 Task: Buy 5 Transmission Filters from Filters section under best seller category for shipping address: Guadalupe Nelson, 3111 Abia Martin Drive, Panther Burn, Mississippi 38765, Cell Number 6314971043. Pay from credit card ending with 2005, CVV 3321
Action: Mouse moved to (38, 99)
Screenshot: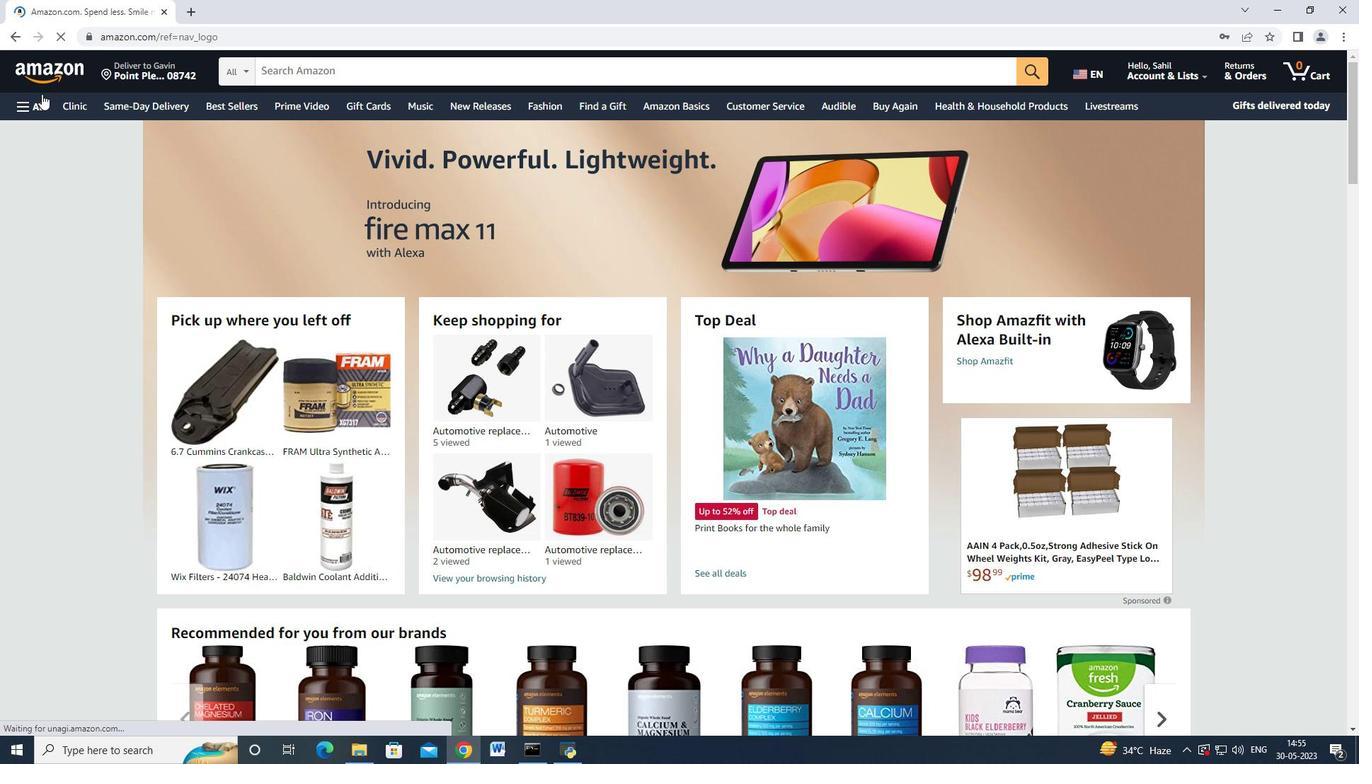 
Action: Mouse pressed left at (38, 99)
Screenshot: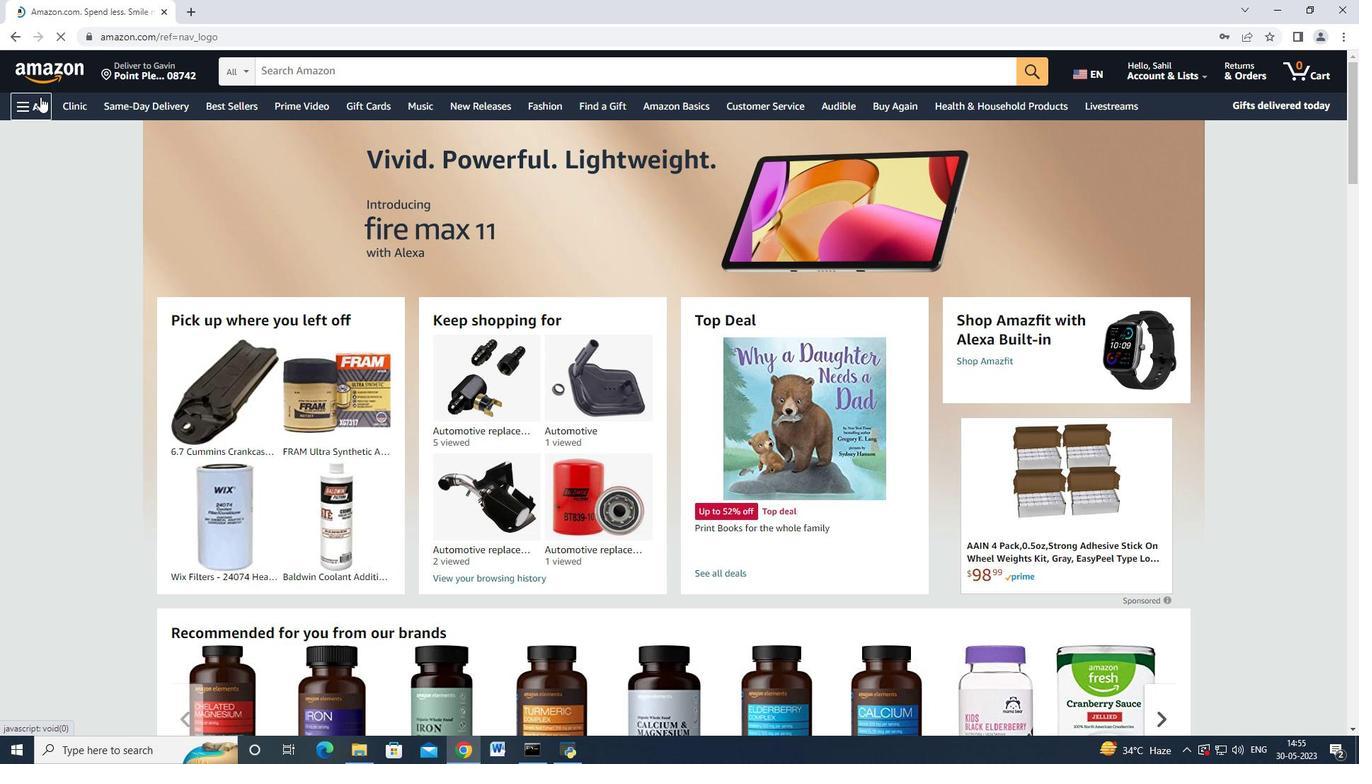 
Action: Mouse moved to (114, 423)
Screenshot: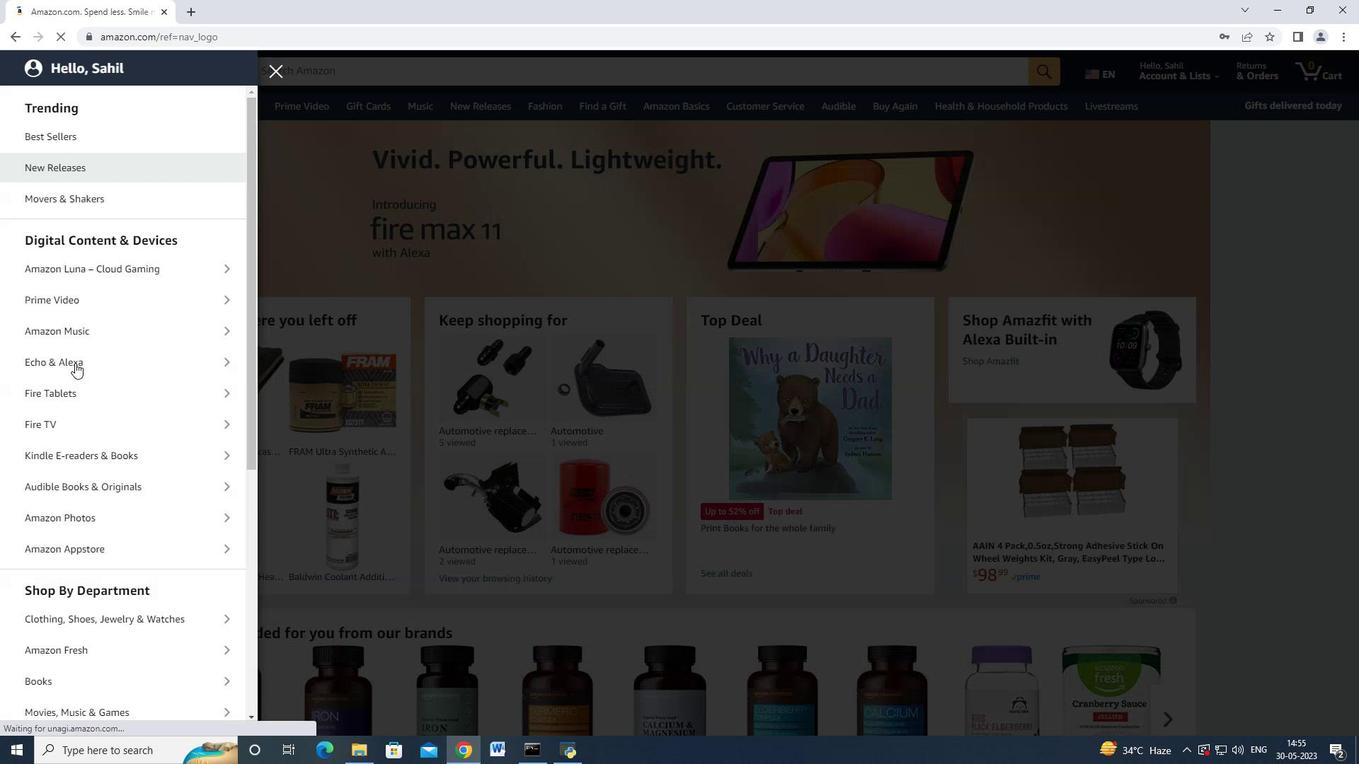 
Action: Mouse scrolled (114, 422) with delta (0, 0)
Screenshot: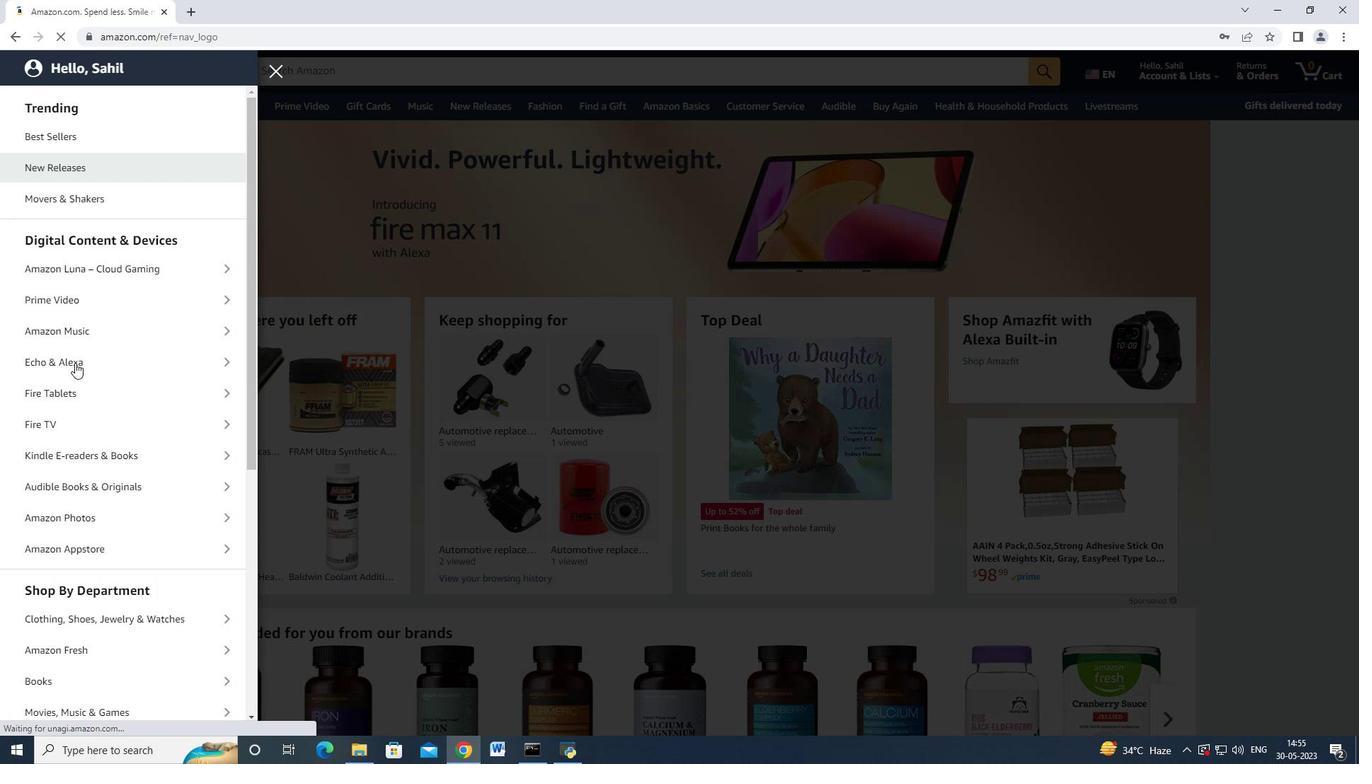 
Action: Mouse moved to (115, 423)
Screenshot: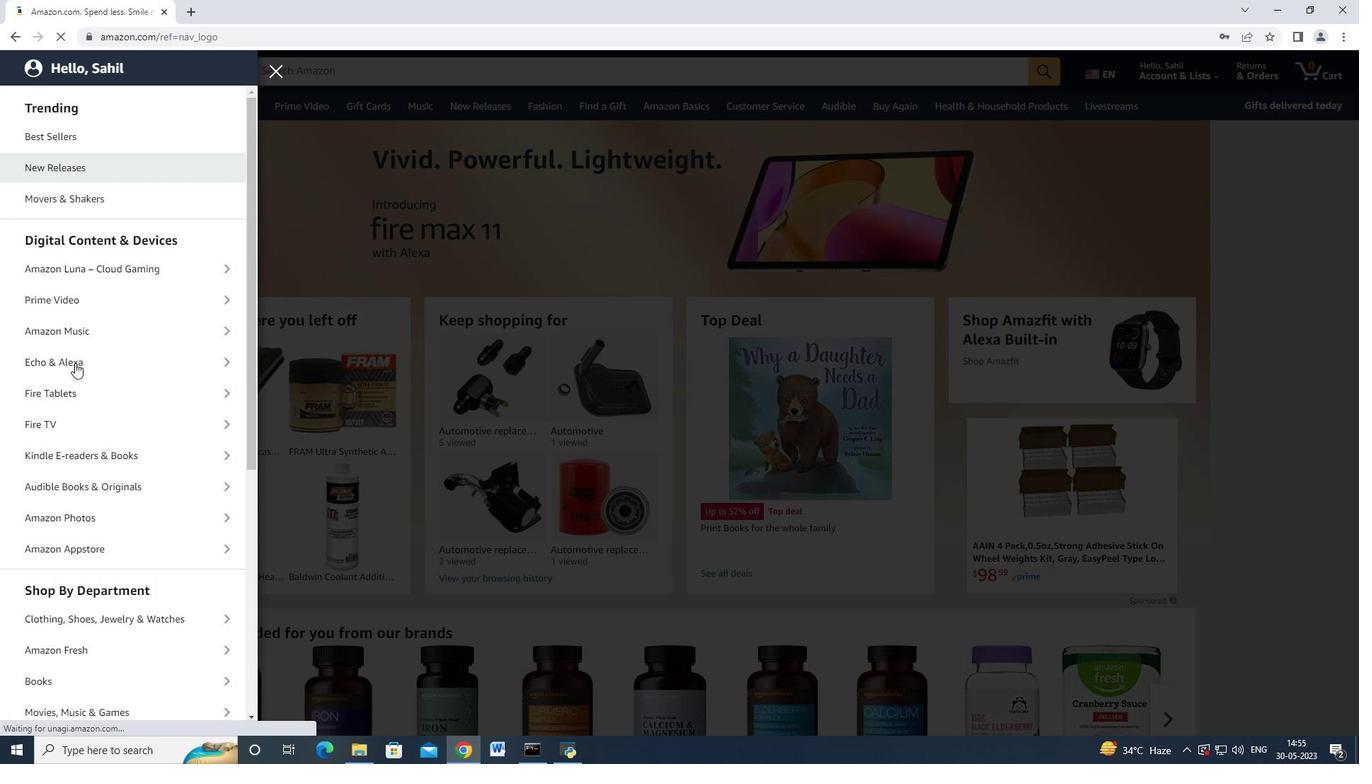 
Action: Mouse scrolled (115, 423) with delta (0, 0)
Screenshot: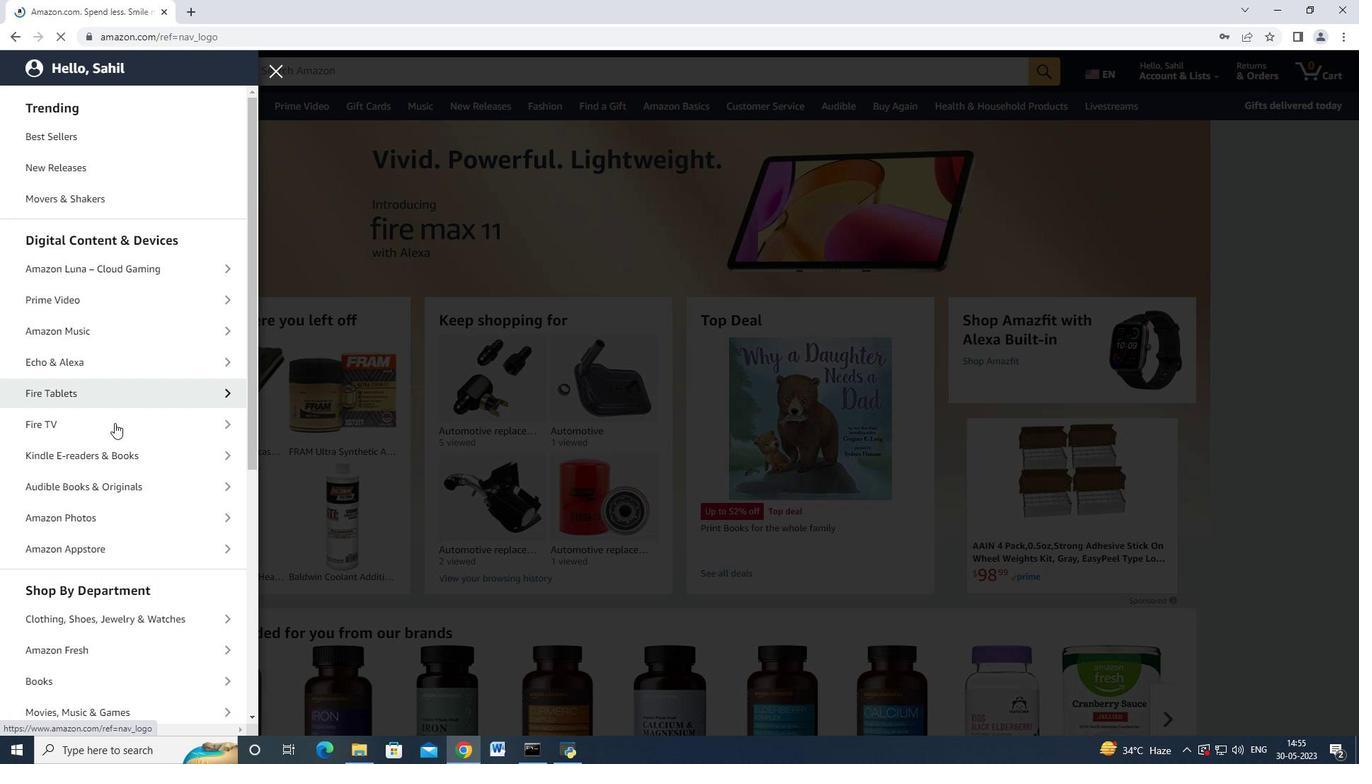 
Action: Mouse moved to (117, 440)
Screenshot: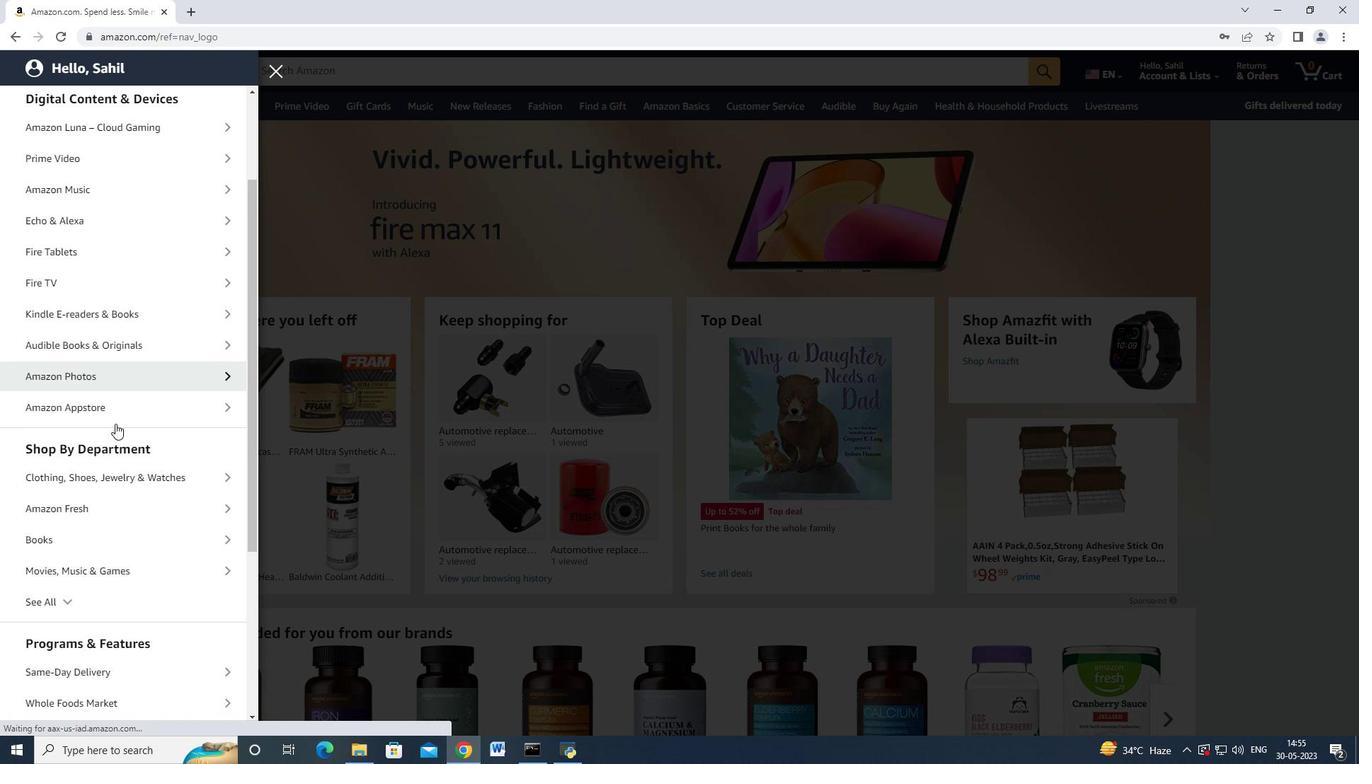 
Action: Mouse scrolled (117, 439) with delta (0, 0)
Screenshot: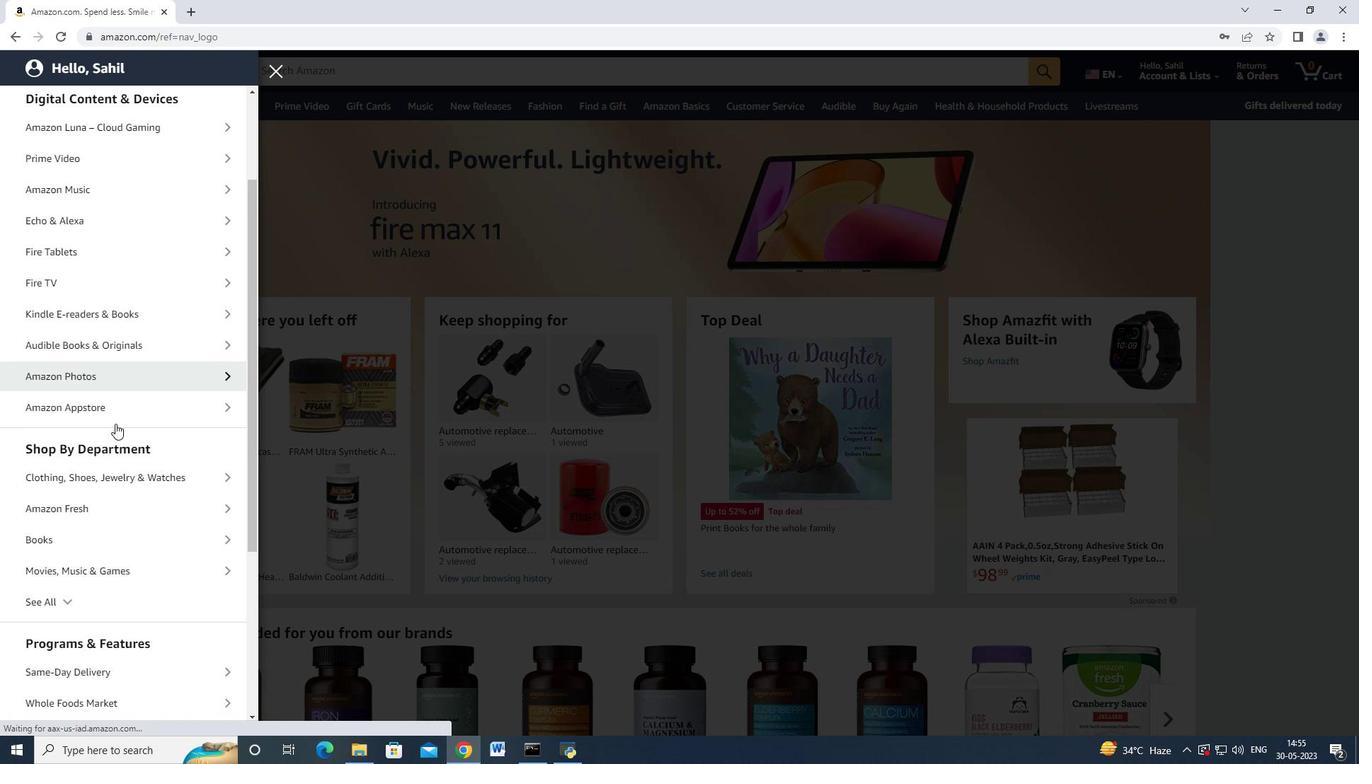 
Action: Mouse moved to (117, 440)
Screenshot: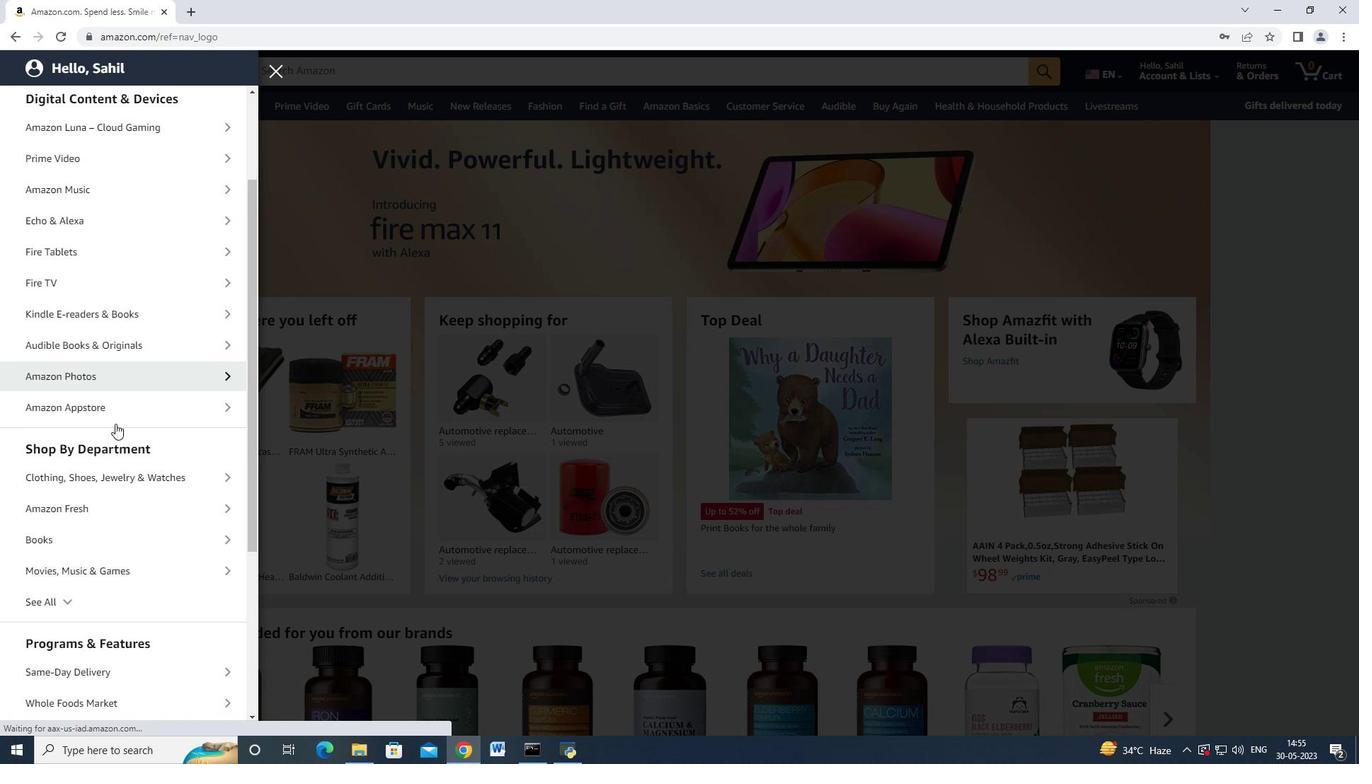 
Action: Mouse scrolled (117, 440) with delta (0, 0)
Screenshot: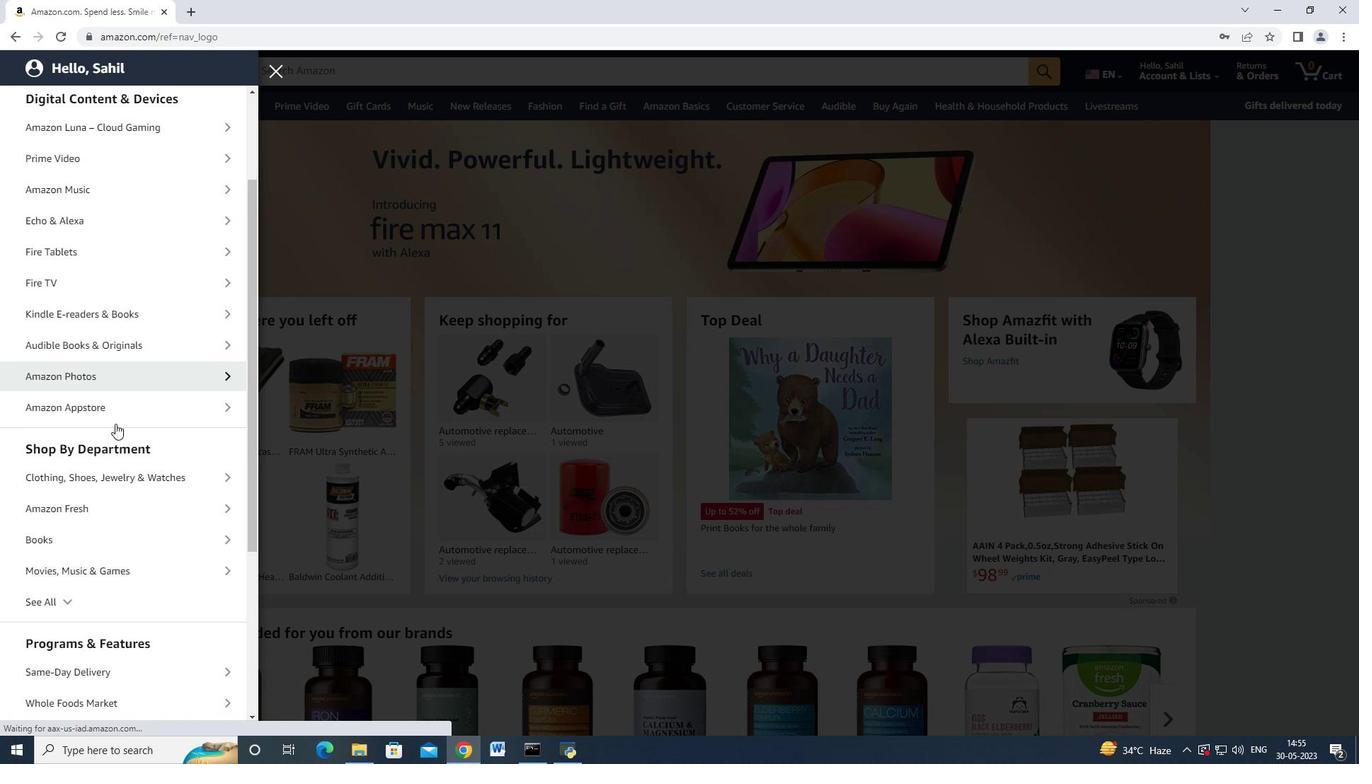 
Action: Mouse moved to (84, 464)
Screenshot: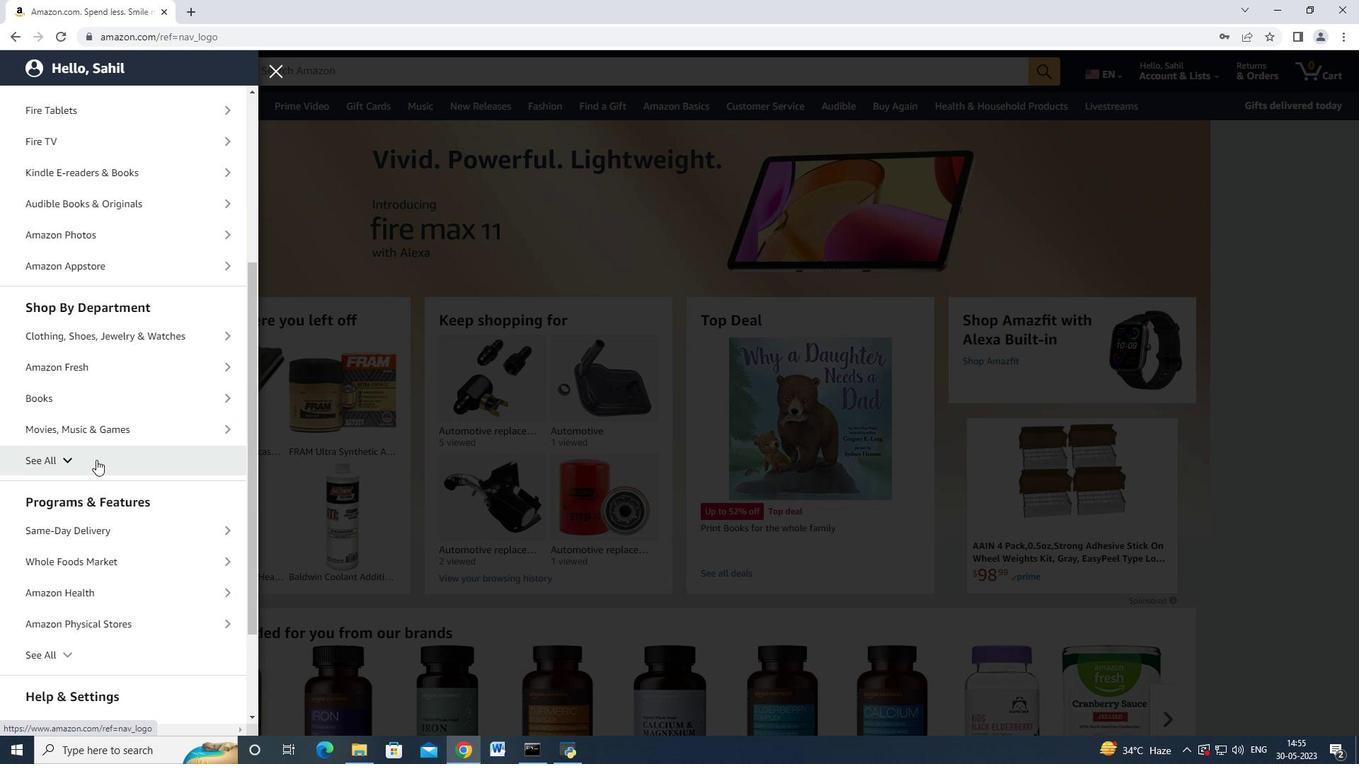 
Action: Mouse pressed left at (84, 464)
Screenshot: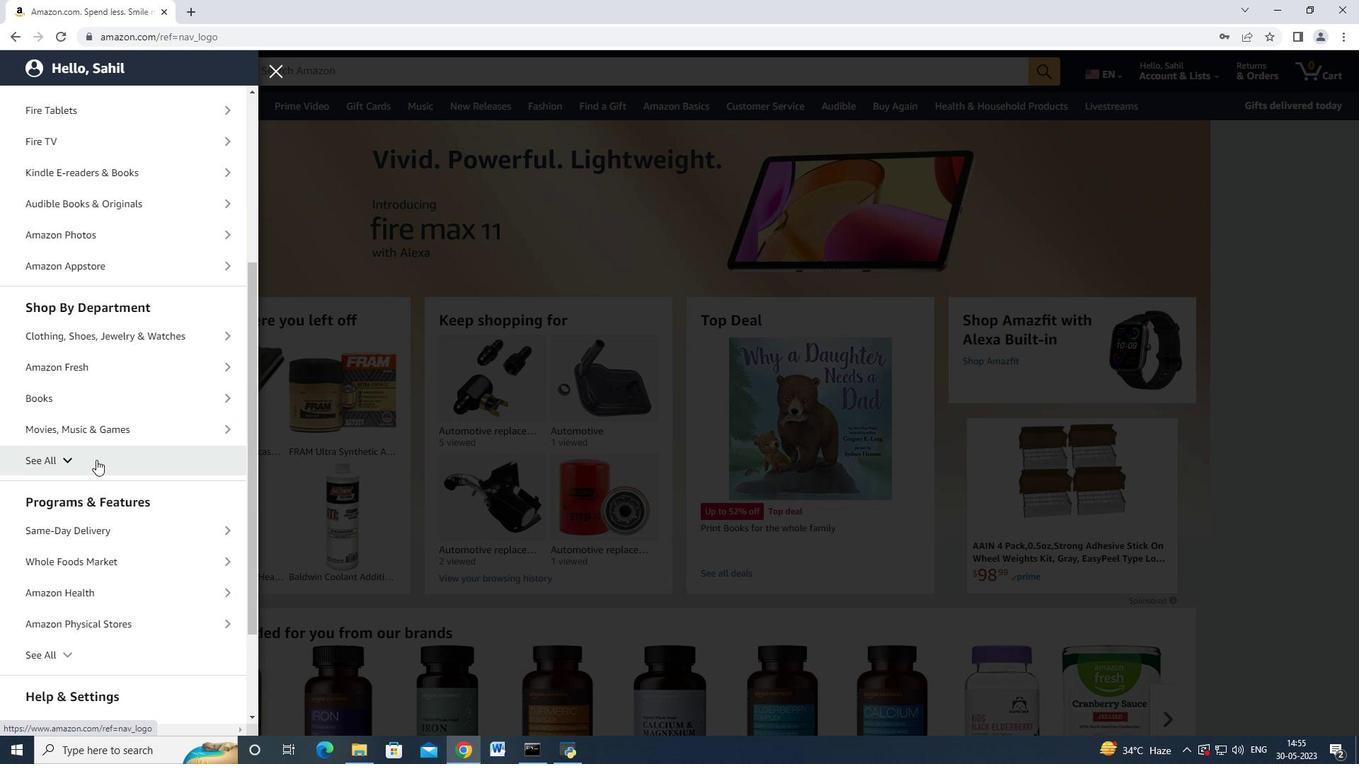 
Action: Mouse moved to (89, 463)
Screenshot: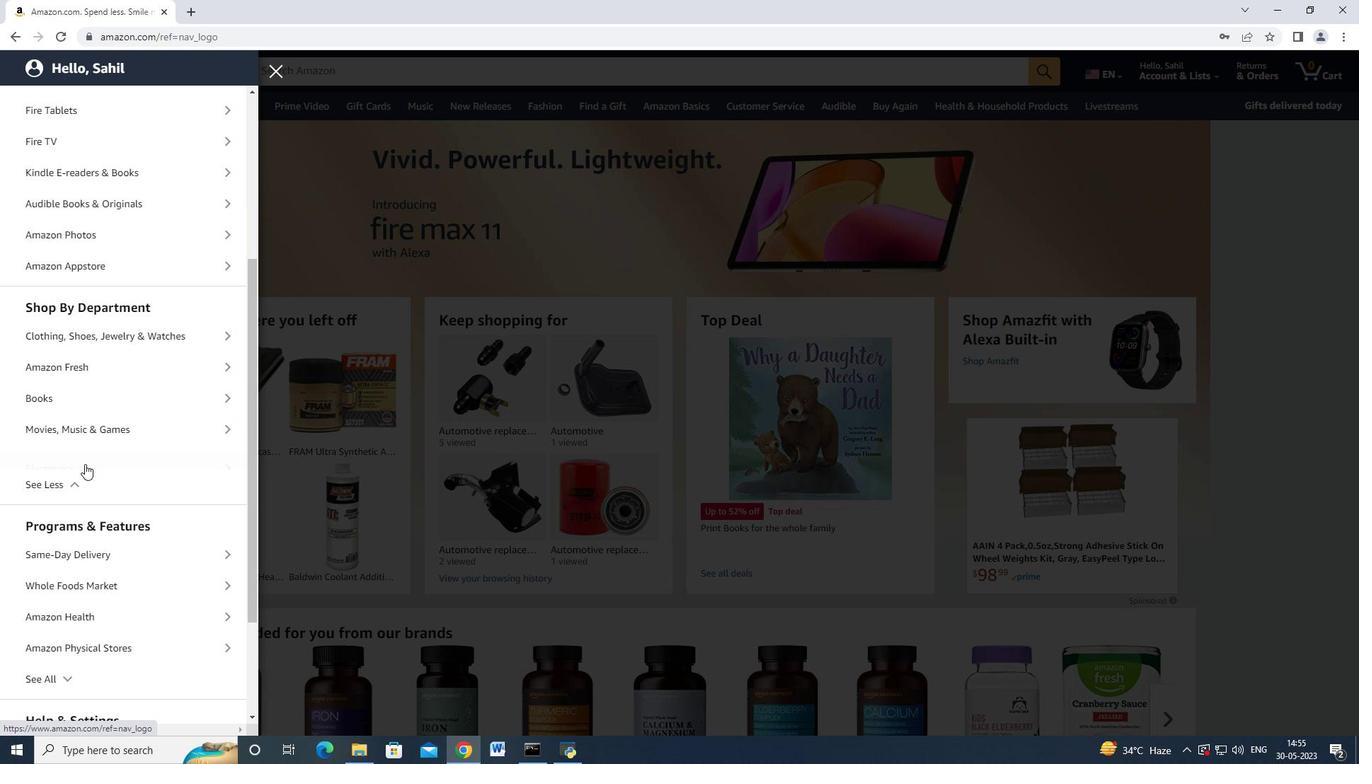 
Action: Mouse scrolled (89, 462) with delta (0, 0)
Screenshot: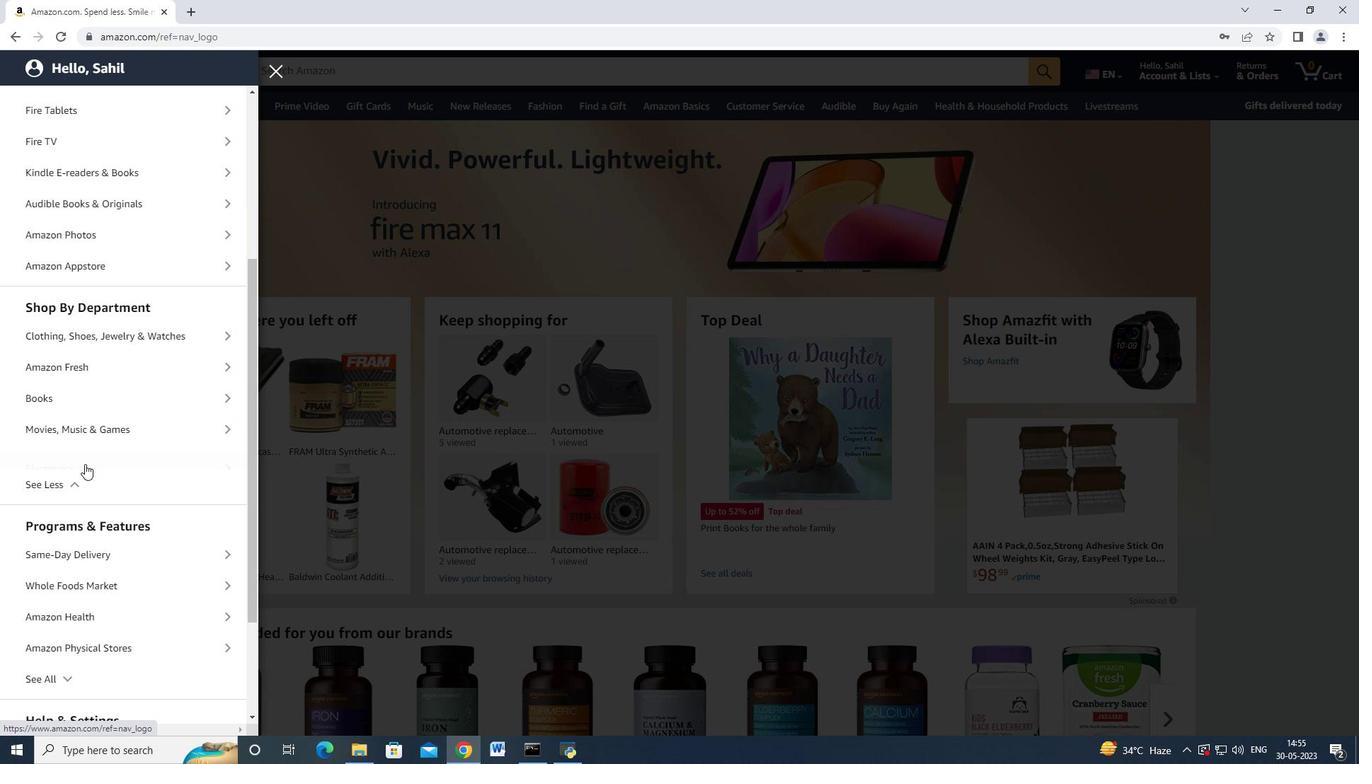 
Action: Mouse moved to (89, 463)
Screenshot: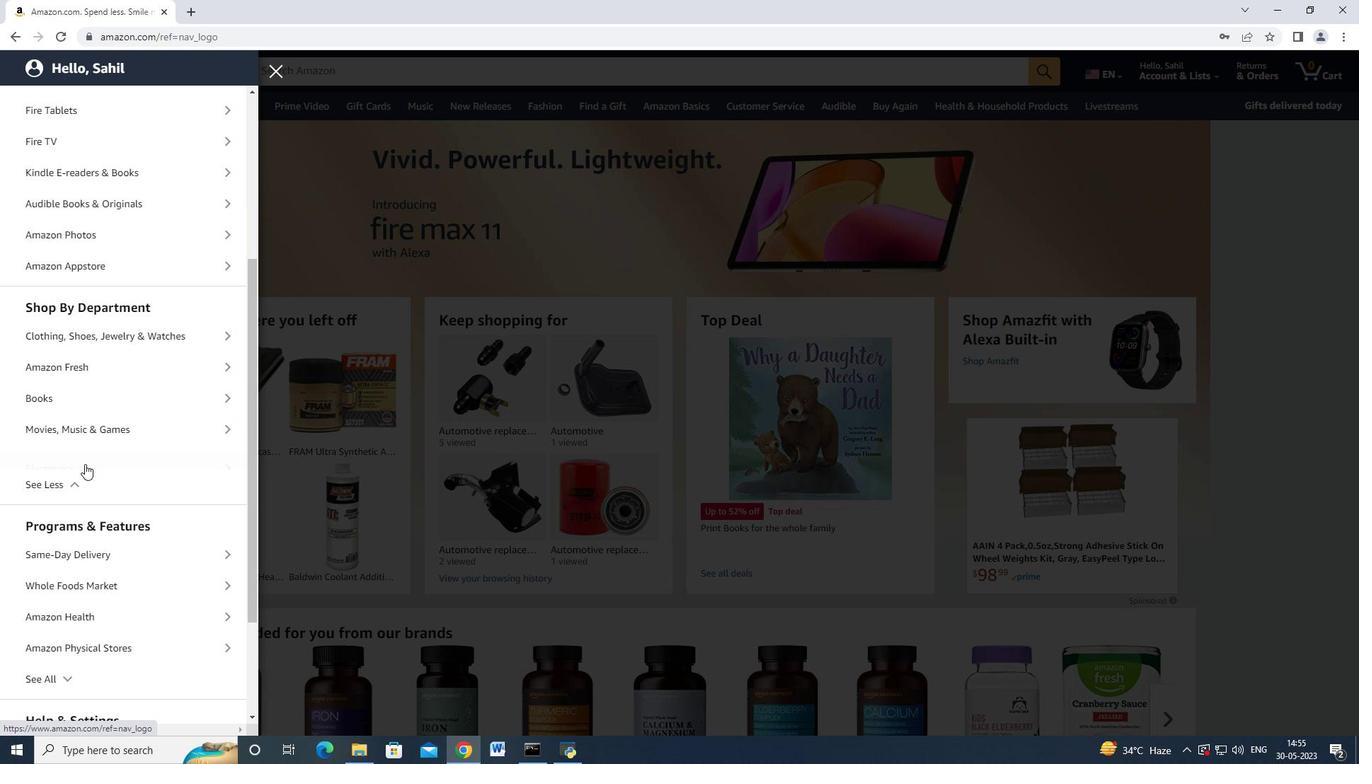 
Action: Mouse scrolled (89, 462) with delta (0, 0)
Screenshot: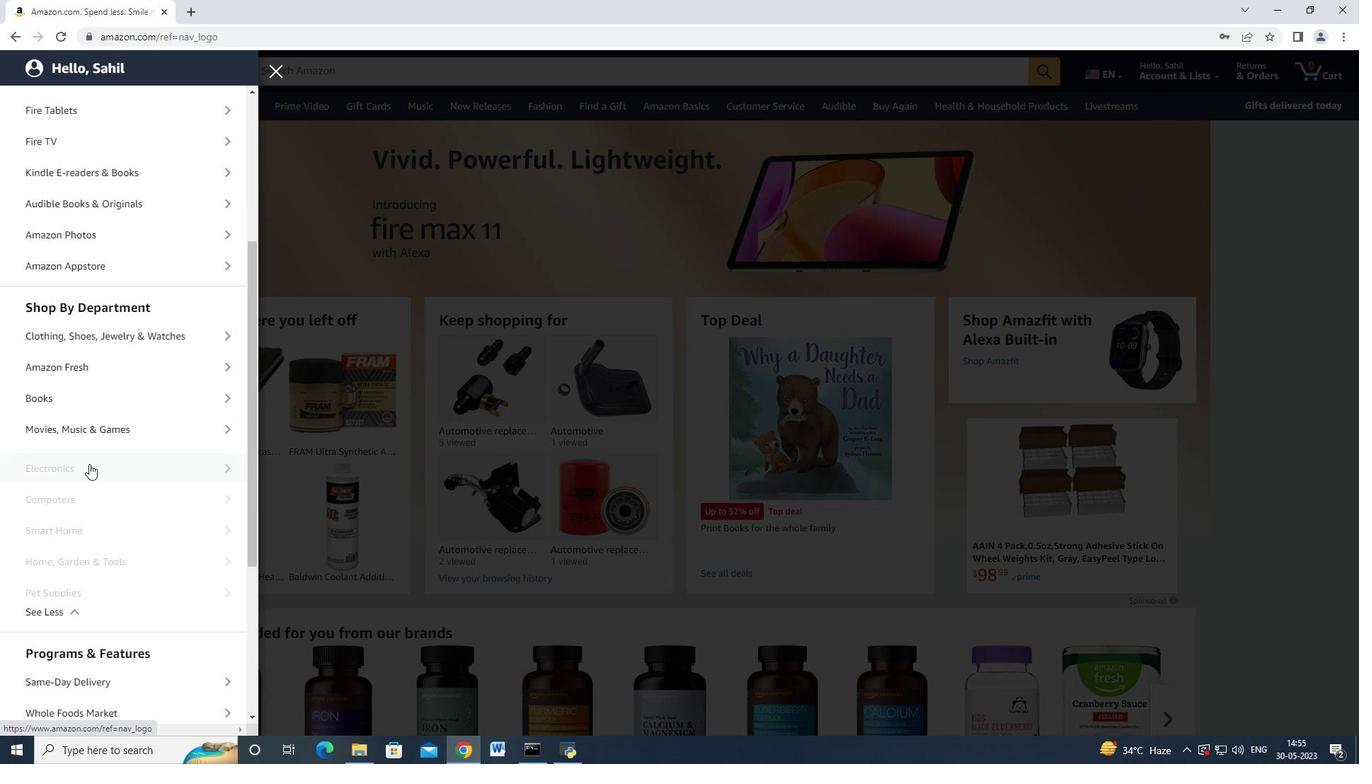 
Action: Mouse moved to (90, 463)
Screenshot: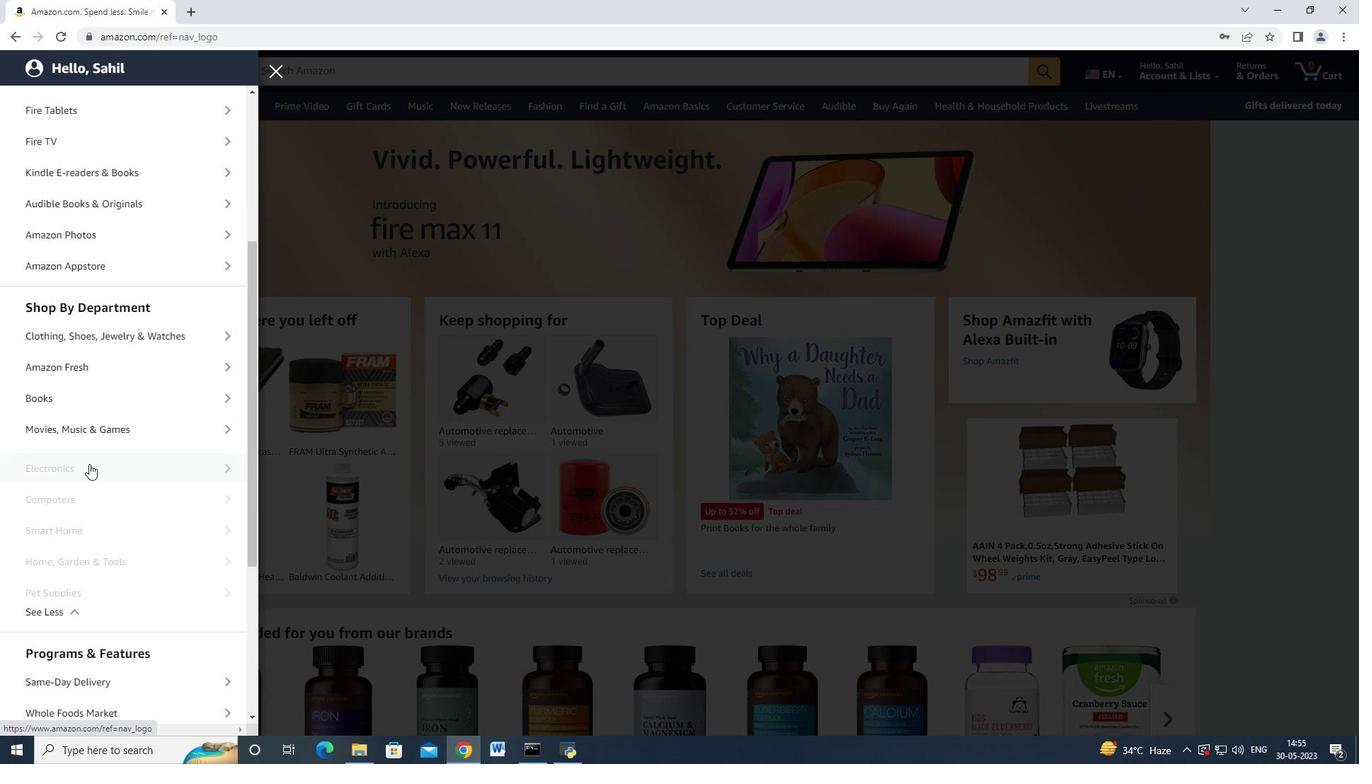 
Action: Mouse scrolled (90, 462) with delta (0, 0)
Screenshot: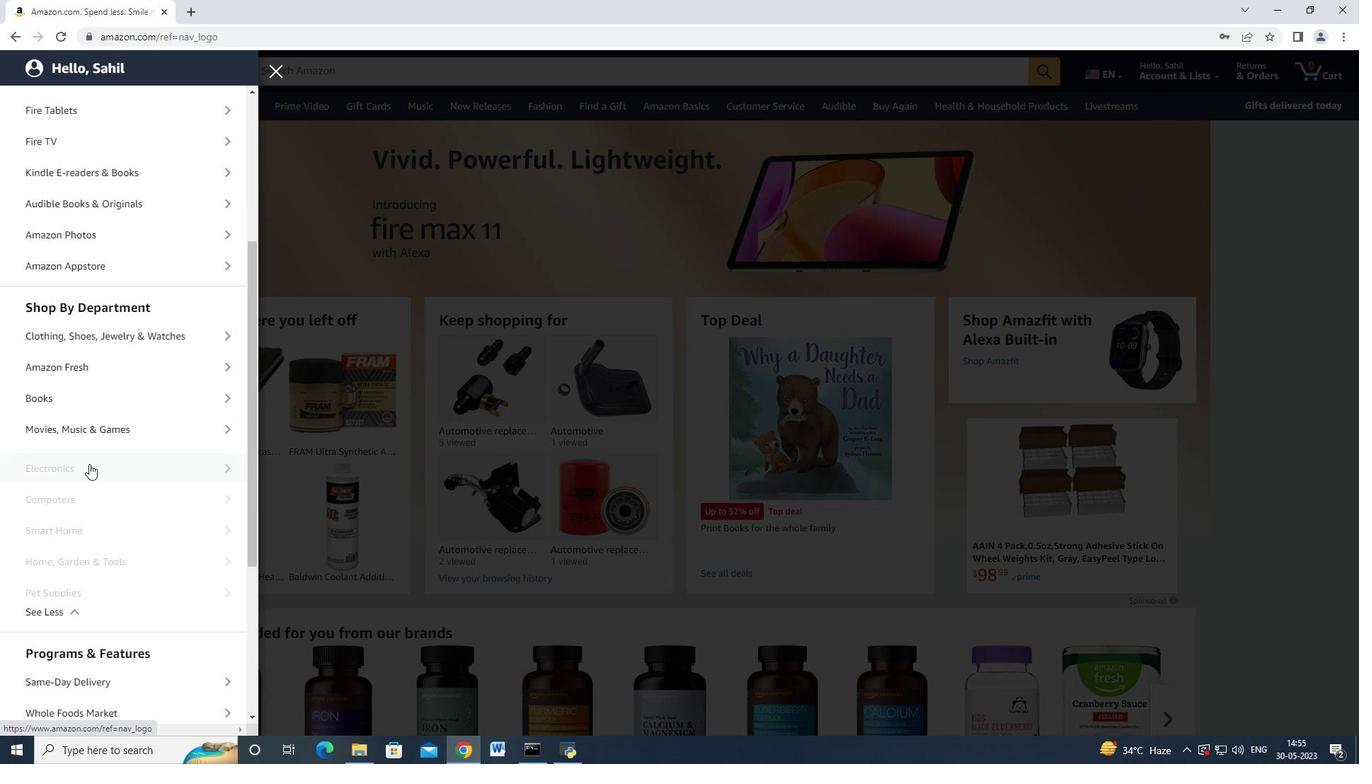 
Action: Mouse moved to (91, 463)
Screenshot: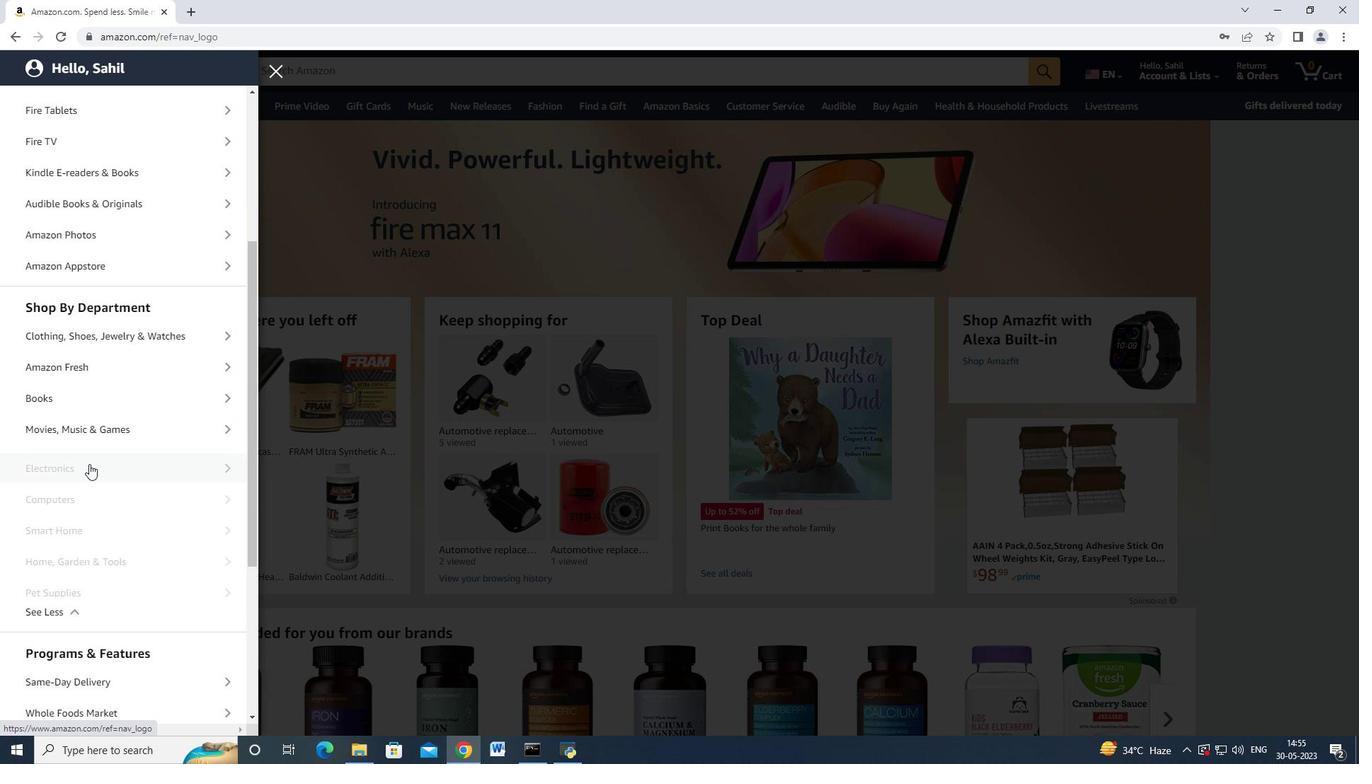 
Action: Mouse scrolled (91, 462) with delta (0, 0)
Screenshot: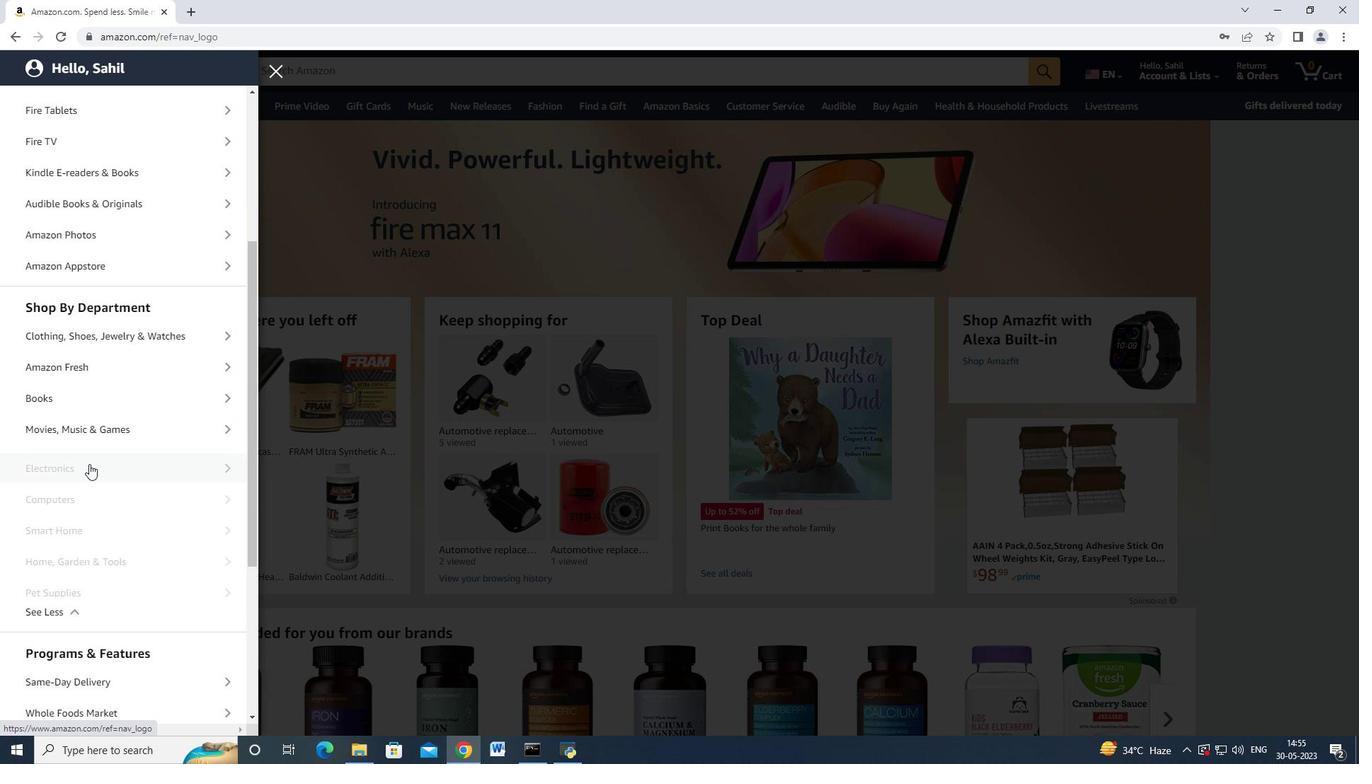 
Action: Mouse scrolled (91, 462) with delta (0, 0)
Screenshot: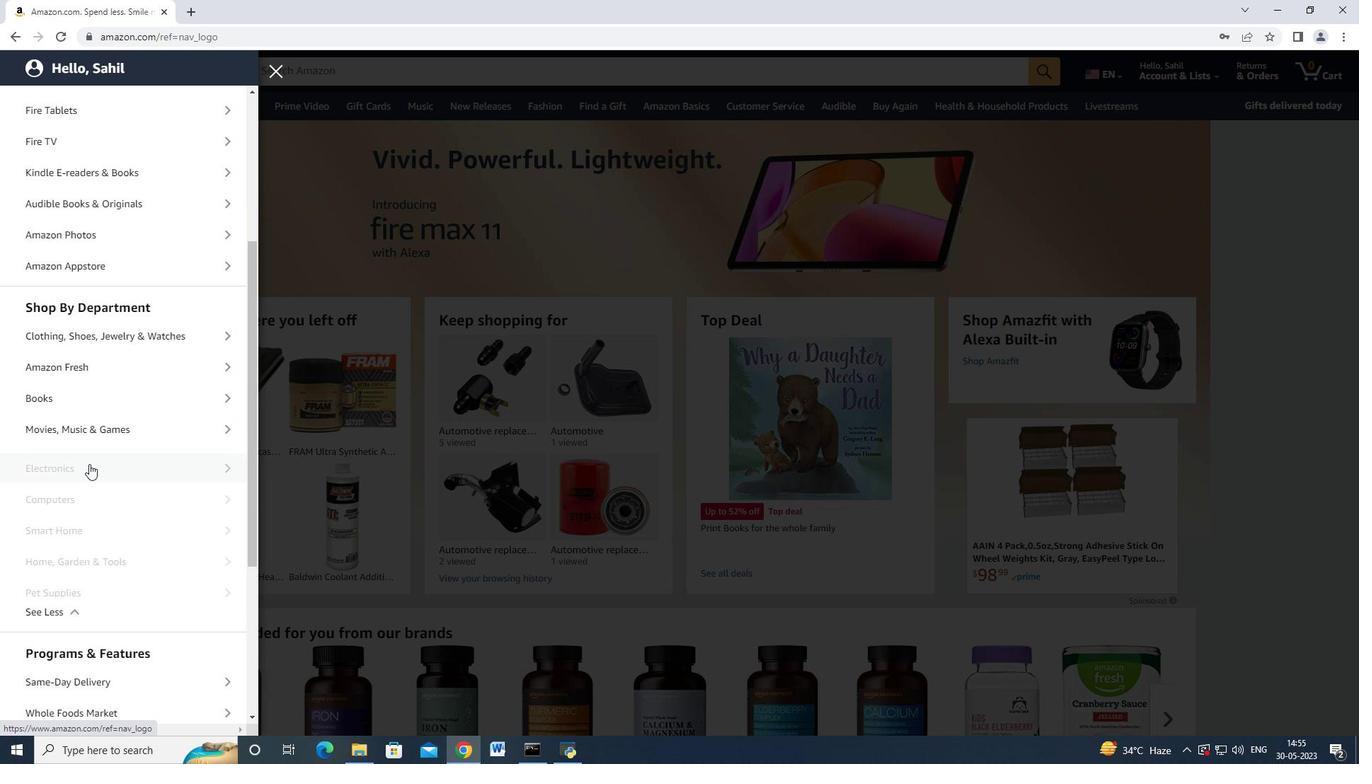 
Action: Mouse scrolled (91, 462) with delta (0, 0)
Screenshot: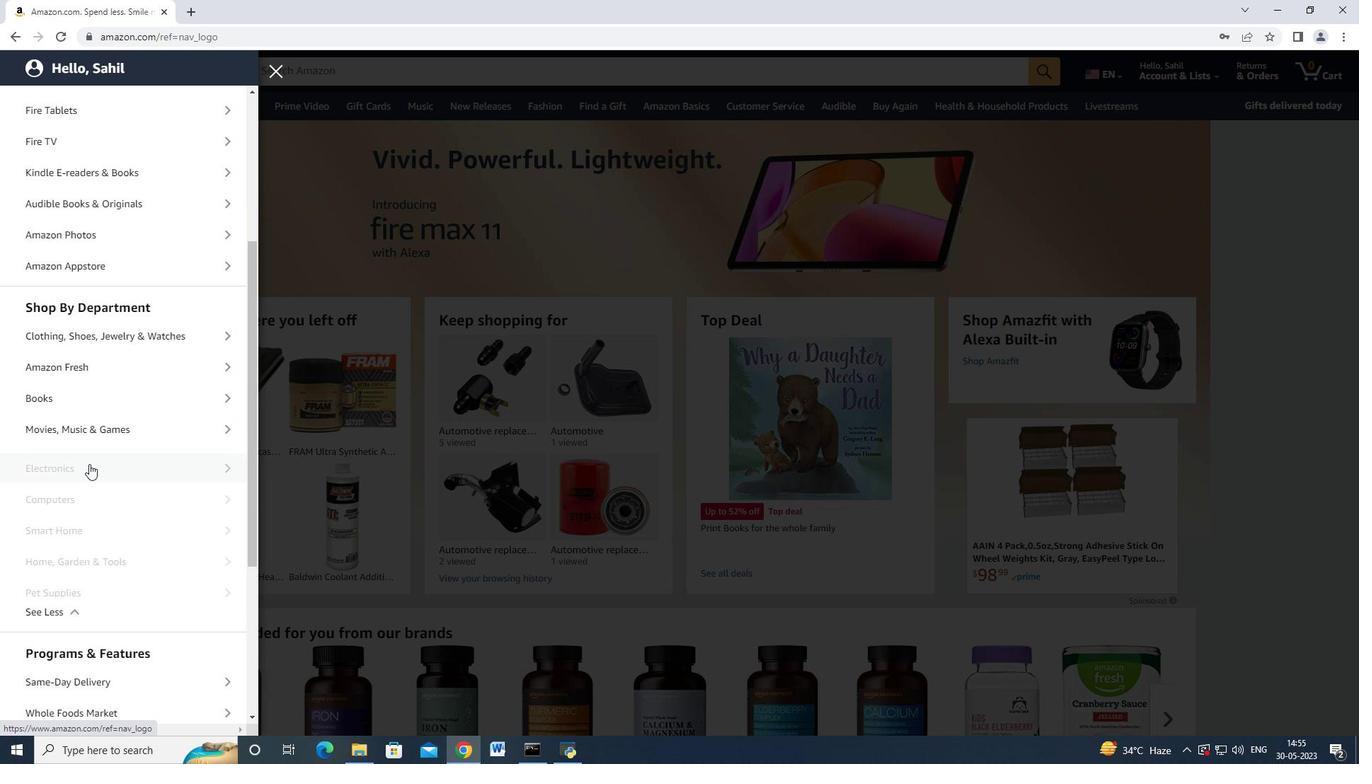 
Action: Mouse moved to (131, 377)
Screenshot: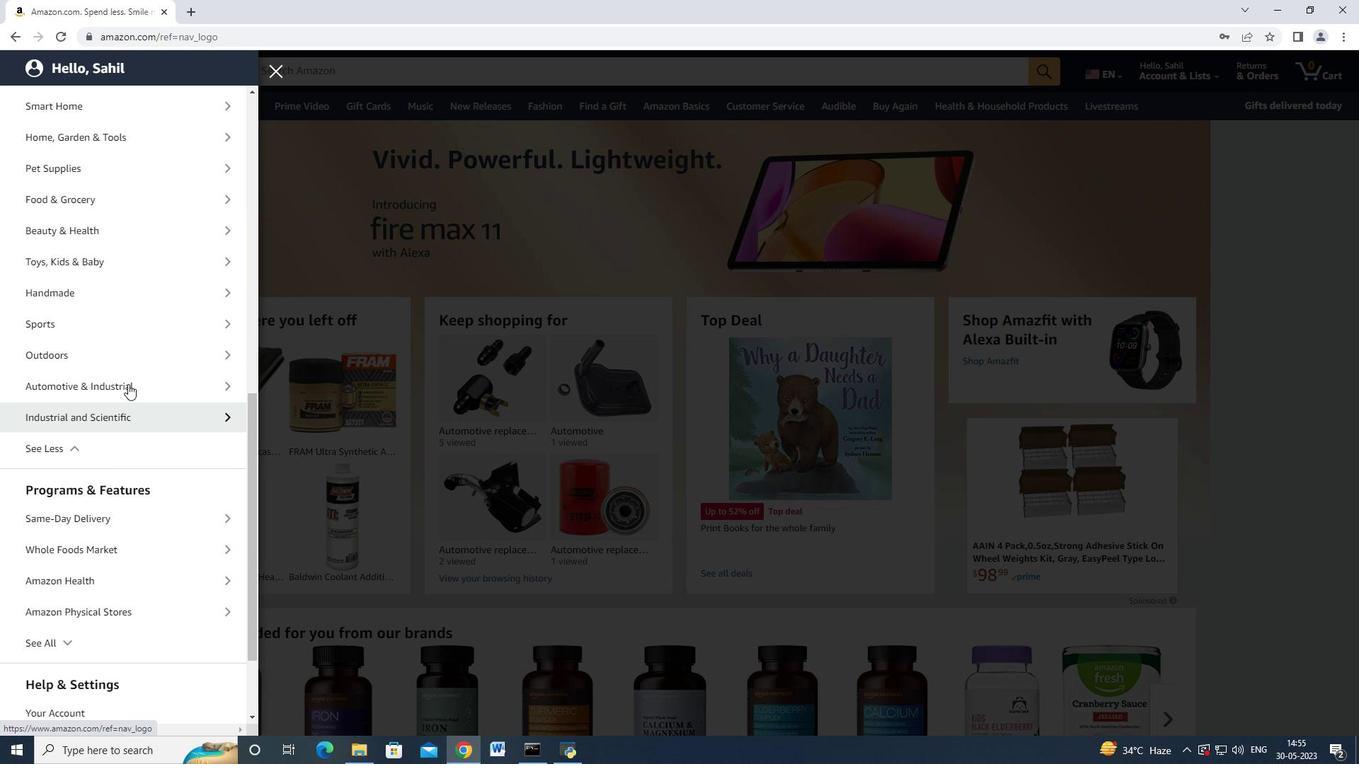 
Action: Mouse pressed left at (131, 377)
Screenshot: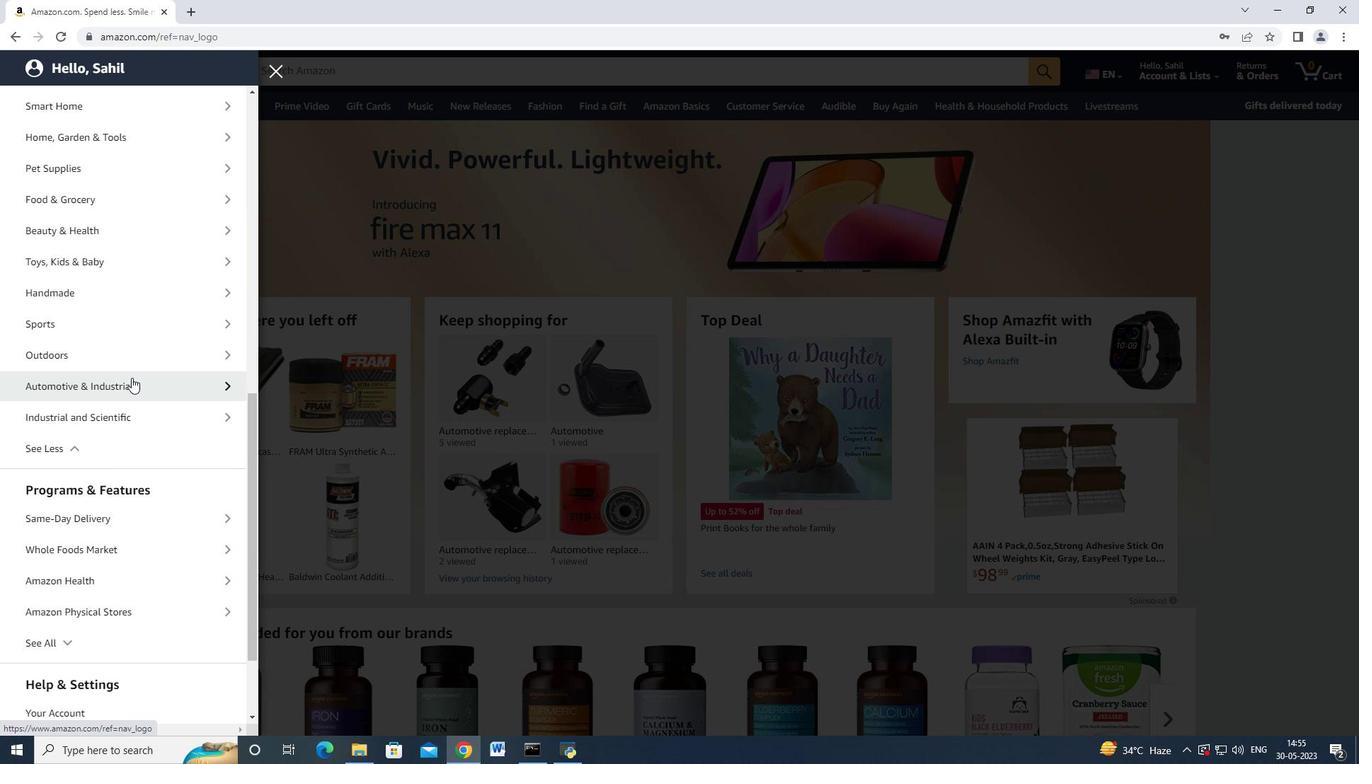 
Action: Mouse moved to (140, 179)
Screenshot: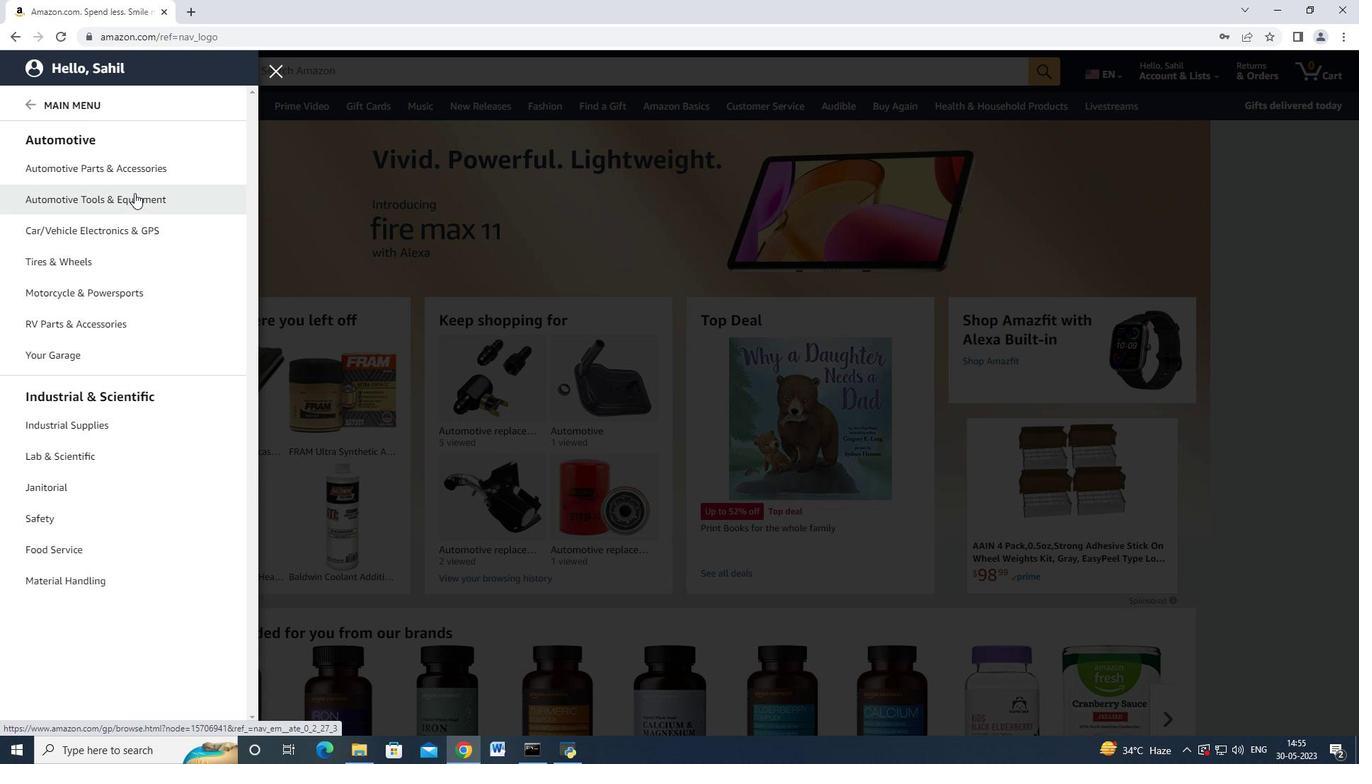 
Action: Mouse pressed left at (140, 179)
Screenshot: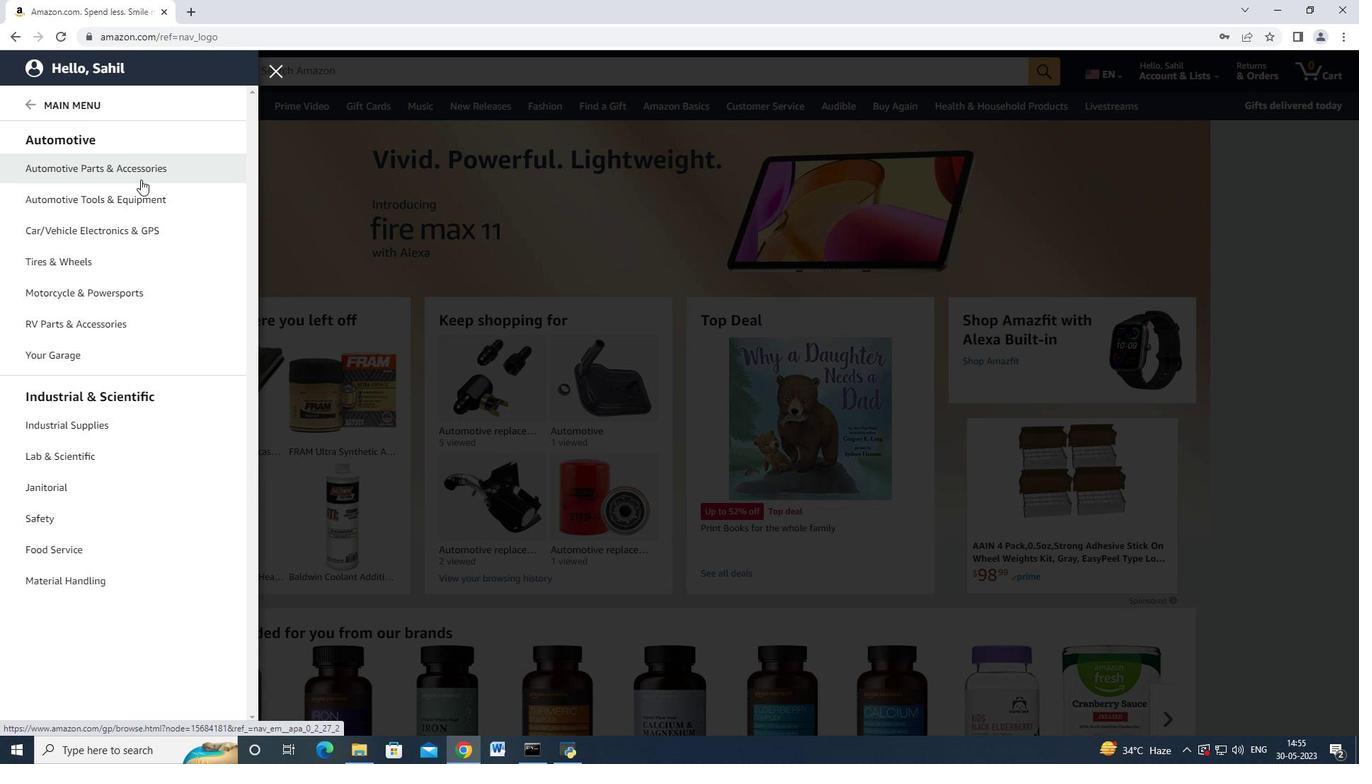 
Action: Mouse moved to (242, 130)
Screenshot: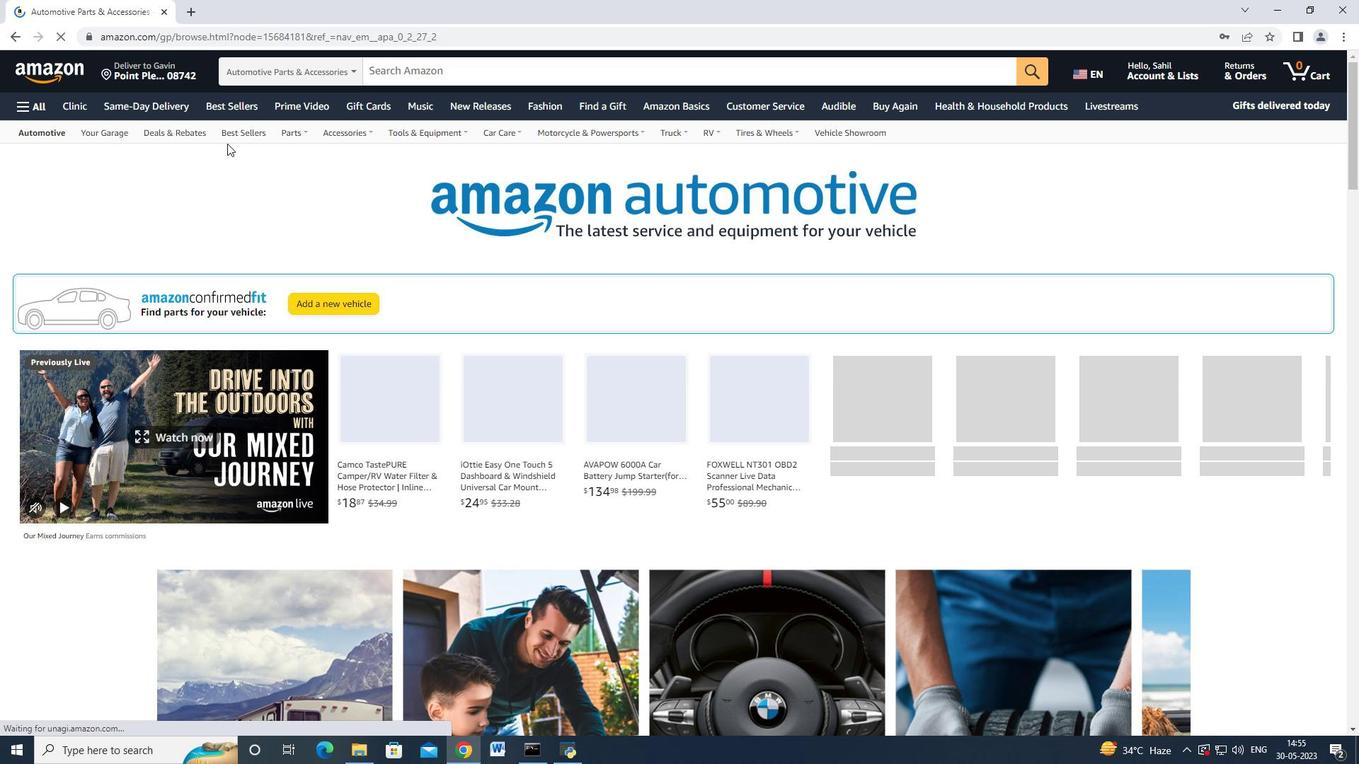 
Action: Mouse pressed left at (242, 130)
Screenshot: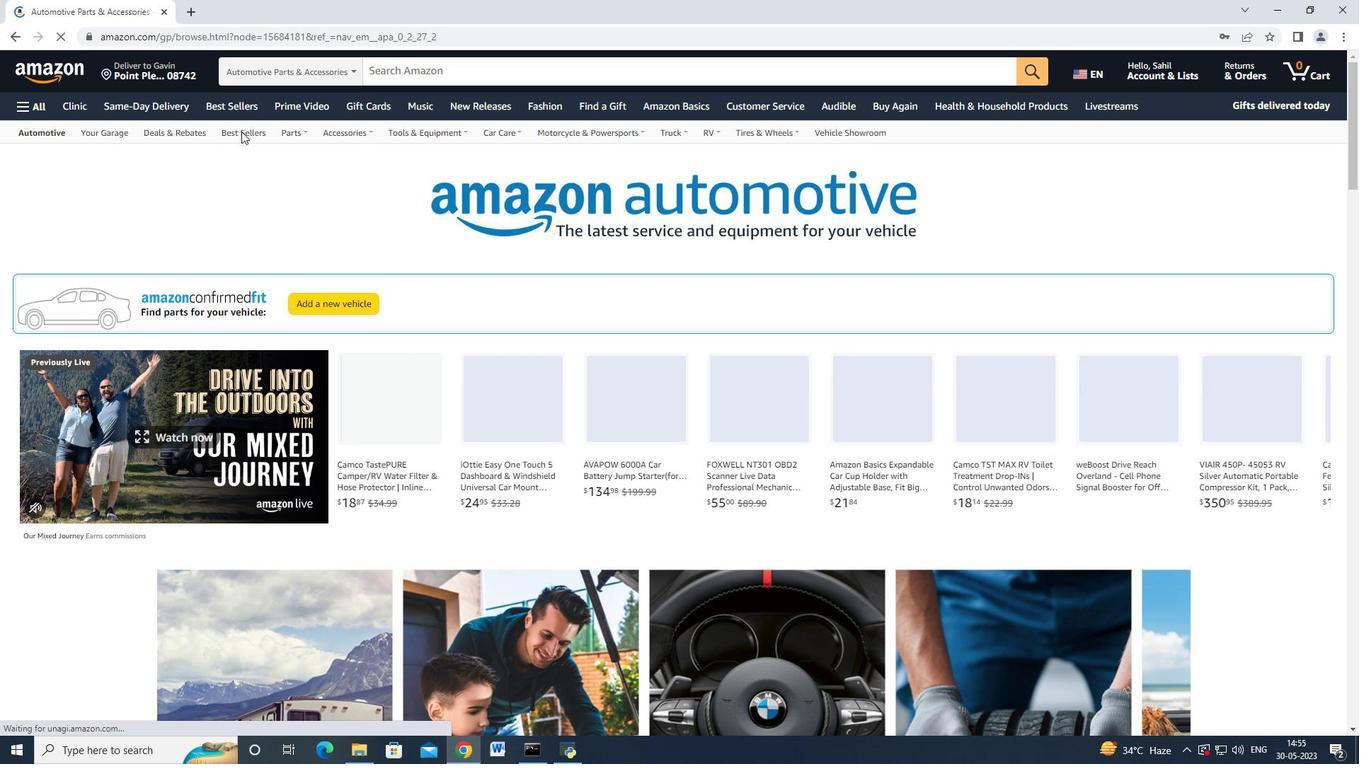 
Action: Mouse moved to (107, 310)
Screenshot: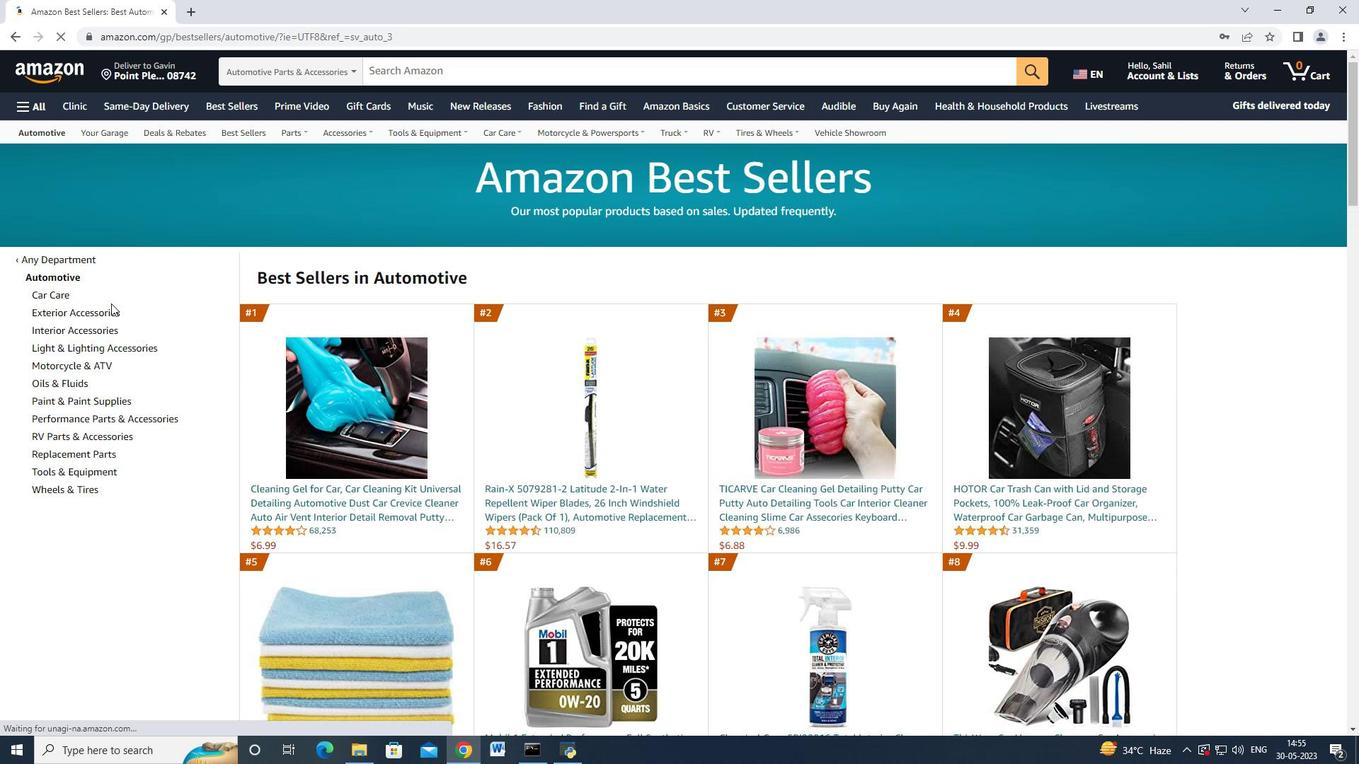 
Action: Mouse scrolled (107, 310) with delta (0, 0)
Screenshot: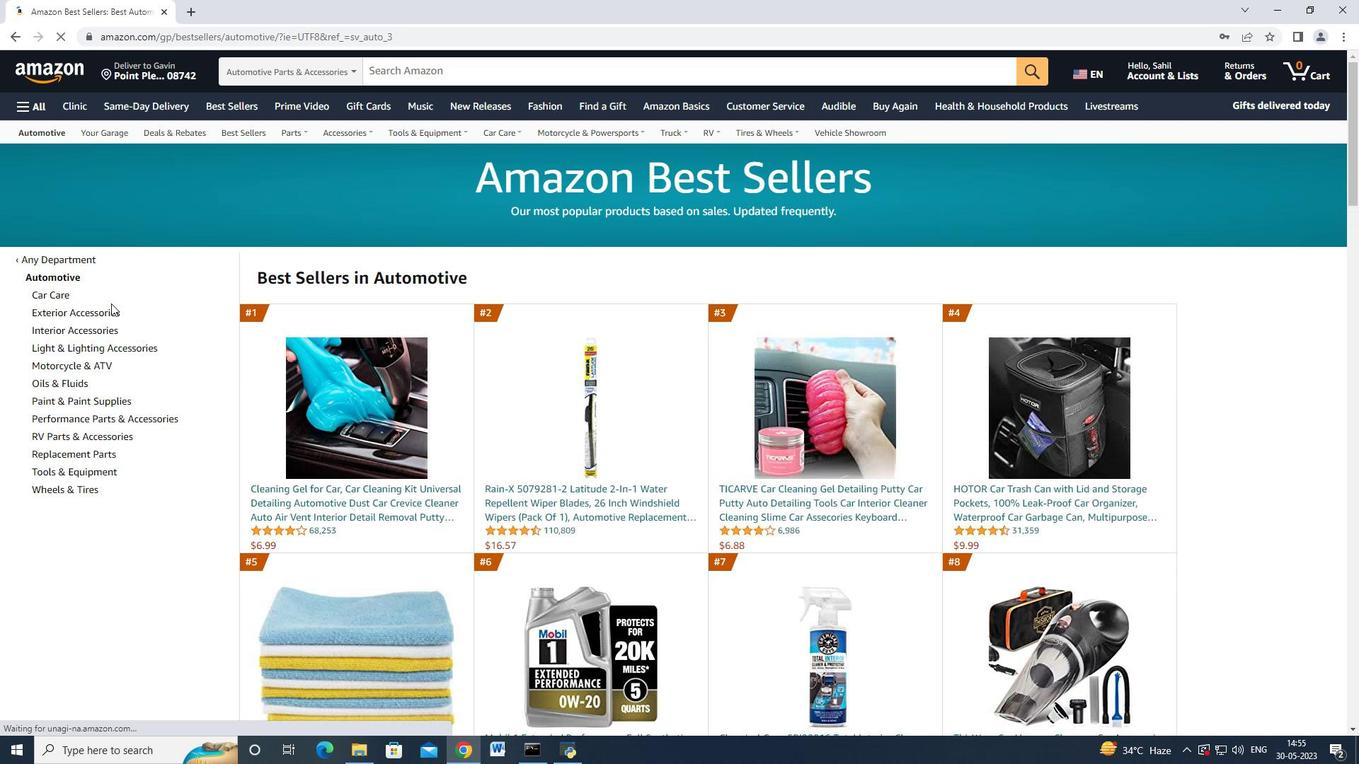 
Action: Mouse moved to (84, 386)
Screenshot: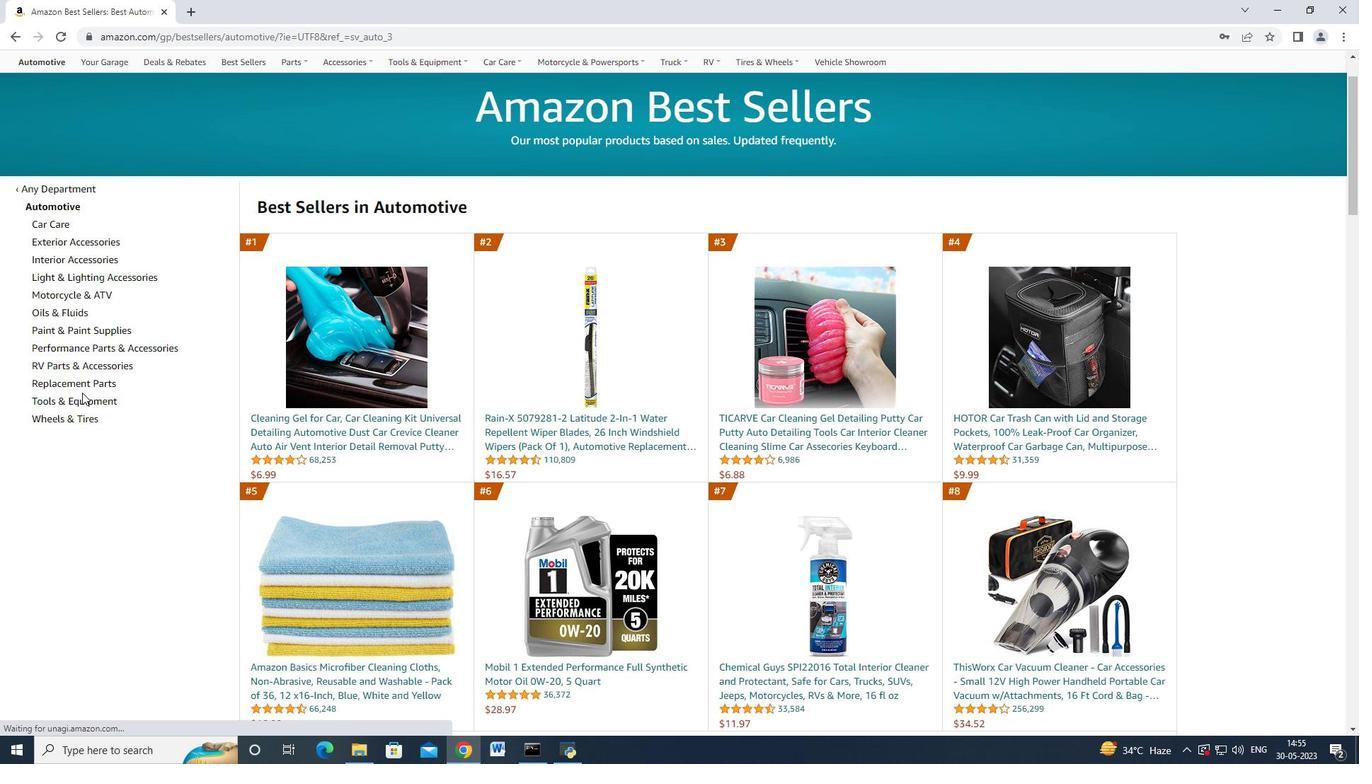 
Action: Mouse pressed left at (84, 386)
Screenshot: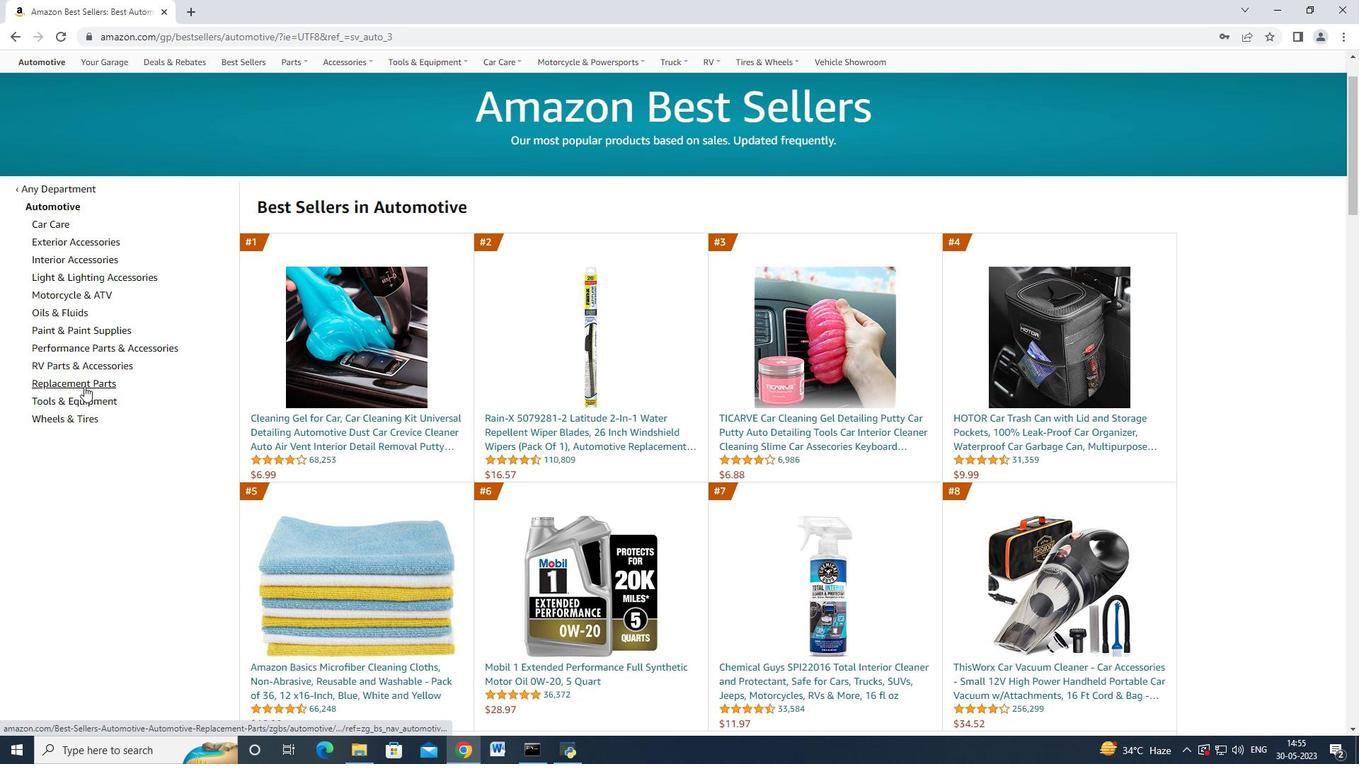 
Action: Mouse moved to (107, 418)
Screenshot: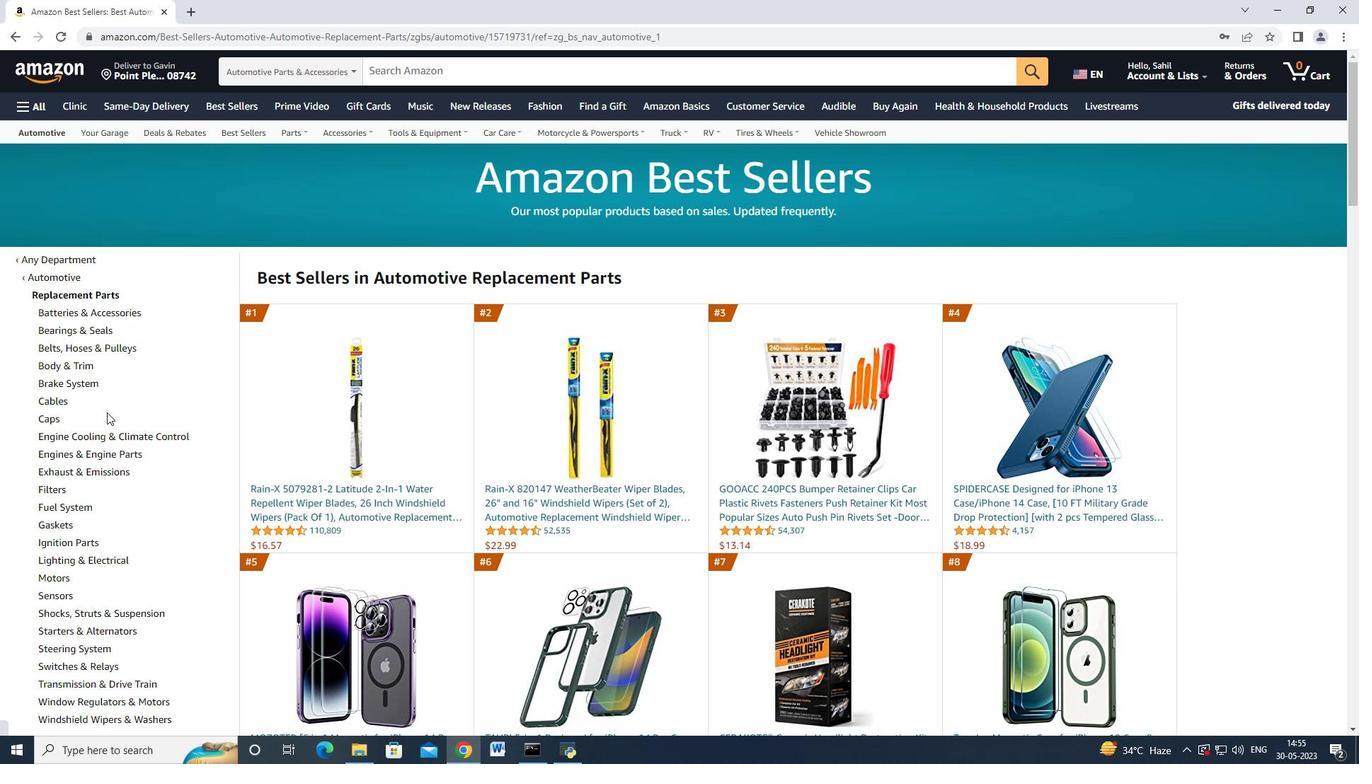 
Action: Mouse scrolled (107, 417) with delta (0, 0)
Screenshot: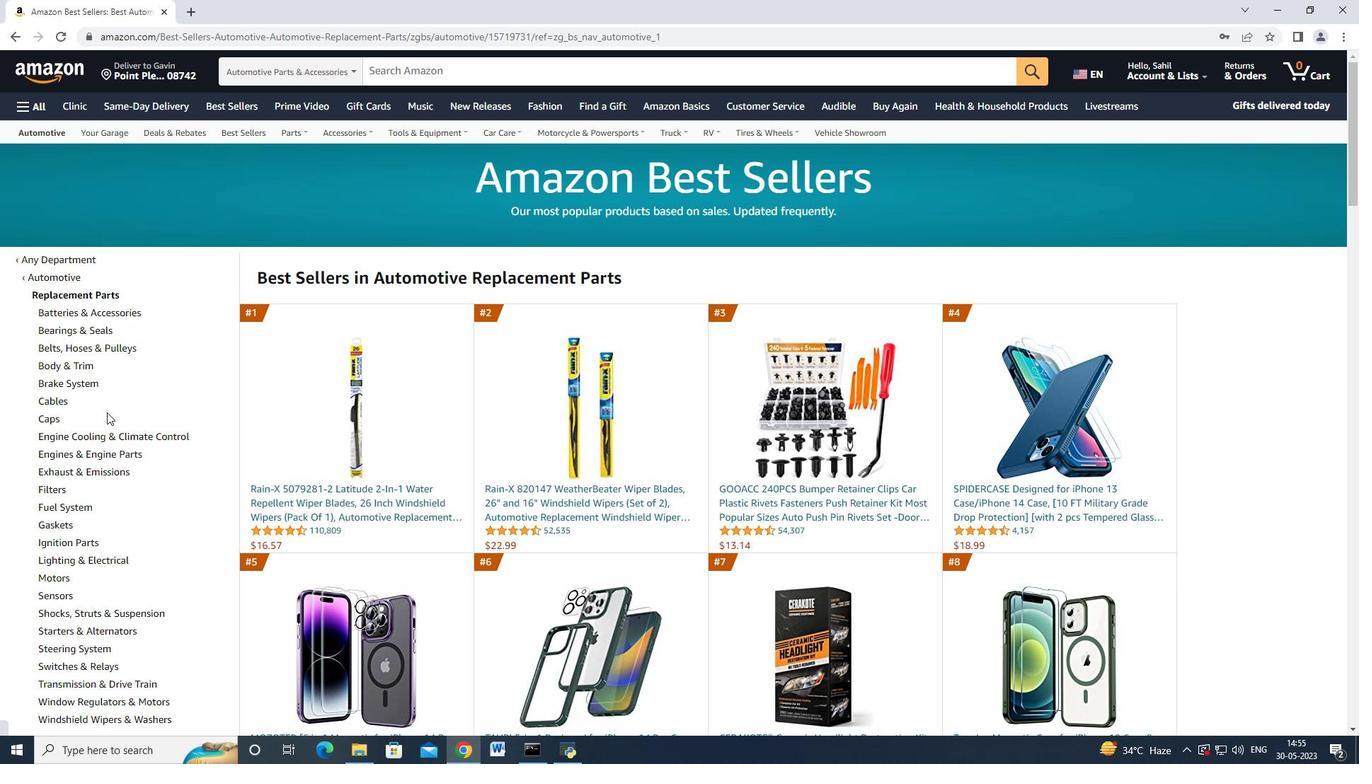 
Action: Mouse scrolled (107, 417) with delta (0, 0)
Screenshot: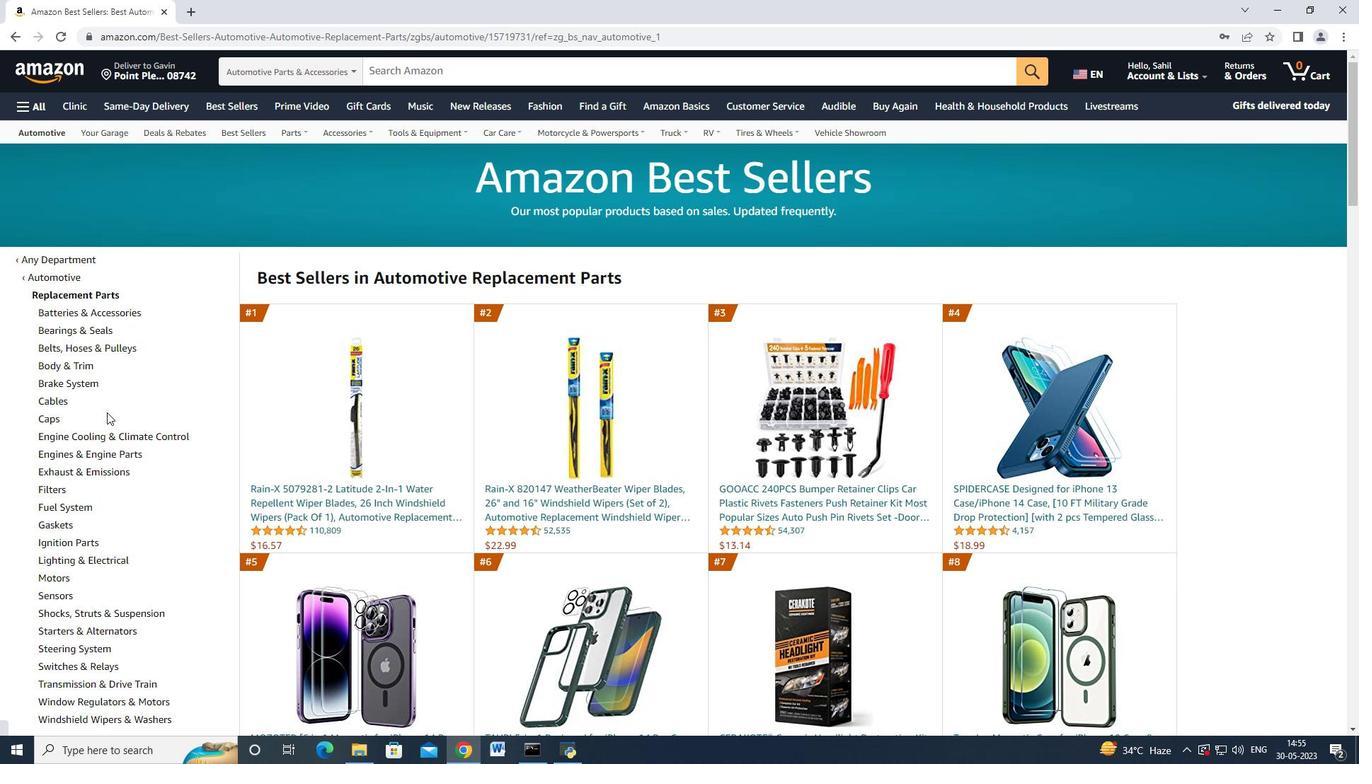 
Action: Mouse moved to (107, 418)
Screenshot: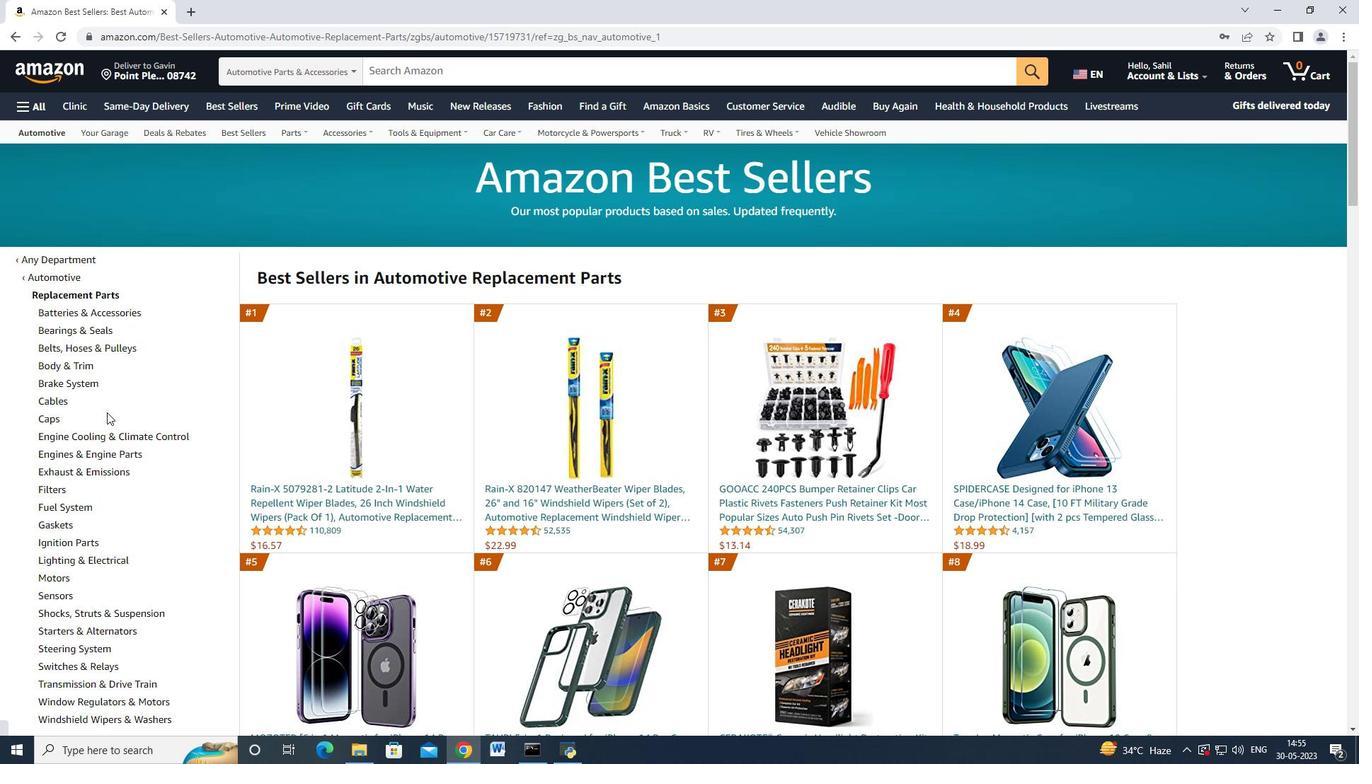 
Action: Mouse scrolled (107, 417) with delta (0, 0)
Screenshot: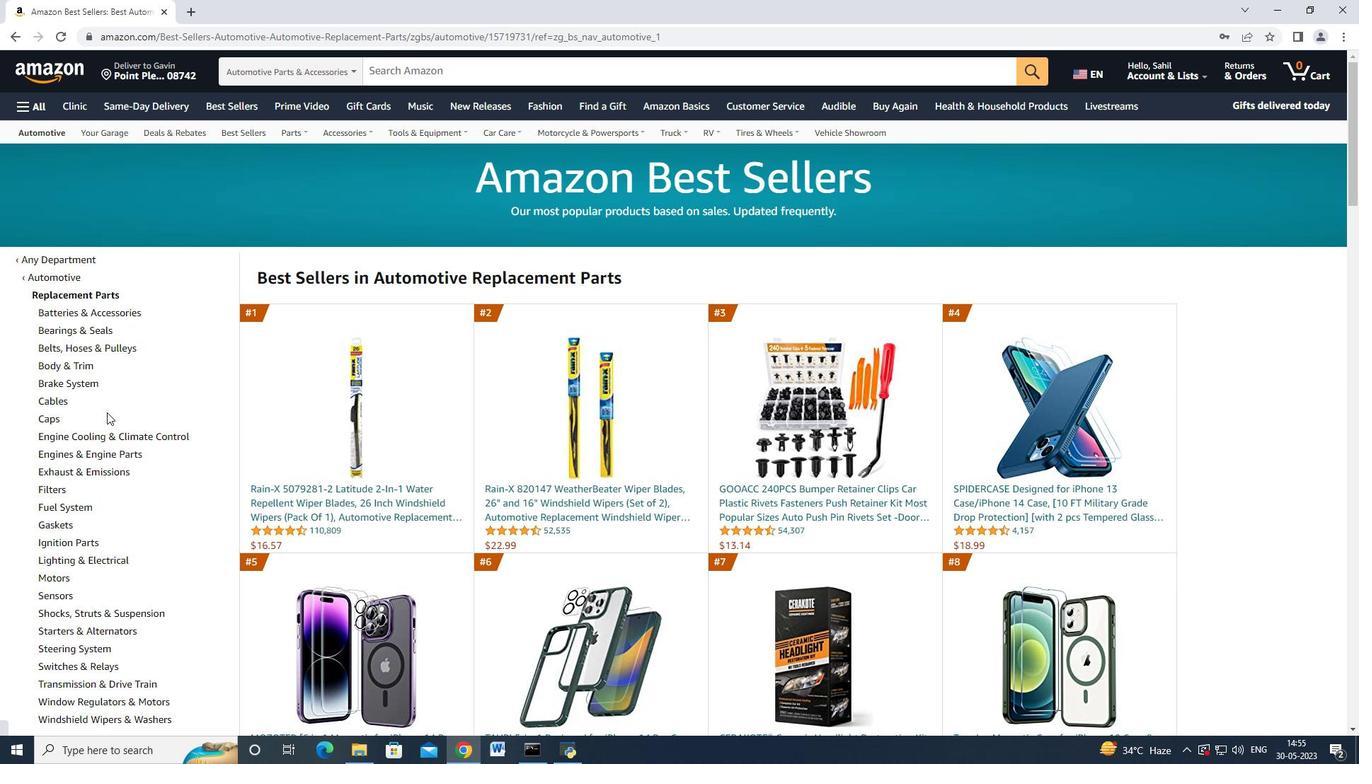 
Action: Mouse scrolled (107, 417) with delta (0, 0)
Screenshot: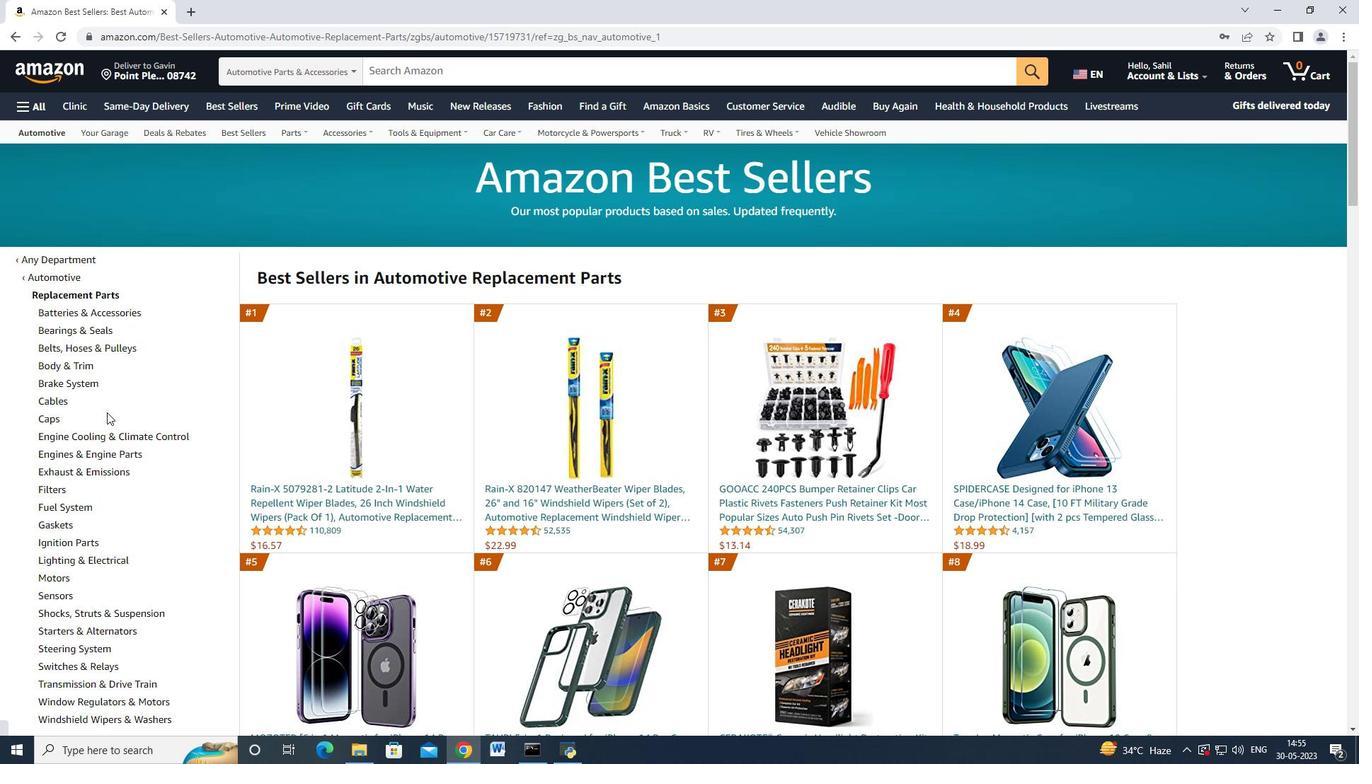 
Action: Mouse moved to (62, 210)
Screenshot: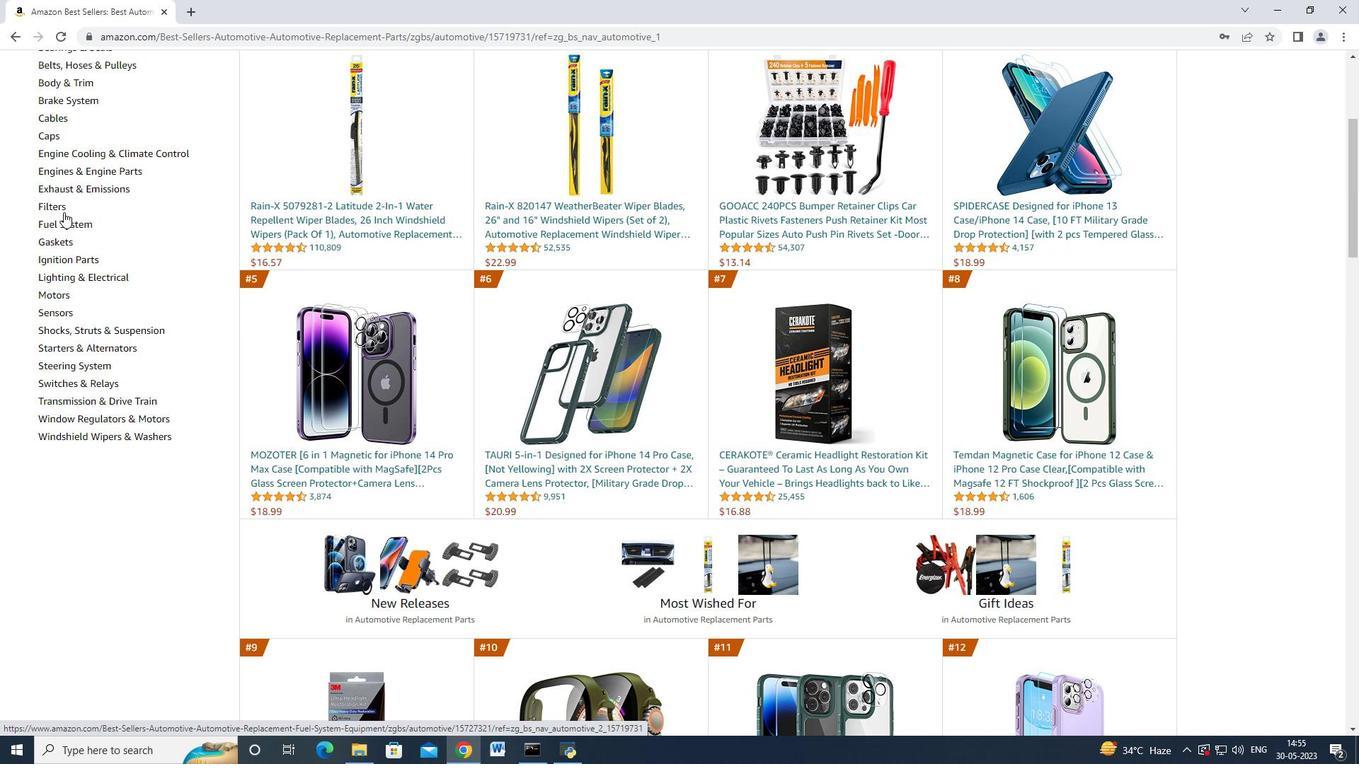 
Action: Mouse pressed left at (62, 210)
Screenshot: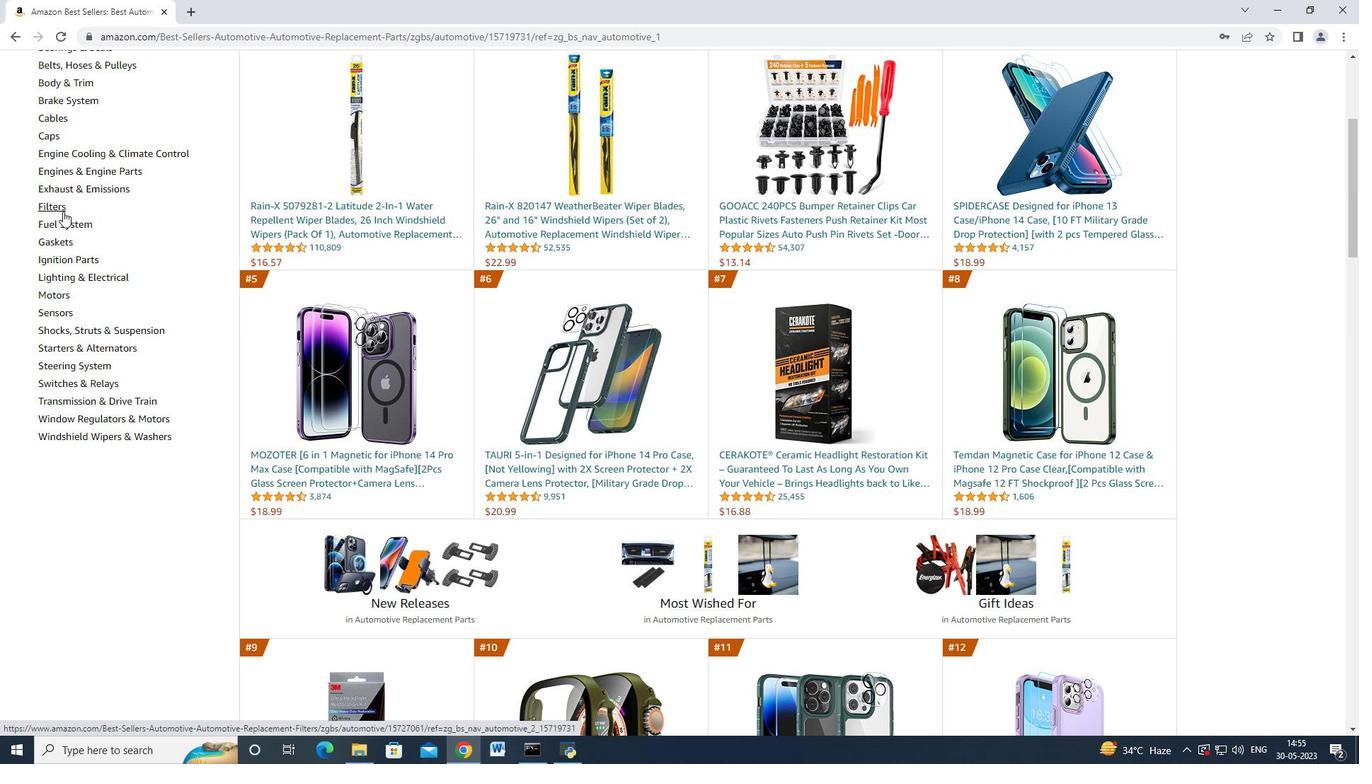 
Action: Mouse moved to (104, 342)
Screenshot: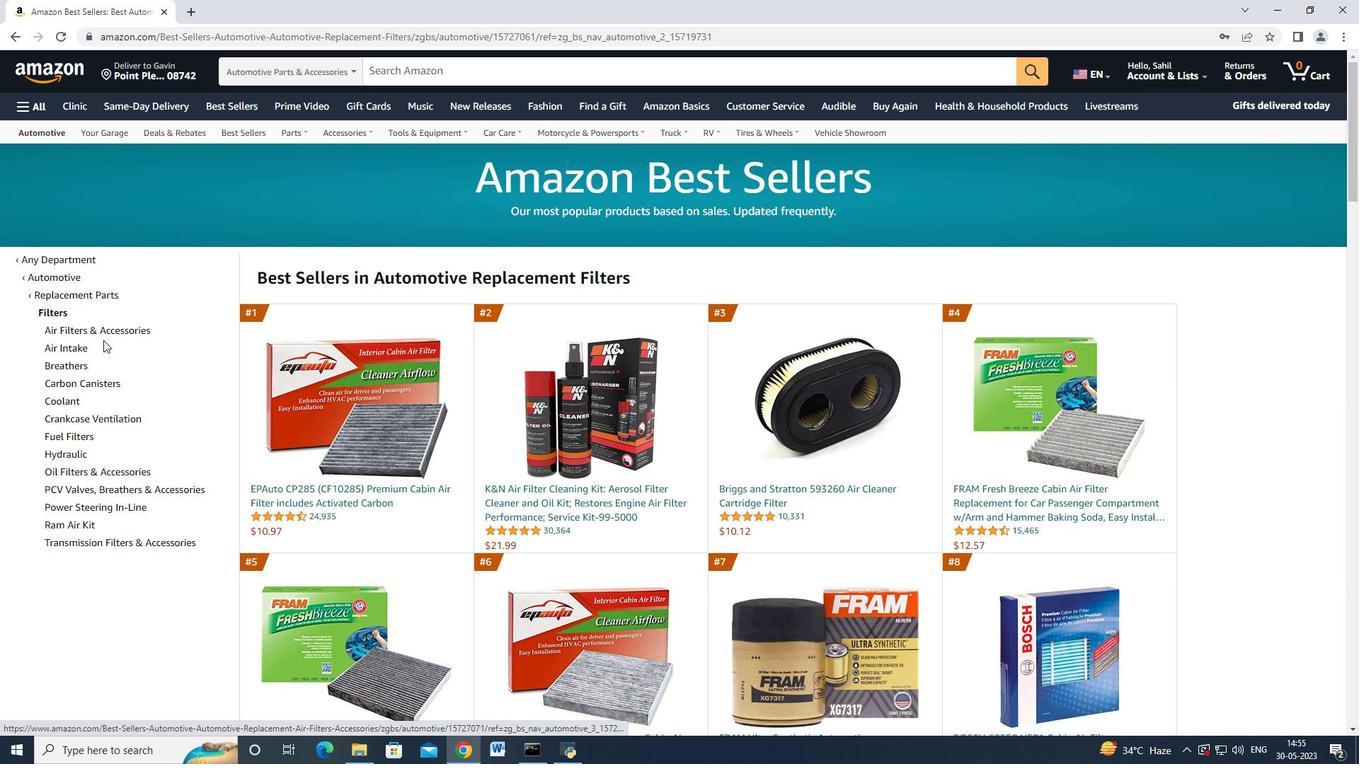 
Action: Mouse scrolled (104, 341) with delta (0, 0)
Screenshot: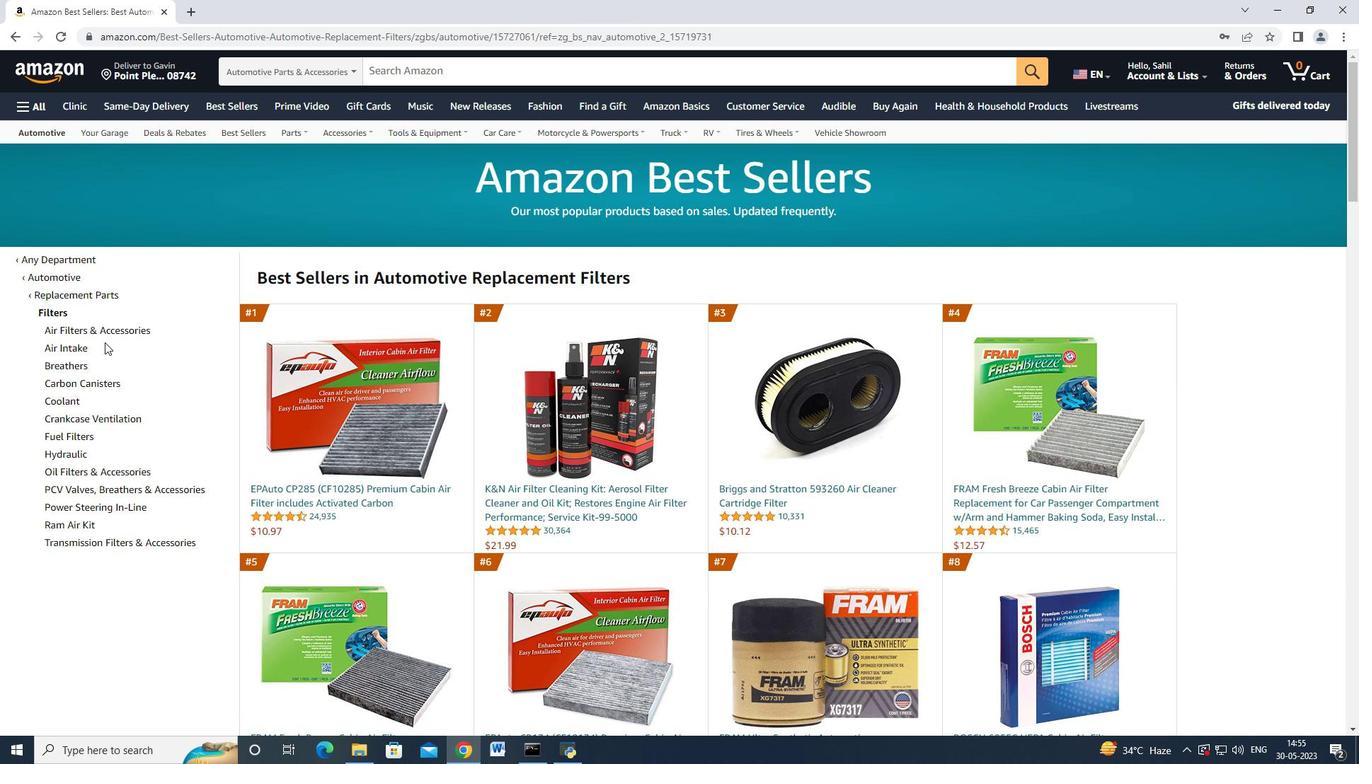 
Action: Mouse moved to (106, 472)
Screenshot: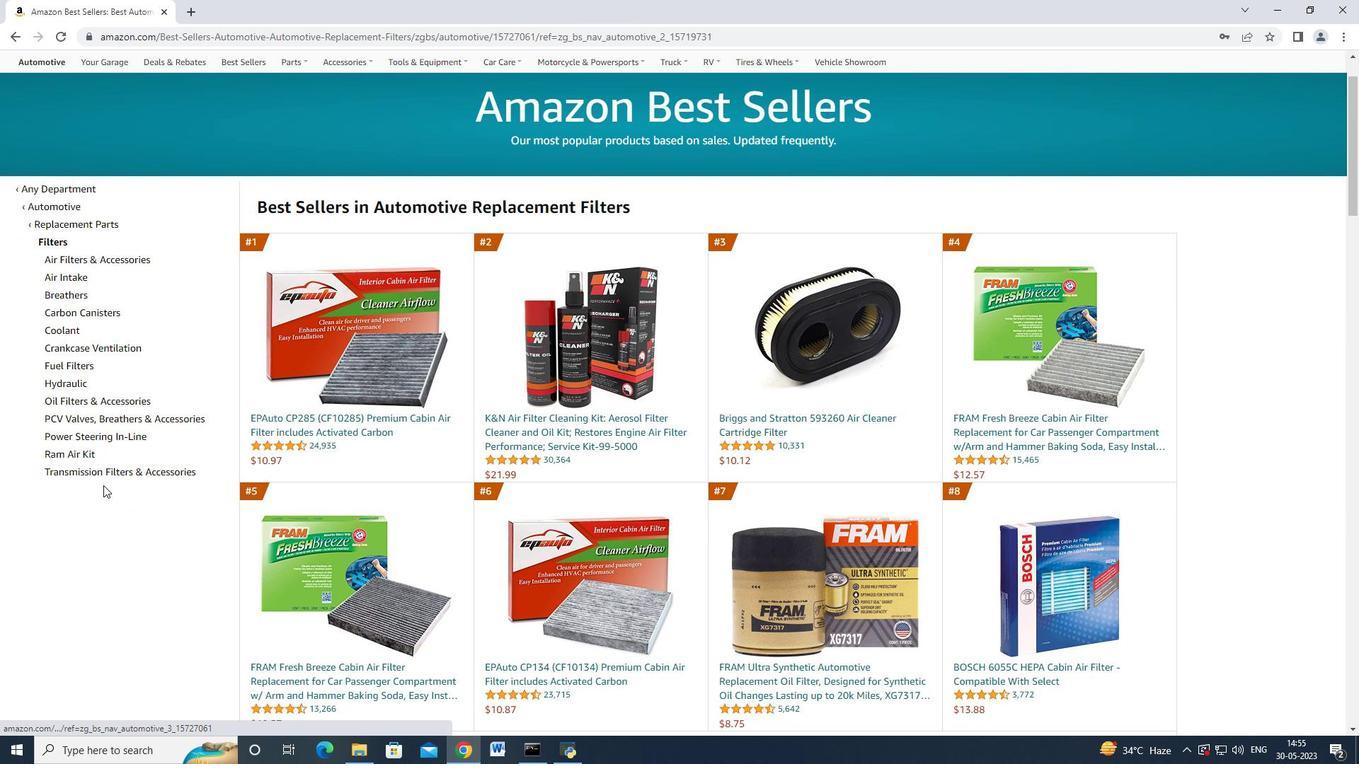 
Action: Mouse pressed left at (106, 472)
Screenshot: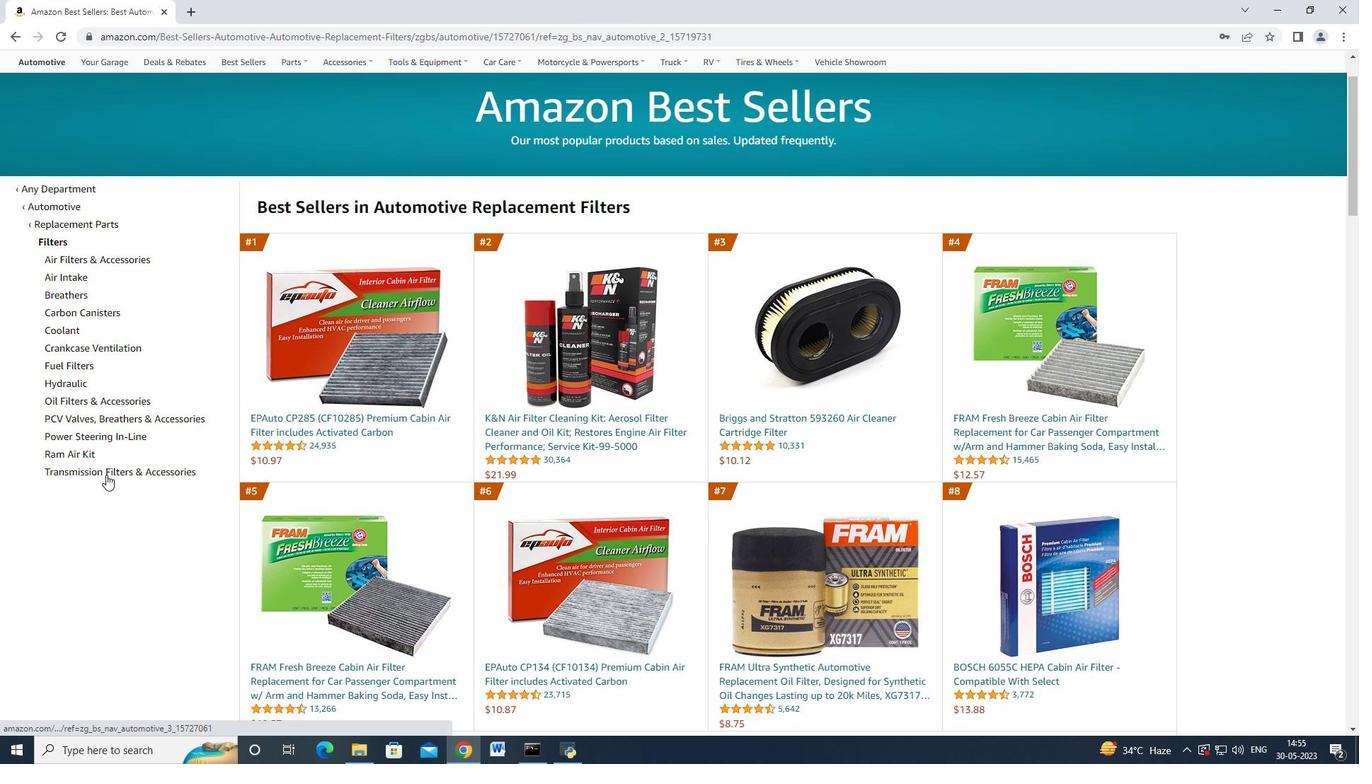 
Action: Mouse moved to (92, 380)
Screenshot: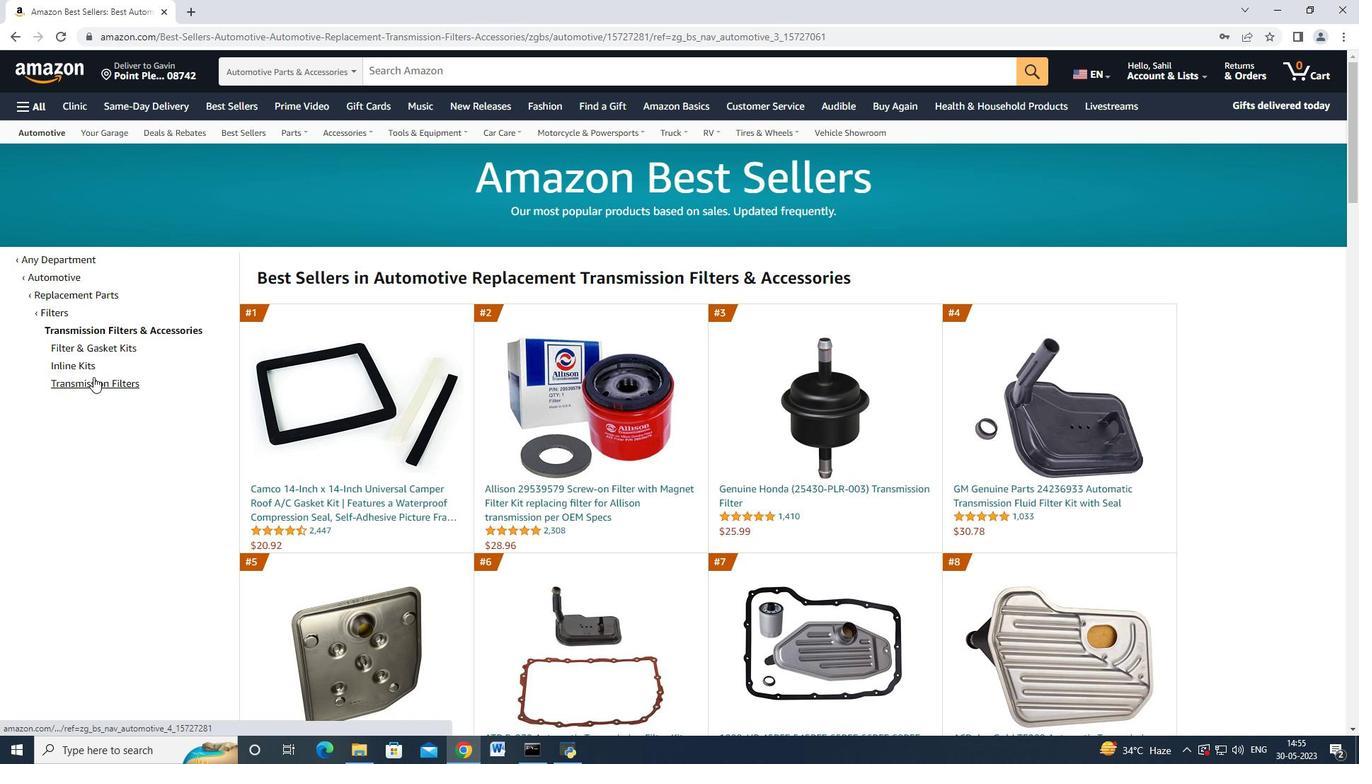 
Action: Mouse pressed left at (92, 380)
Screenshot: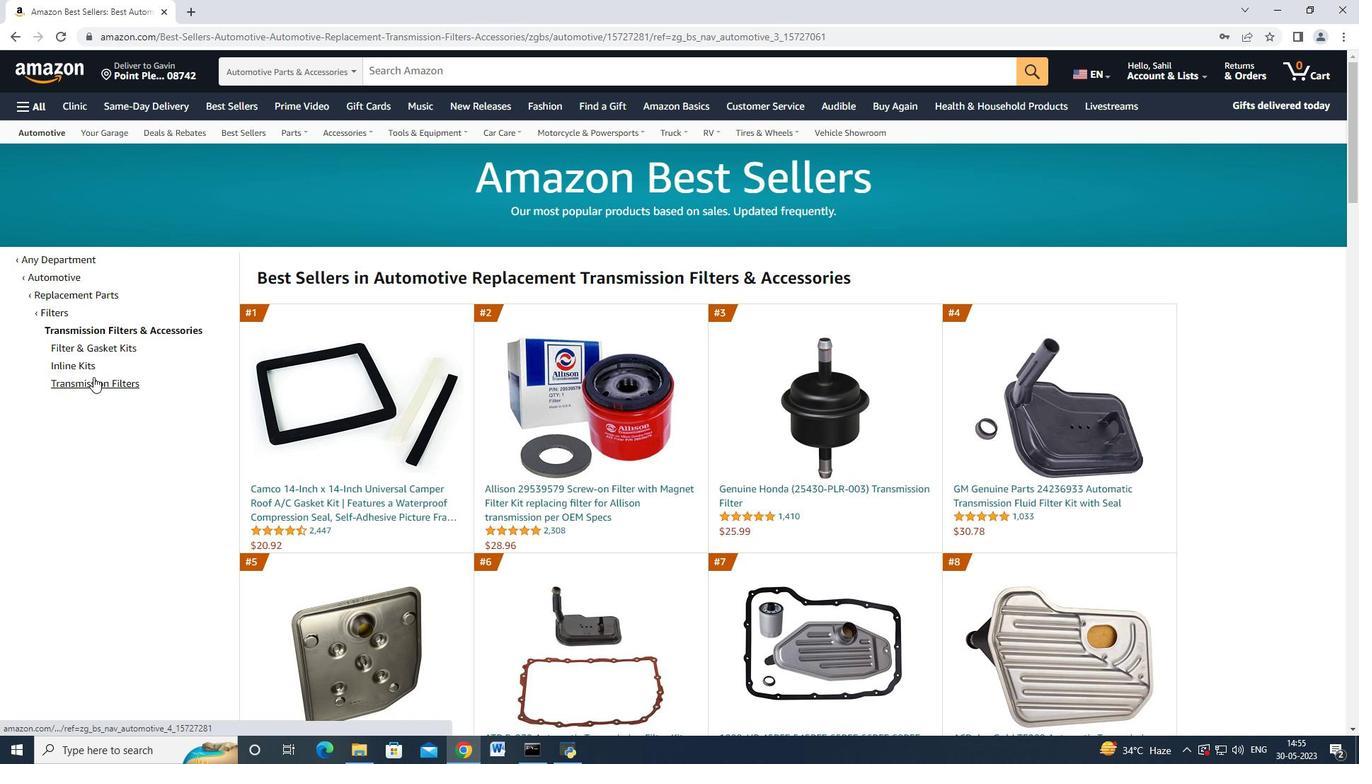 
Action: Mouse moved to (456, 491)
Screenshot: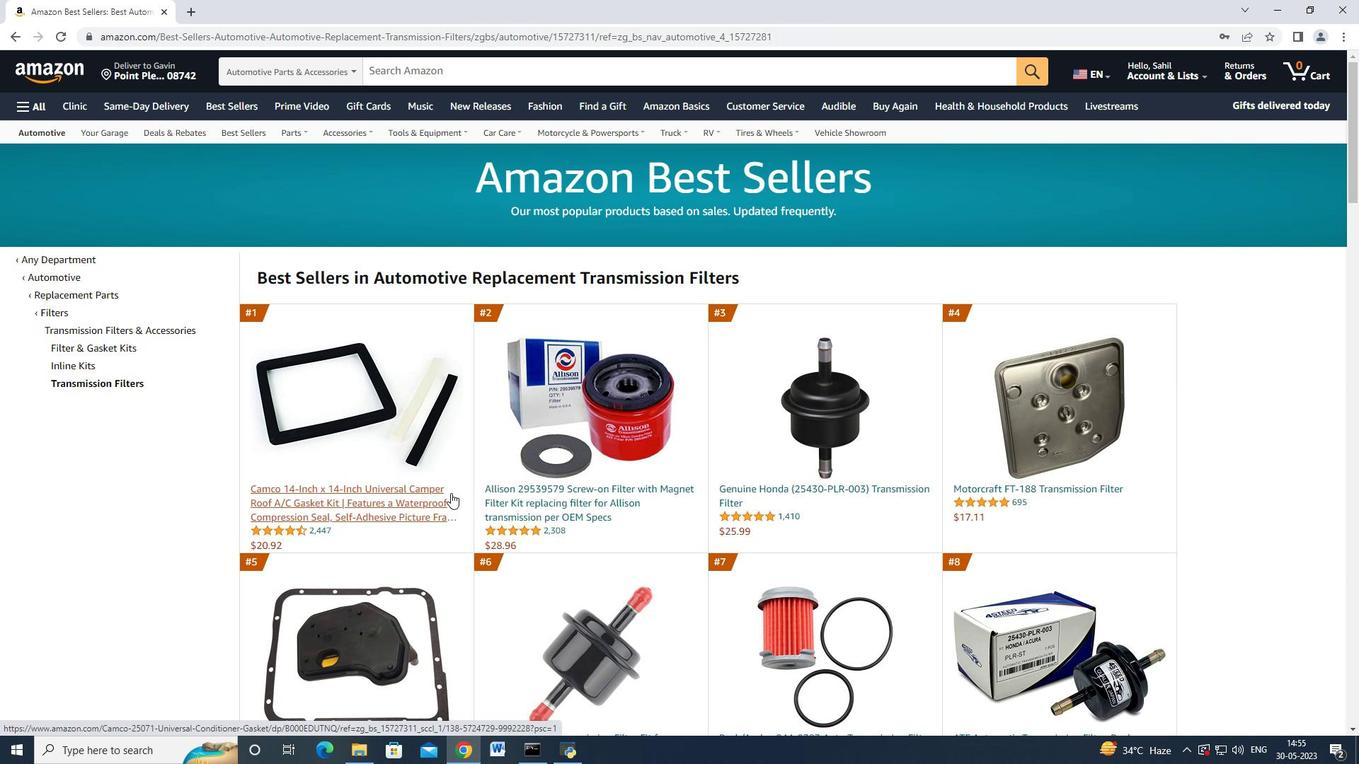 
Action: Mouse scrolled (456, 490) with delta (0, 0)
Screenshot: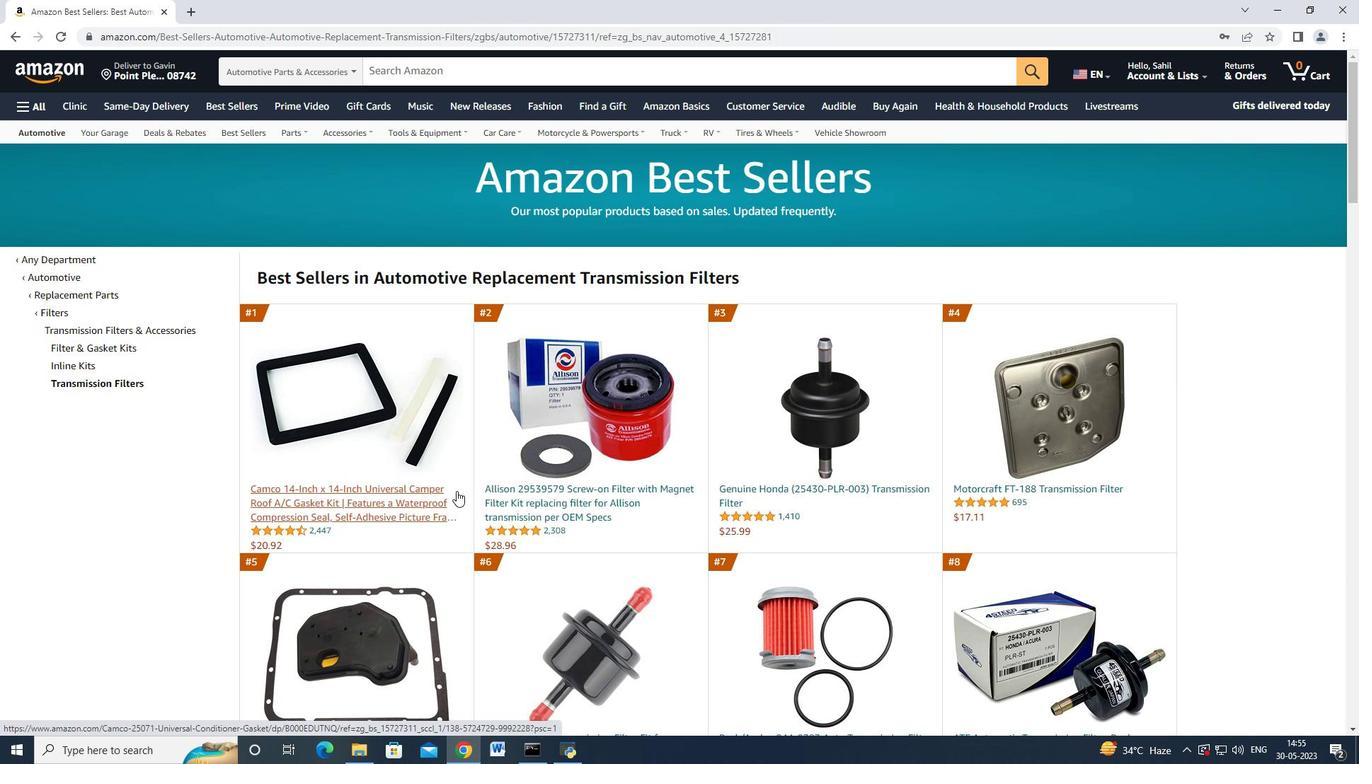 
Action: Mouse moved to (979, 412)
Screenshot: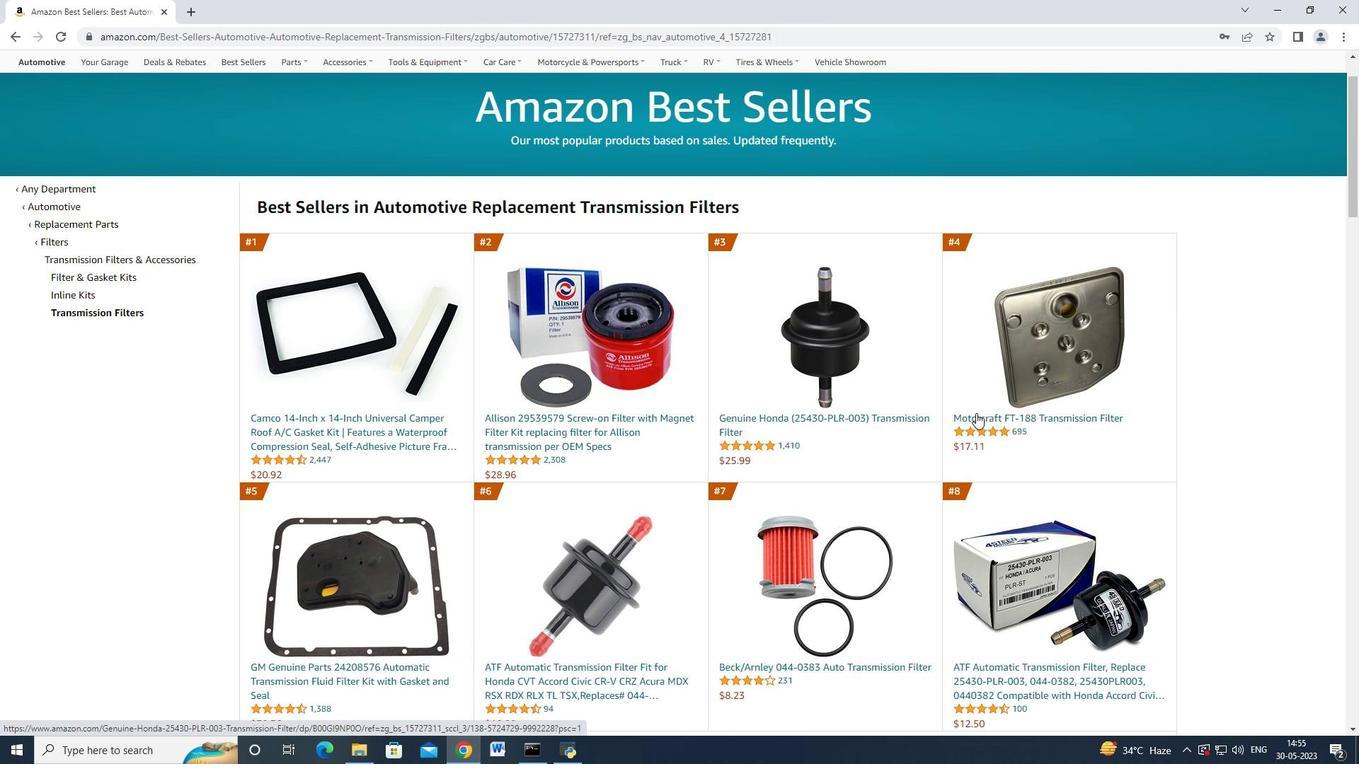 
Action: Mouse pressed left at (979, 412)
Screenshot: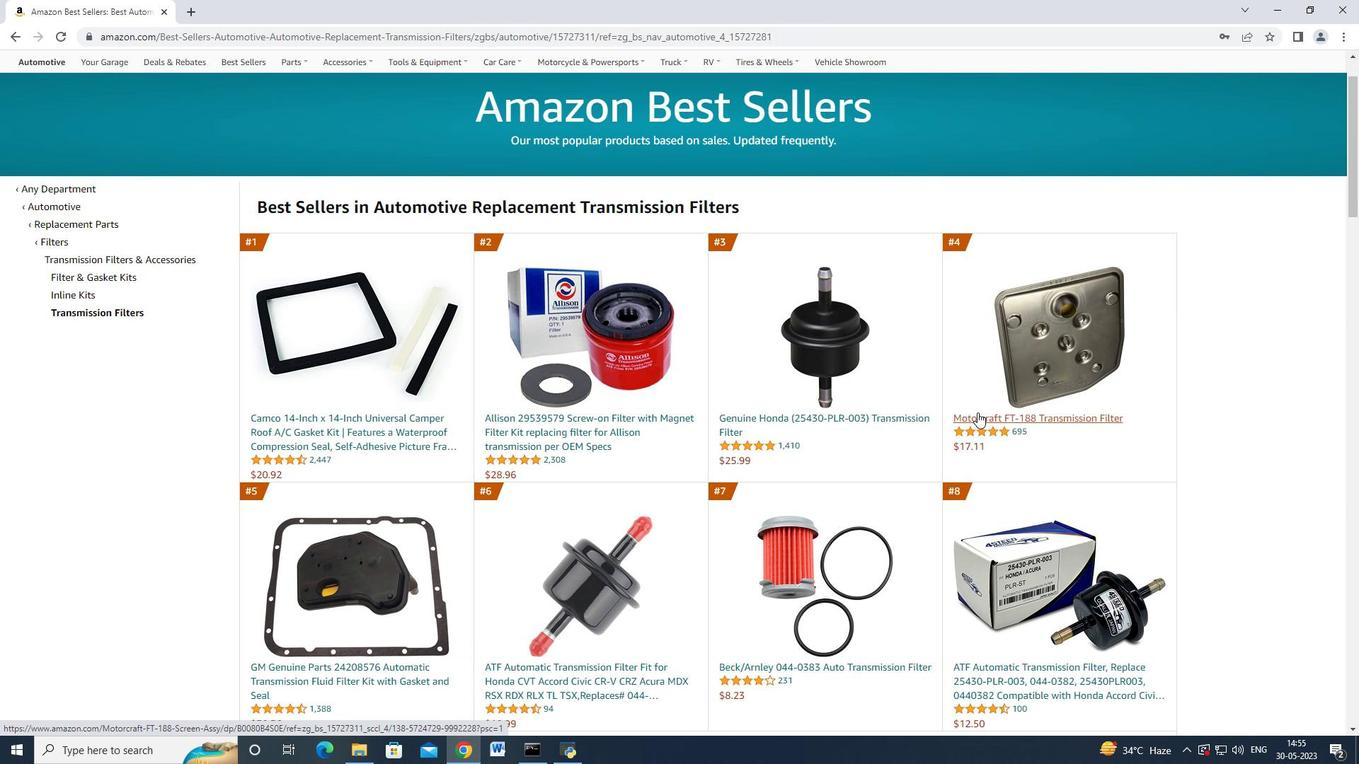 
Action: Mouse moved to (1064, 588)
Screenshot: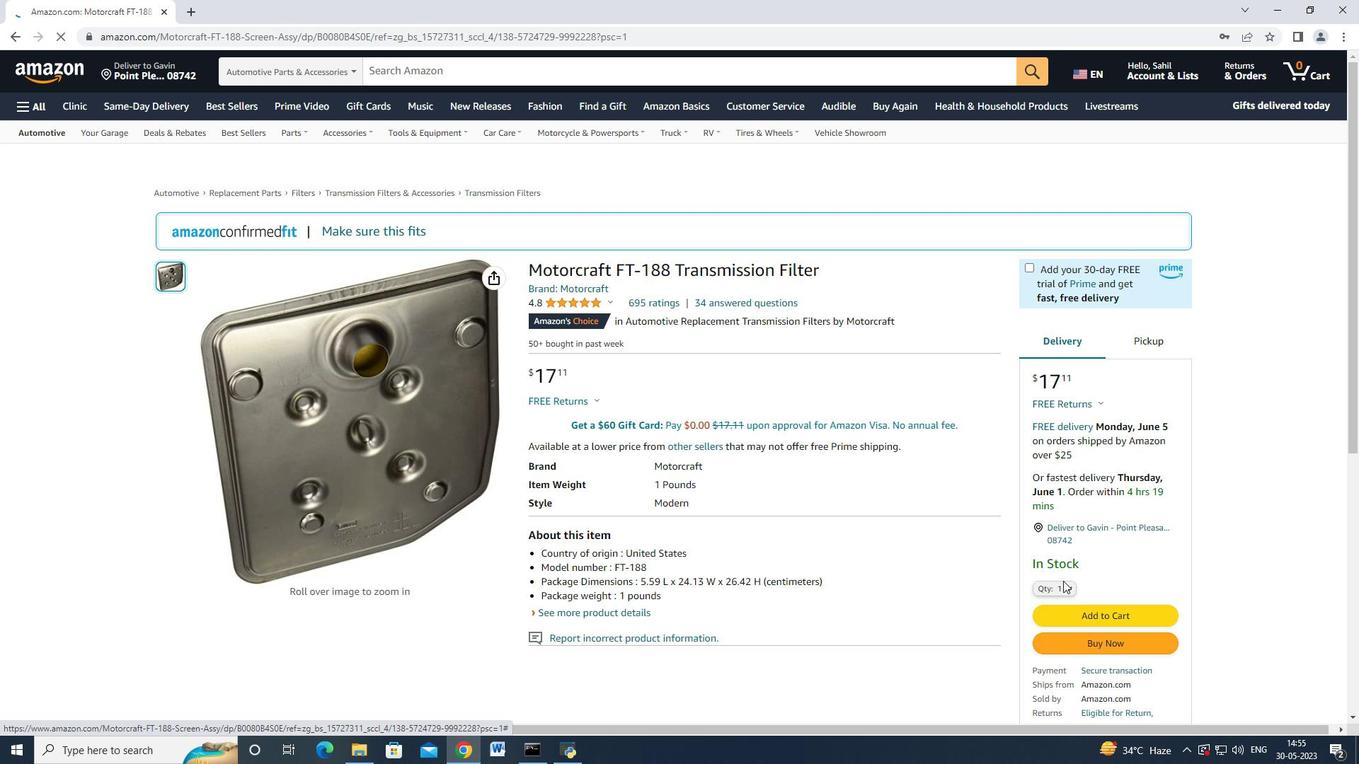 
Action: Mouse pressed left at (1064, 588)
Screenshot: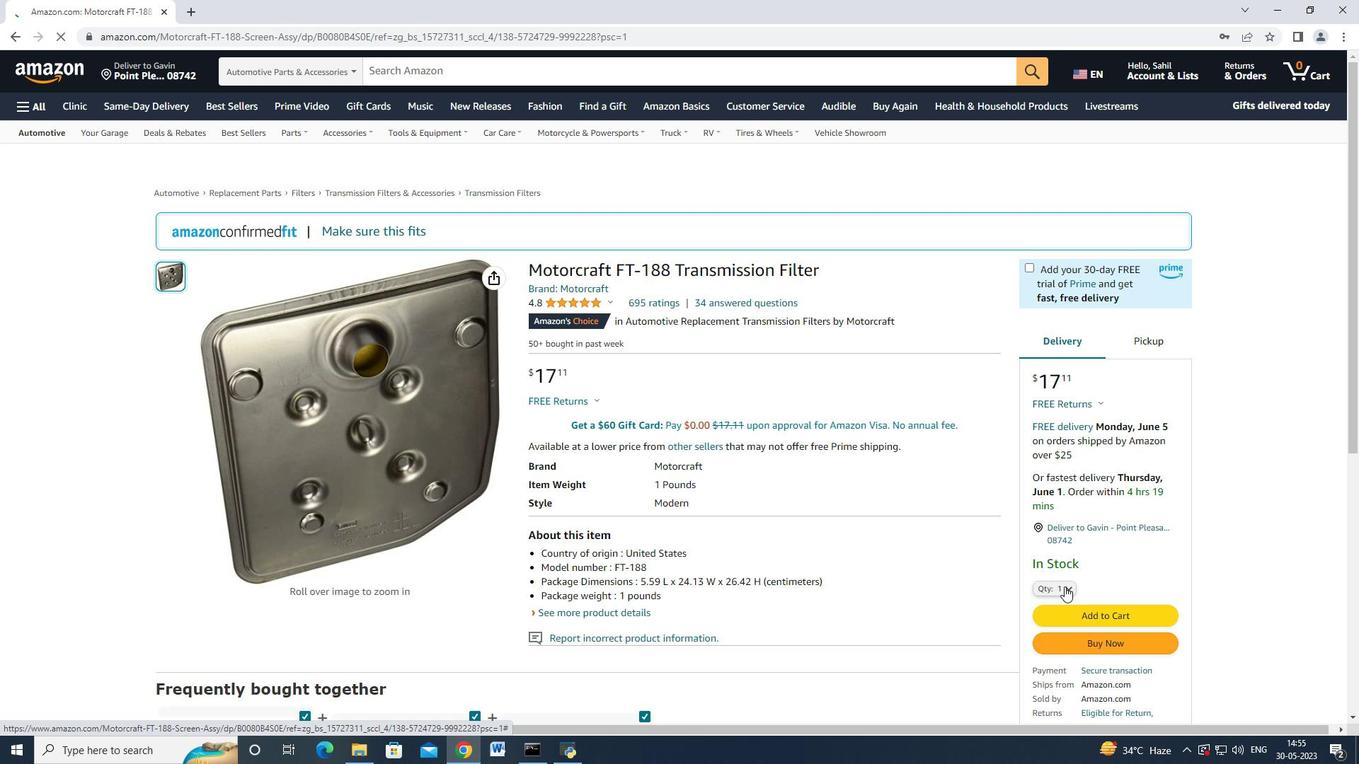 
Action: Mouse moved to (1044, 658)
Screenshot: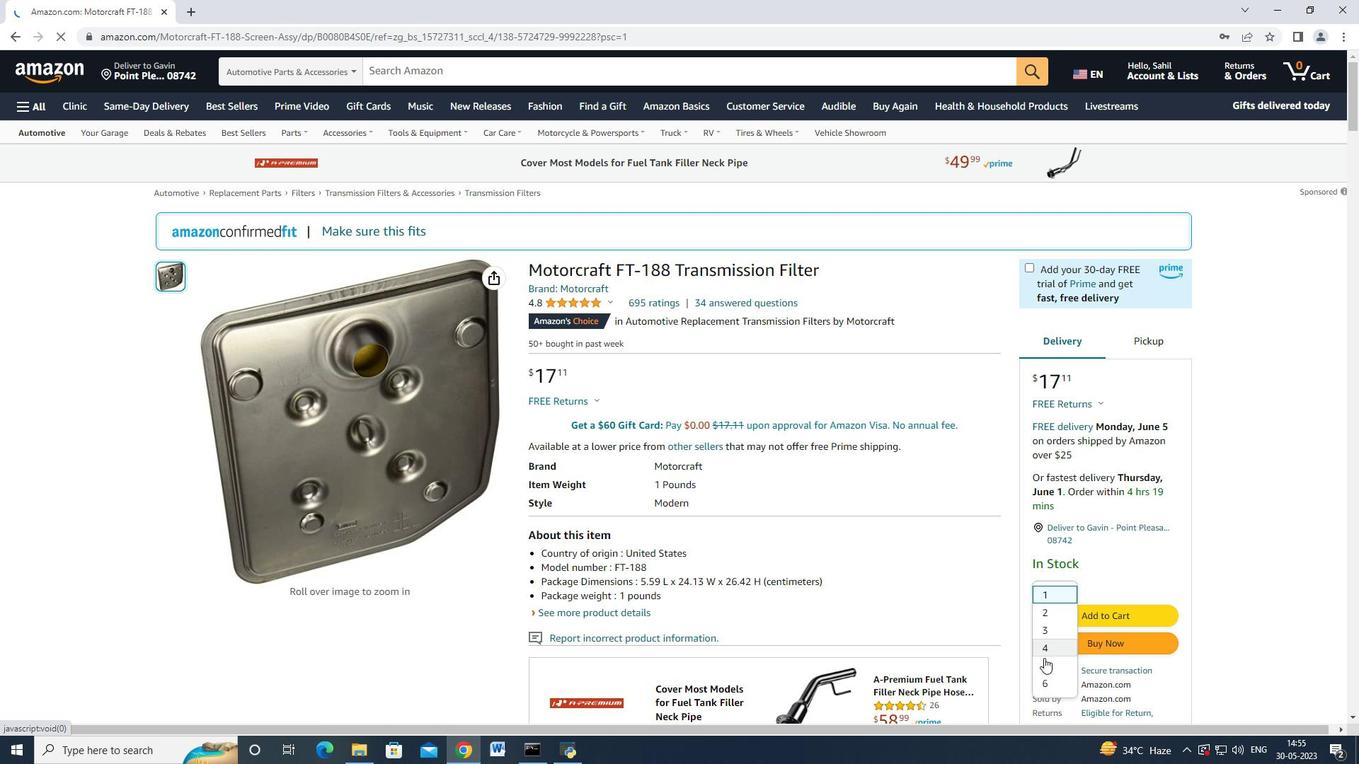 
Action: Mouse pressed left at (1044, 658)
Screenshot: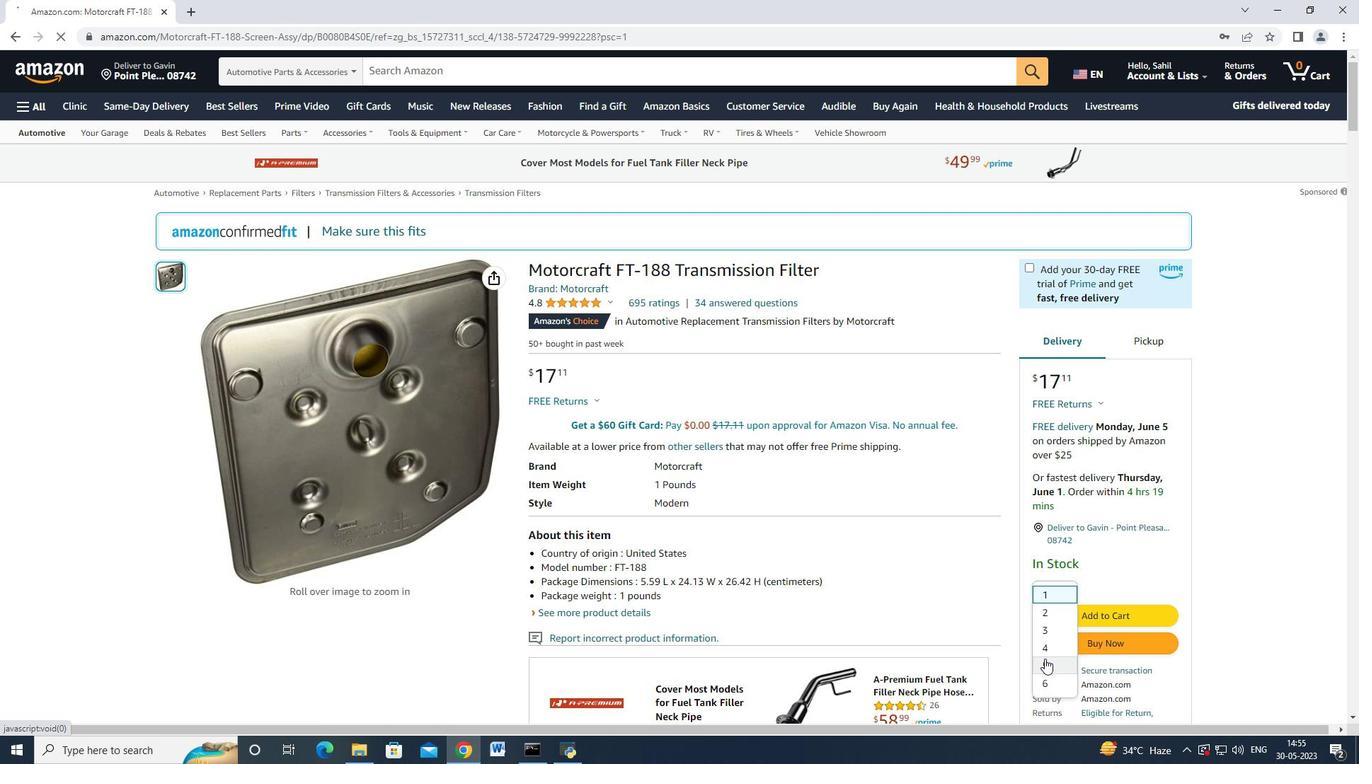 
Action: Mouse moved to (1086, 639)
Screenshot: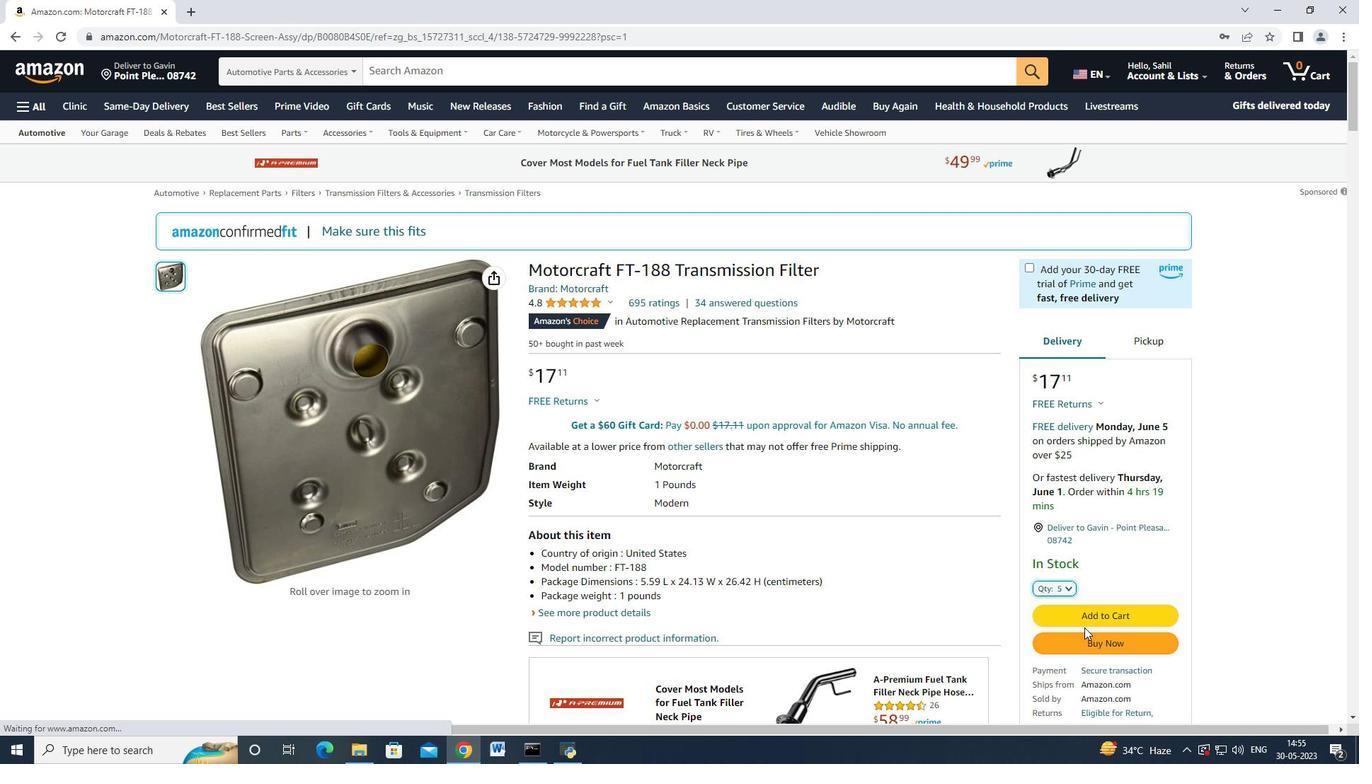
Action: Mouse pressed left at (1086, 639)
Screenshot: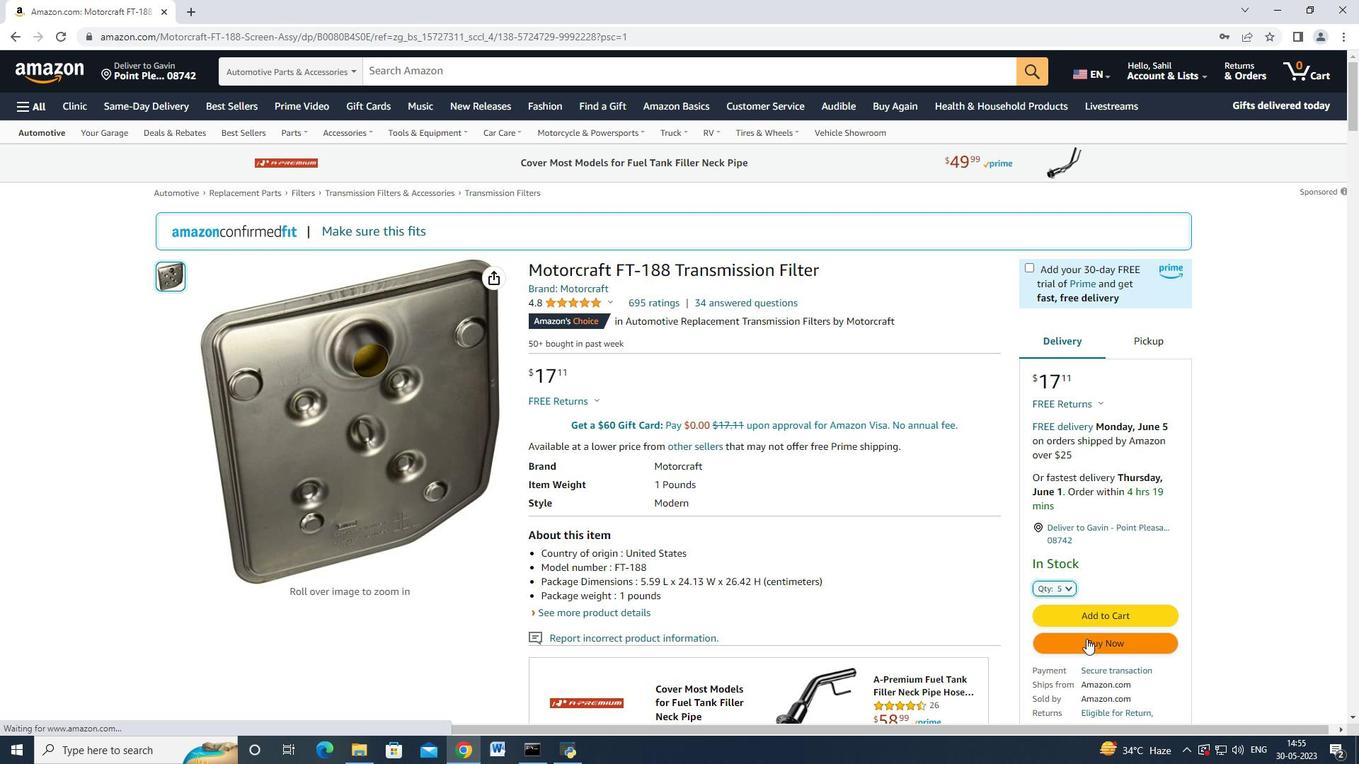 
Action: Mouse moved to (1096, 621)
Screenshot: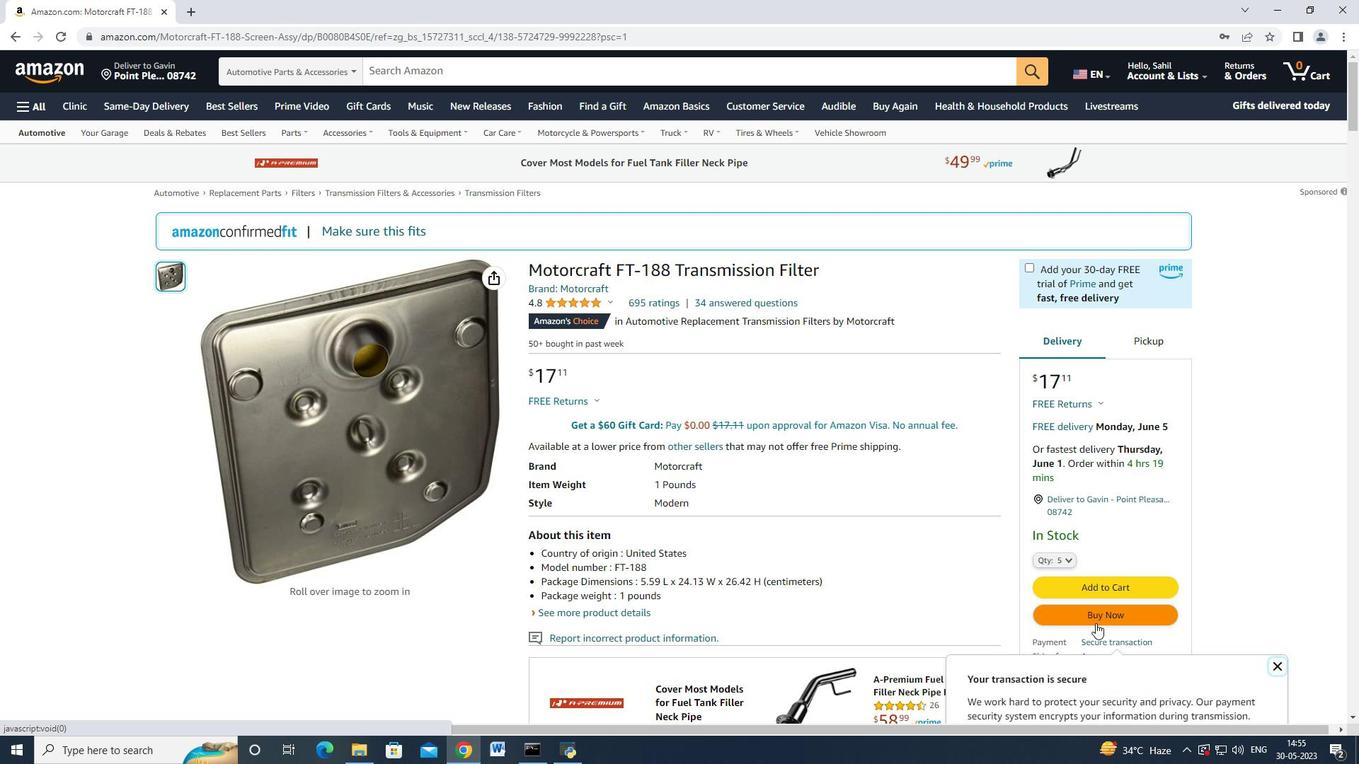 
Action: Mouse pressed left at (1096, 621)
Screenshot: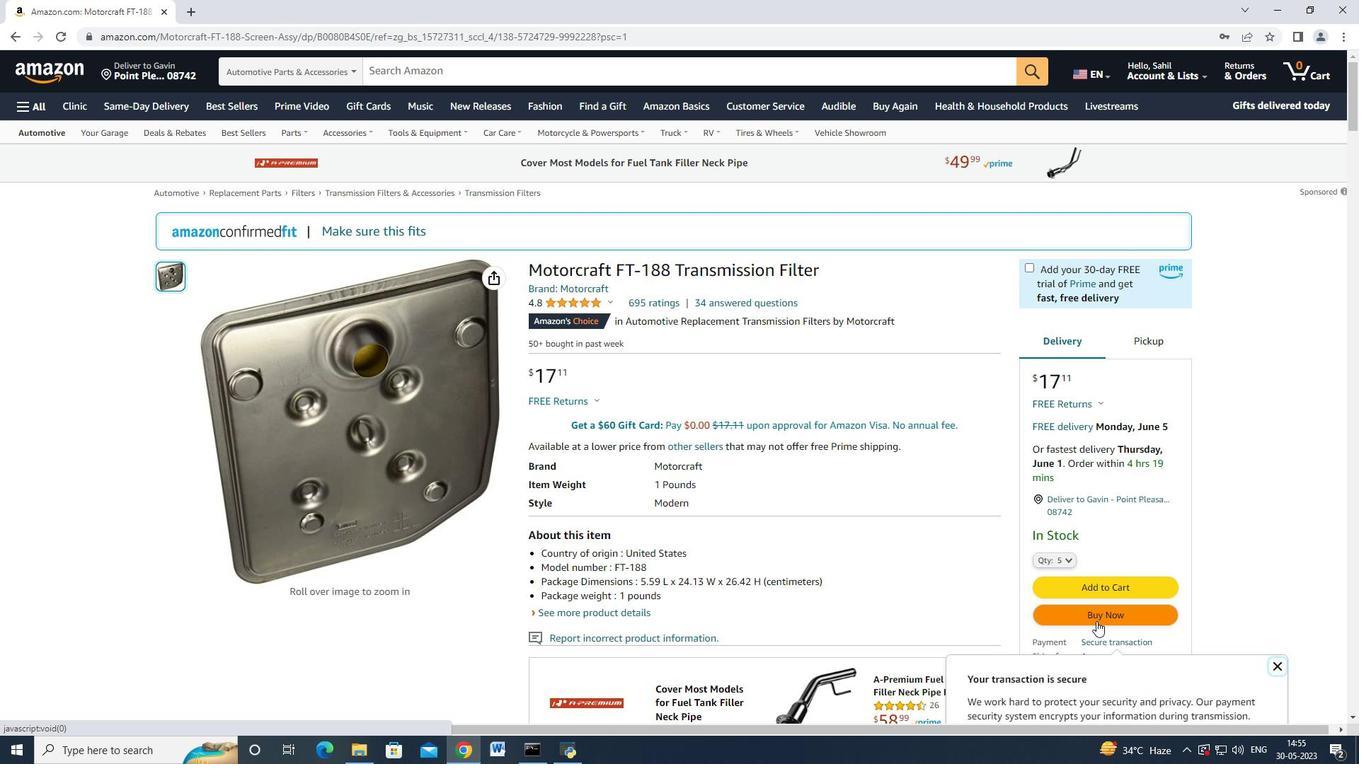 
Action: Mouse moved to (826, 117)
Screenshot: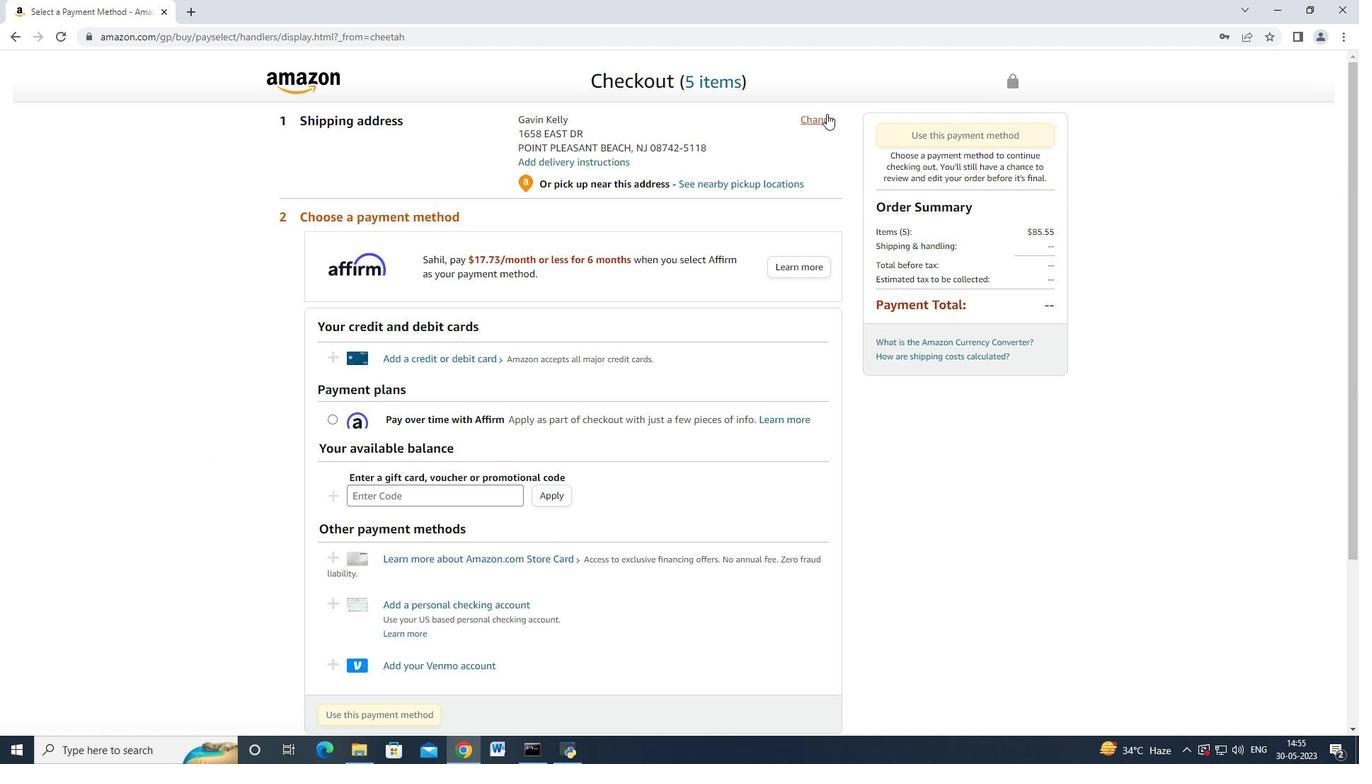 
Action: Mouse pressed left at (826, 117)
Screenshot: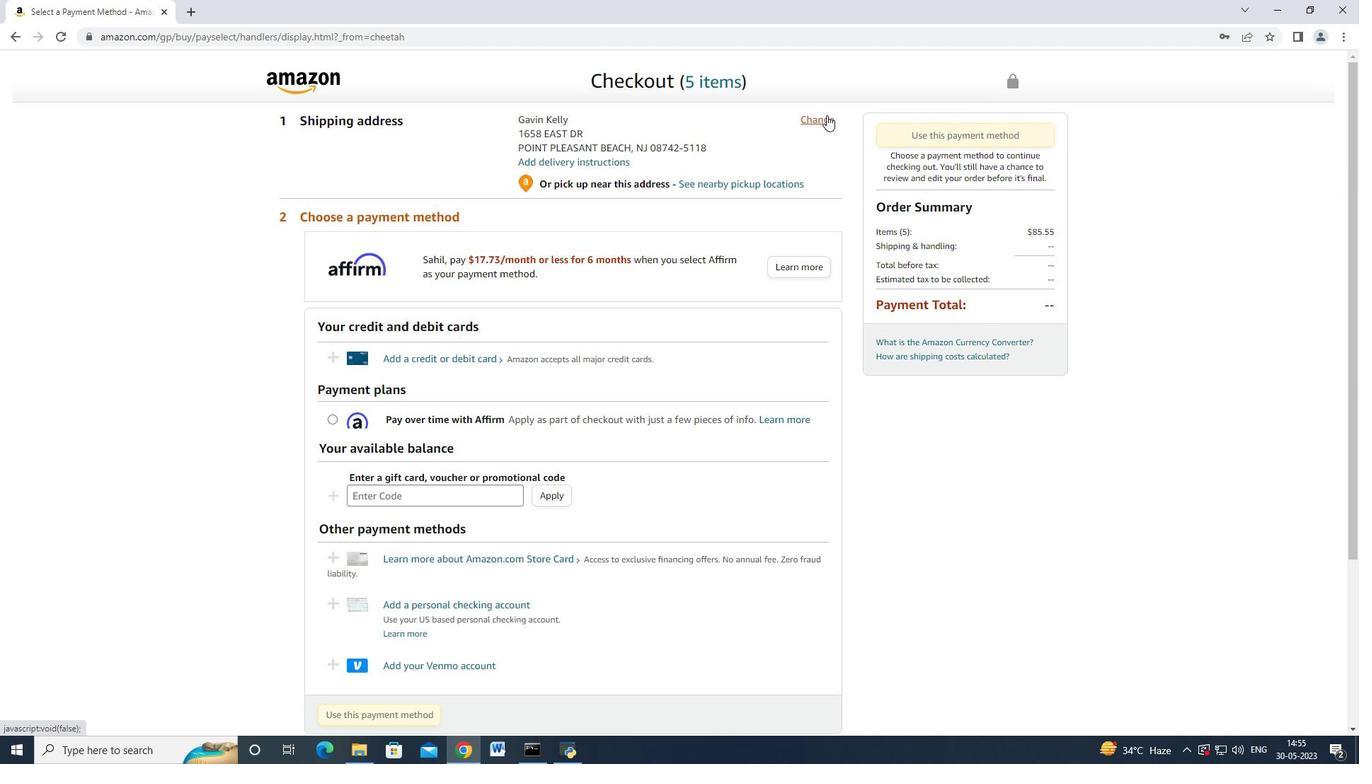 
Action: Mouse moved to (581, 286)
Screenshot: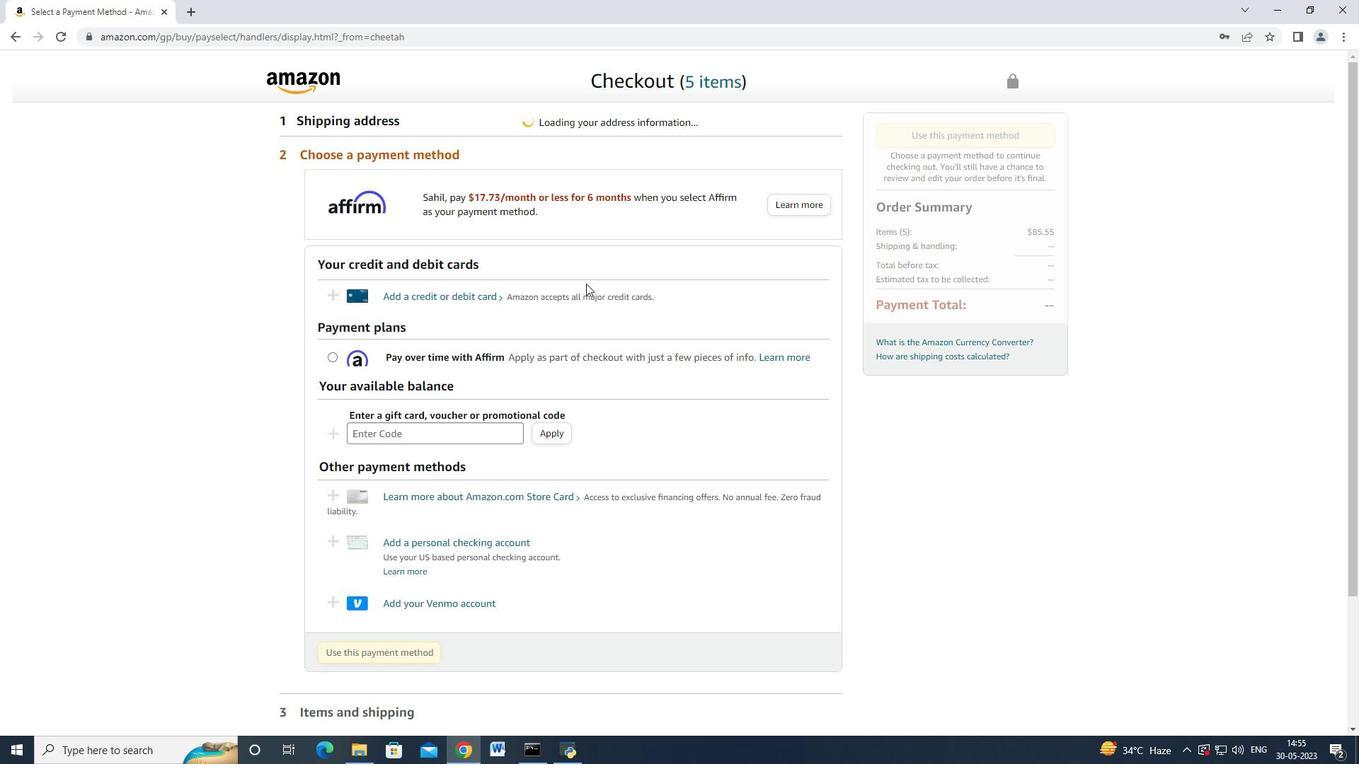 
Action: Mouse scrolled (581, 285) with delta (0, 0)
Screenshot: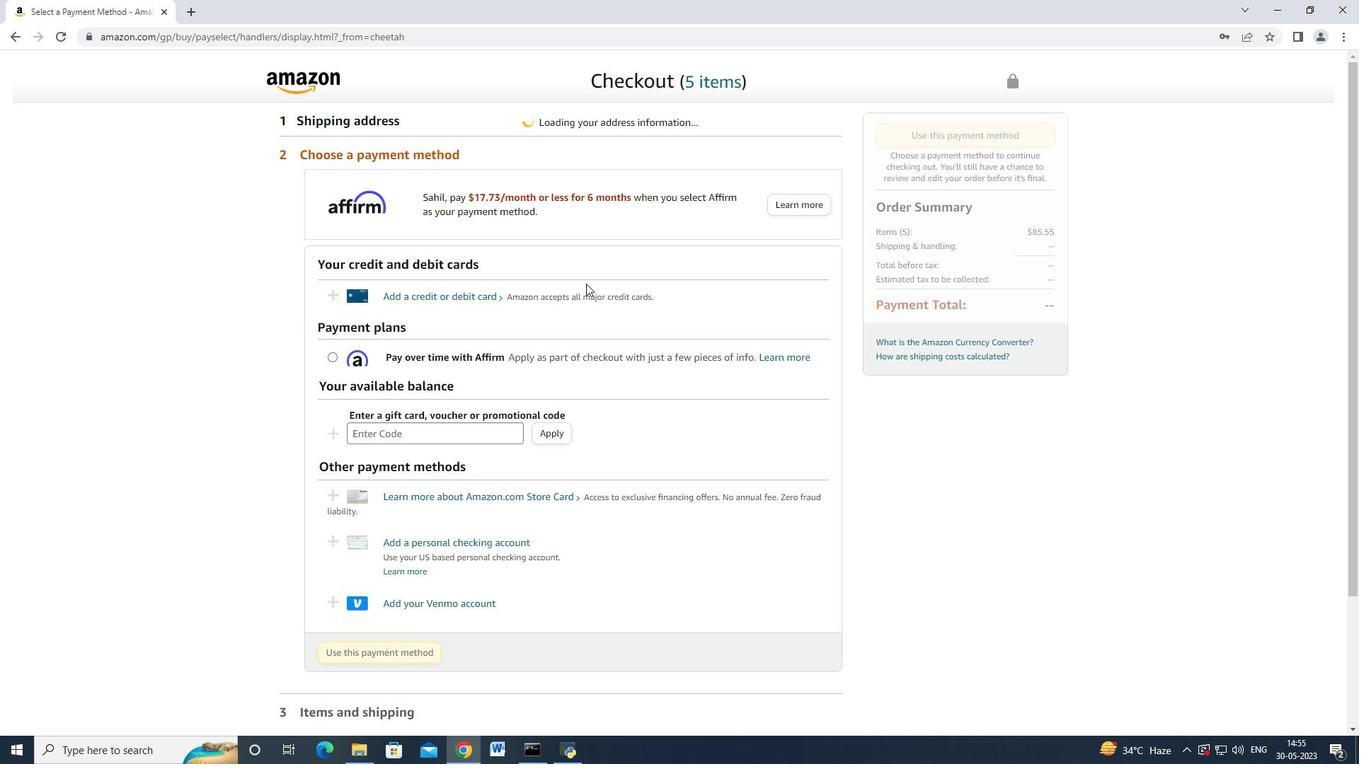 
Action: Mouse scrolled (581, 285) with delta (0, 0)
Screenshot: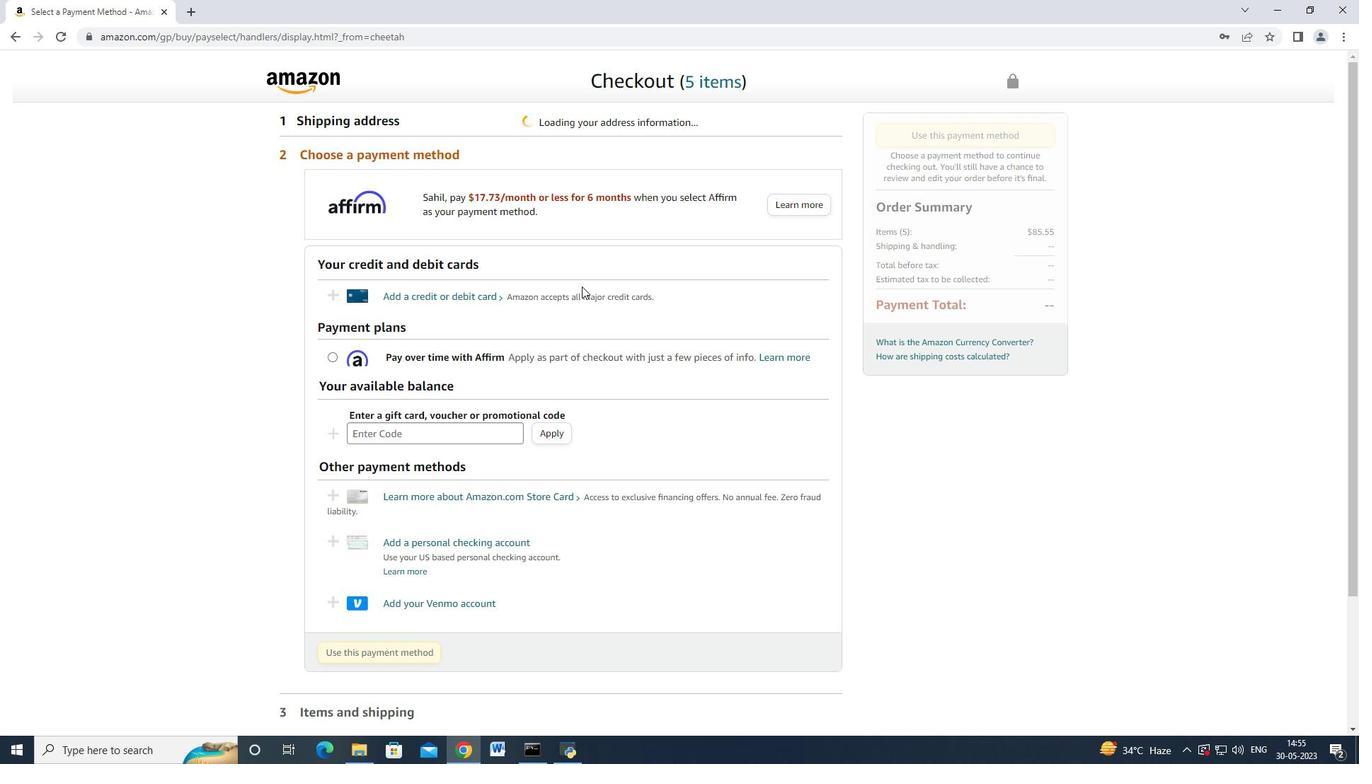 
Action: Mouse moved to (580, 288)
Screenshot: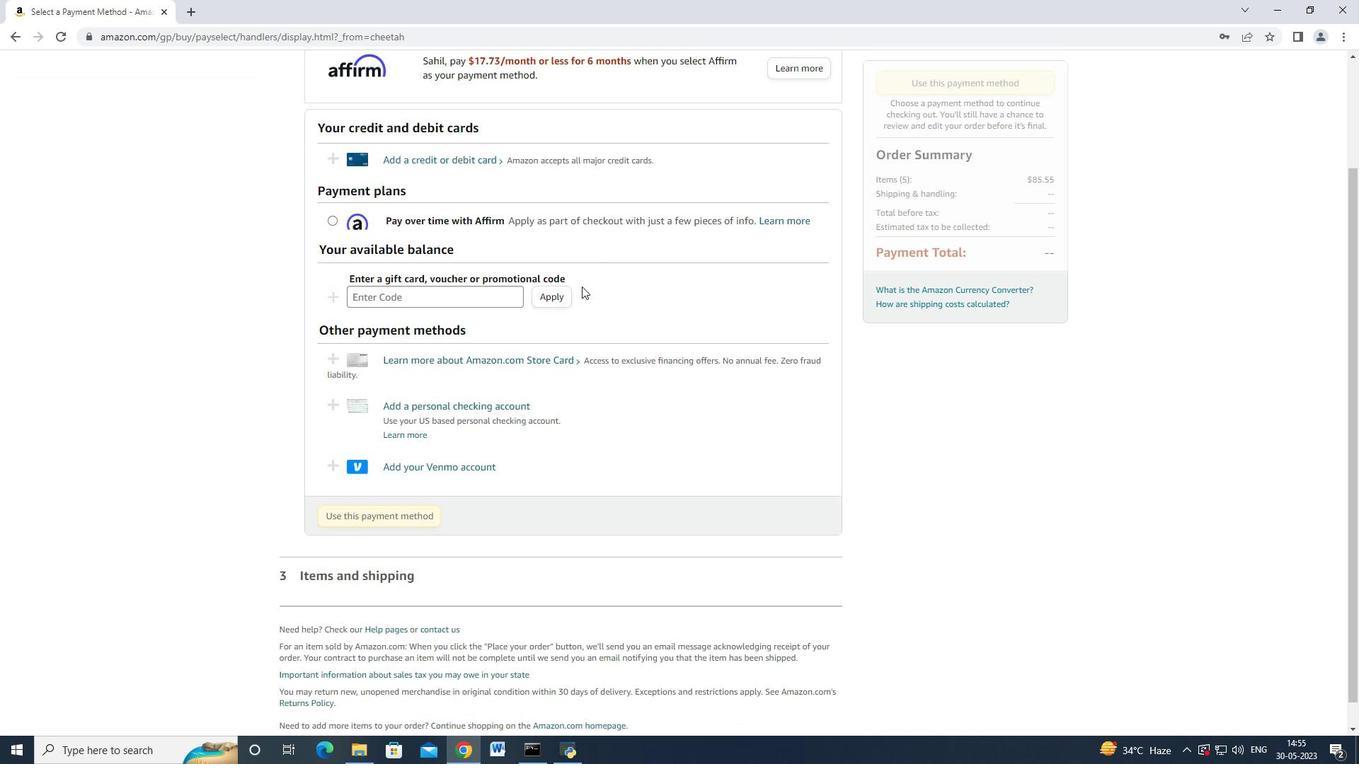 
Action: Mouse scrolled (580, 288) with delta (0, 0)
Screenshot: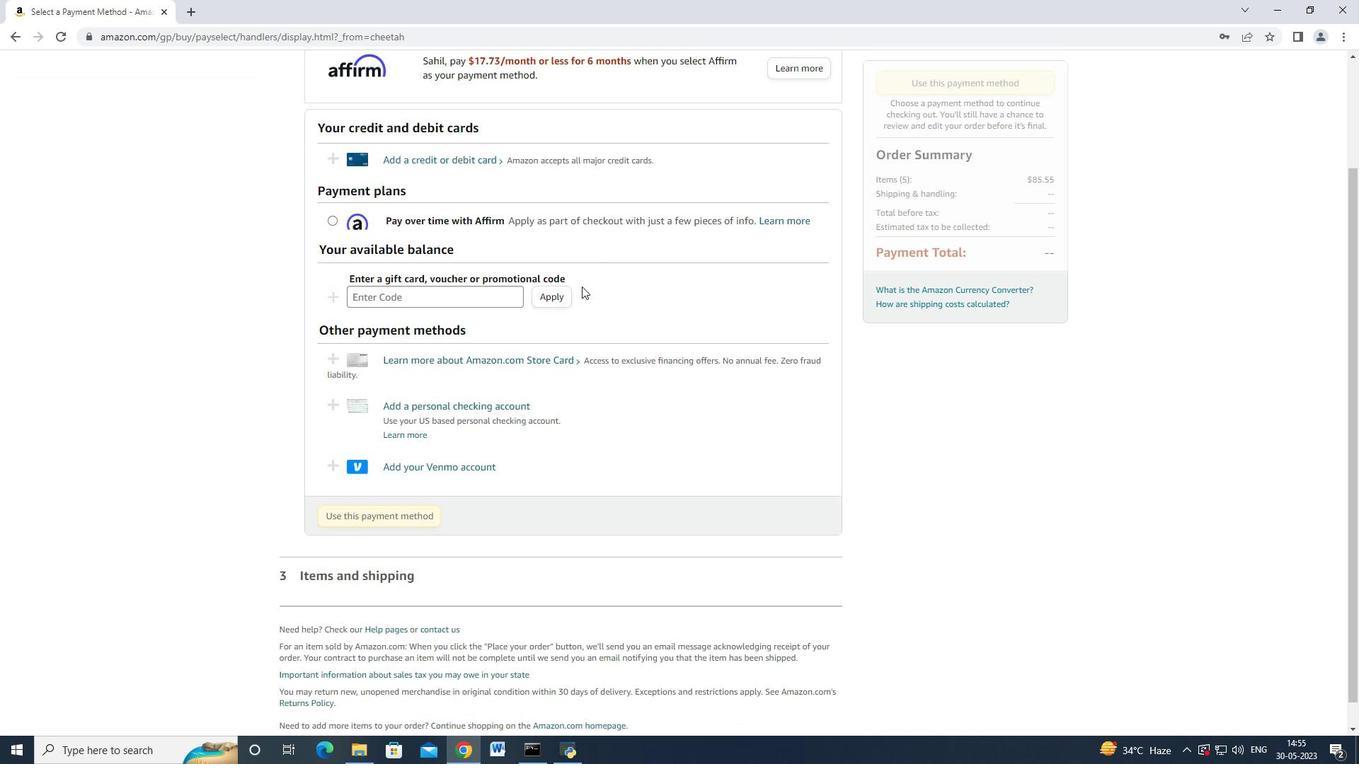 
Action: Mouse moved to (579, 288)
Screenshot: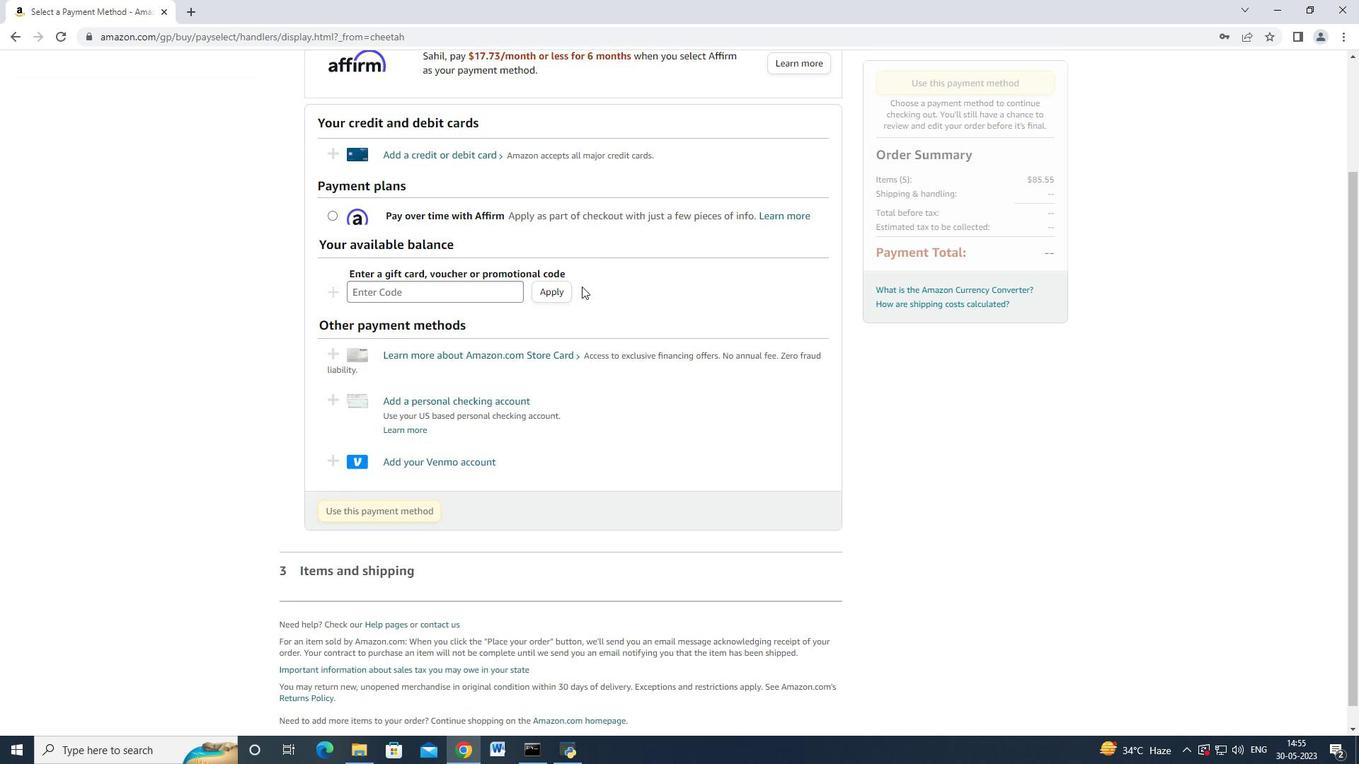 
Action: Mouse scrolled (579, 288) with delta (0, 0)
Screenshot: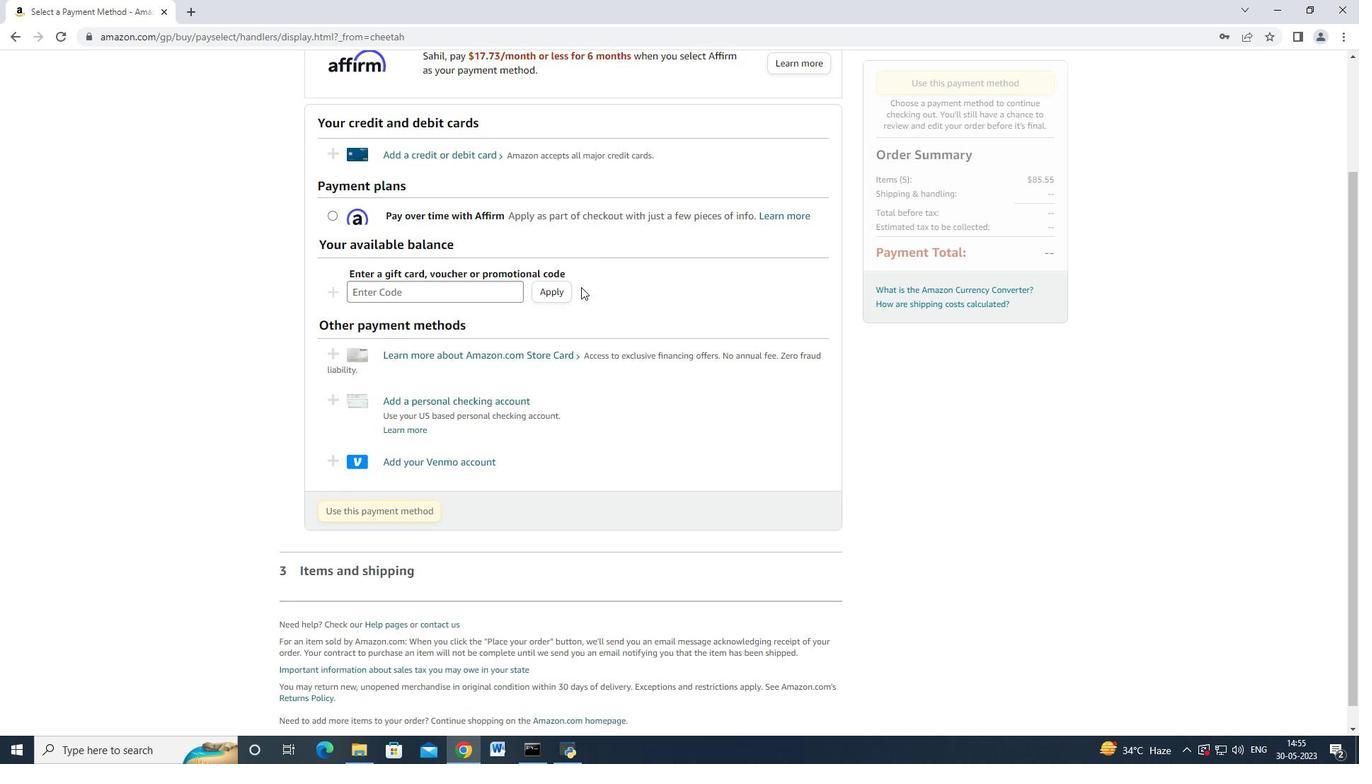 
Action: Mouse moved to (579, 288)
Screenshot: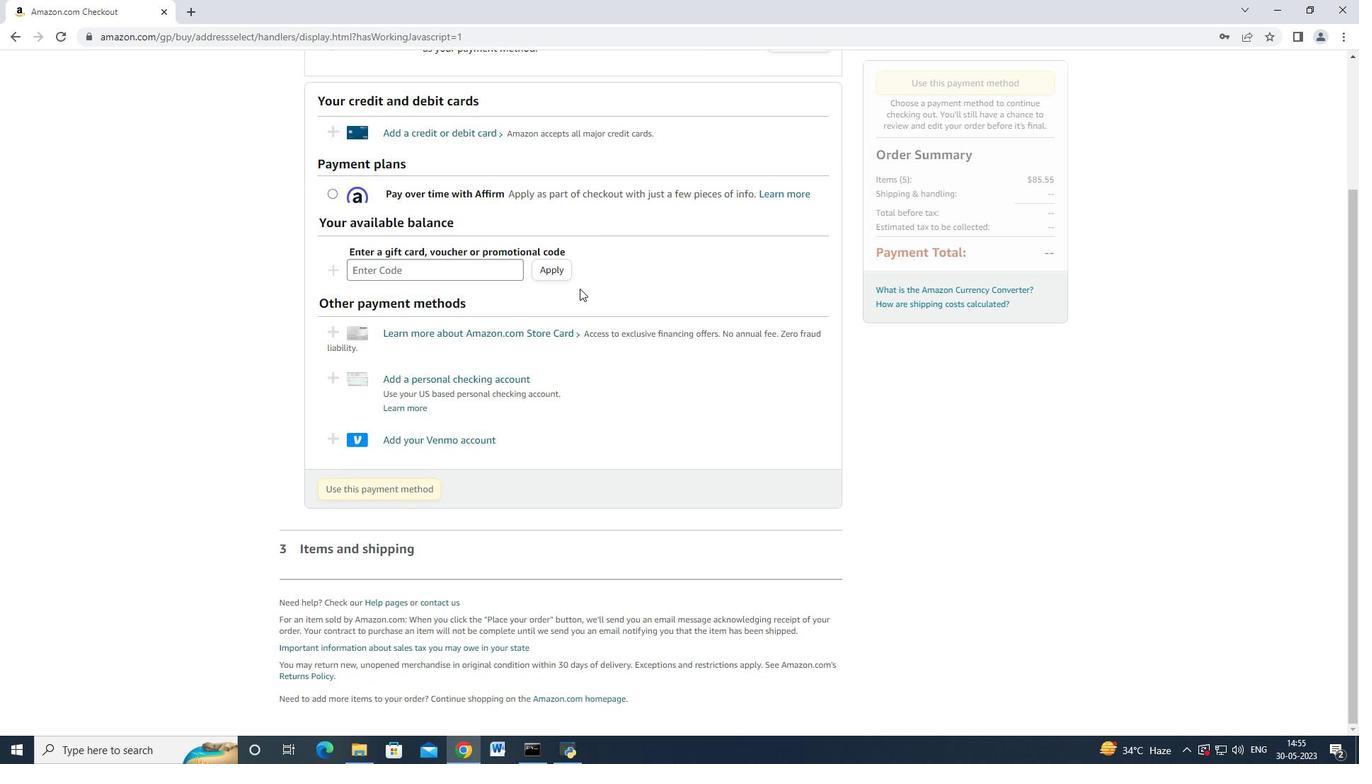 
Action: Mouse scrolled (579, 289) with delta (0, 0)
Screenshot: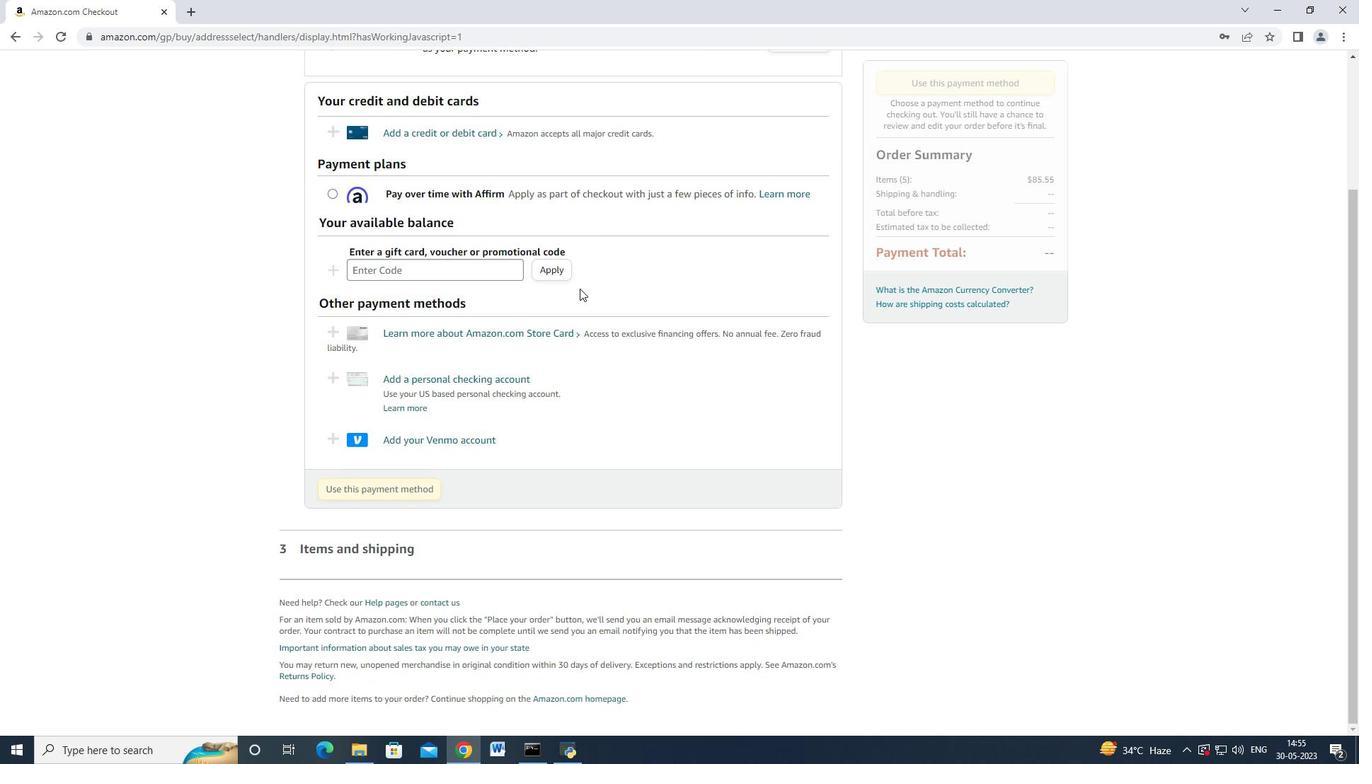 
Action: Mouse scrolled (579, 289) with delta (0, 0)
Screenshot: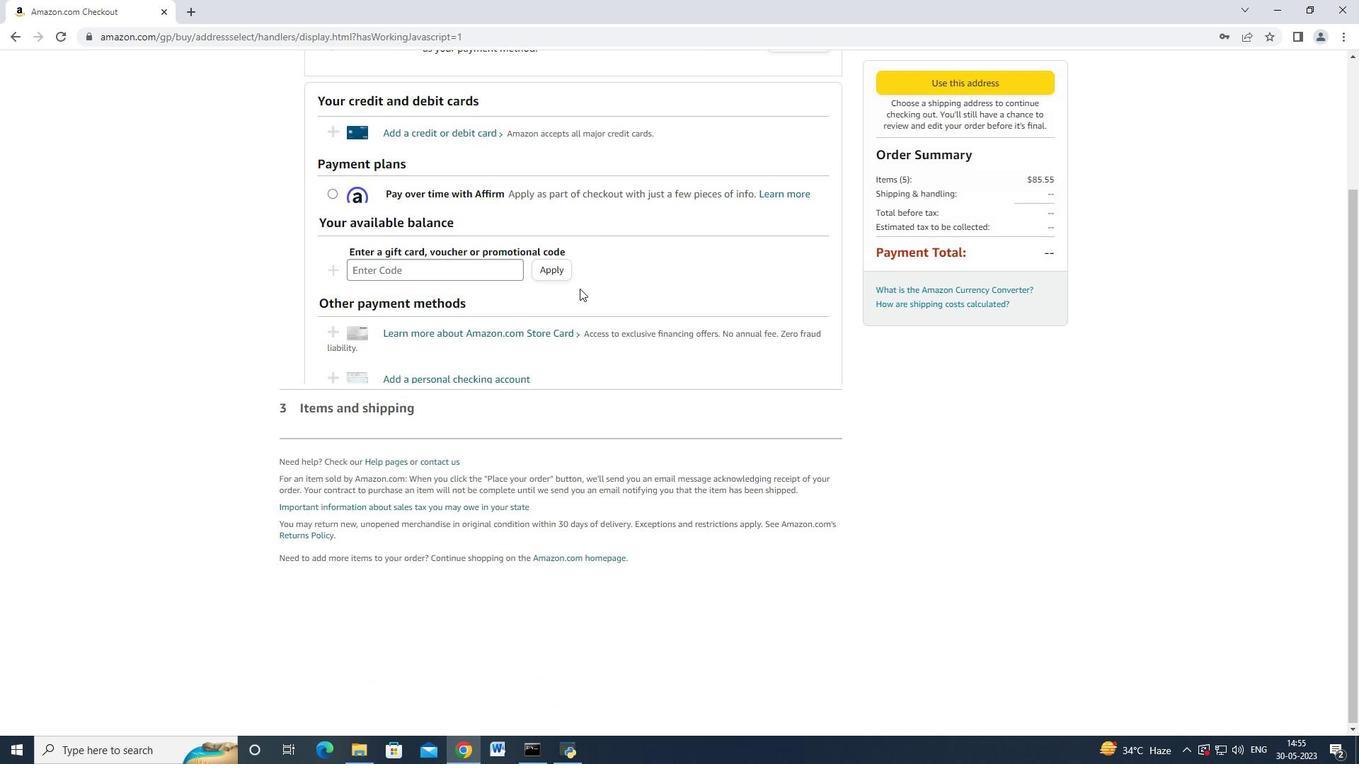 
Action: Mouse moved to (581, 293)
Screenshot: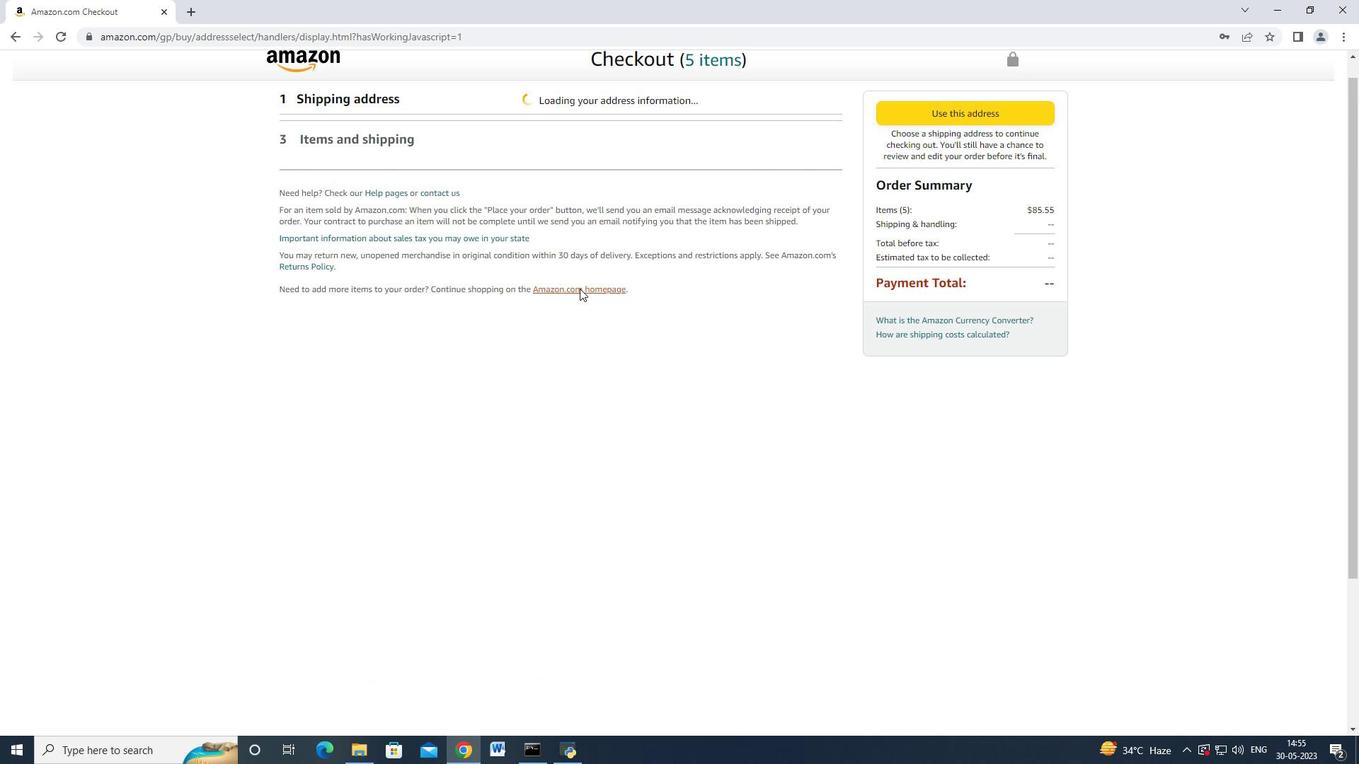 
Action: Mouse scrolled (580, 290) with delta (0, 0)
Screenshot: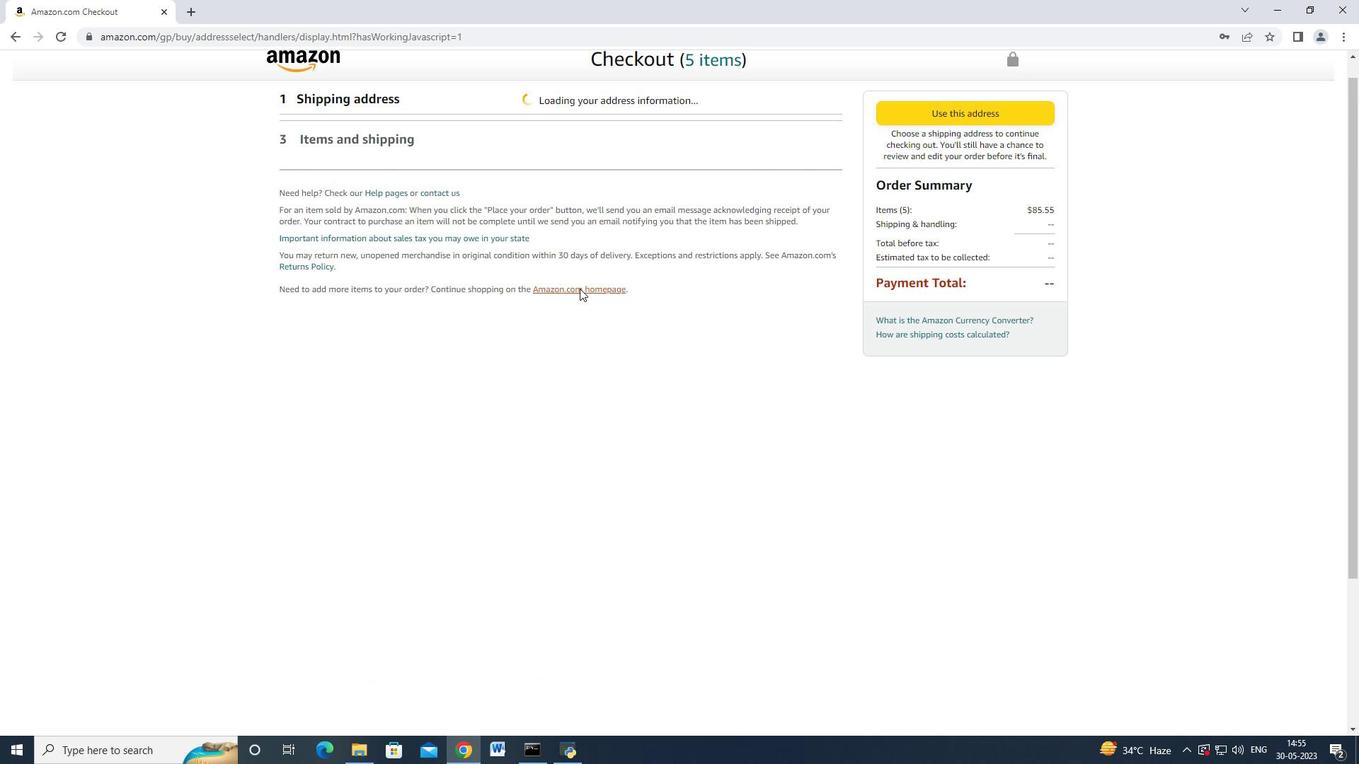 
Action: Mouse scrolled (581, 292) with delta (0, 0)
Screenshot: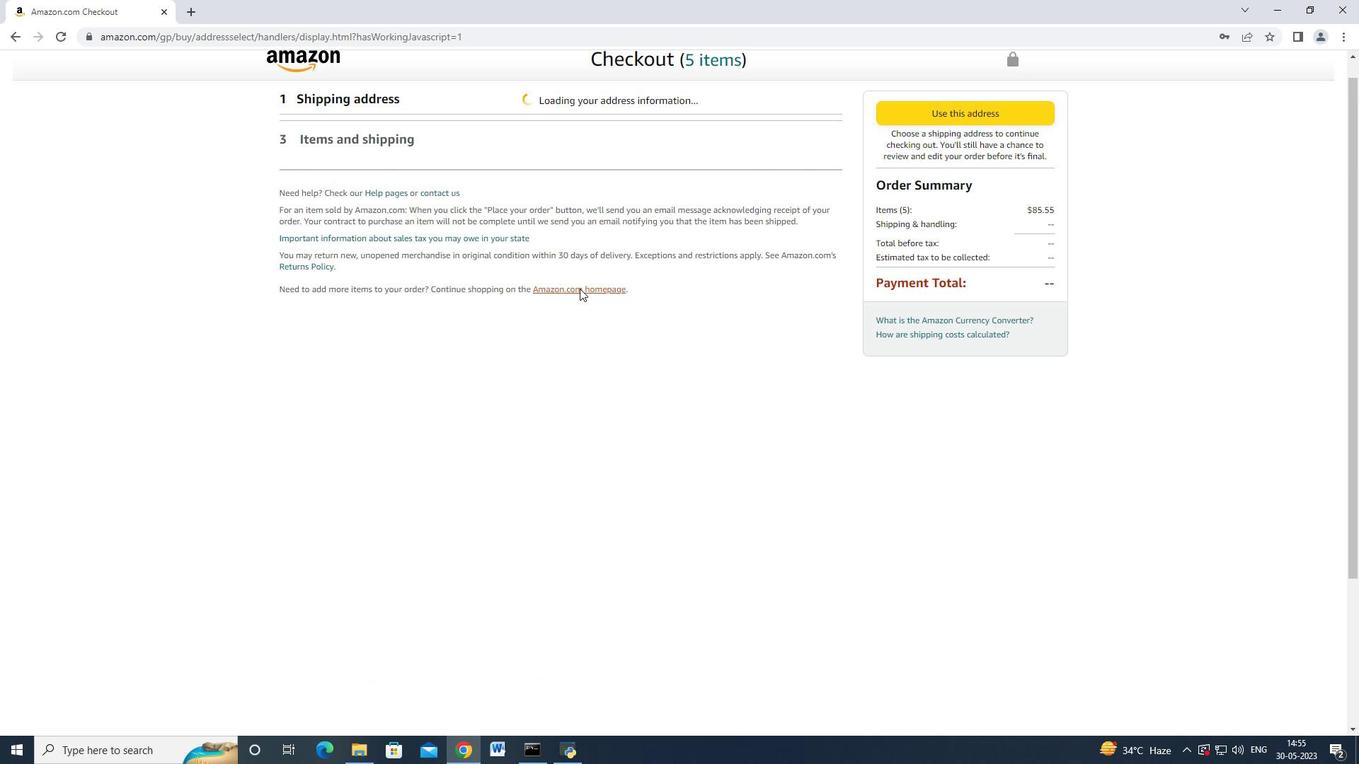 
Action: Mouse scrolled (581, 293) with delta (0, 0)
Screenshot: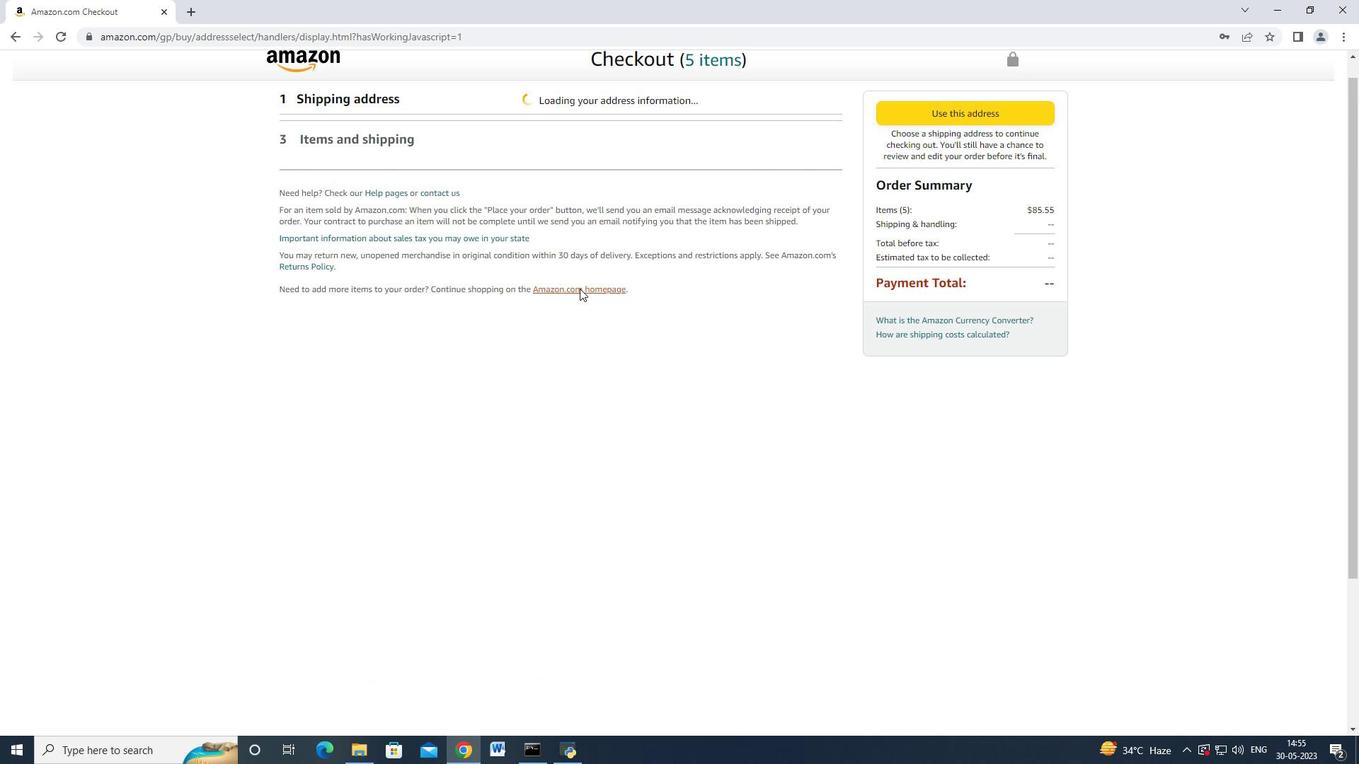 
Action: Mouse moved to (581, 293)
Screenshot: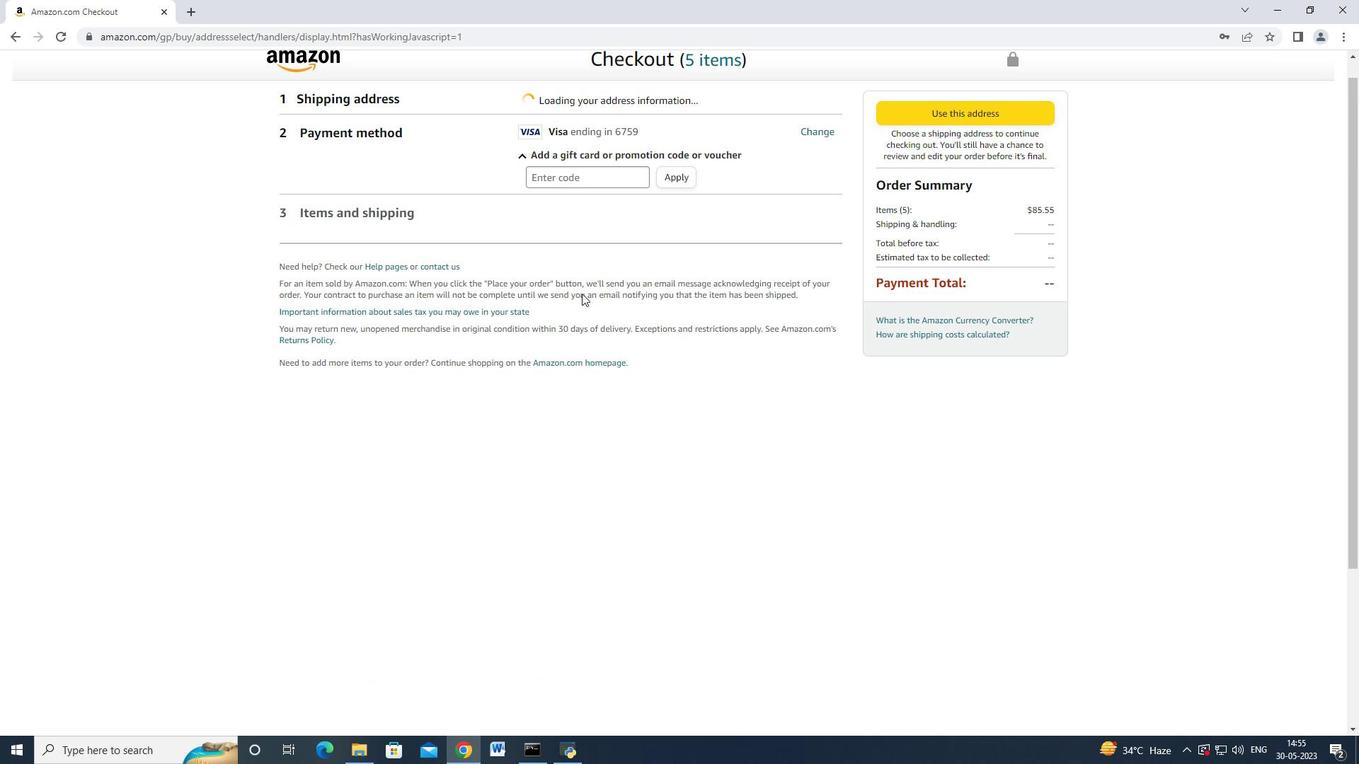 
Action: Mouse scrolled (581, 294) with delta (0, 0)
Screenshot: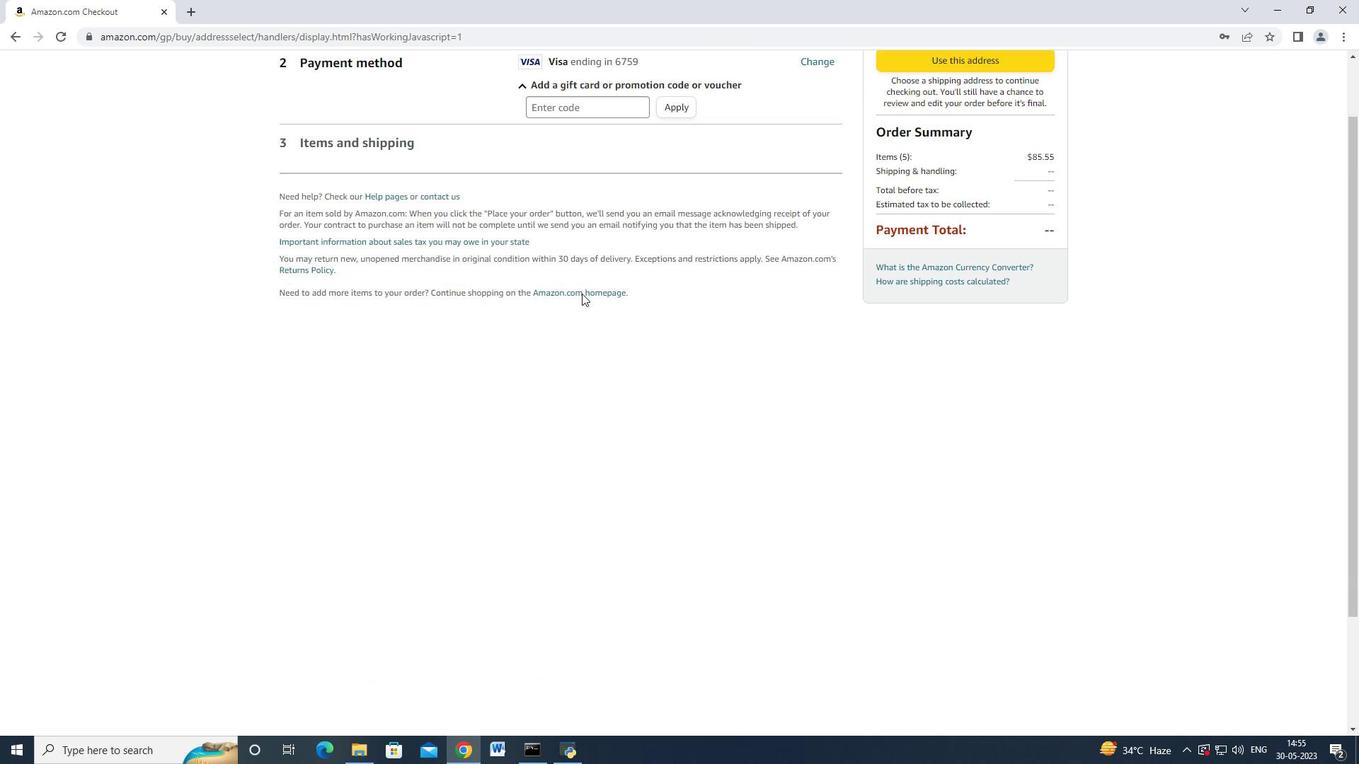 
Action: Mouse moved to (581, 293)
Screenshot: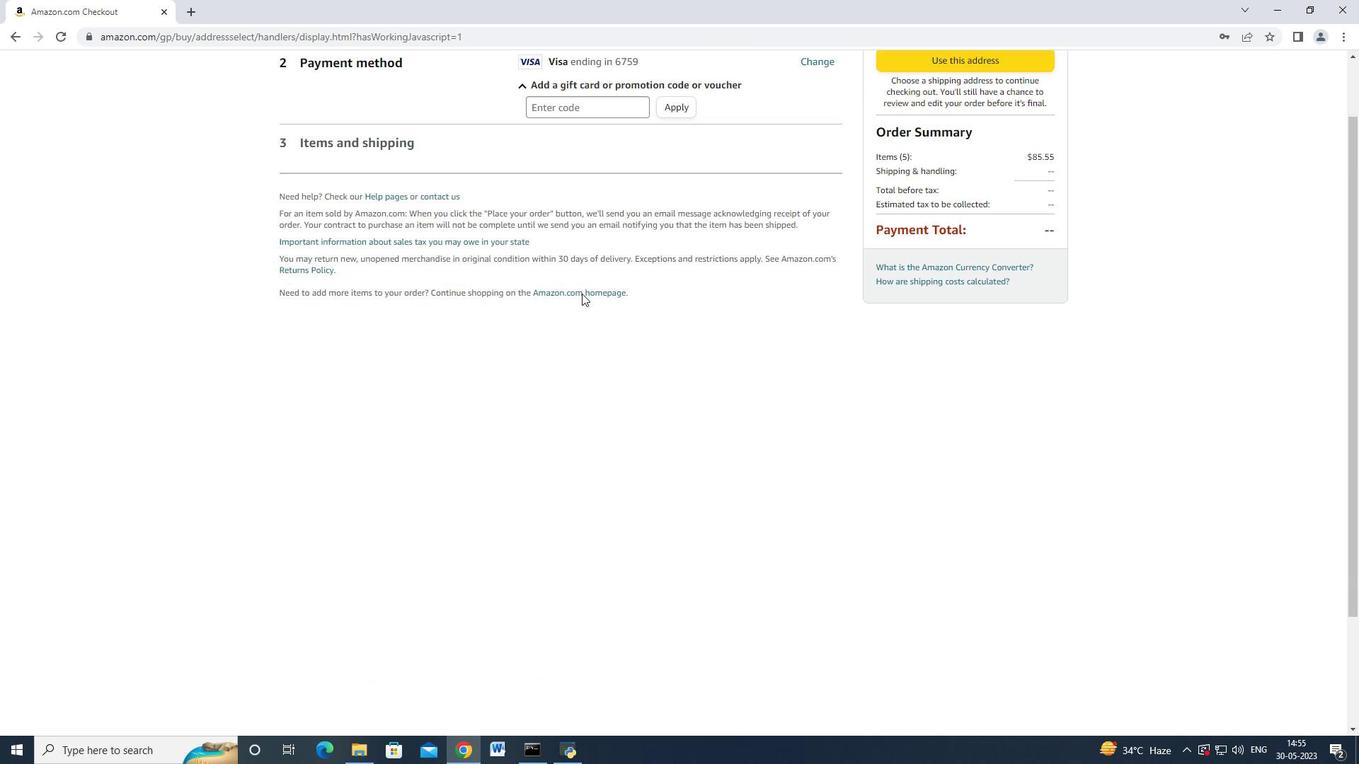 
Action: Mouse scrolled (581, 294) with delta (0, 0)
Screenshot: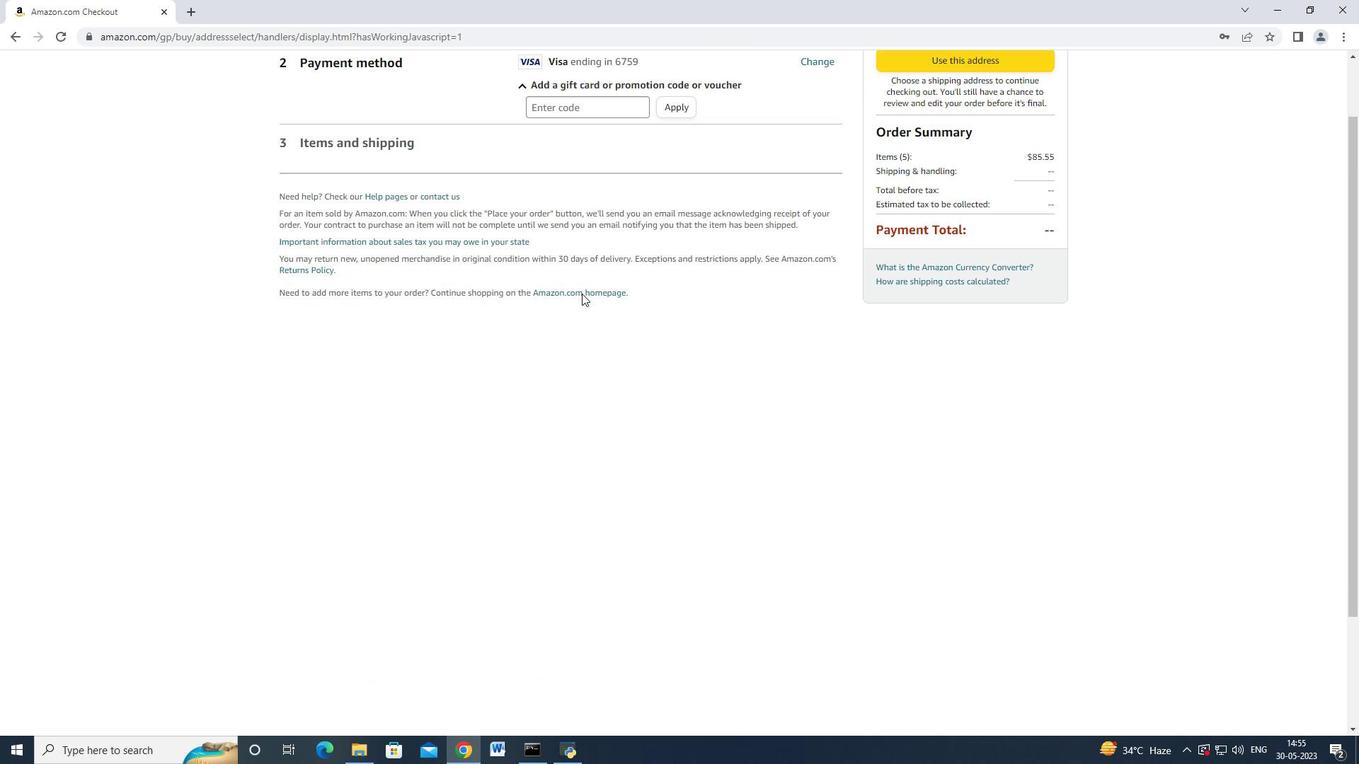 
Action: Mouse moved to (581, 292)
Screenshot: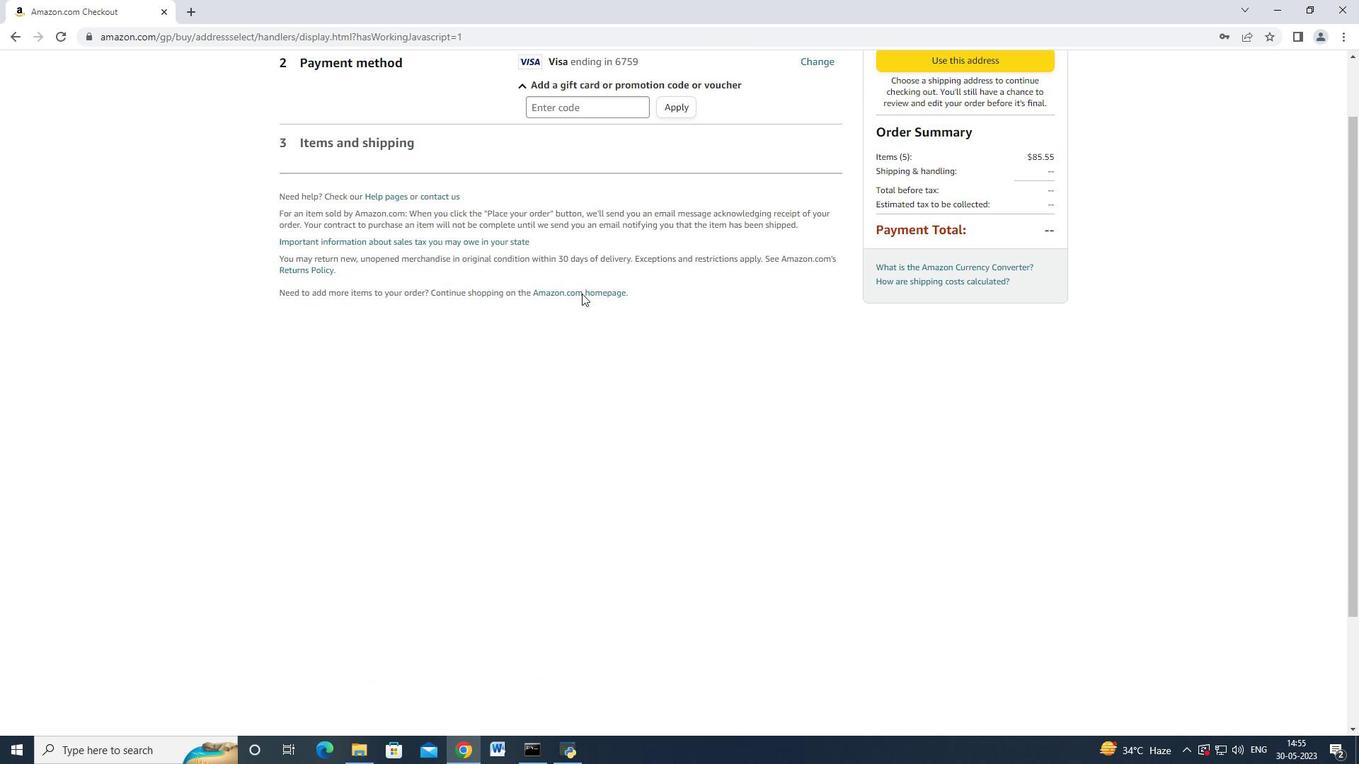 
Action: Mouse scrolled (581, 293) with delta (0, 0)
Screenshot: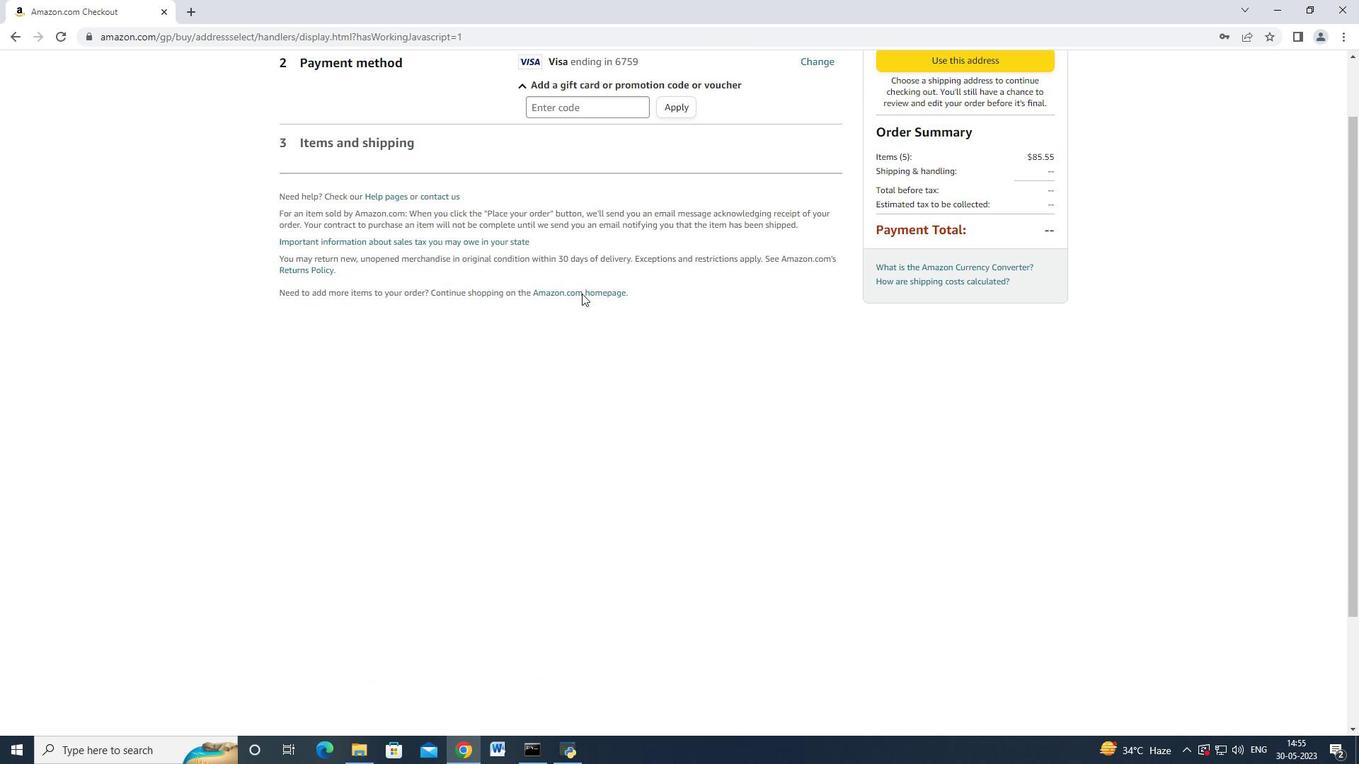 
Action: Mouse moved to (581, 288)
Screenshot: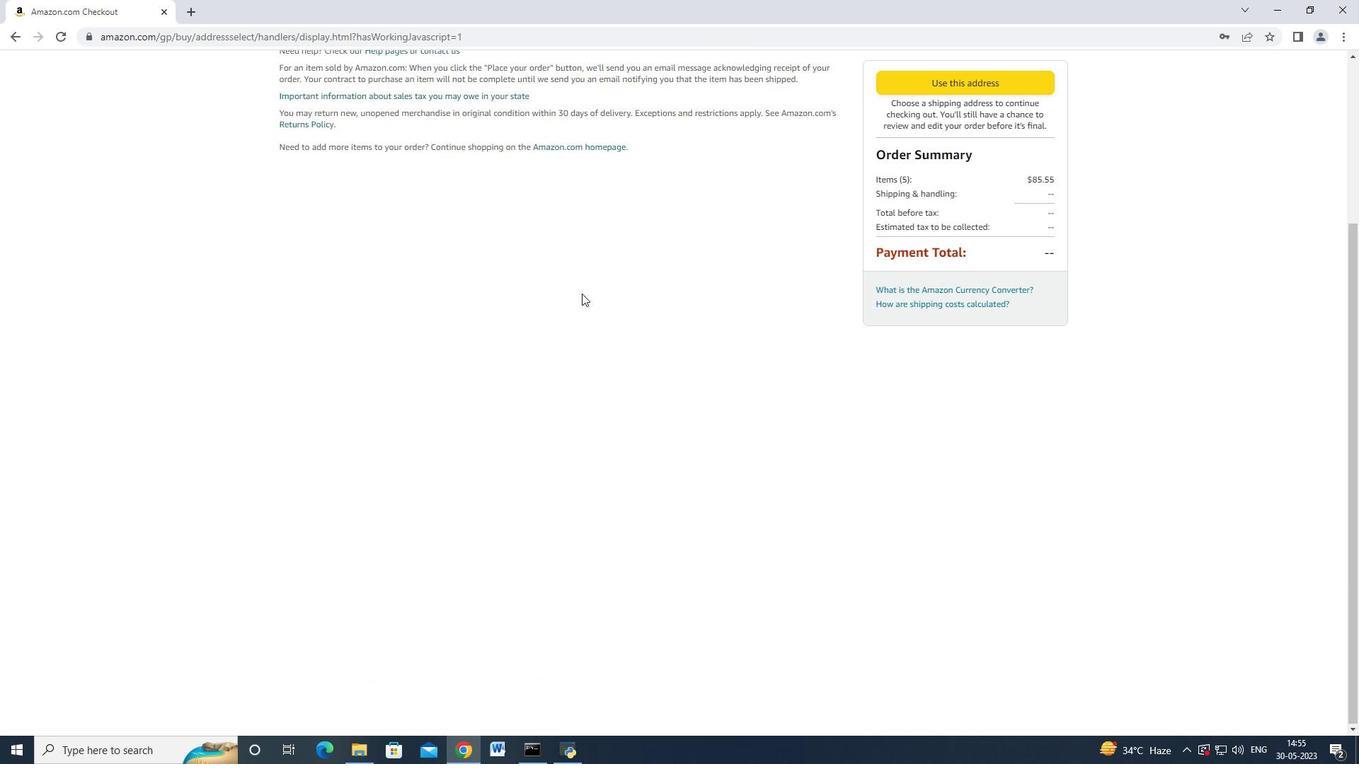 
Action: Mouse scrolled (581, 289) with delta (0, 0)
Screenshot: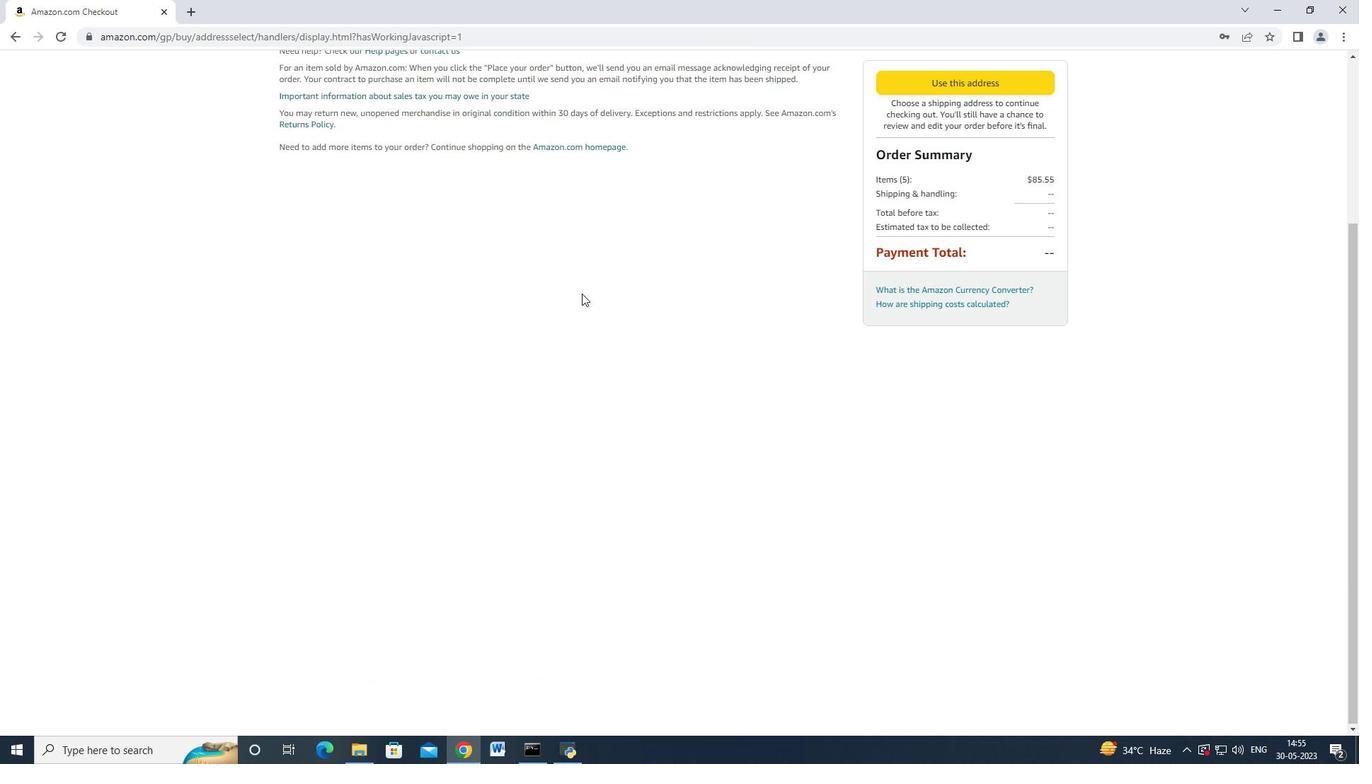 
Action: Mouse moved to (581, 288)
Screenshot: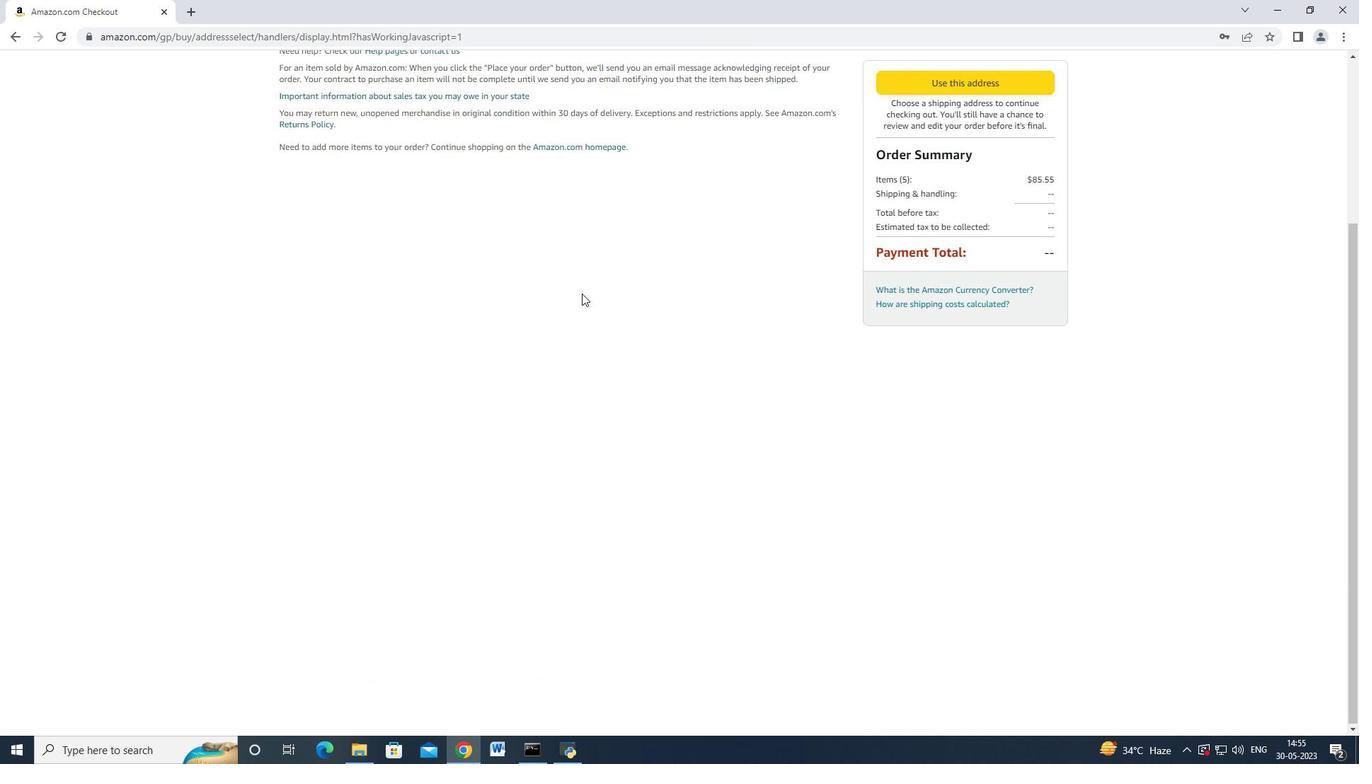 
Action: Mouse scrolled (581, 287) with delta (0, 0)
Screenshot: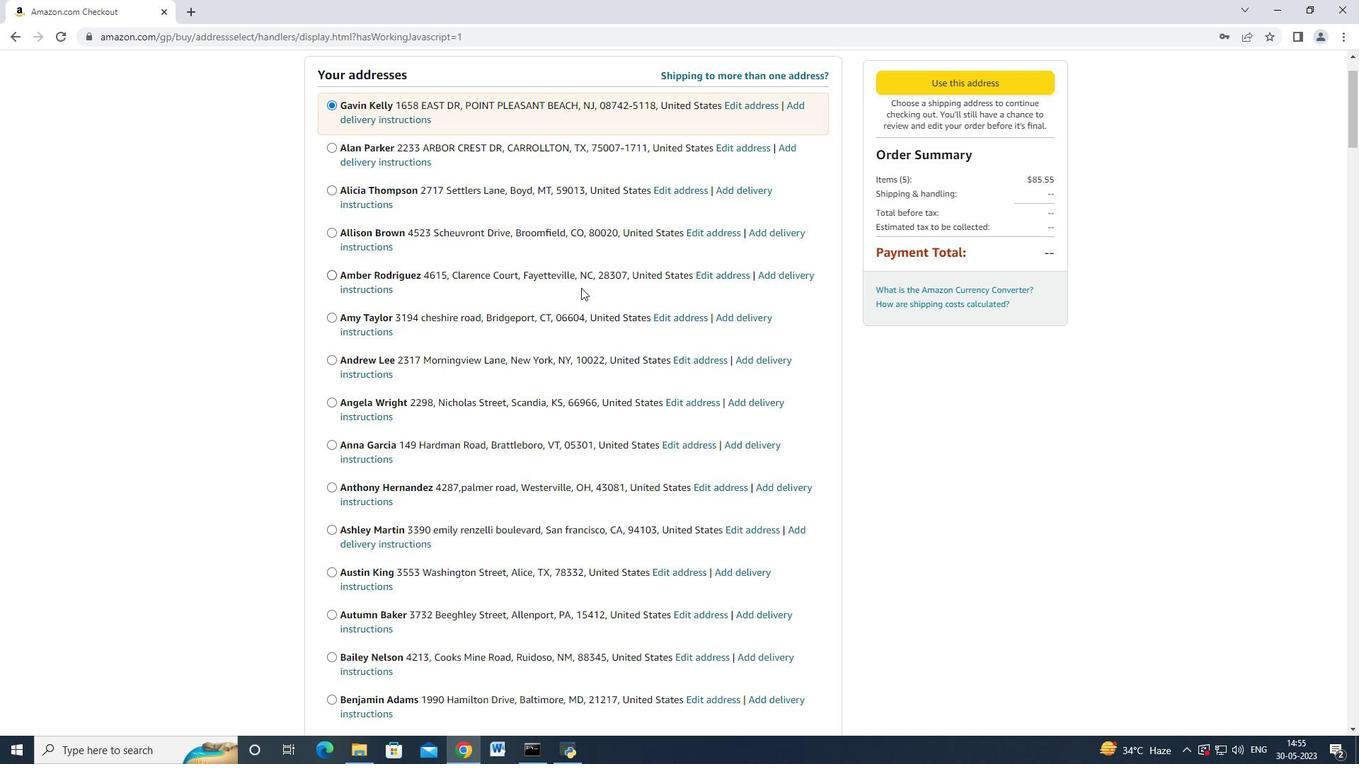 
Action: Mouse moved to (581, 288)
Screenshot: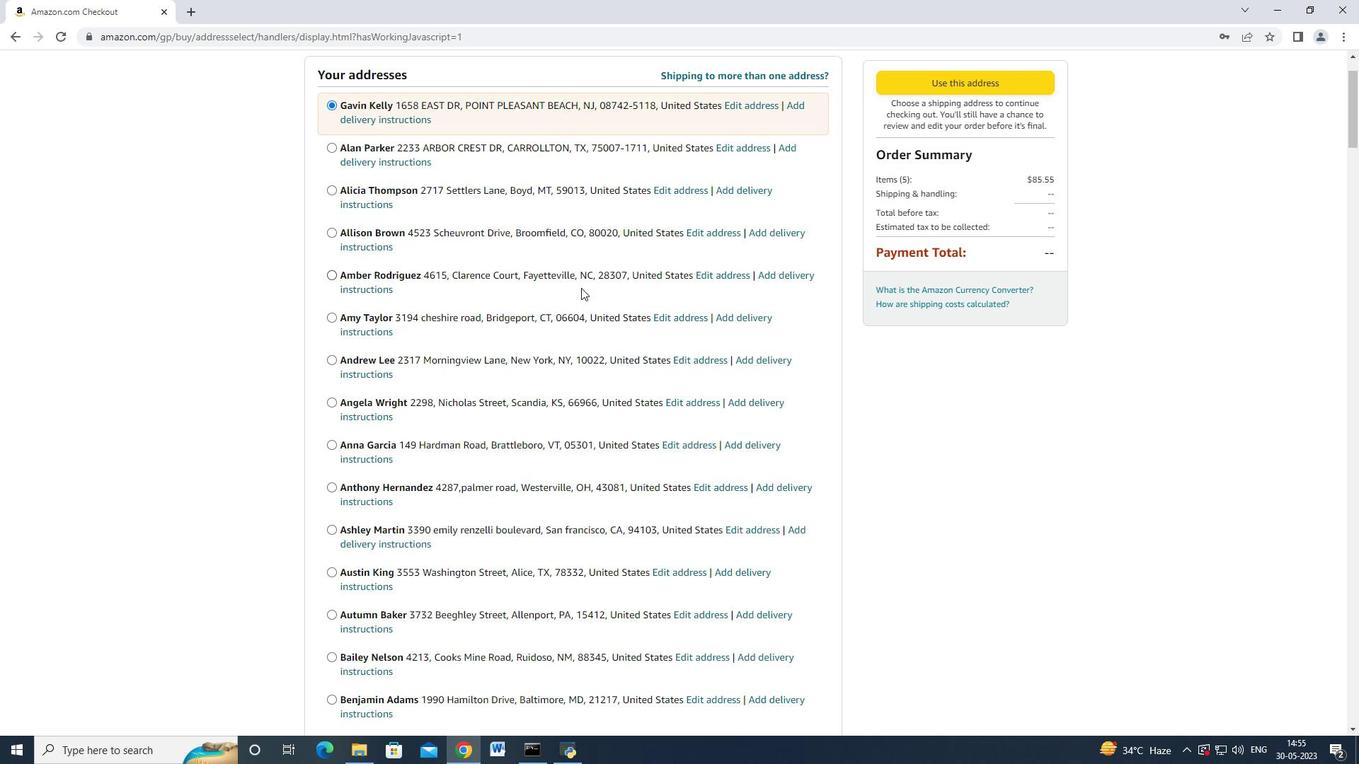
Action: Mouse scrolled (581, 287) with delta (0, 0)
Screenshot: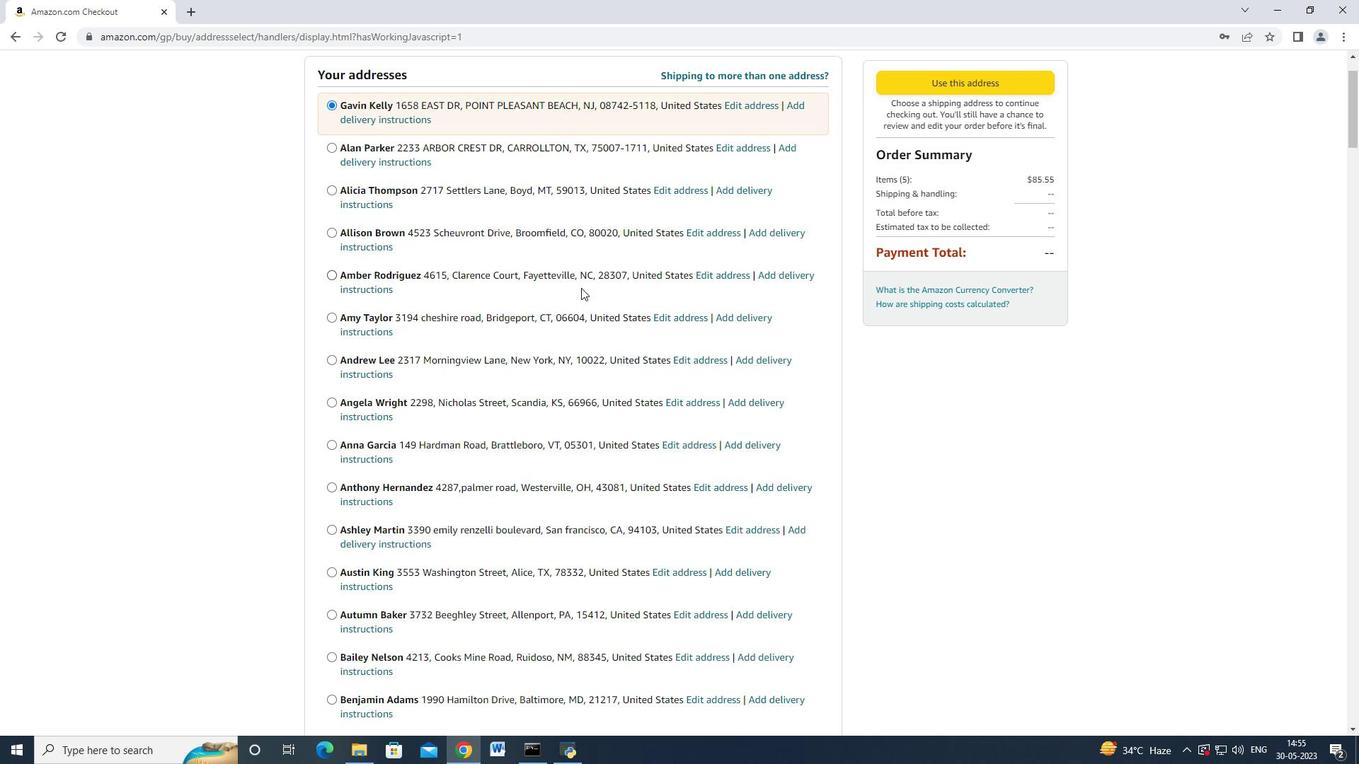 
Action: Mouse scrolled (581, 287) with delta (0, 0)
Screenshot: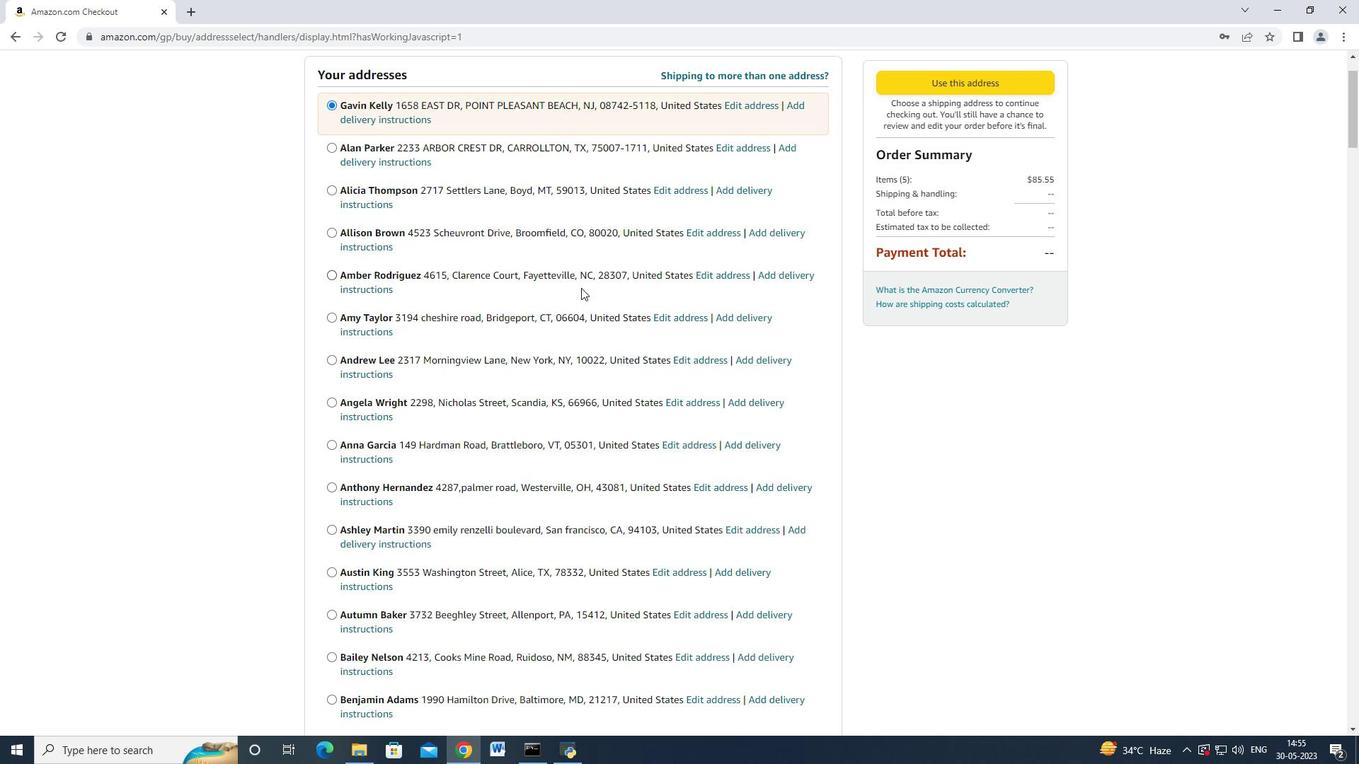 
Action: Mouse moved to (581, 288)
Screenshot: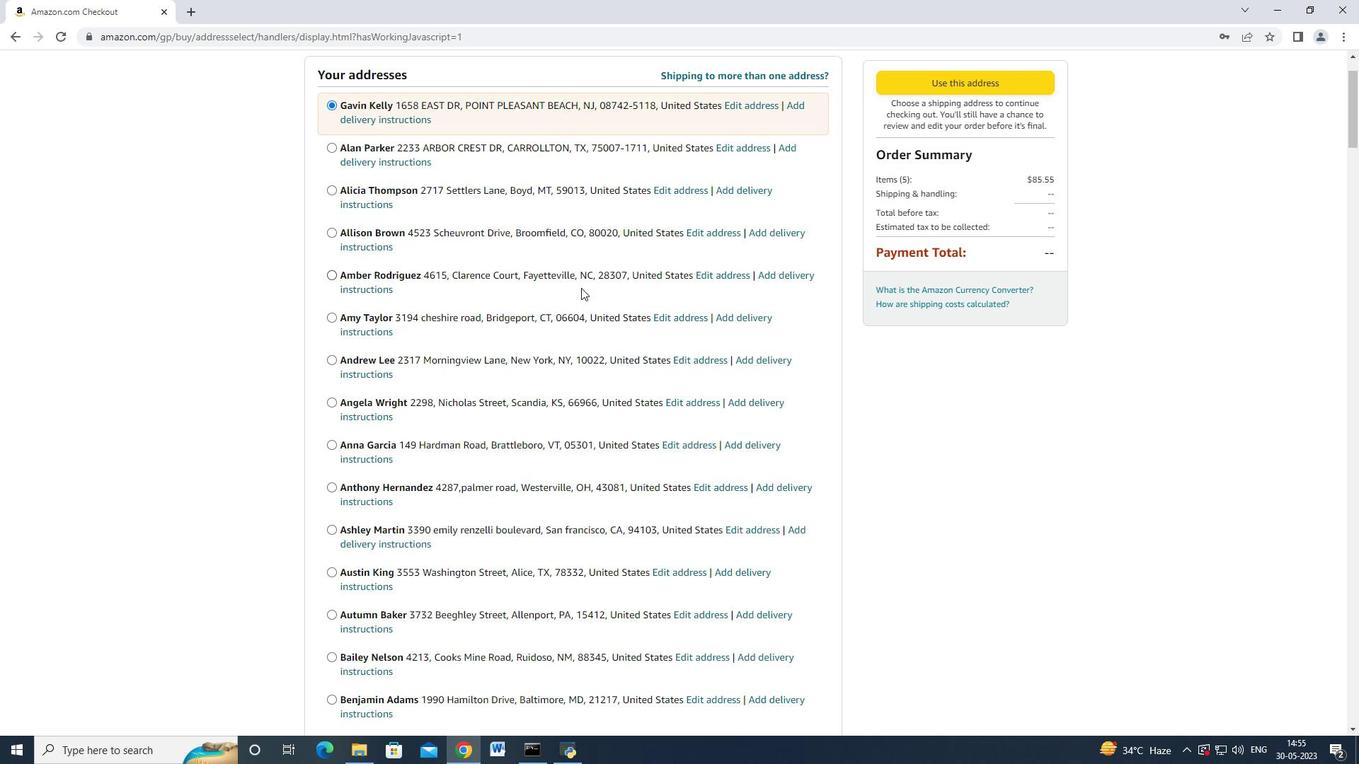 
Action: Mouse scrolled (581, 287) with delta (0, 0)
Screenshot: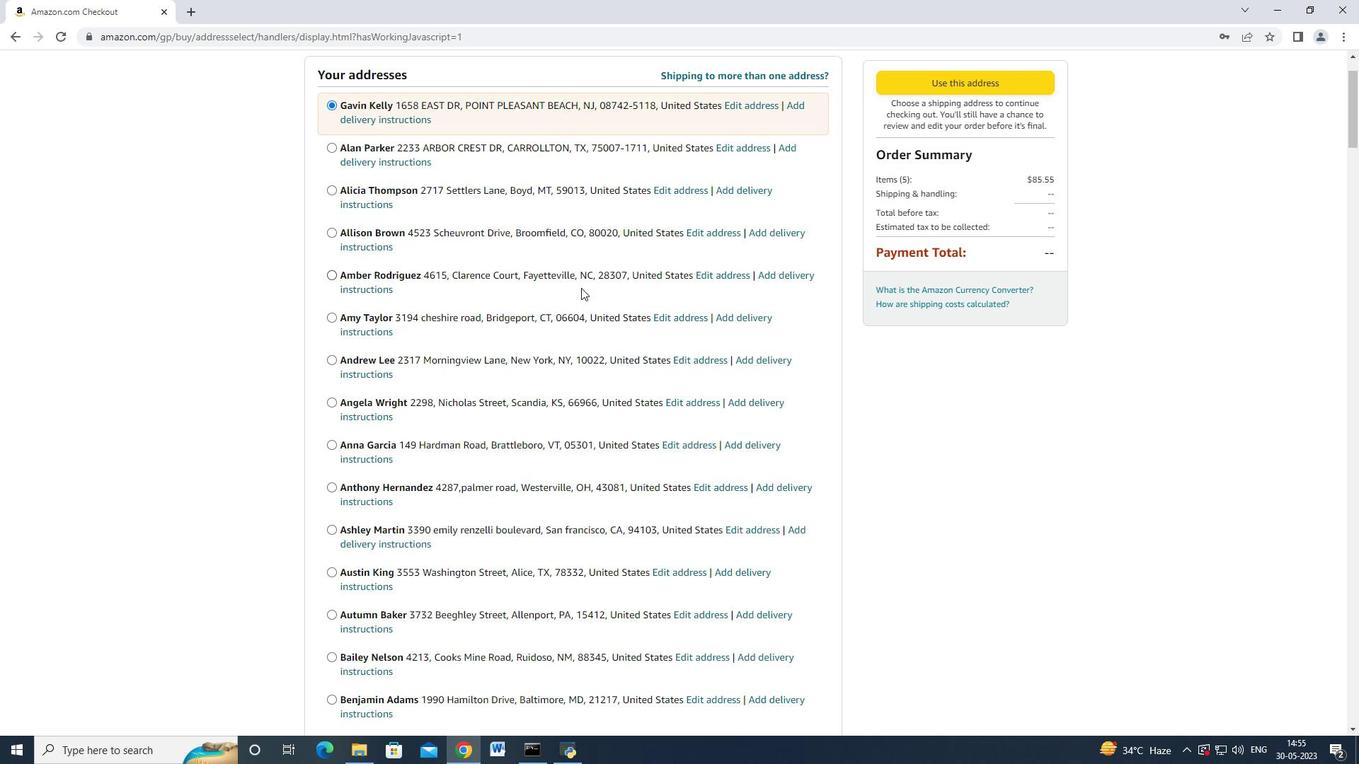 
Action: Mouse moved to (580, 288)
Screenshot: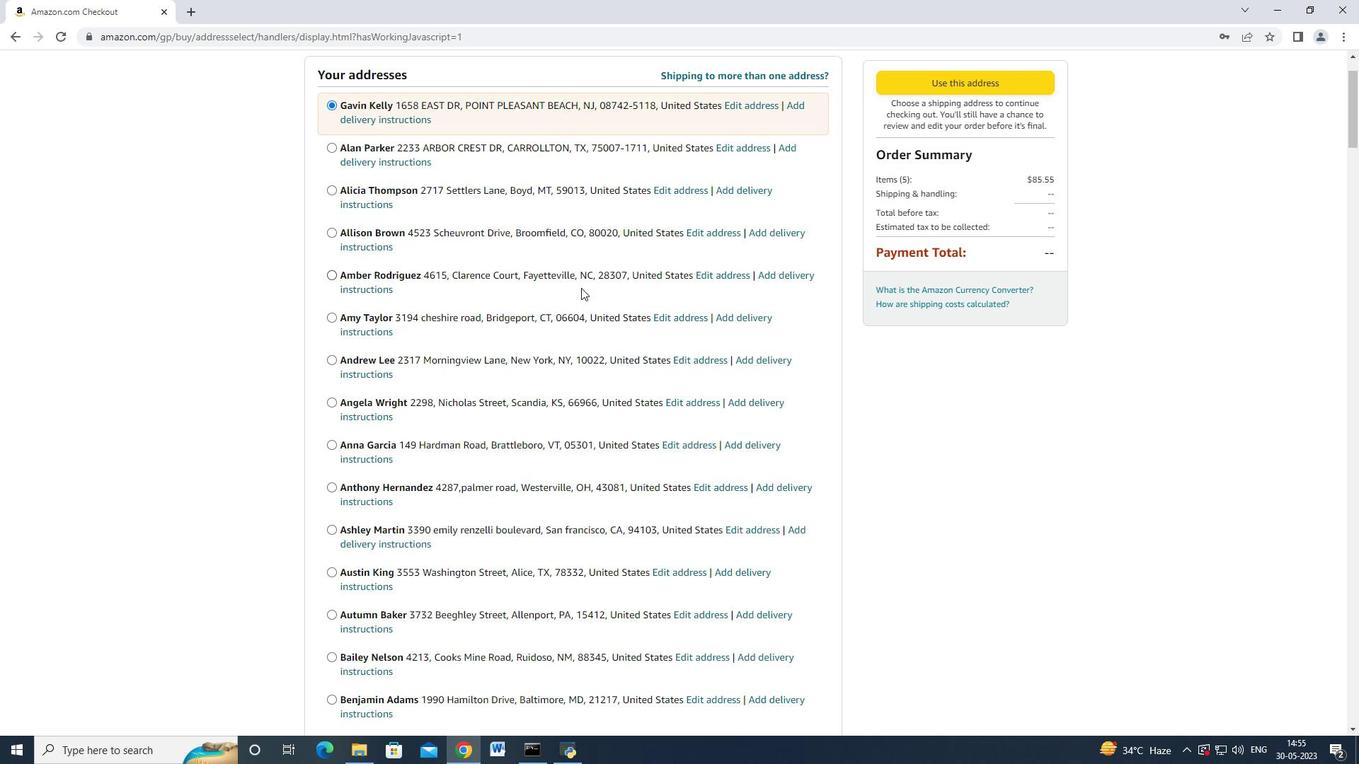 
Action: Mouse scrolled (580, 287) with delta (0, 0)
Screenshot: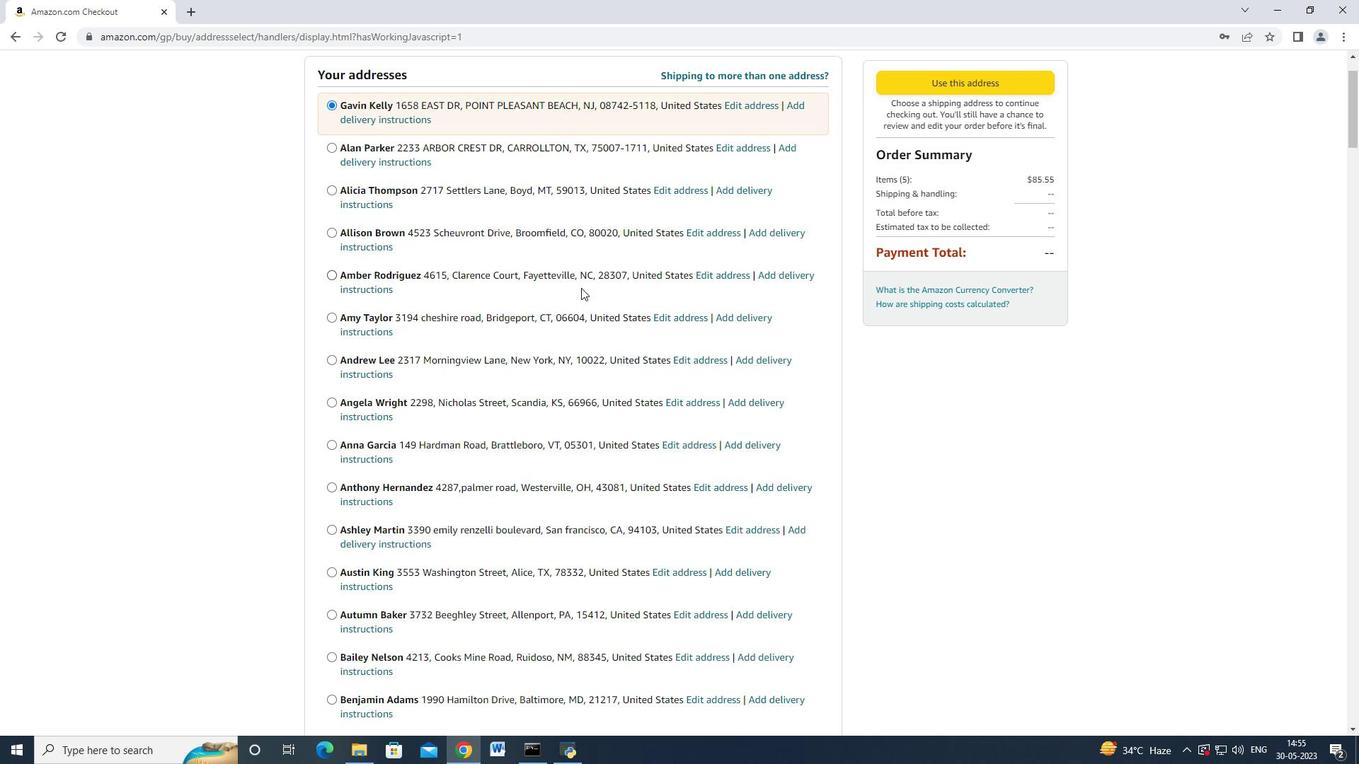 
Action: Mouse moved to (579, 288)
Screenshot: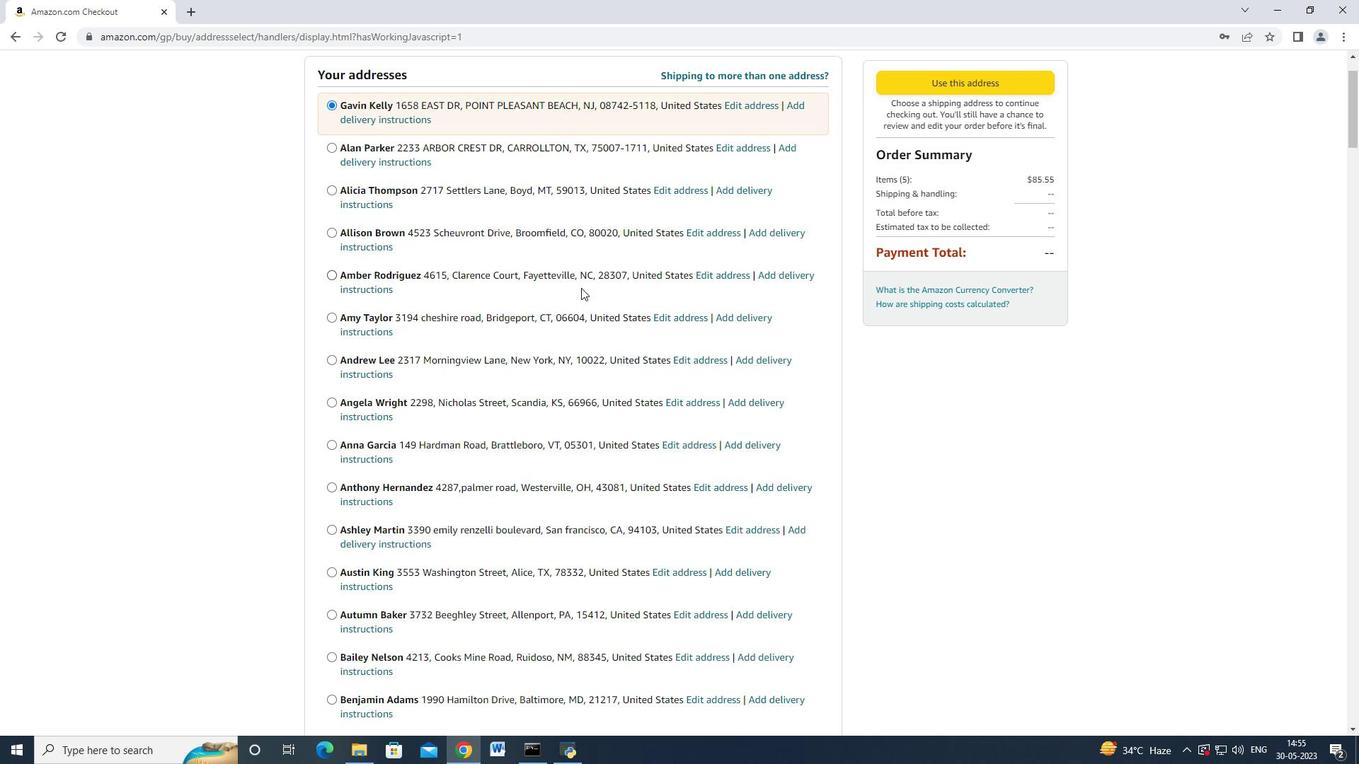 
Action: Mouse scrolled (579, 288) with delta (0, 0)
Screenshot: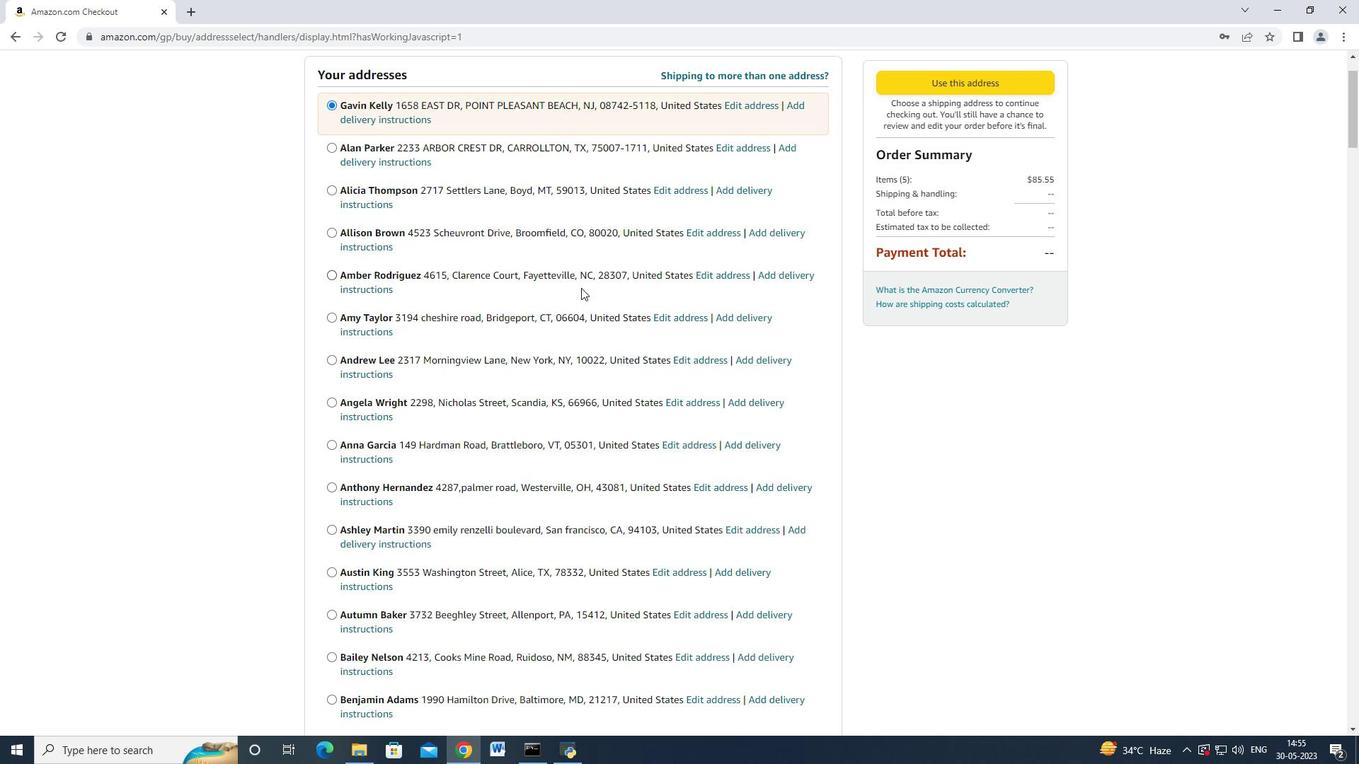
Action: Mouse moved to (578, 288)
Screenshot: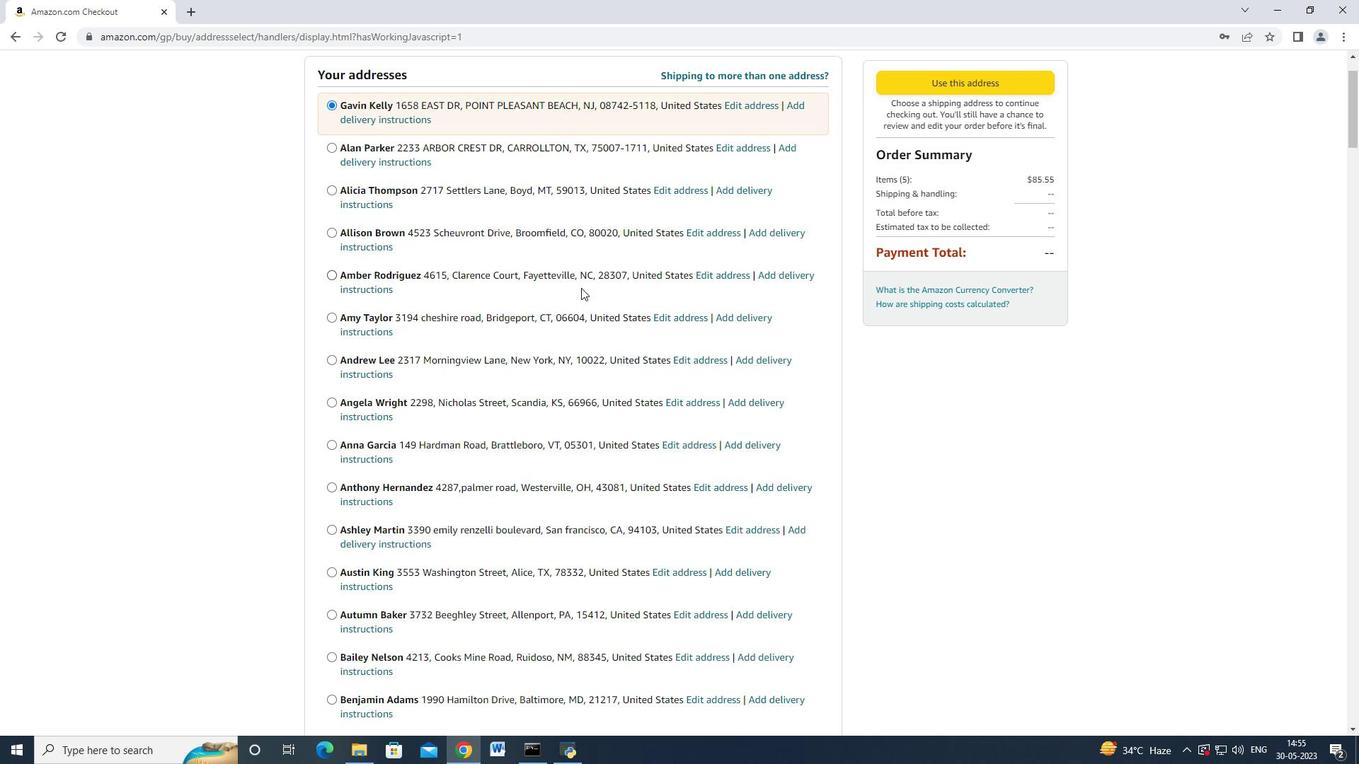 
Action: Mouse scrolled (579, 288) with delta (0, 0)
Screenshot: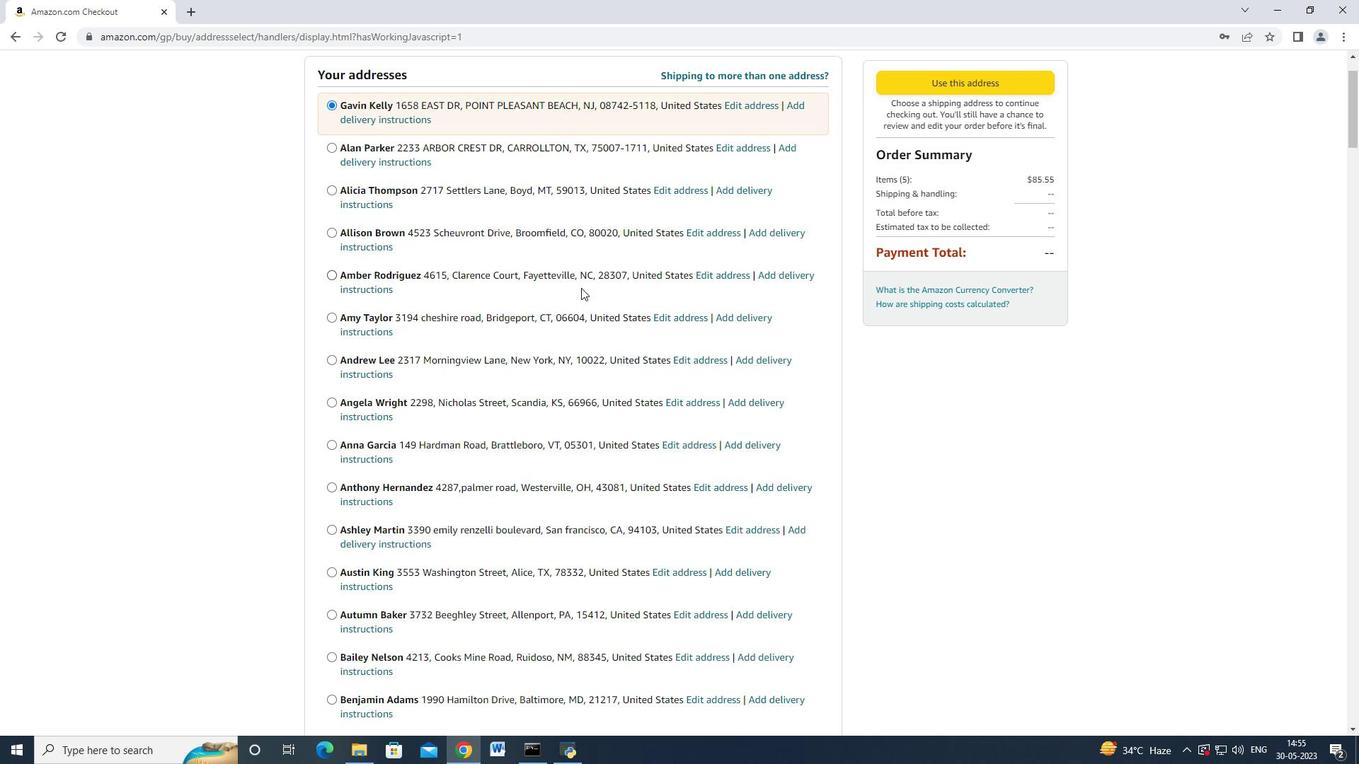 
Action: Mouse moved to (532, 297)
Screenshot: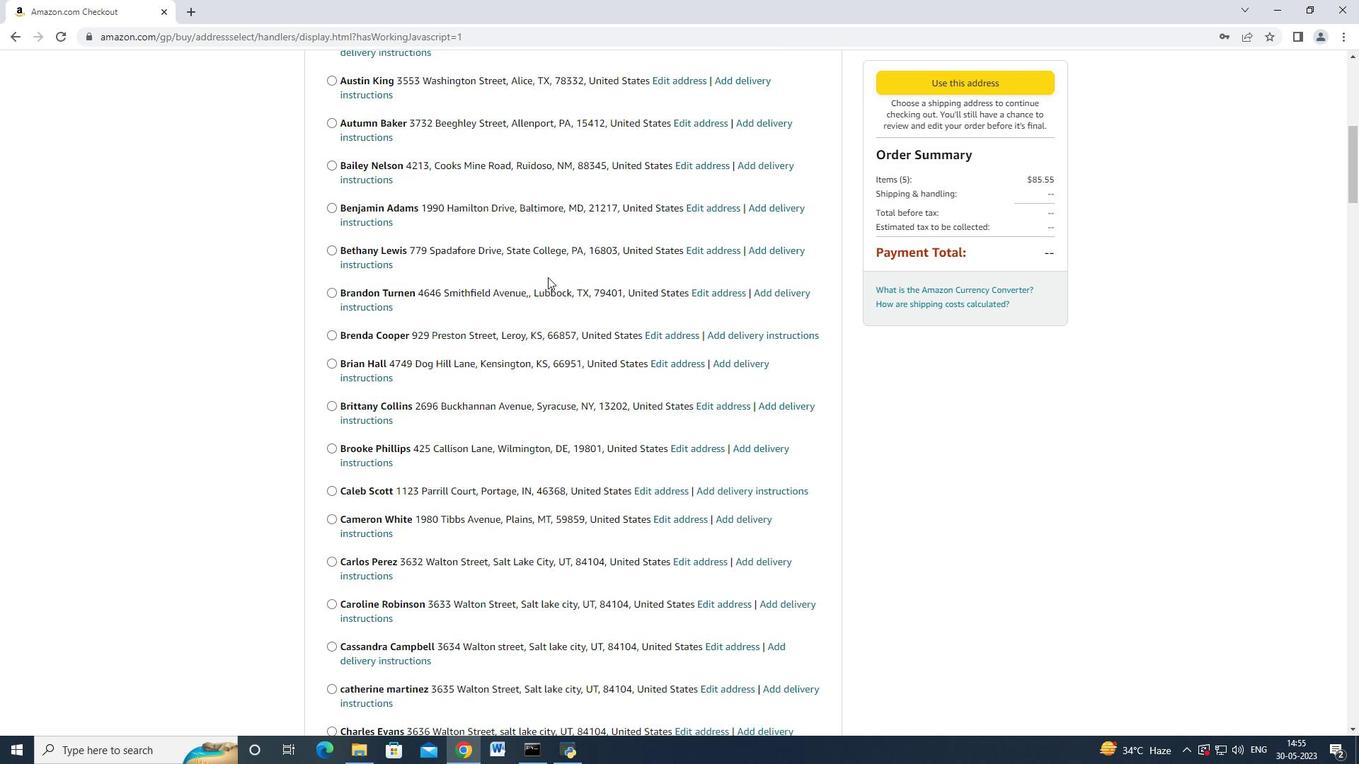 
Action: Mouse scrolled (538, 295) with delta (0, 0)
Screenshot: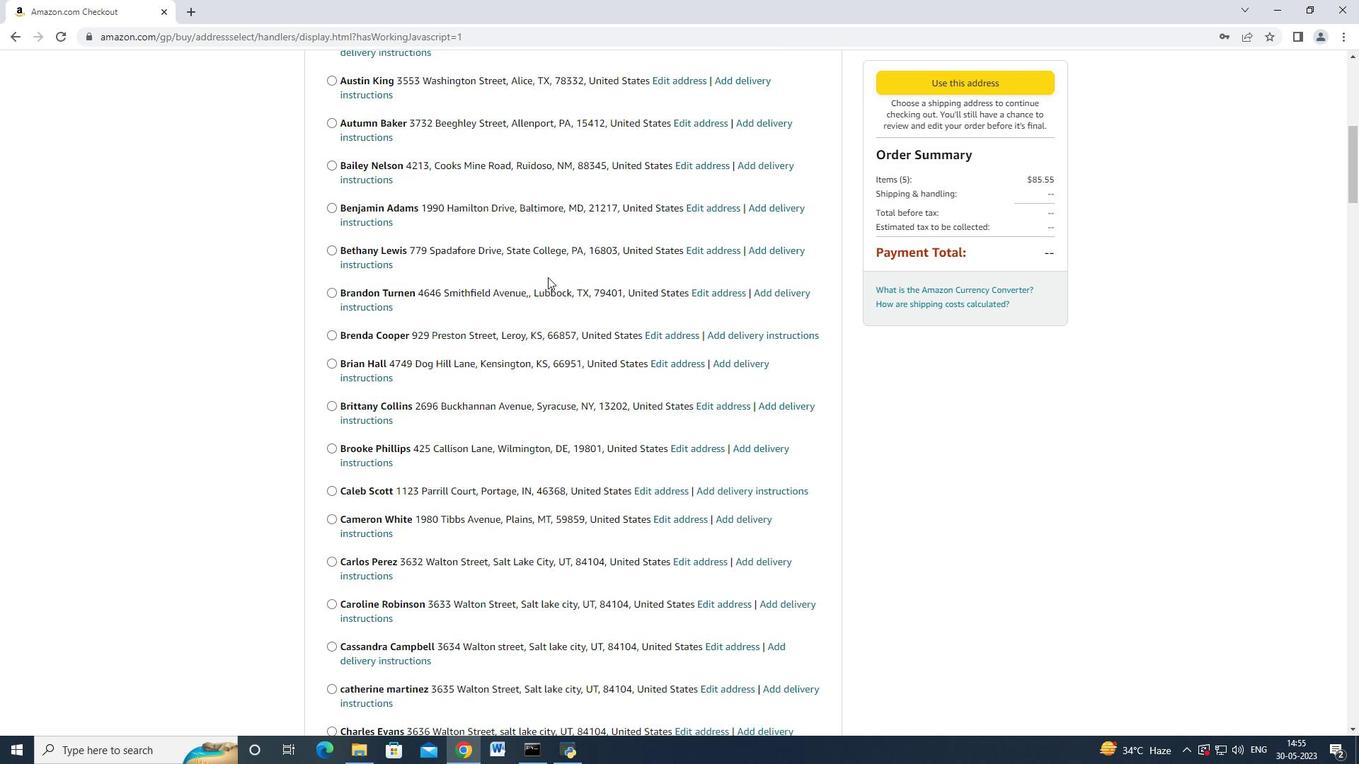 
Action: Mouse moved to (531, 297)
Screenshot: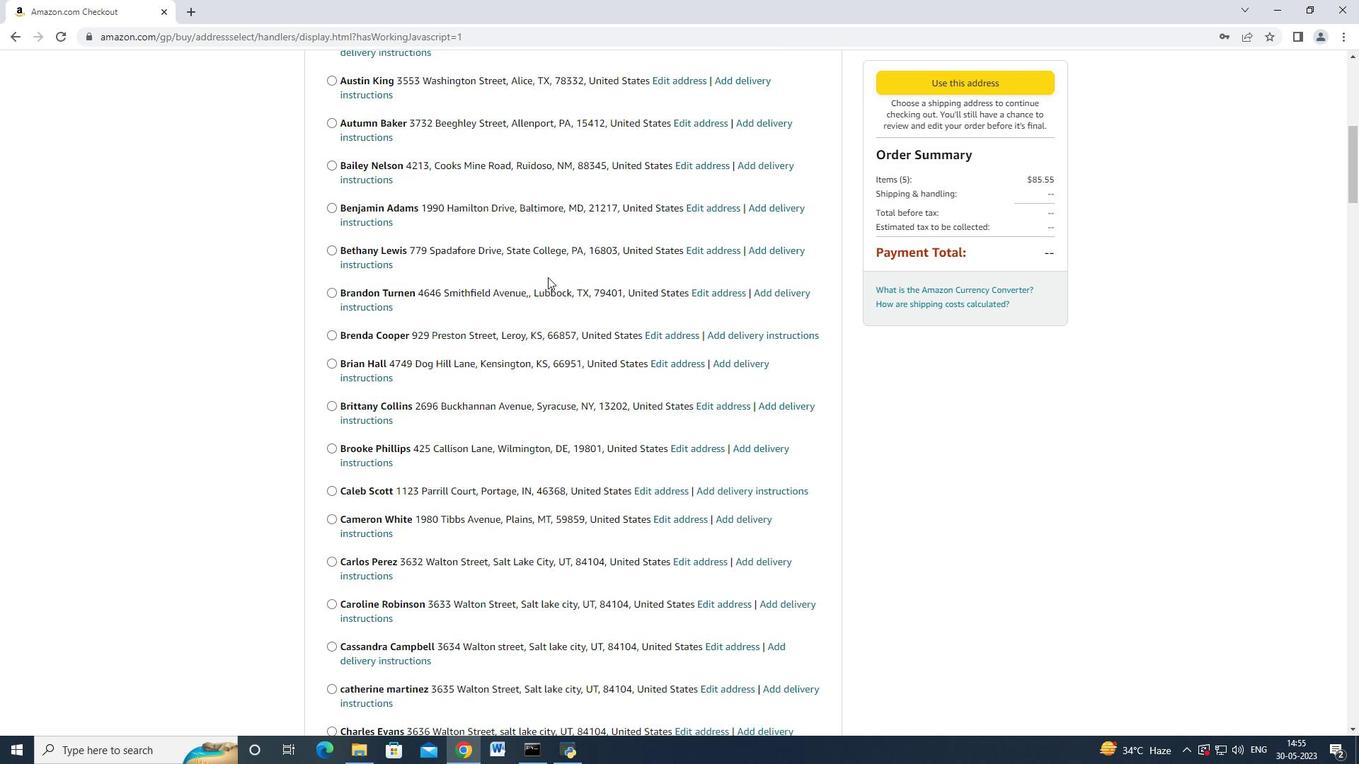 
Action: Mouse scrolled (537, 296) with delta (0, 0)
Screenshot: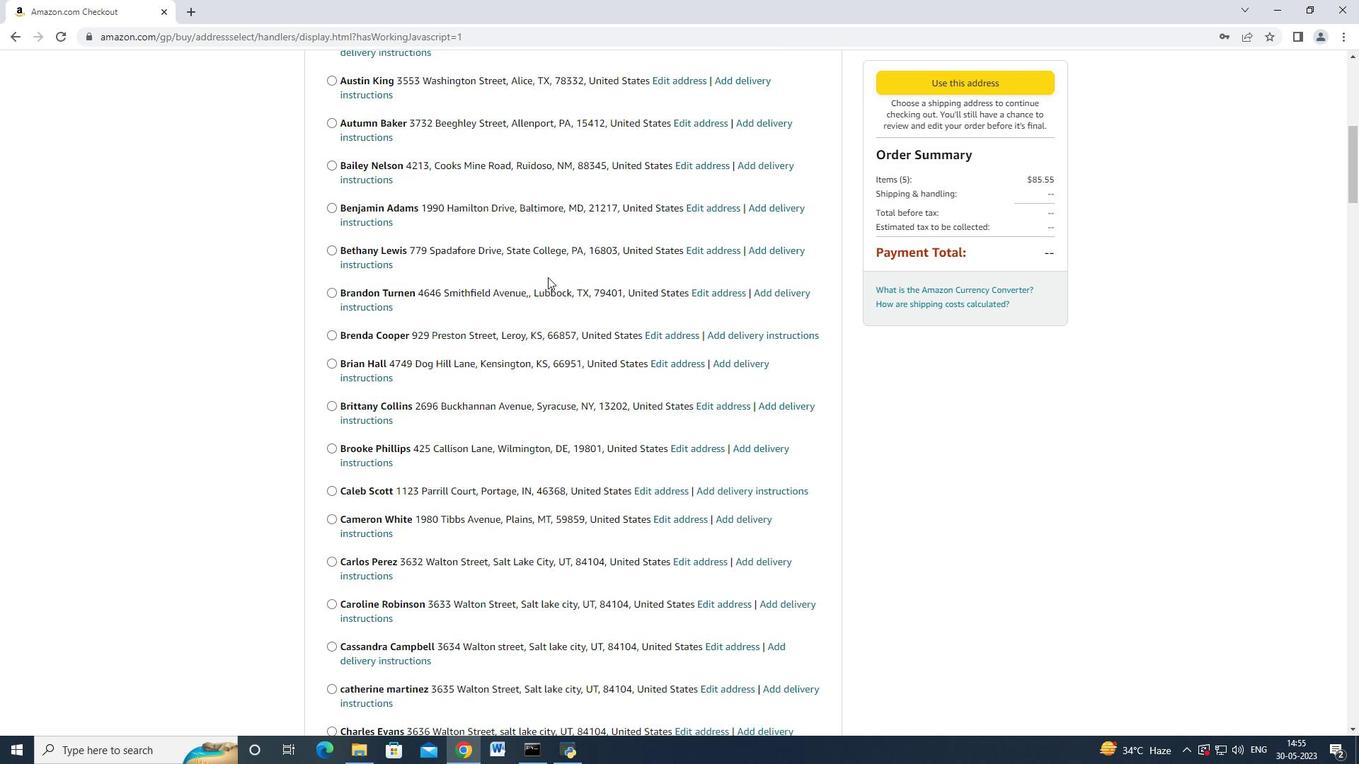 
Action: Mouse moved to (528, 297)
Screenshot: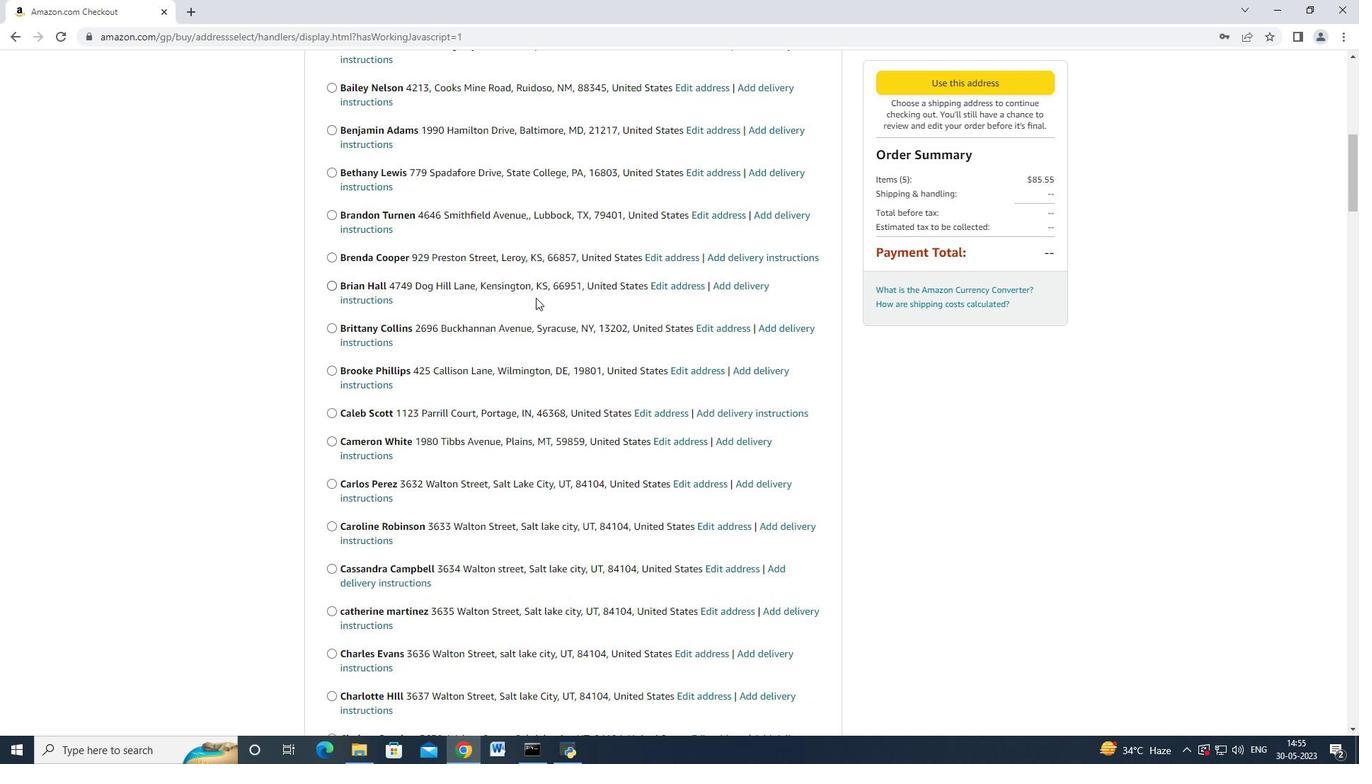 
Action: Mouse scrolled (535, 297) with delta (0, 0)
Screenshot: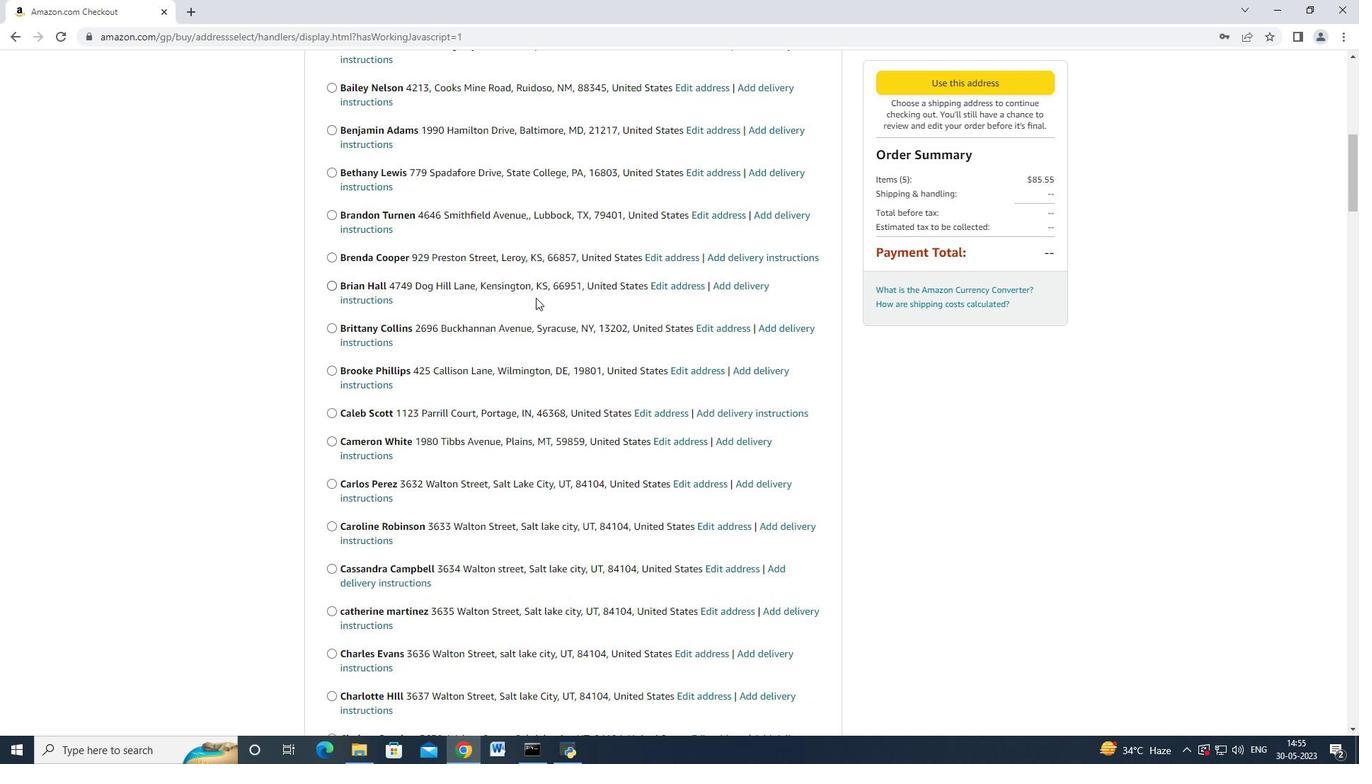 
Action: Mouse moved to (525, 297)
Screenshot: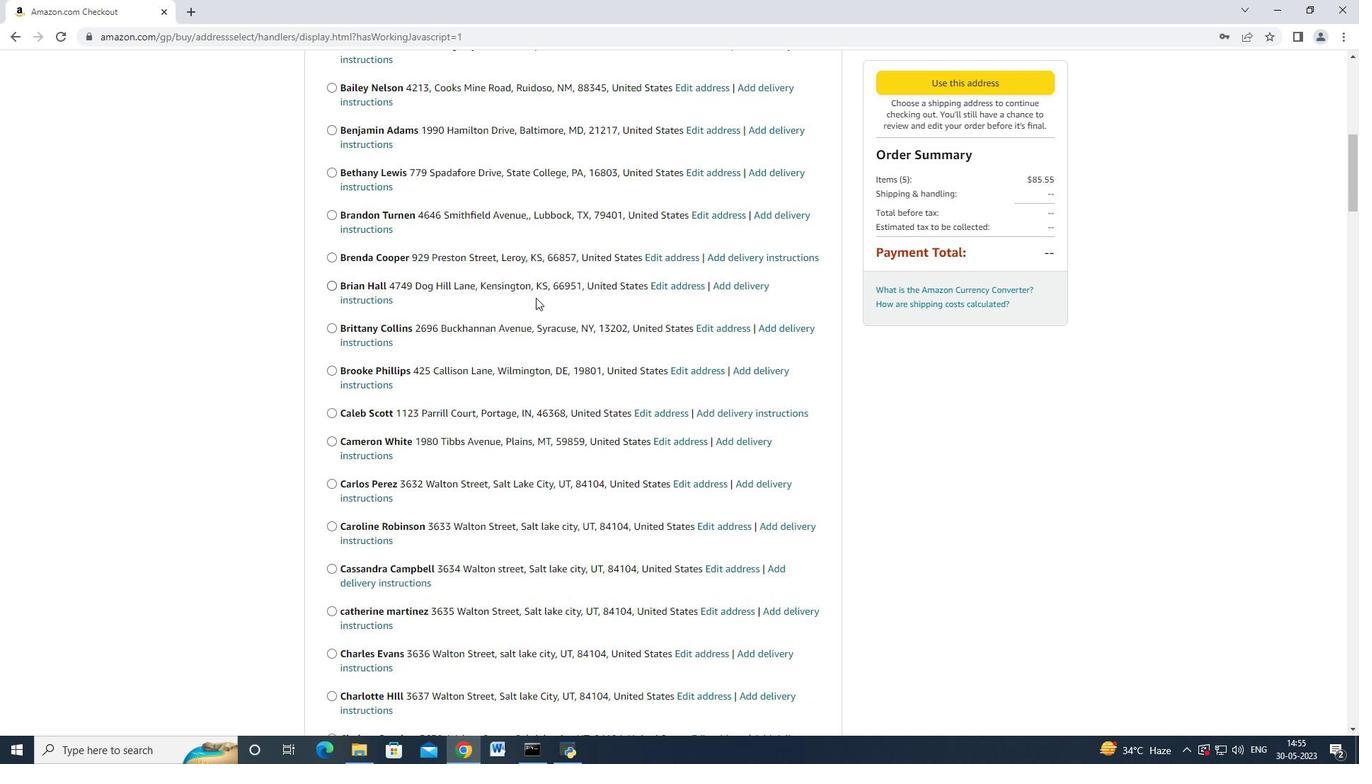 
Action: Mouse scrolled (532, 297) with delta (0, 0)
Screenshot: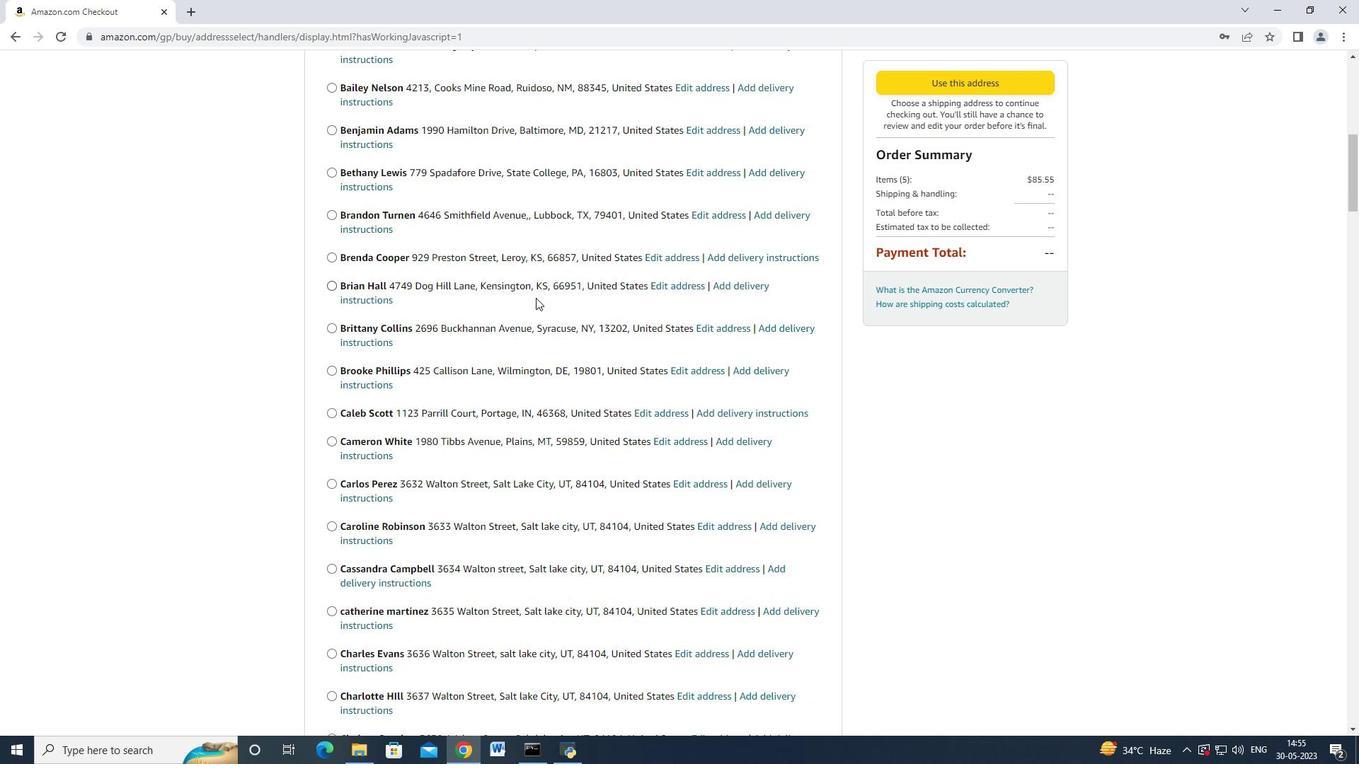 
Action: Mouse moved to (523, 294)
Screenshot: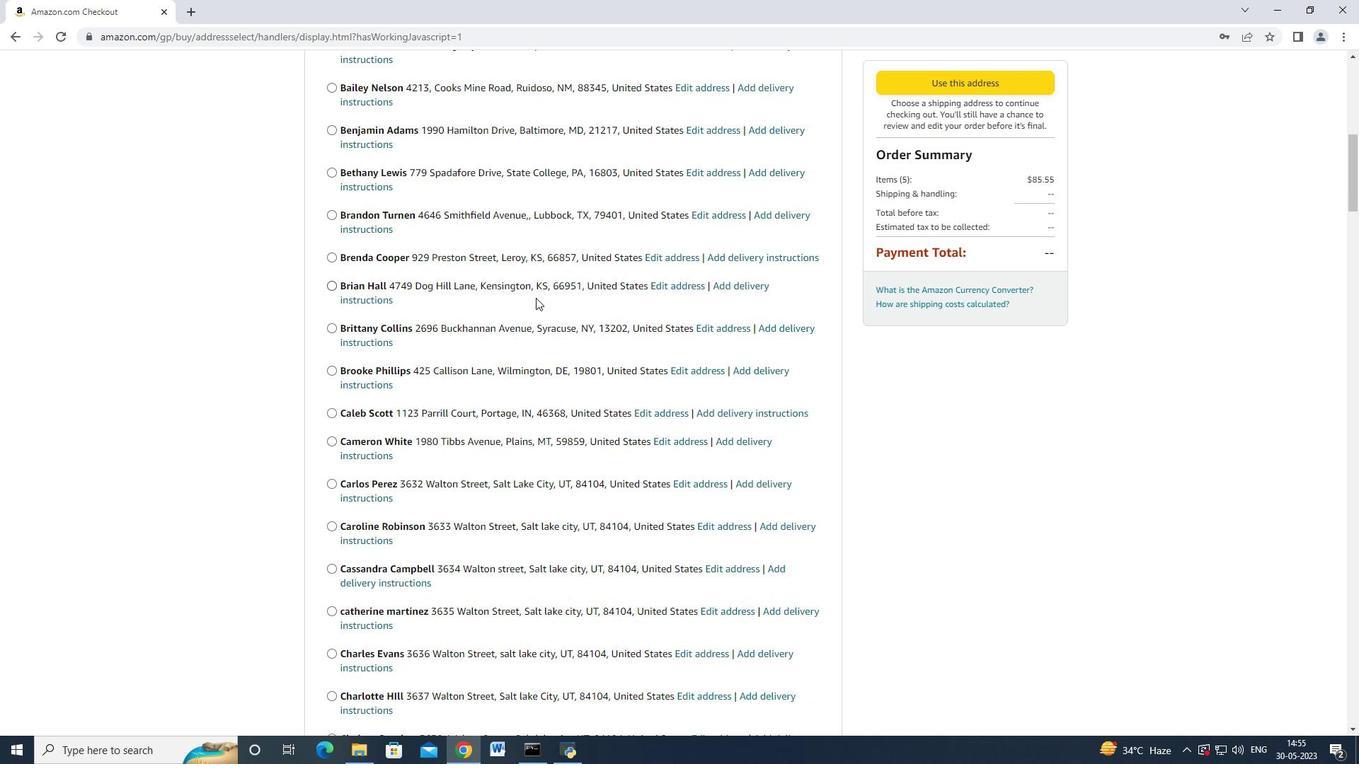 
Action: Mouse scrolled (532, 297) with delta (0, 0)
Screenshot: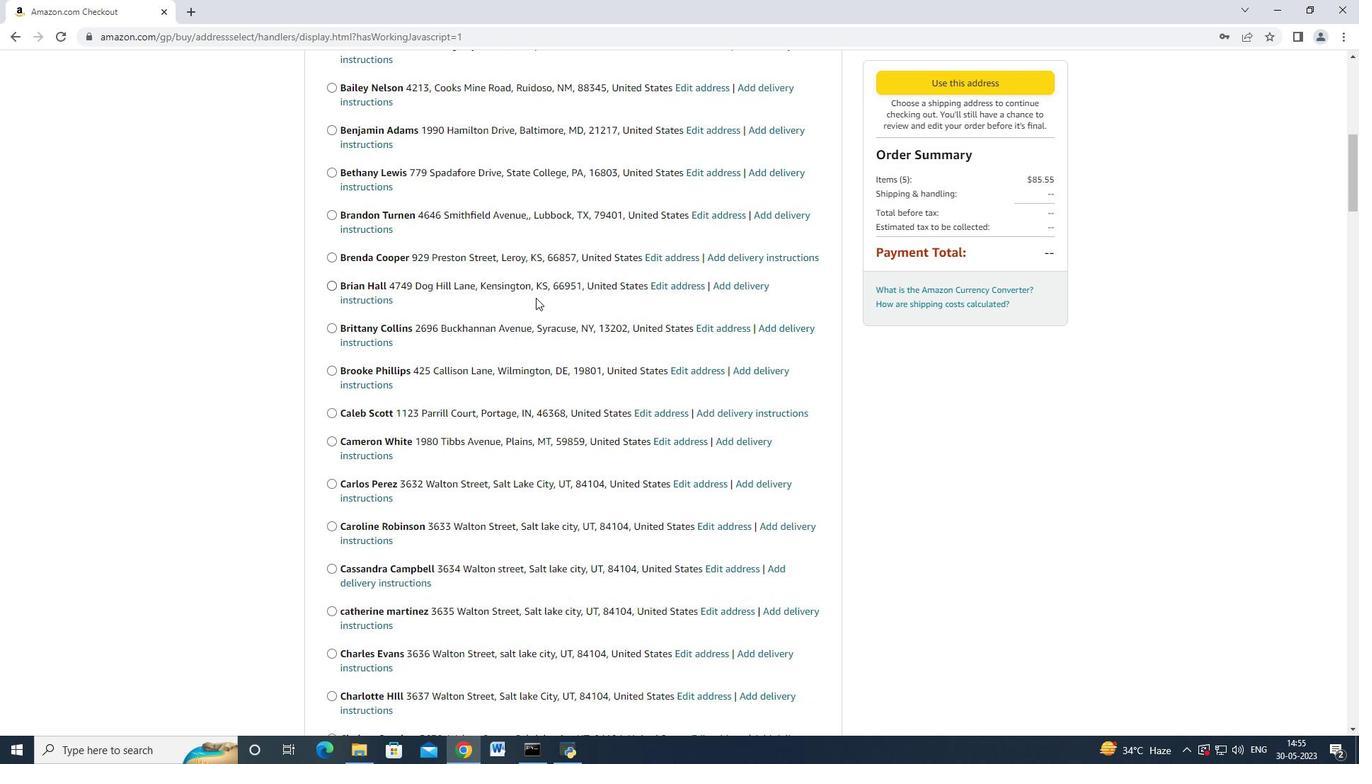 
Action: Mouse moved to (533, 287)
Screenshot: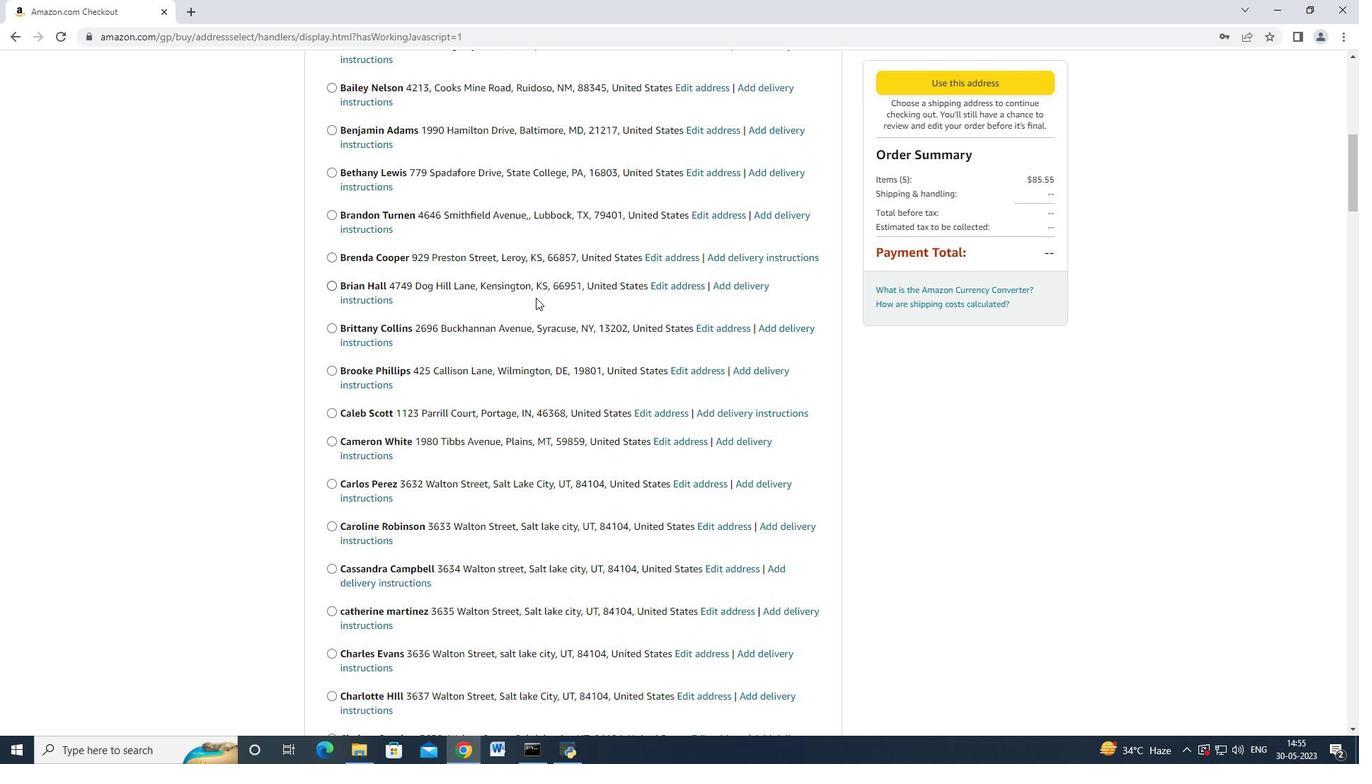 
Action: Mouse scrolled (531, 296) with delta (0, -1)
Screenshot: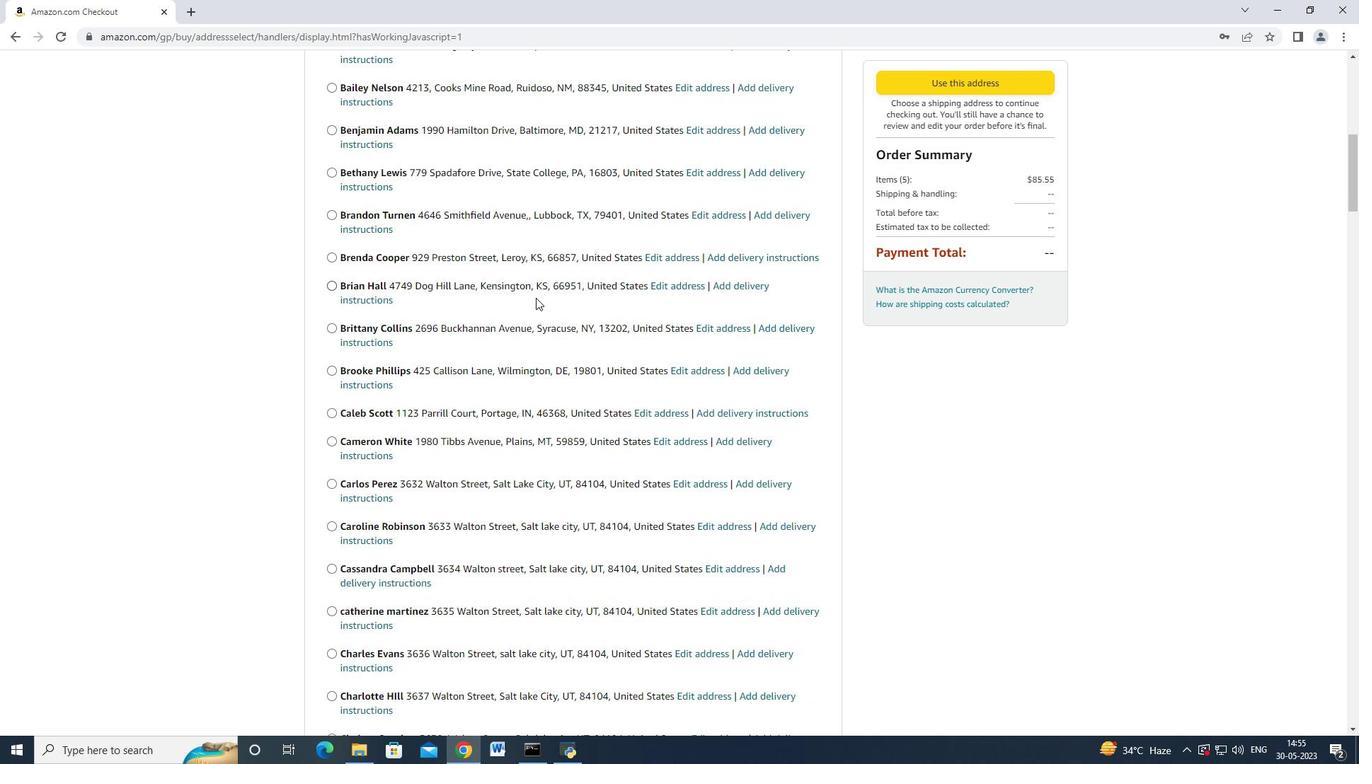 
Action: Mouse moved to (532, 289)
Screenshot: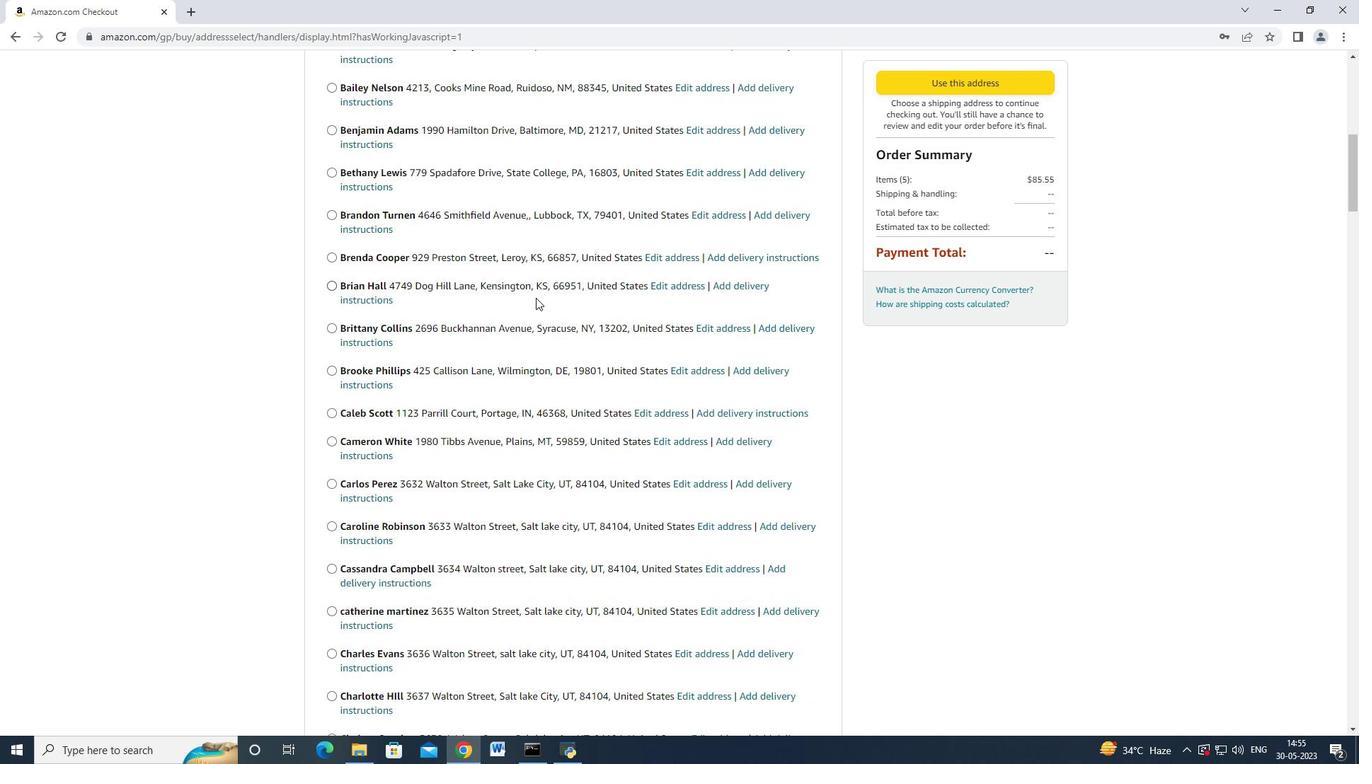 
Action: Mouse scrolled (528, 297) with delta (0, 0)
Screenshot: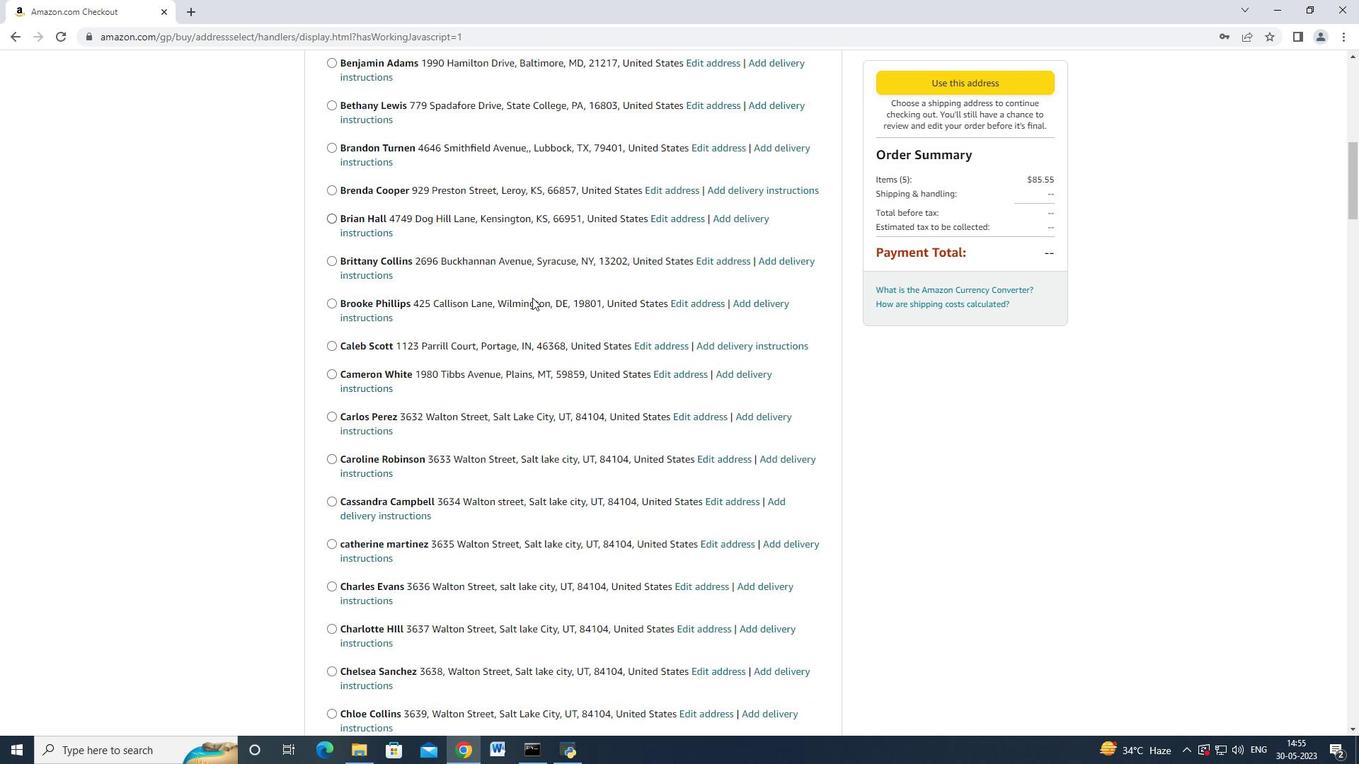 
Action: Mouse moved to (532, 290)
Screenshot: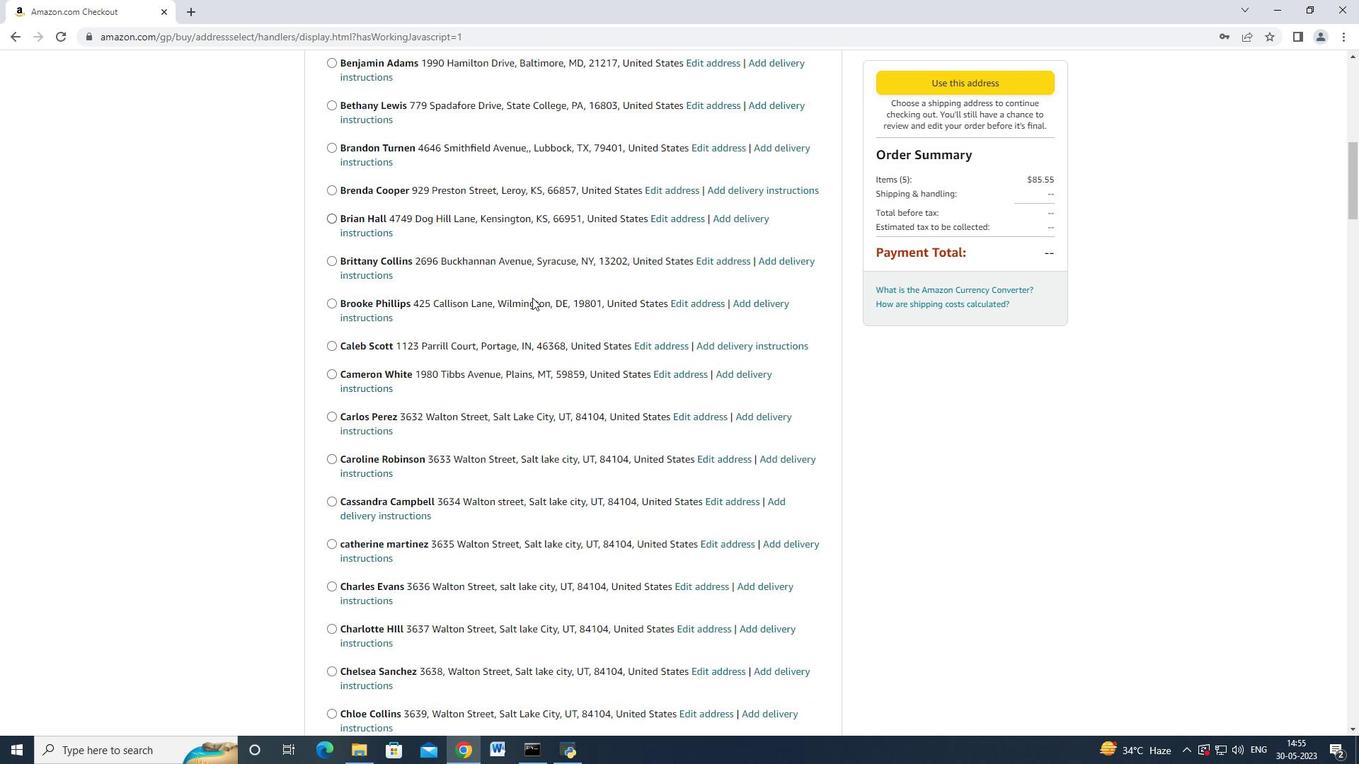
Action: Mouse scrolled (525, 297) with delta (0, 0)
Screenshot: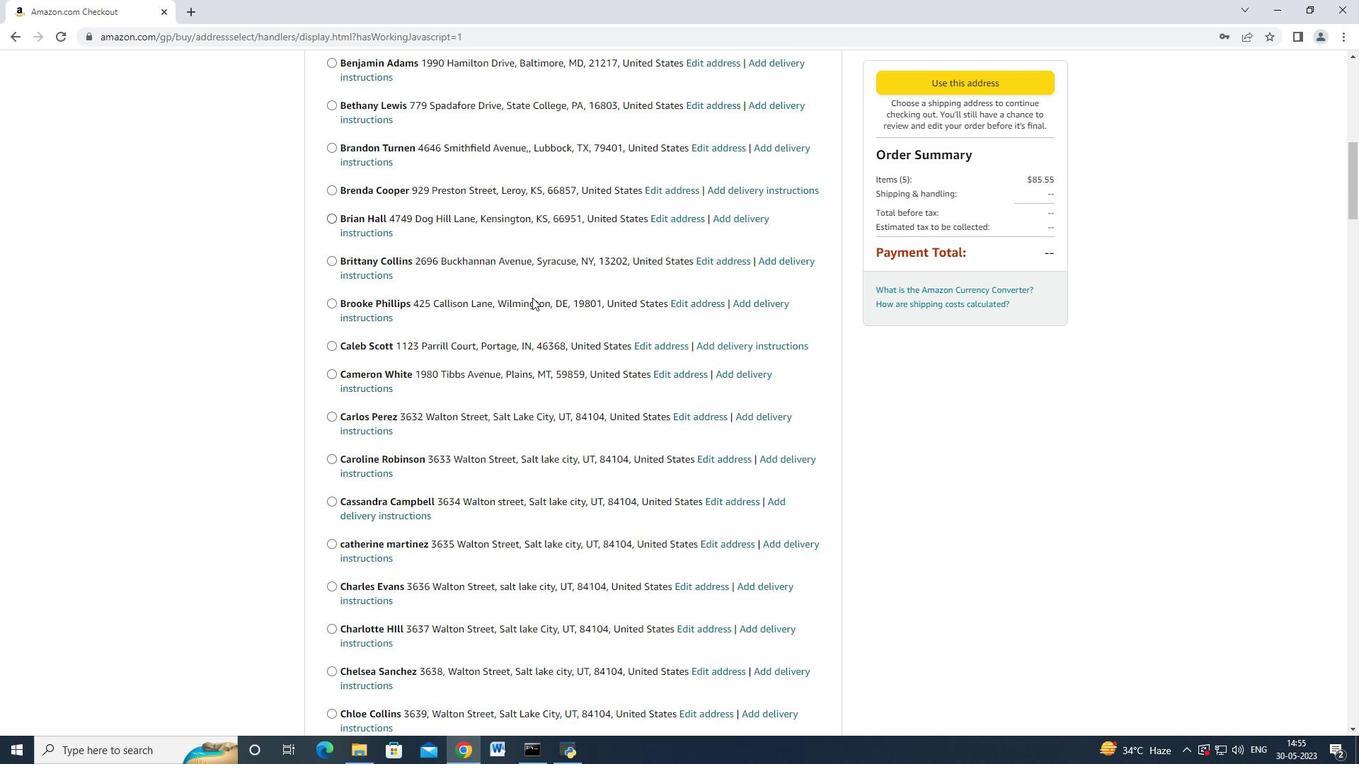 
Action: Mouse moved to (532, 290)
Screenshot: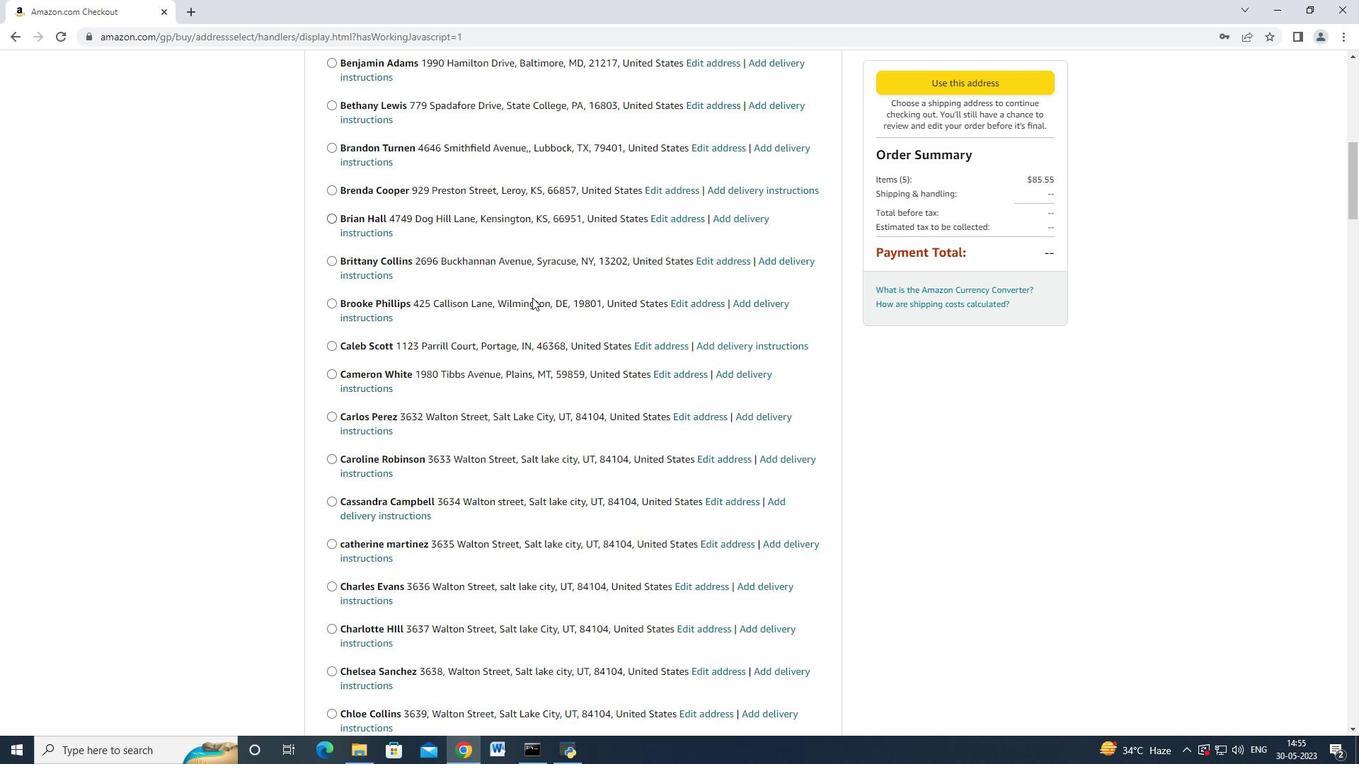 
Action: Mouse scrolled (532, 288) with delta (0, 0)
Screenshot: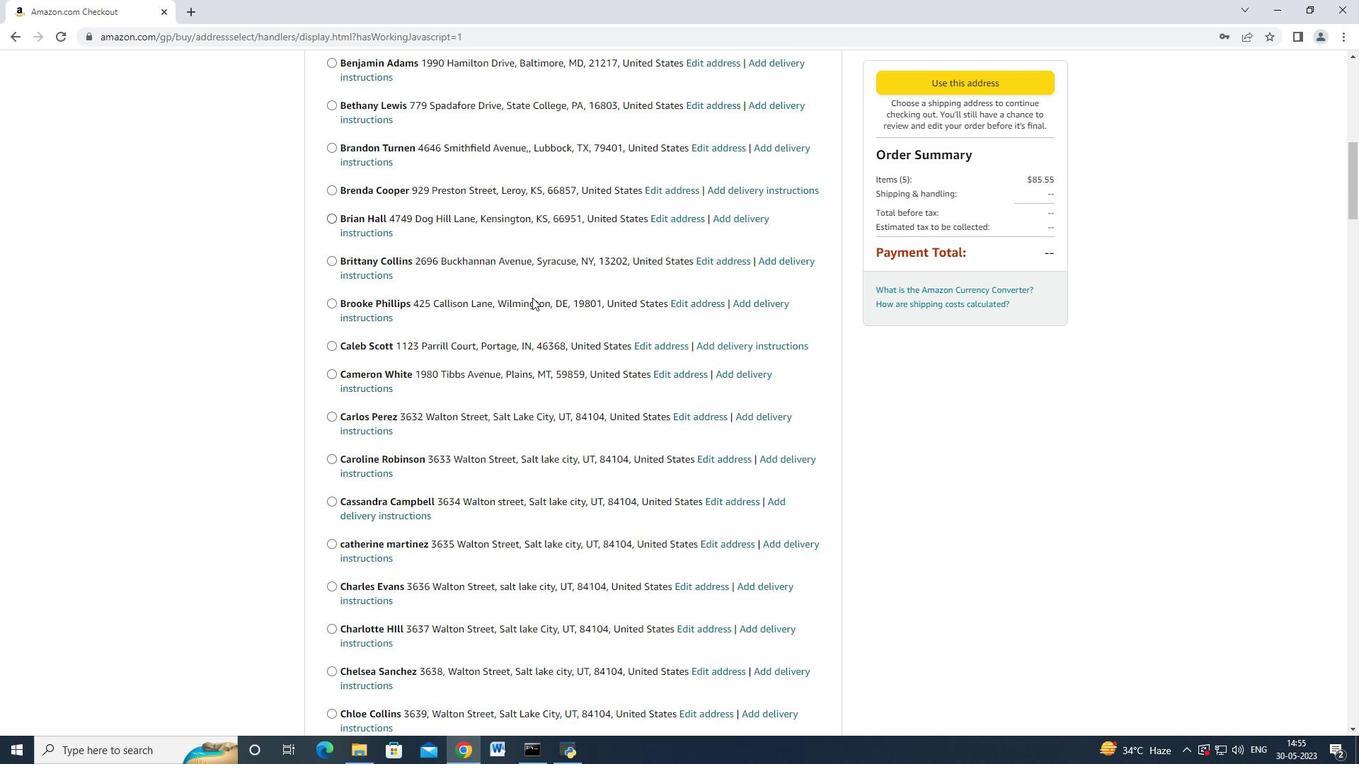 
Action: Mouse moved to (532, 291)
Screenshot: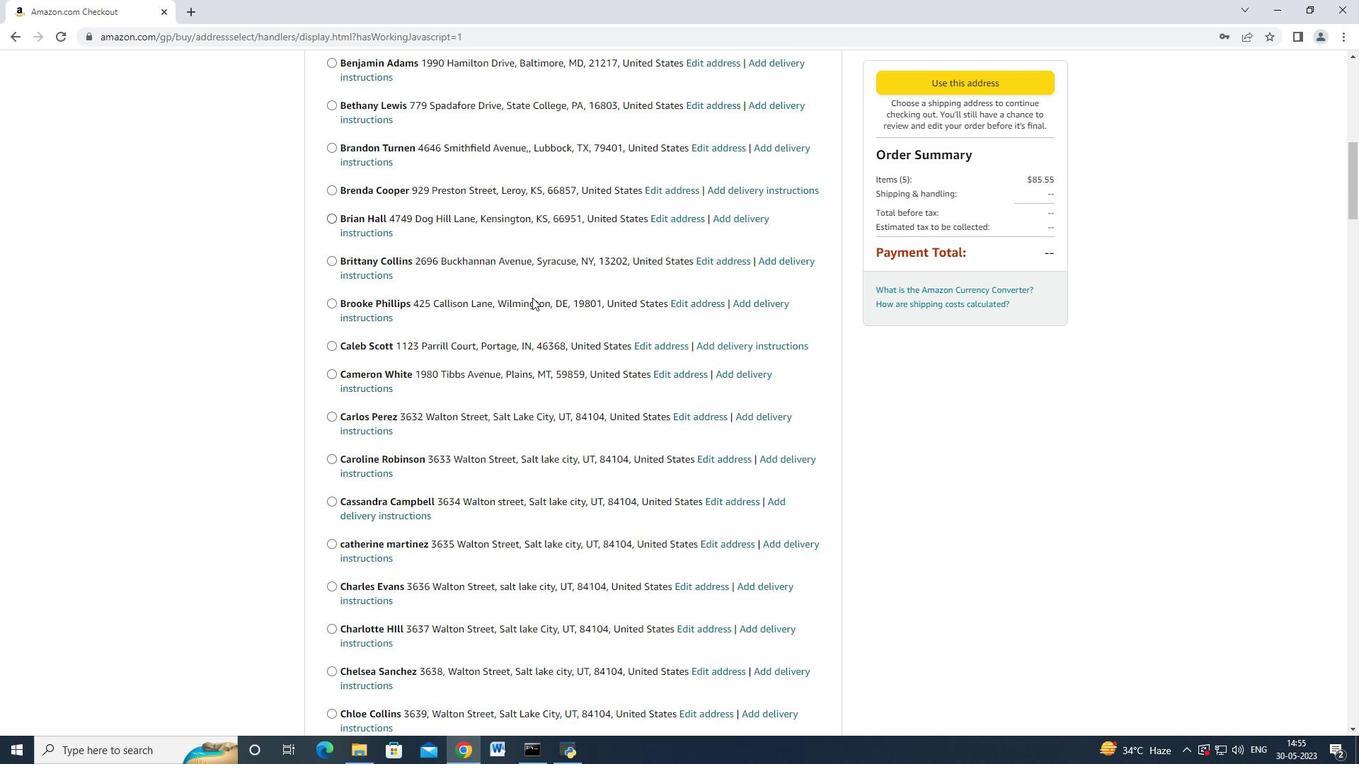 
Action: Mouse scrolled (532, 289) with delta (0, 0)
Screenshot: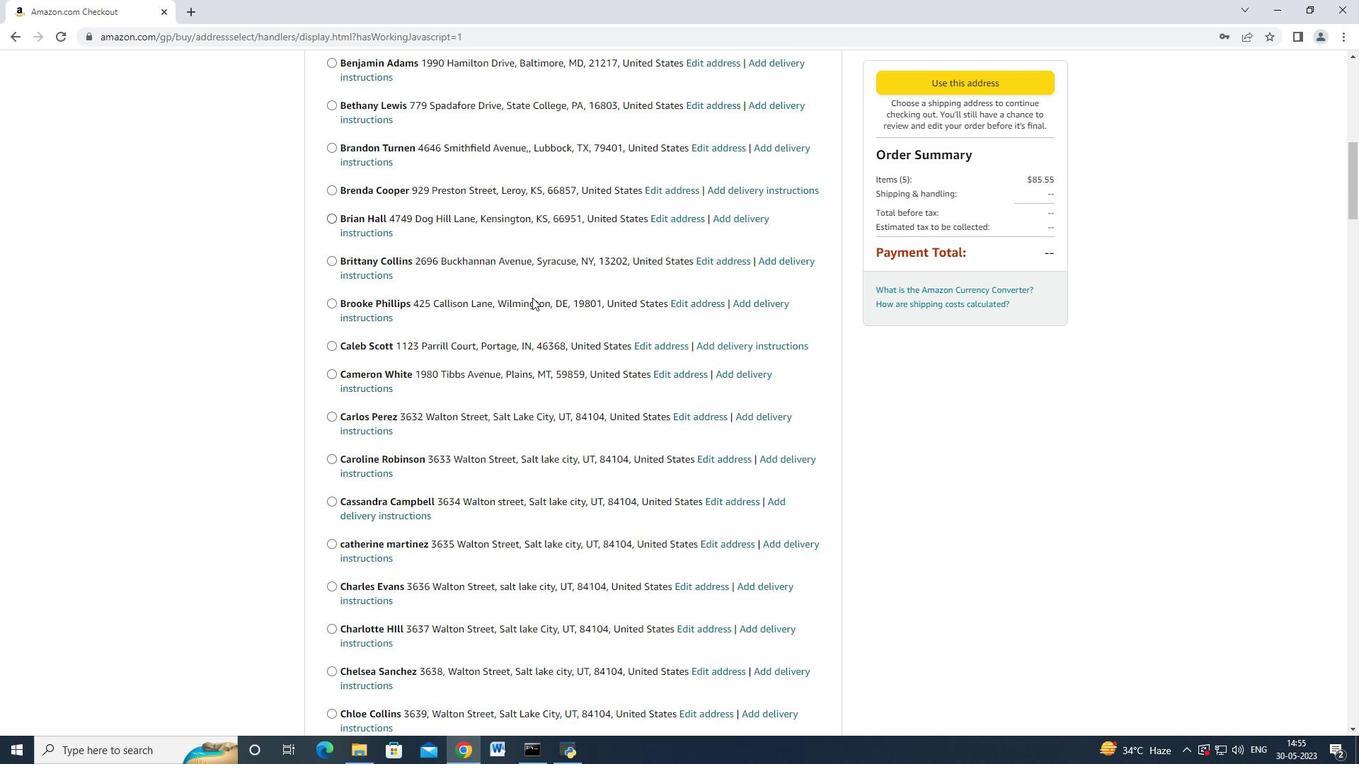 
Action: Mouse moved to (532, 292)
Screenshot: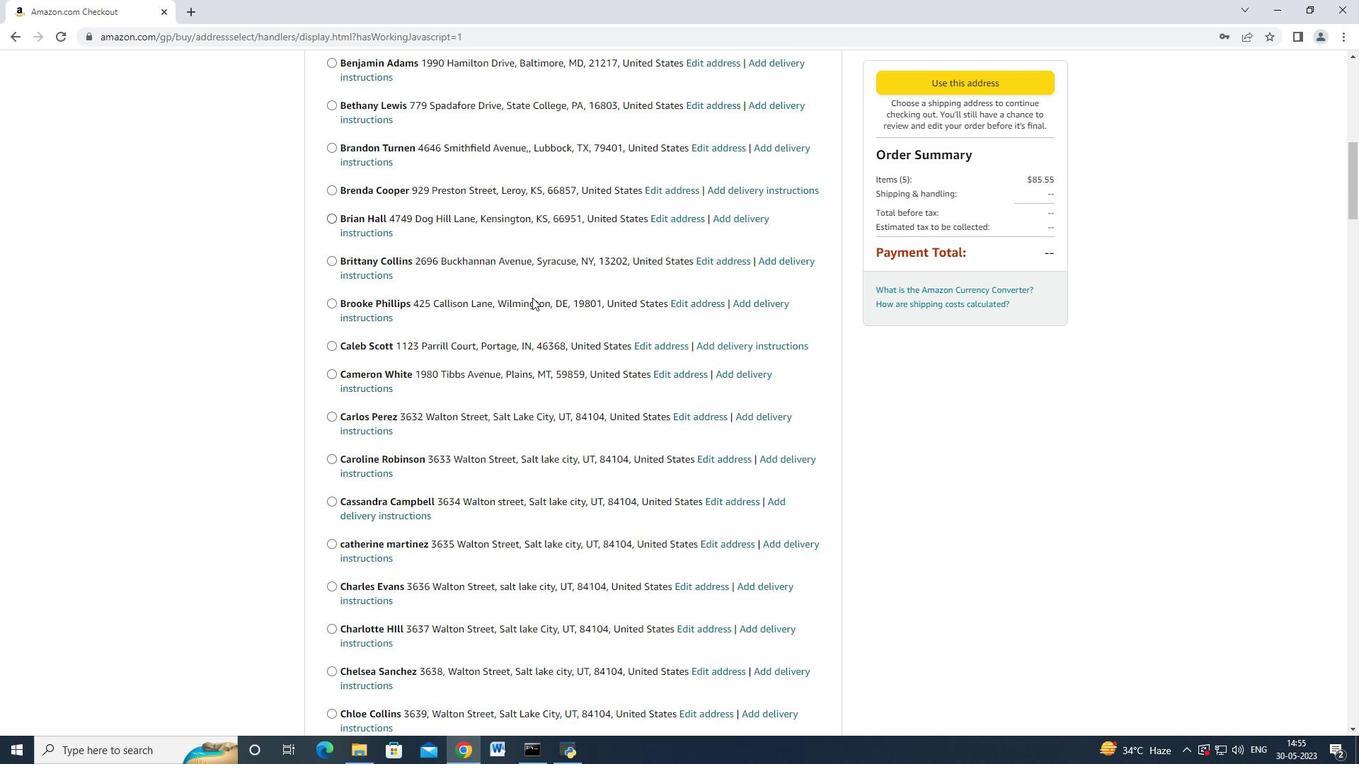 
Action: Mouse scrolled (532, 290) with delta (0, 0)
Screenshot: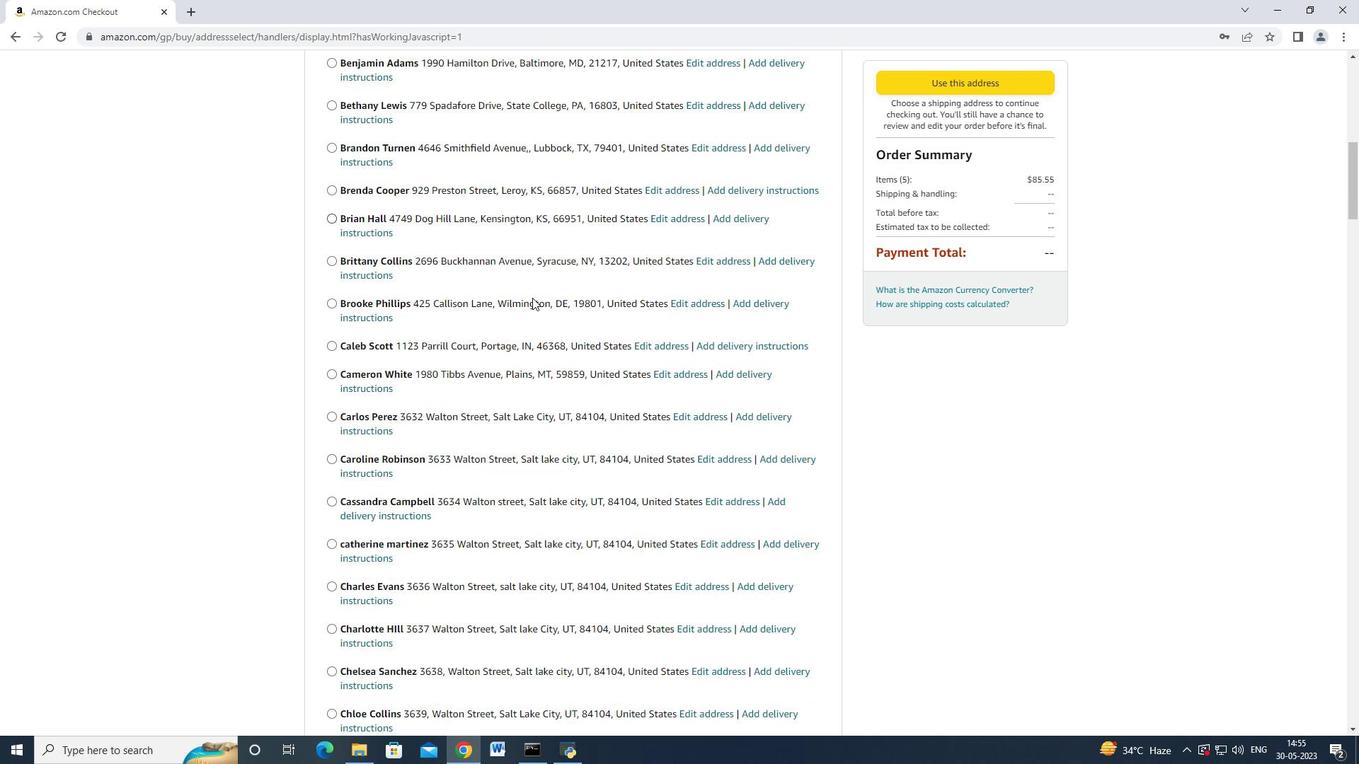 
Action: Mouse moved to (532, 292)
Screenshot: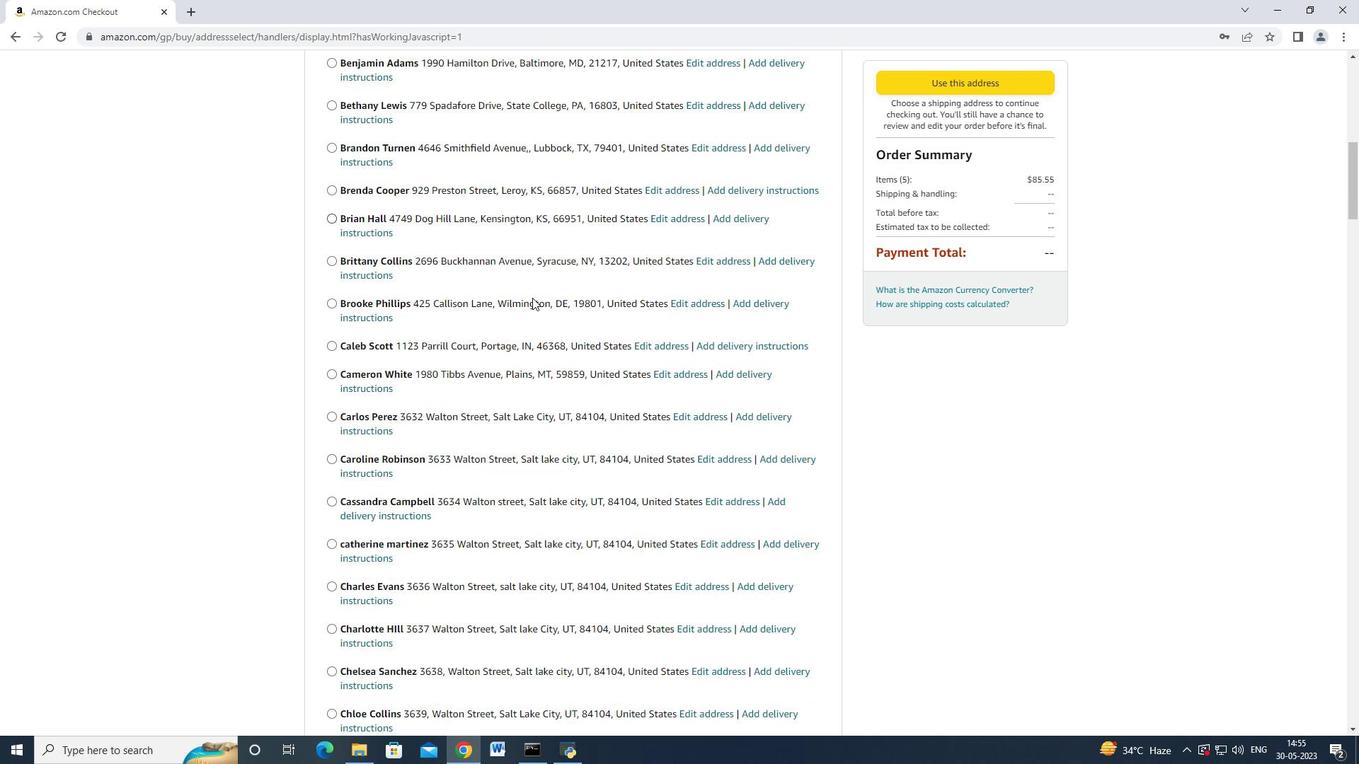 
Action: Mouse scrolled (532, 290) with delta (0, 0)
Screenshot: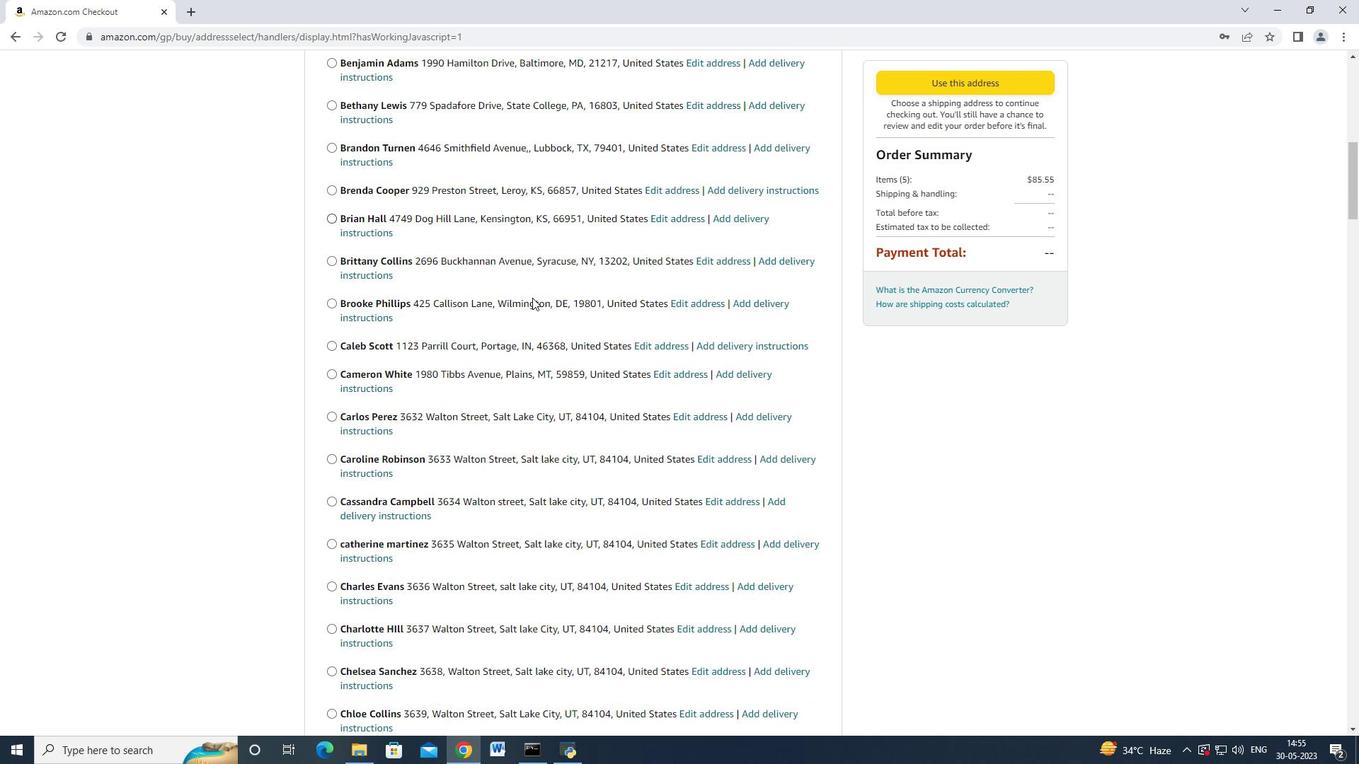 
Action: Mouse moved to (532, 293)
Screenshot: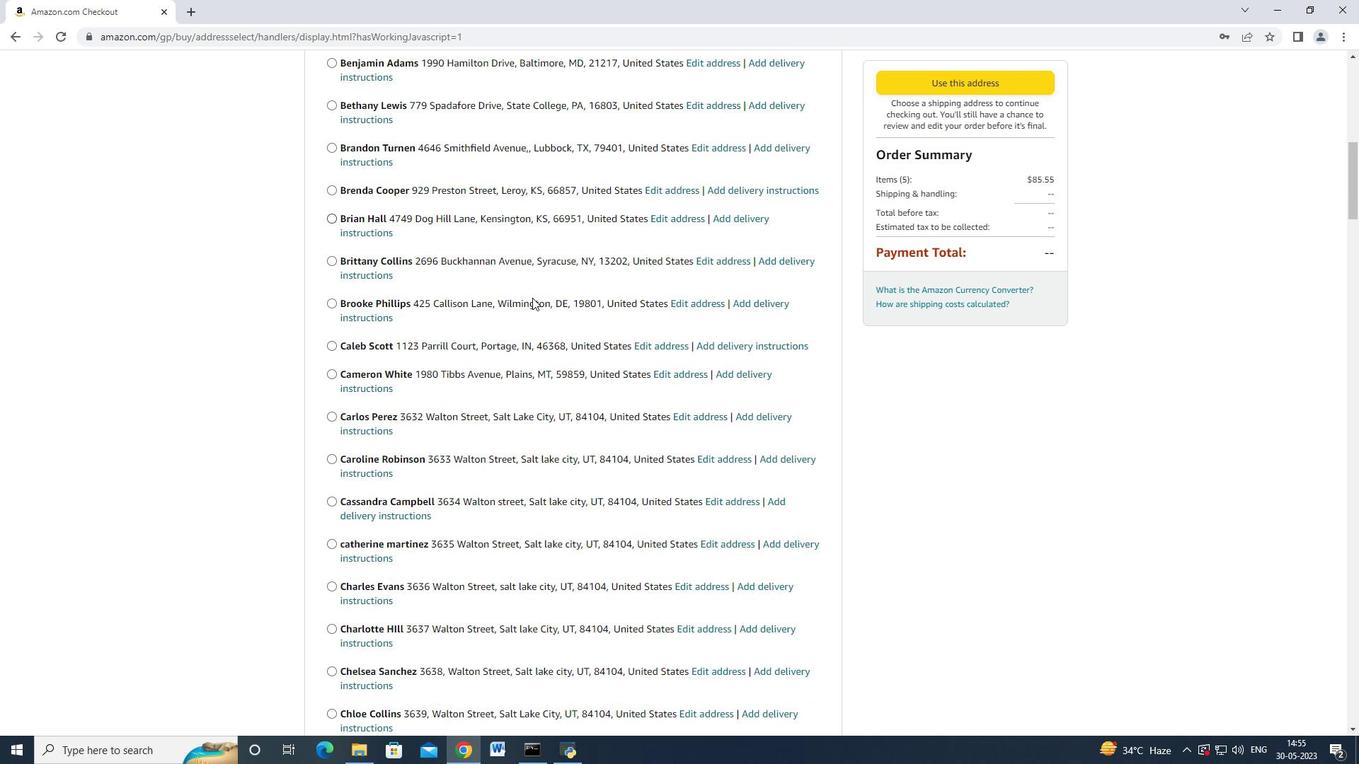 
Action: Mouse scrolled (532, 291) with delta (0, 0)
Screenshot: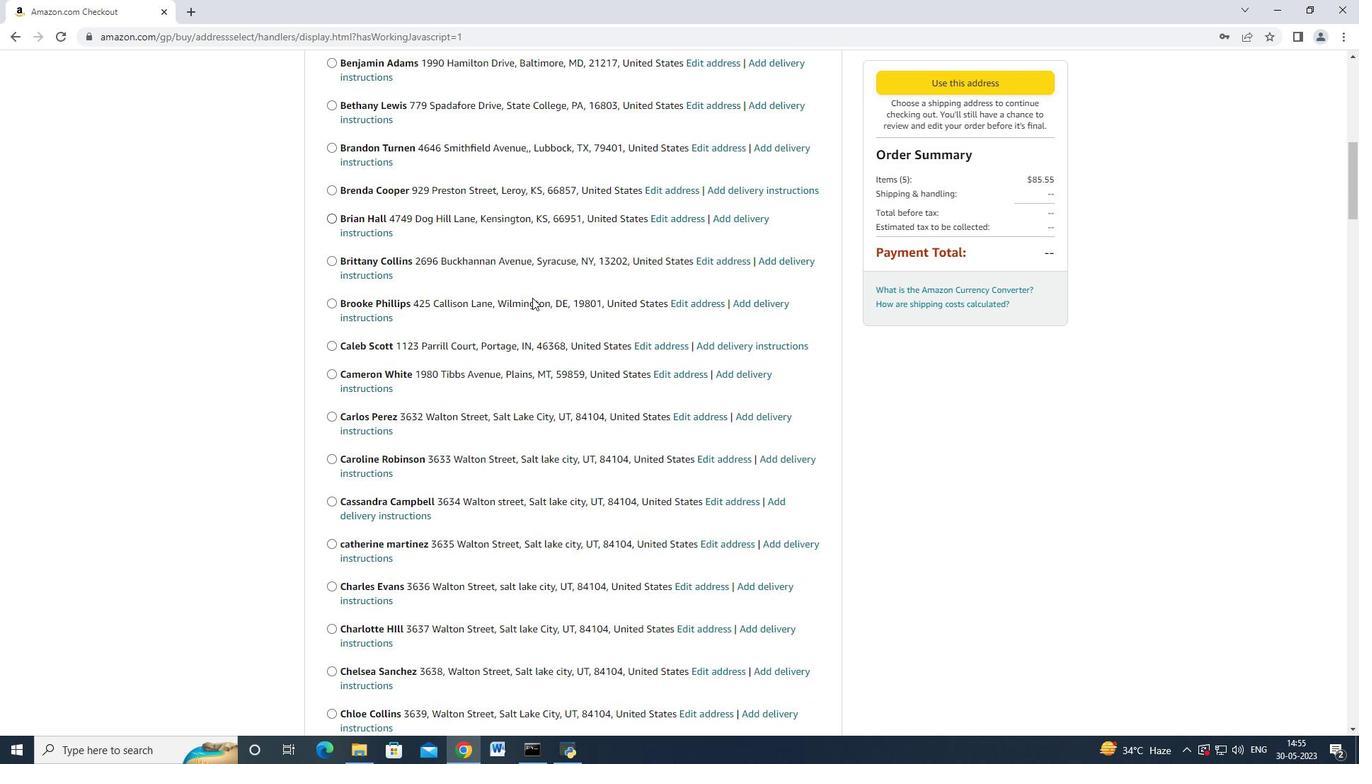 
Action: Mouse moved to (532, 294)
Screenshot: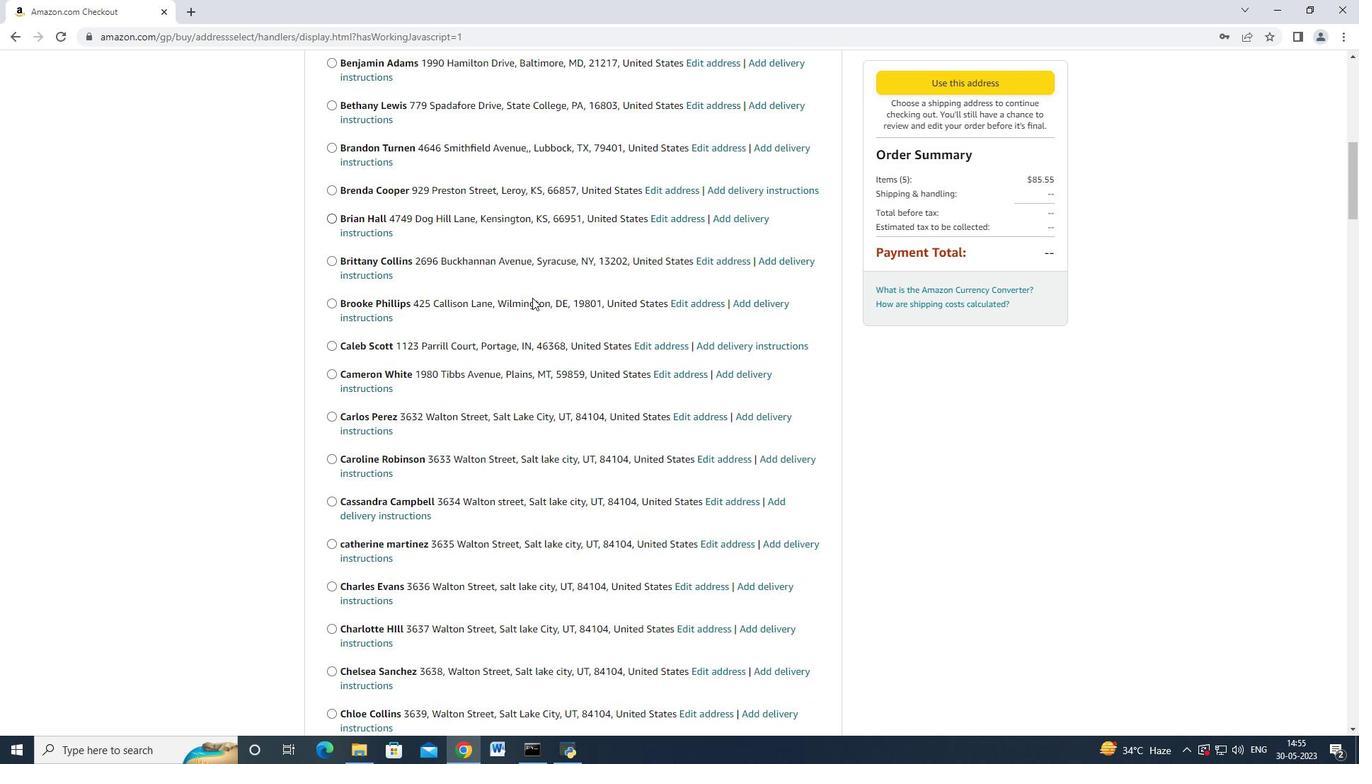 
Action: Mouse scrolled (532, 291) with delta (0, 0)
Screenshot: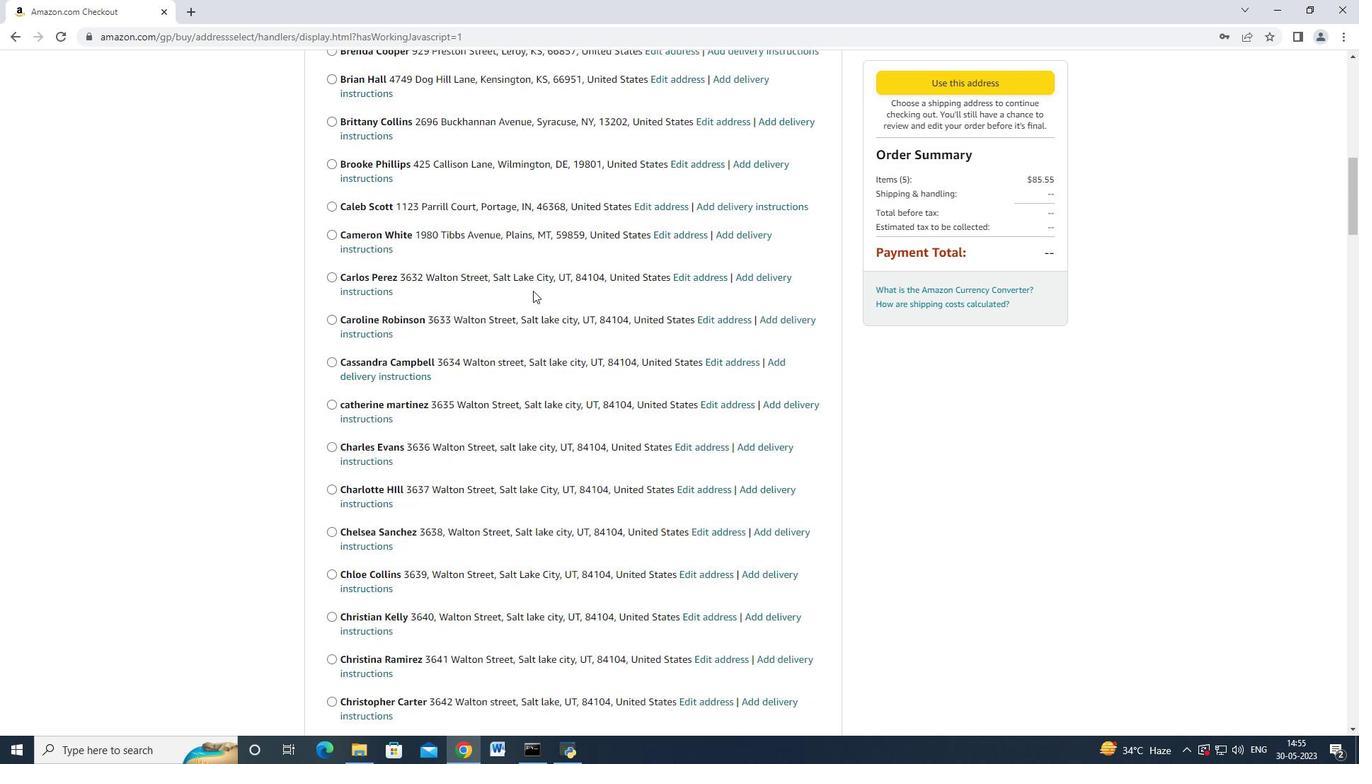 
Action: Mouse moved to (530, 301)
Screenshot: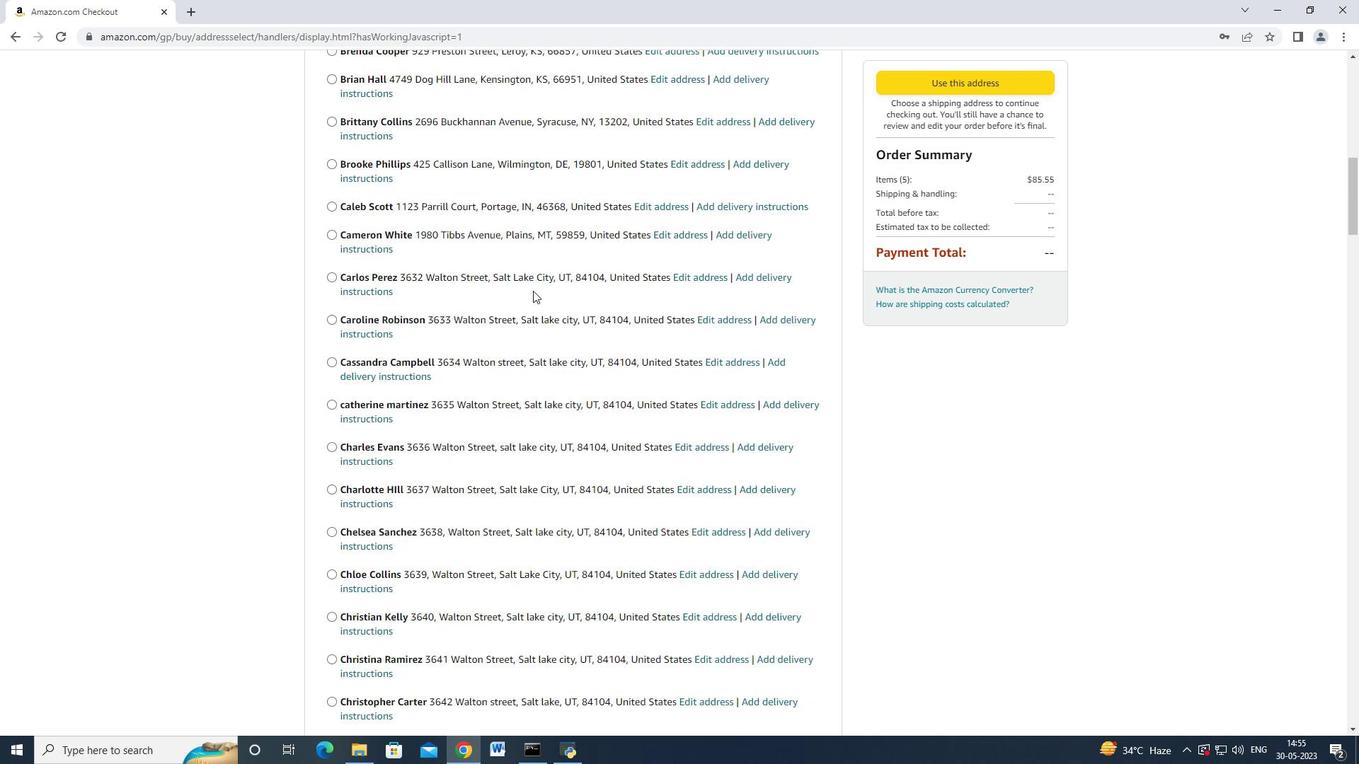 
Action: Mouse scrolled (532, 292) with delta (0, 0)
Screenshot: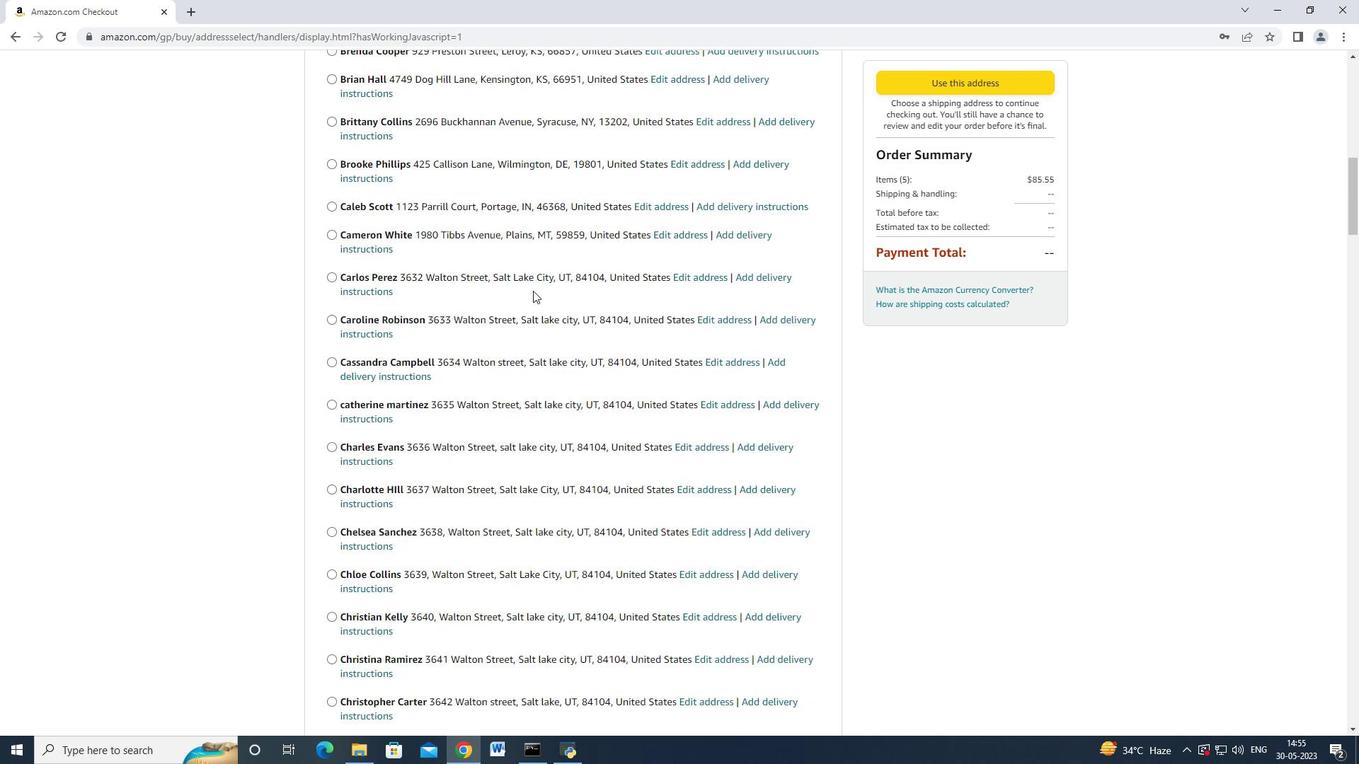
Action: Mouse moved to (528, 305)
Screenshot: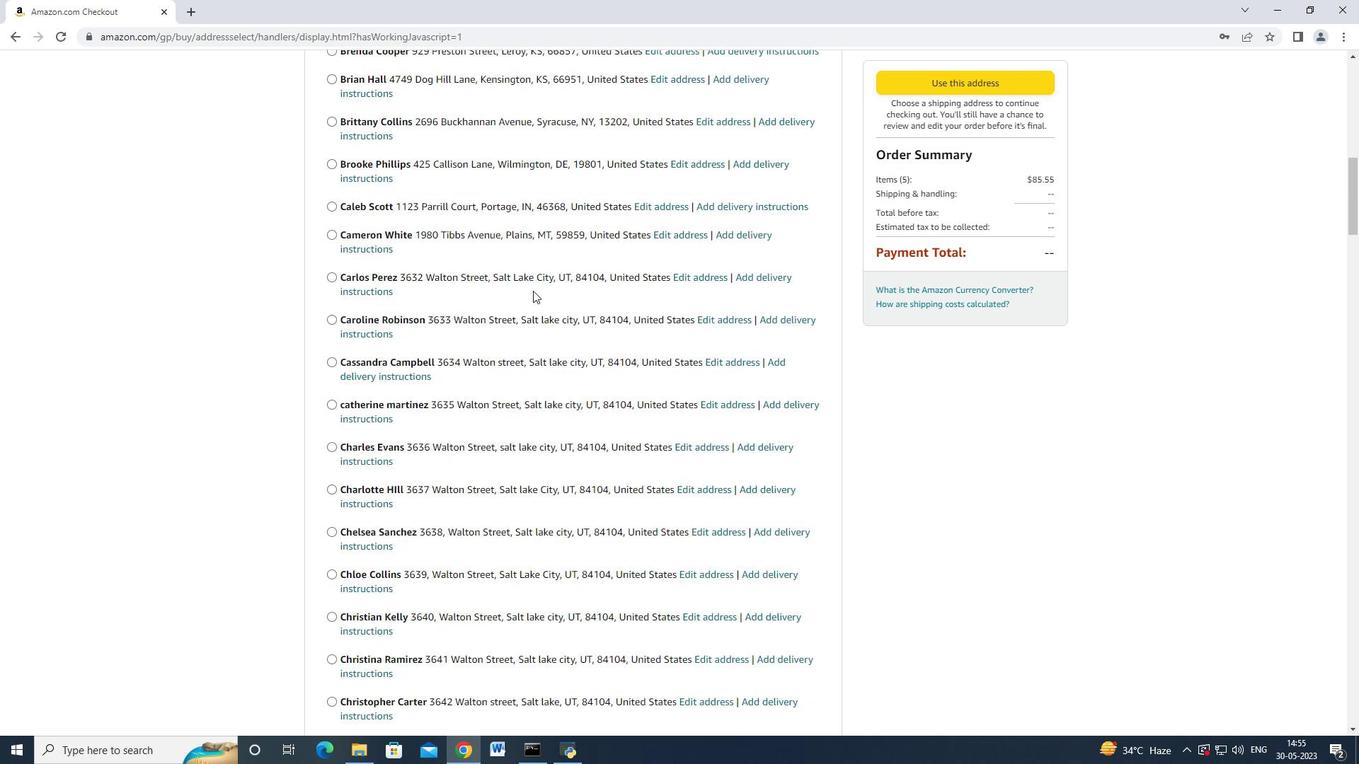 
Action: Mouse scrolled (532, 293) with delta (0, 0)
Screenshot: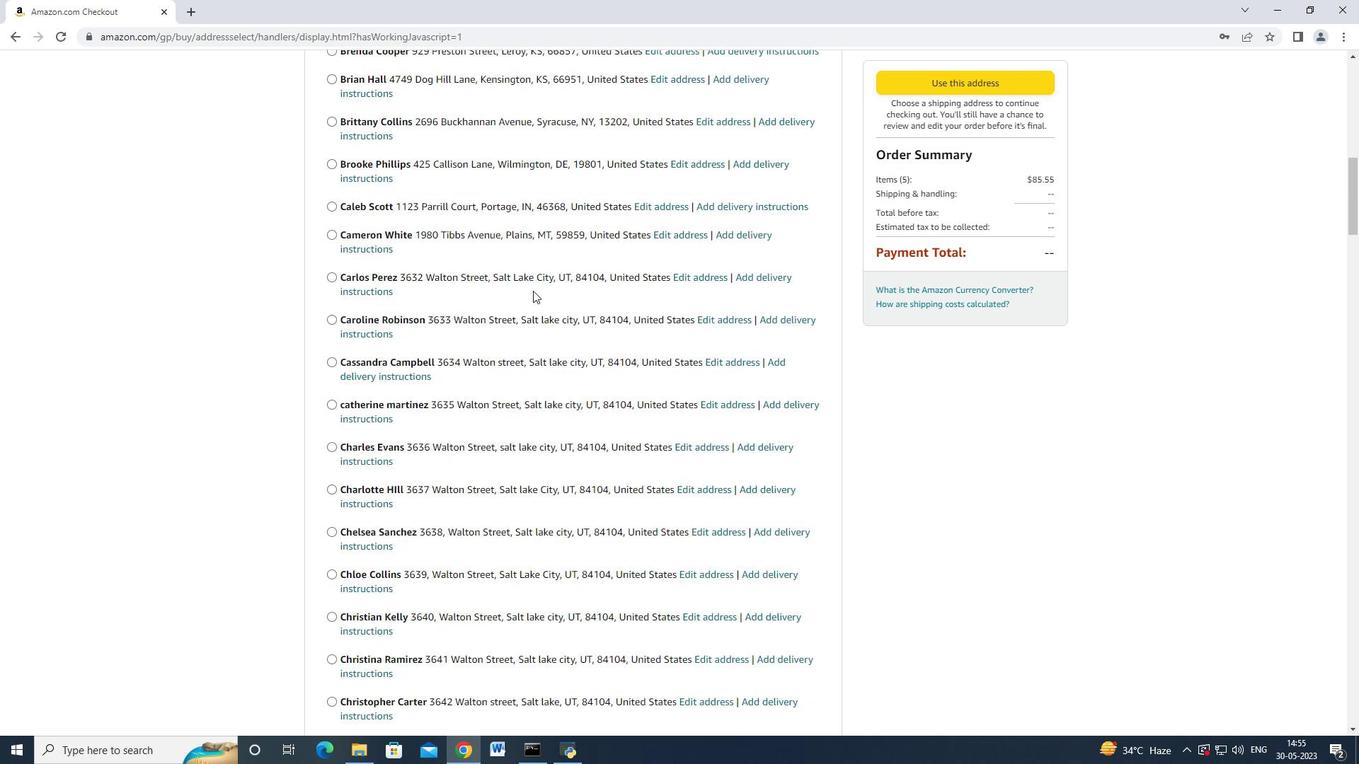 
Action: Mouse moved to (514, 318)
Screenshot: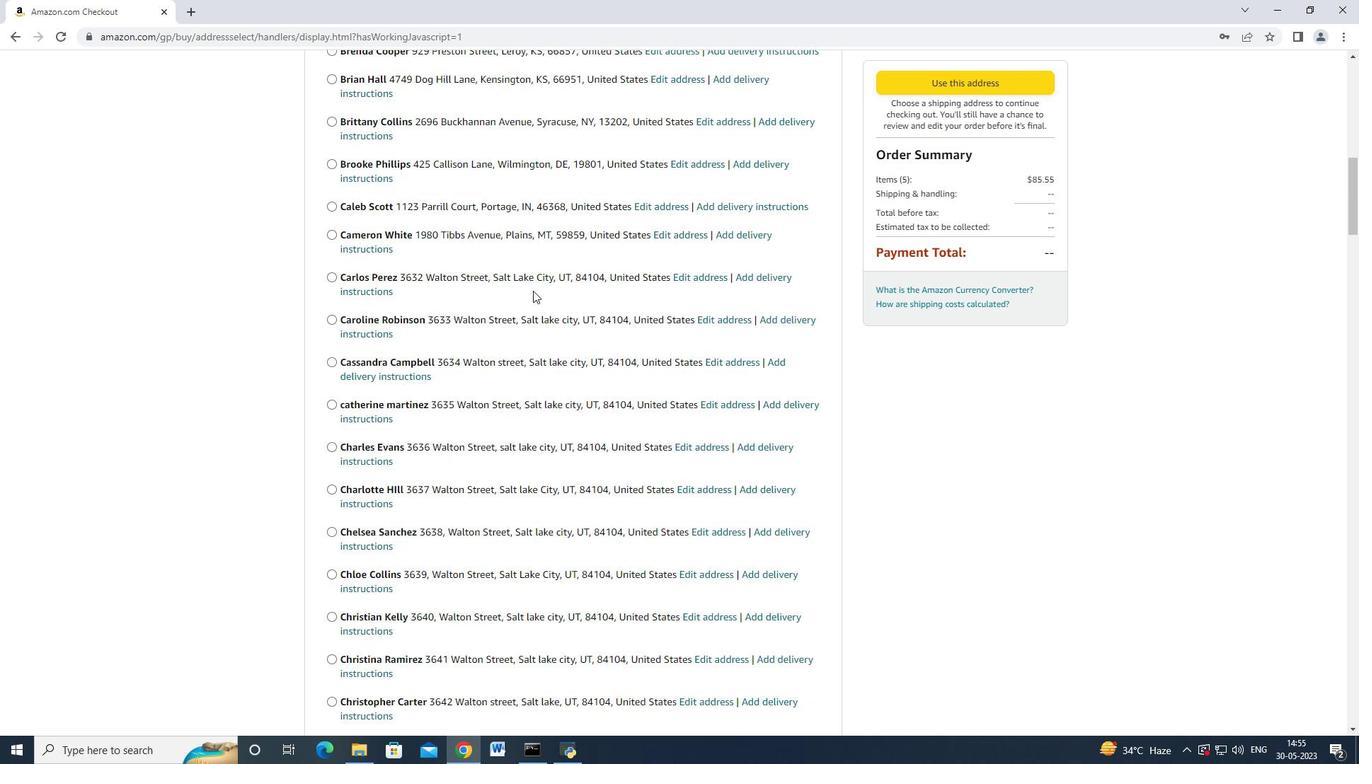 
Action: Mouse scrolled (527, 305) with delta (0, 0)
Screenshot: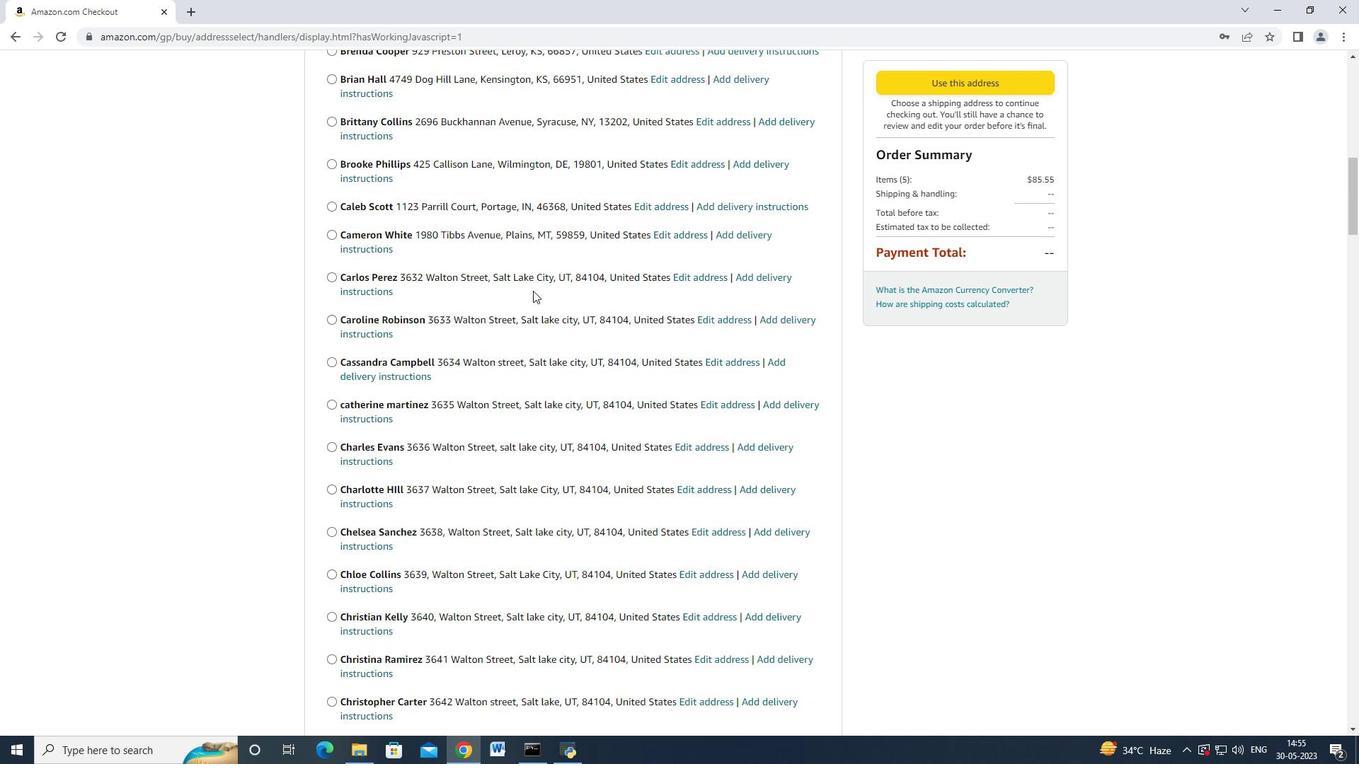 
Action: Mouse moved to (513, 319)
Screenshot: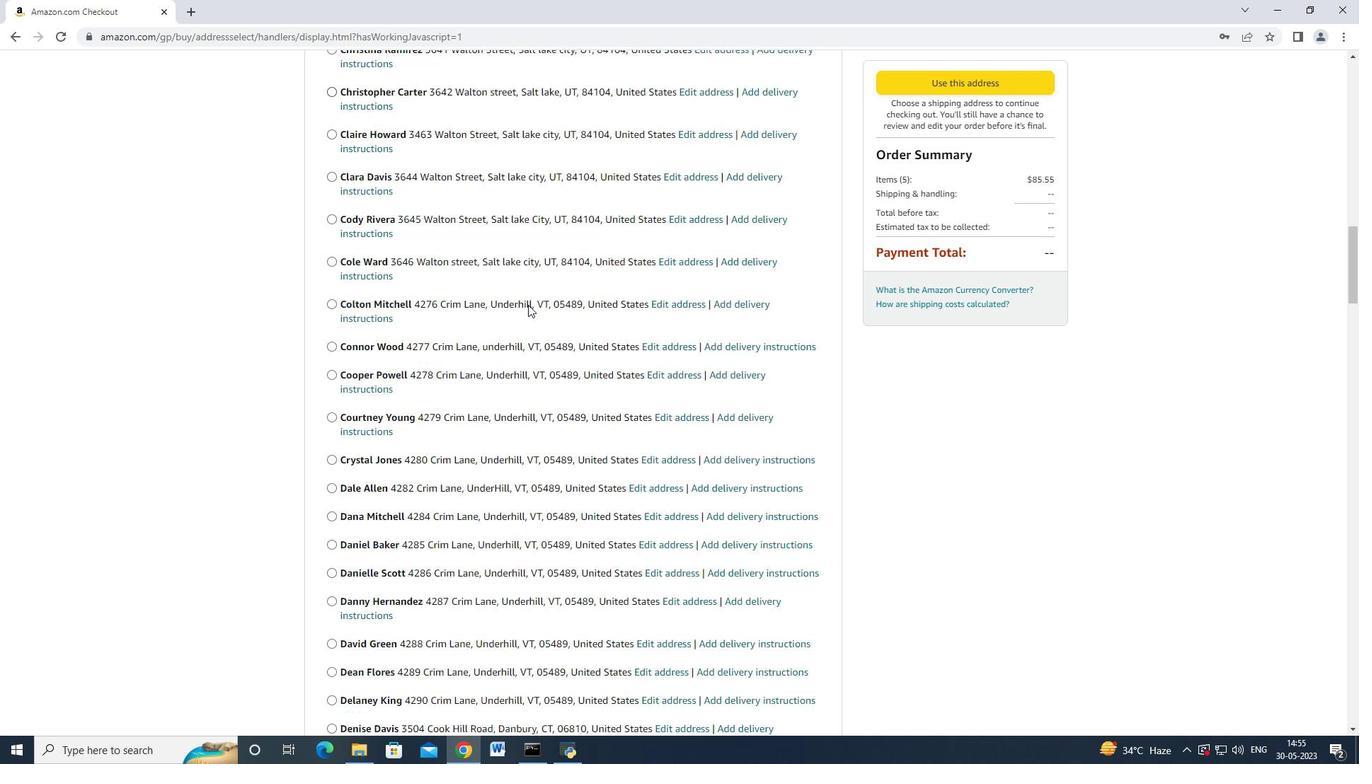 
Action: Mouse scrolled (525, 309) with delta (0, 0)
Screenshot: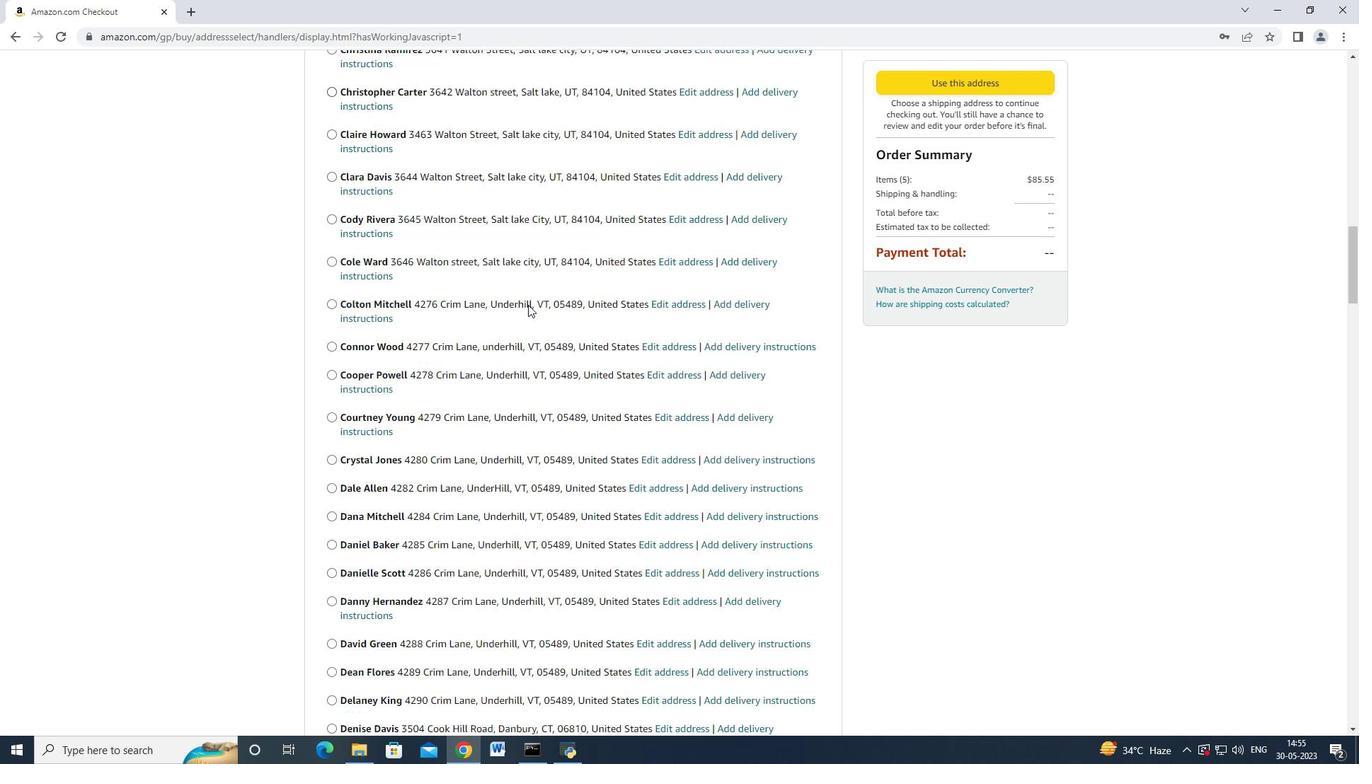 
Action: Mouse moved to (512, 320)
Screenshot: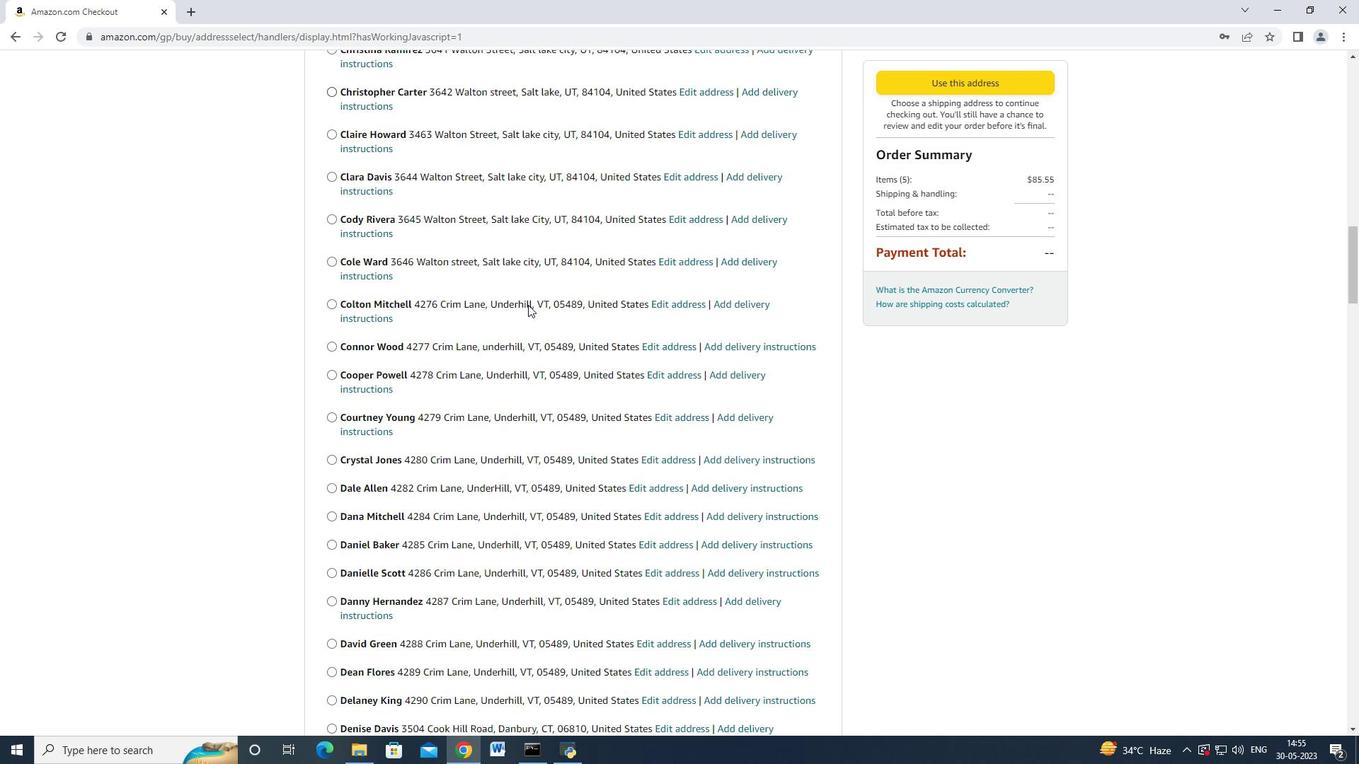 
Action: Mouse scrolled (525, 310) with delta (0, 0)
Screenshot: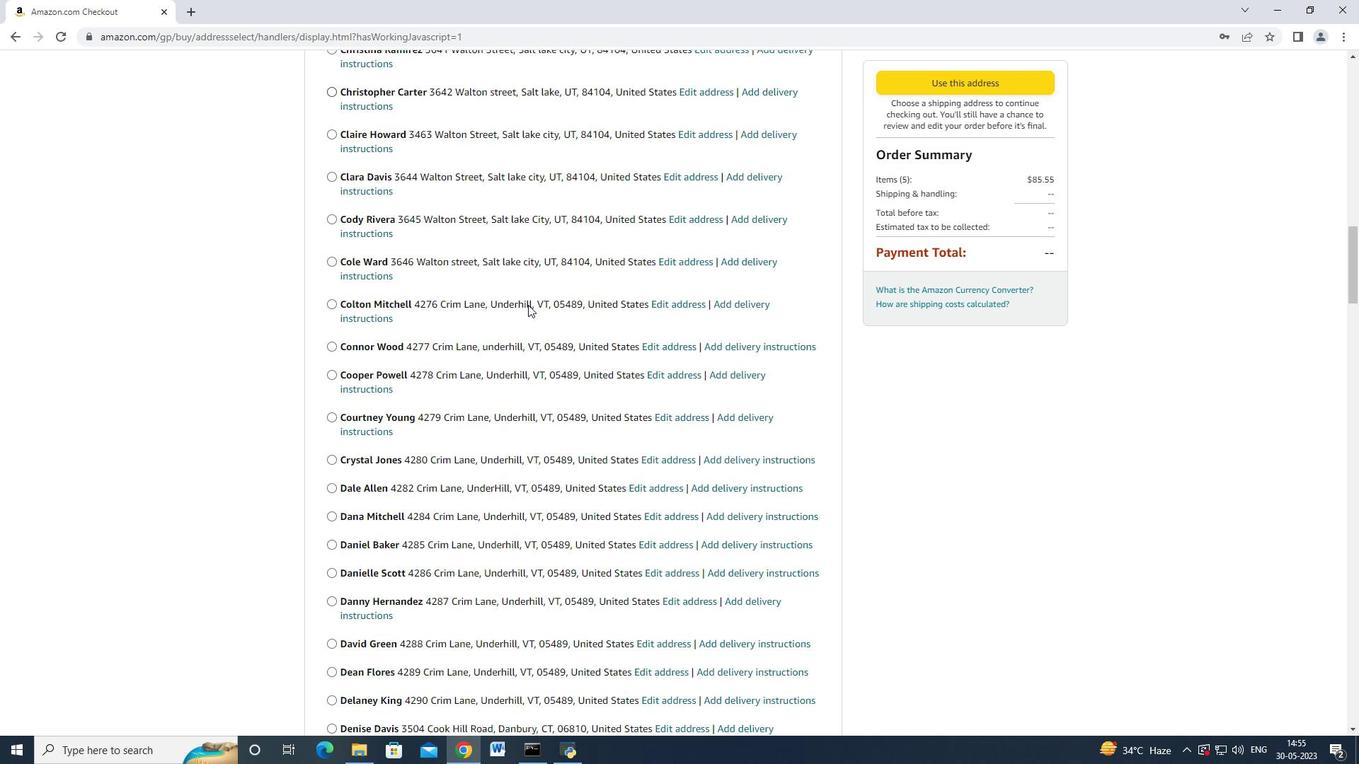 
Action: Mouse moved to (511, 322)
Screenshot: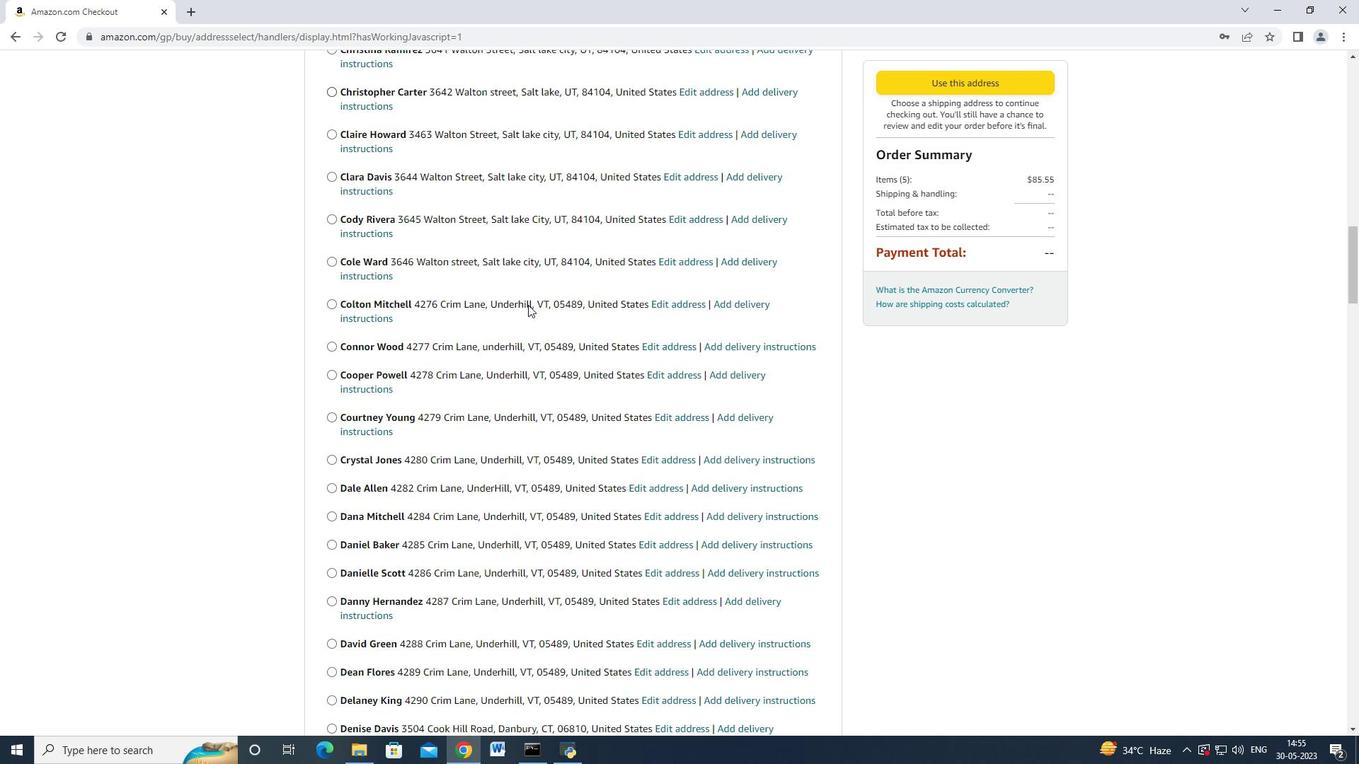 
Action: Mouse scrolled (525, 310) with delta (0, 0)
Screenshot: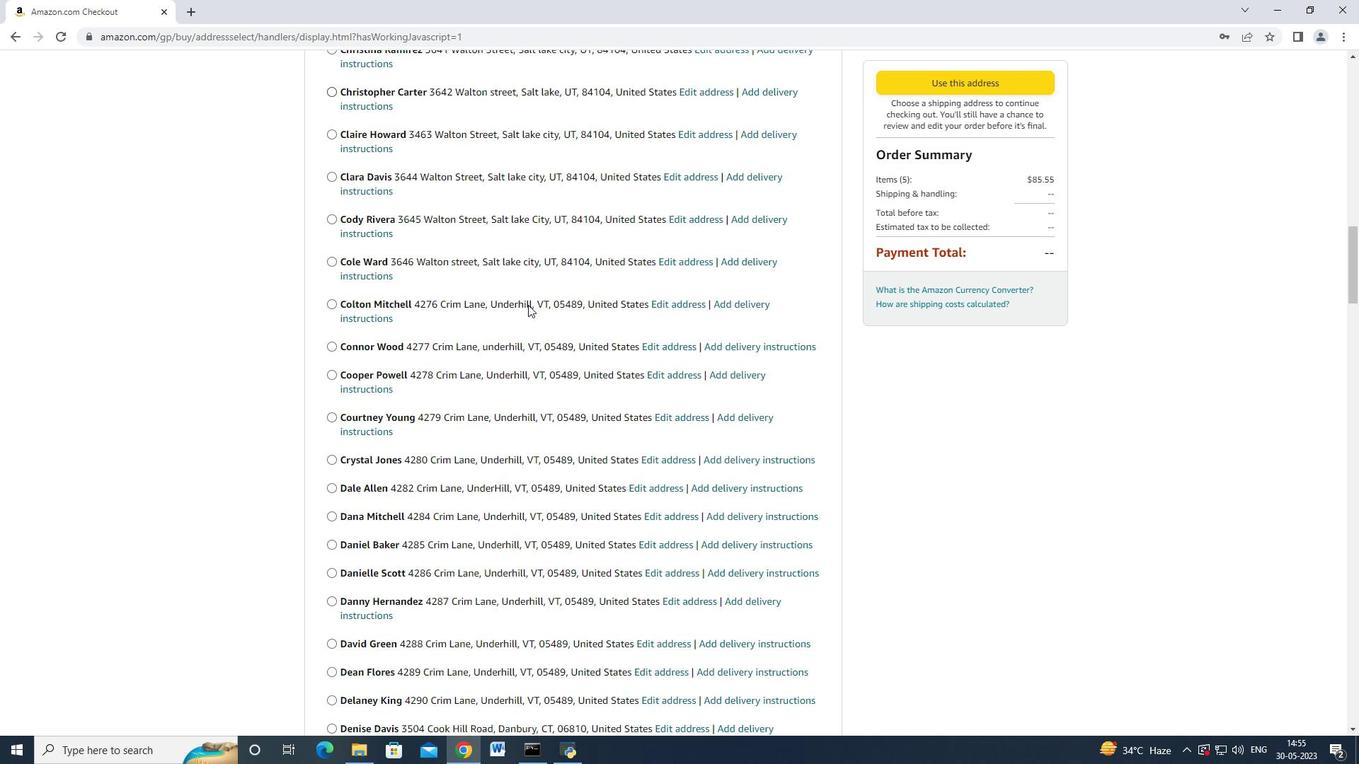 
Action: Mouse moved to (511, 322)
Screenshot: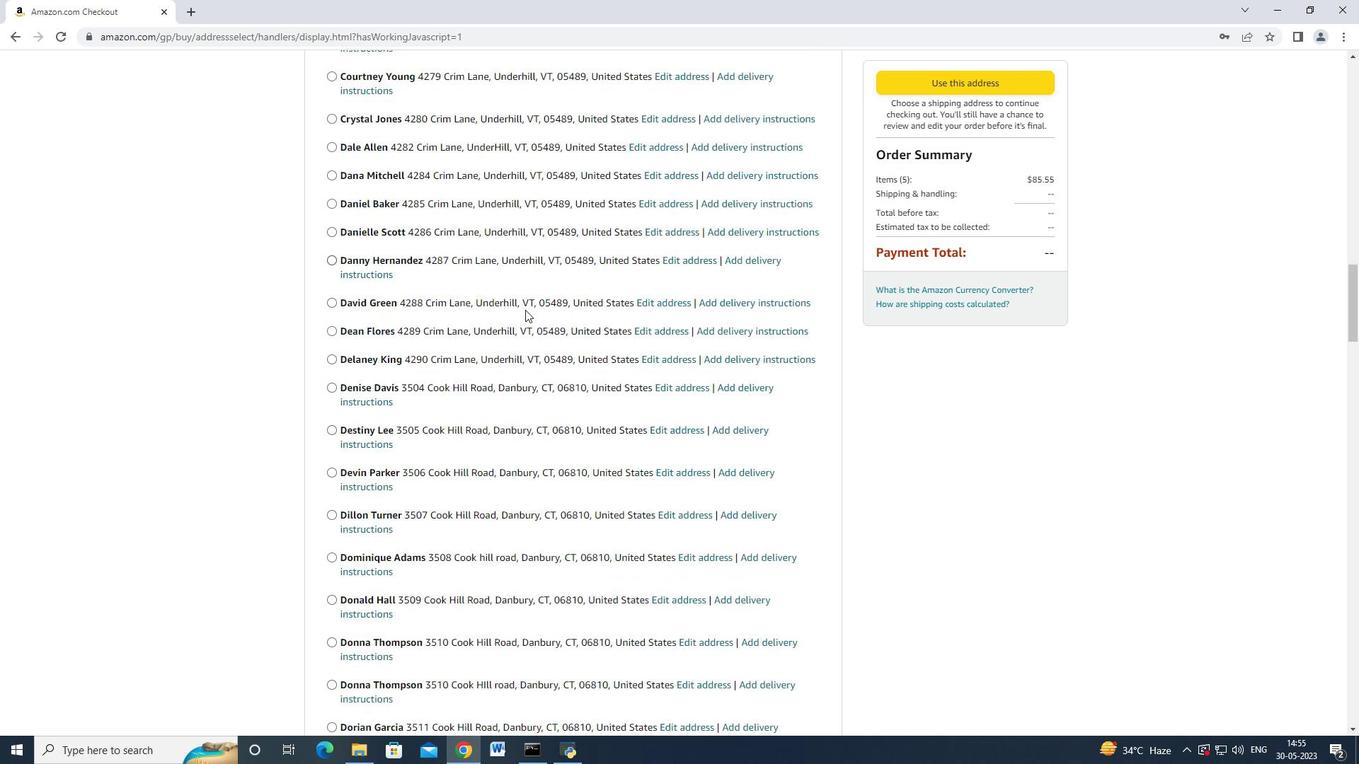 
Action: Mouse scrolled (525, 310) with delta (0, 0)
Screenshot: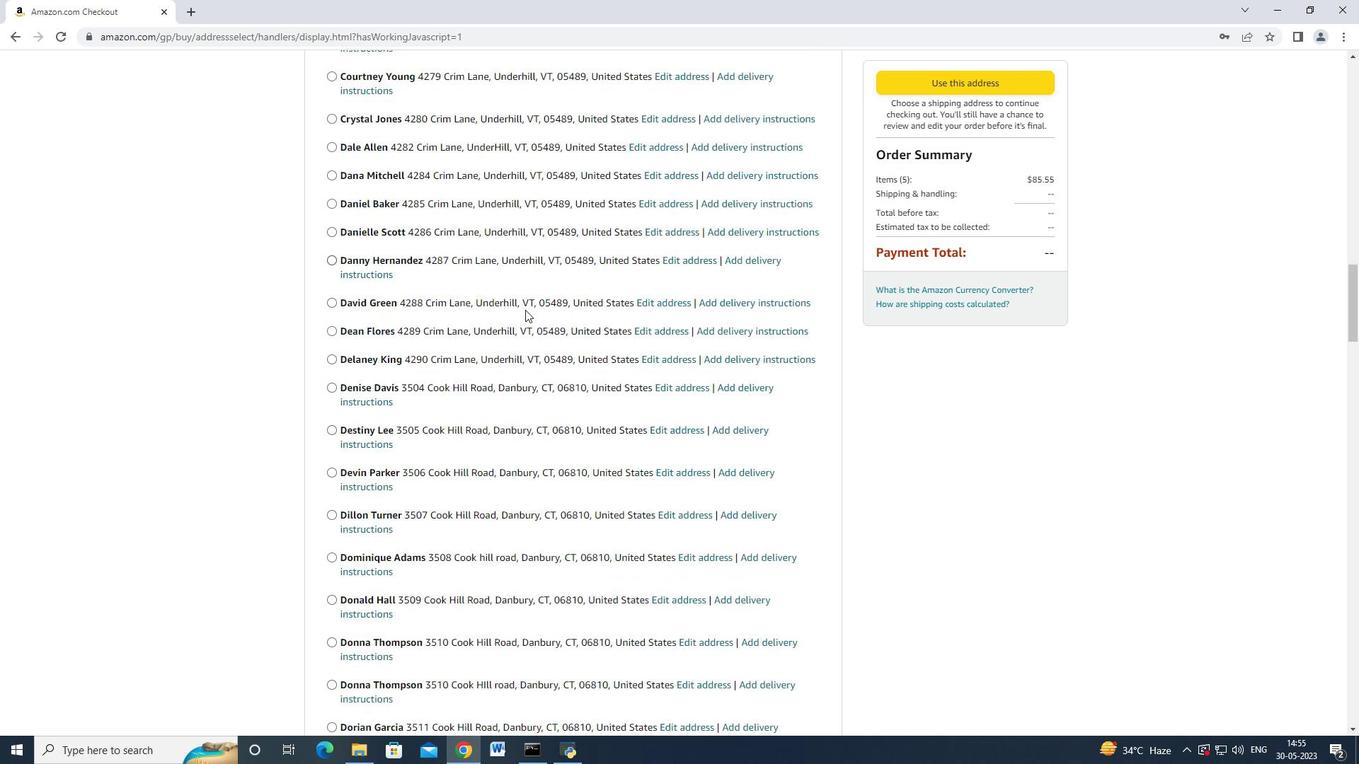 
Action: Mouse moved to (511, 323)
Screenshot: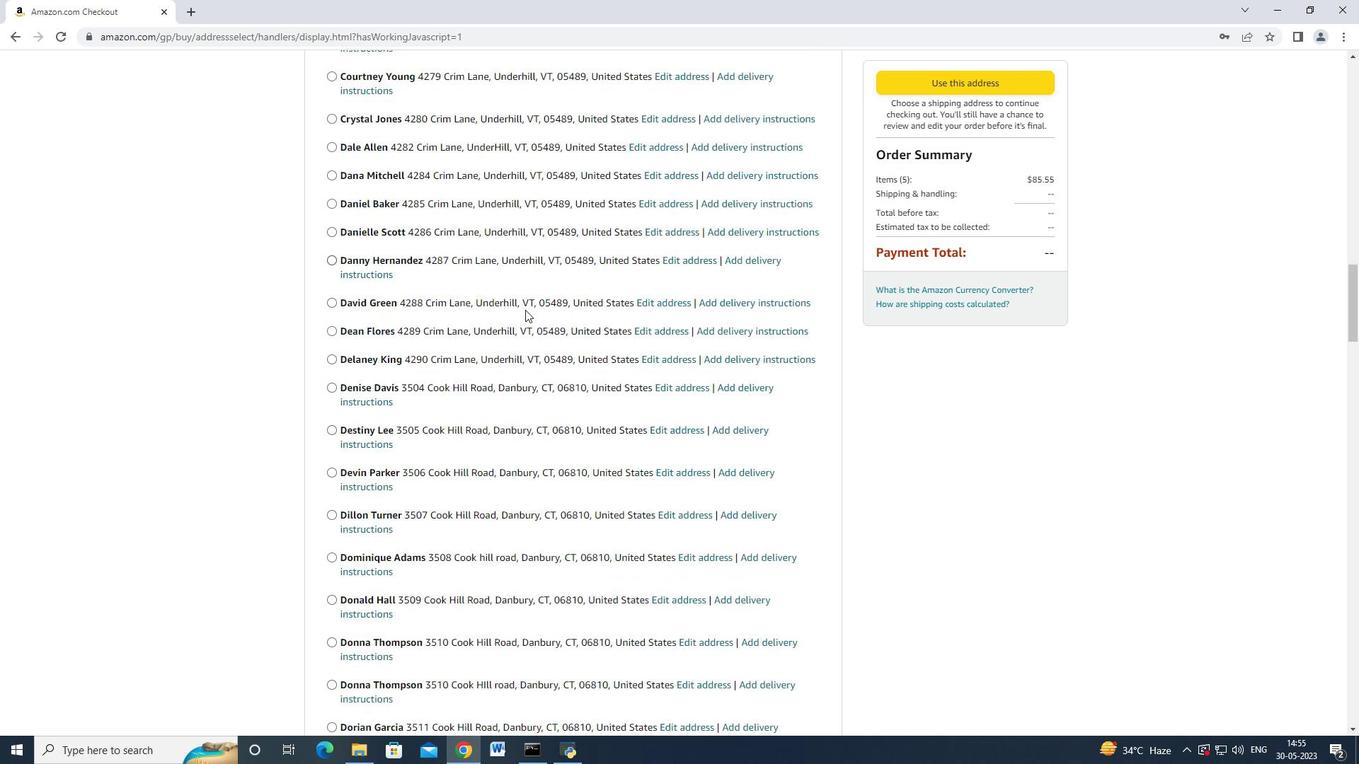 
Action: Mouse scrolled (525, 310) with delta (0, 0)
Screenshot: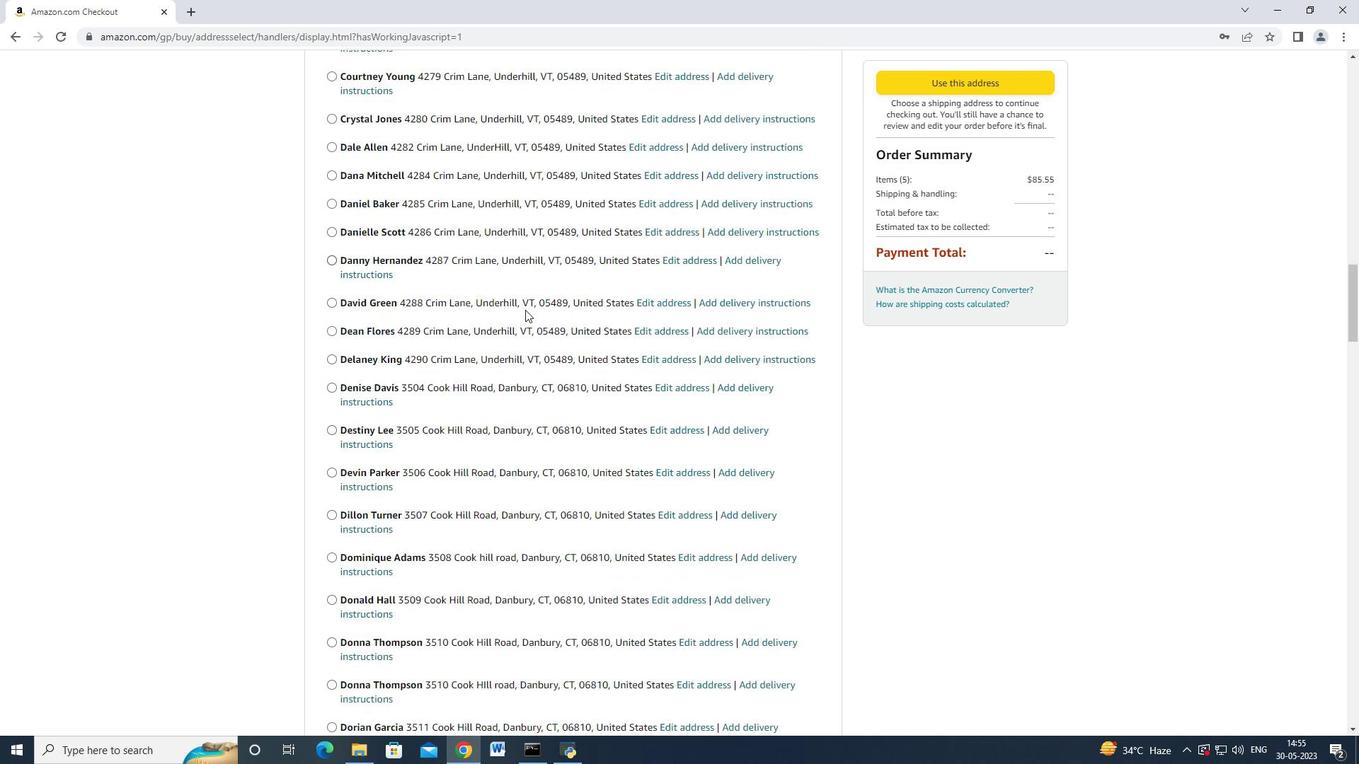 
Action: Mouse moved to (508, 326)
Screenshot: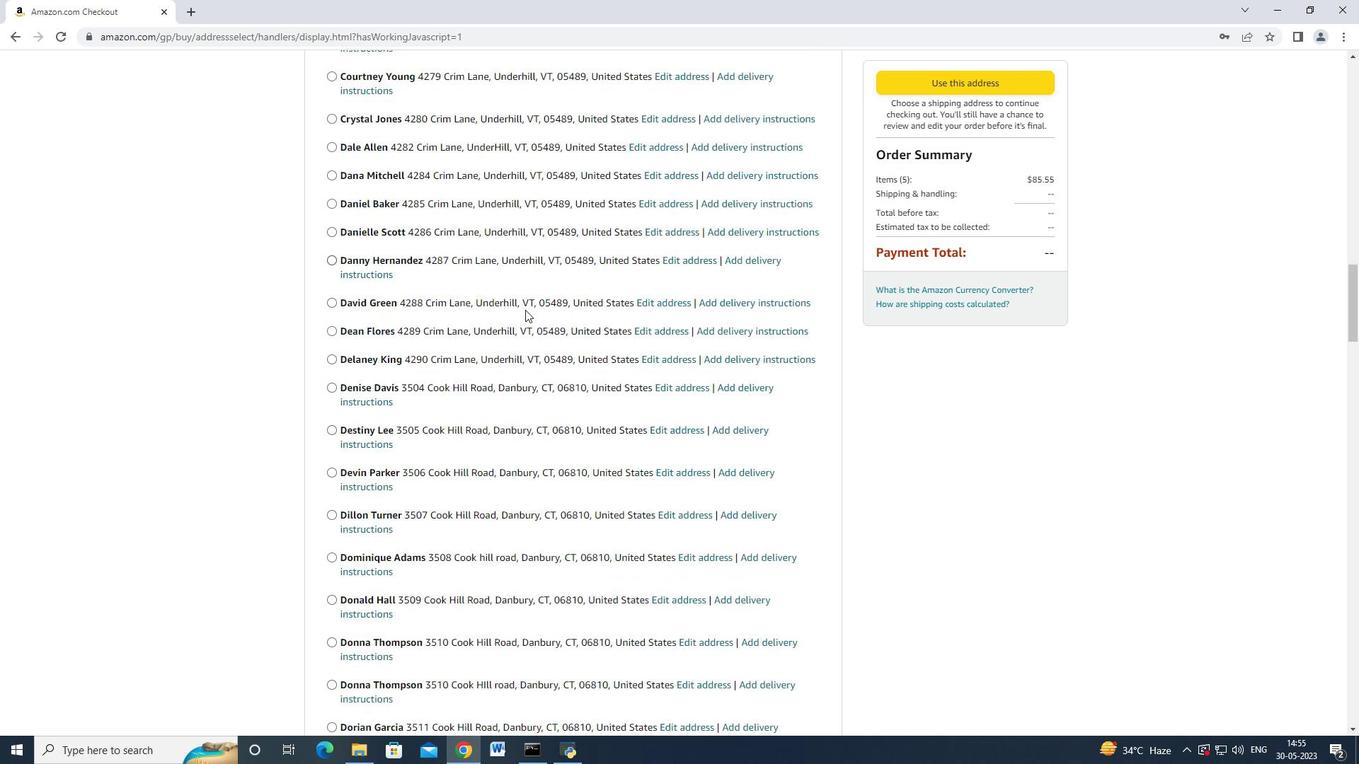 
Action: Mouse scrolled (525, 310) with delta (0, 0)
Screenshot: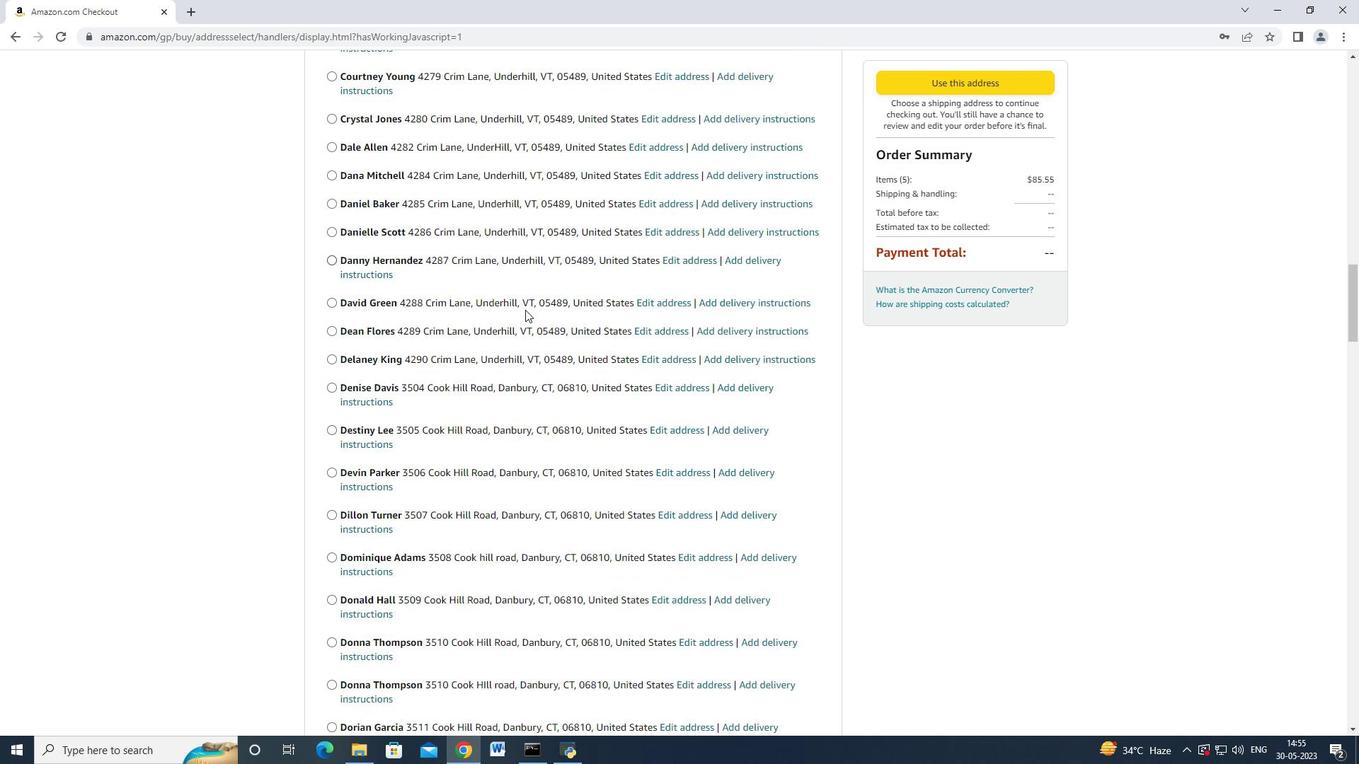 
Action: Mouse moved to (506, 330)
Screenshot: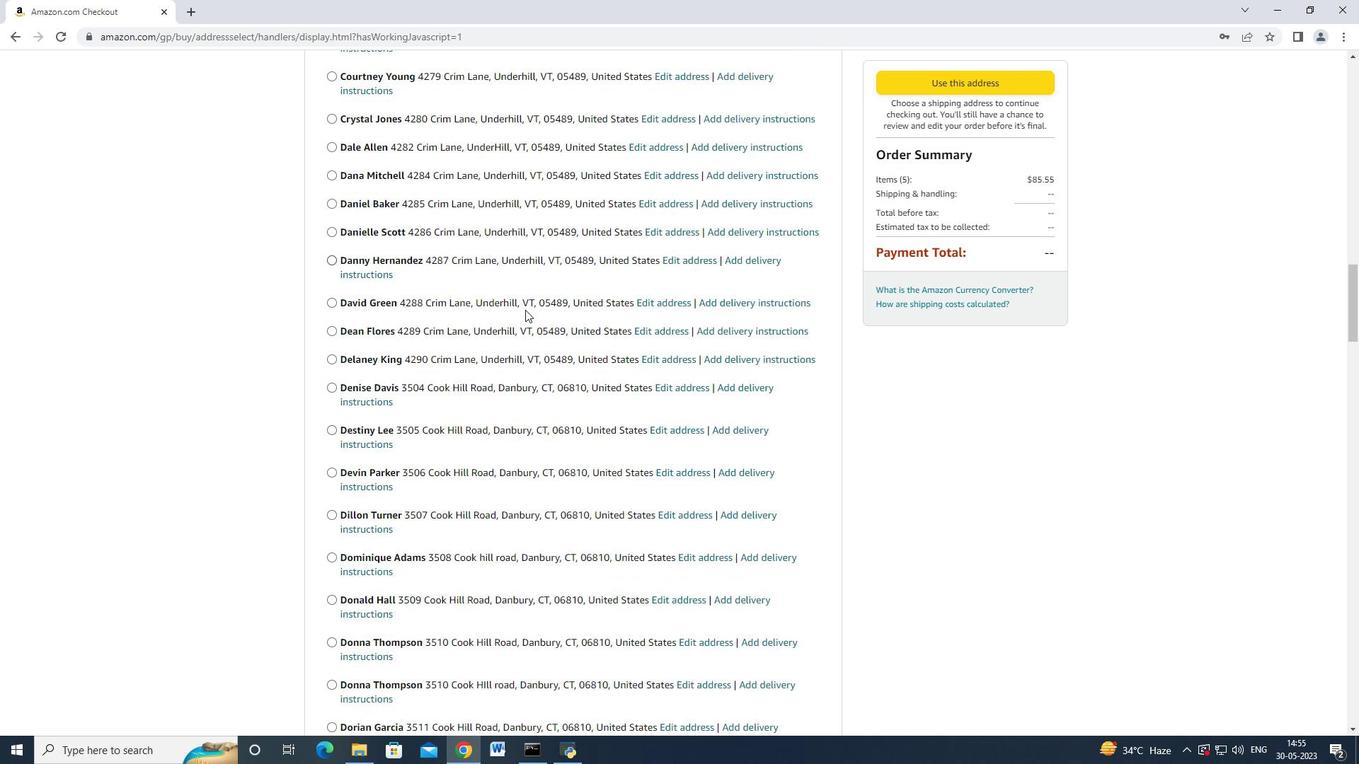 
Action: Mouse scrolled (513, 318) with delta (0, 0)
Screenshot: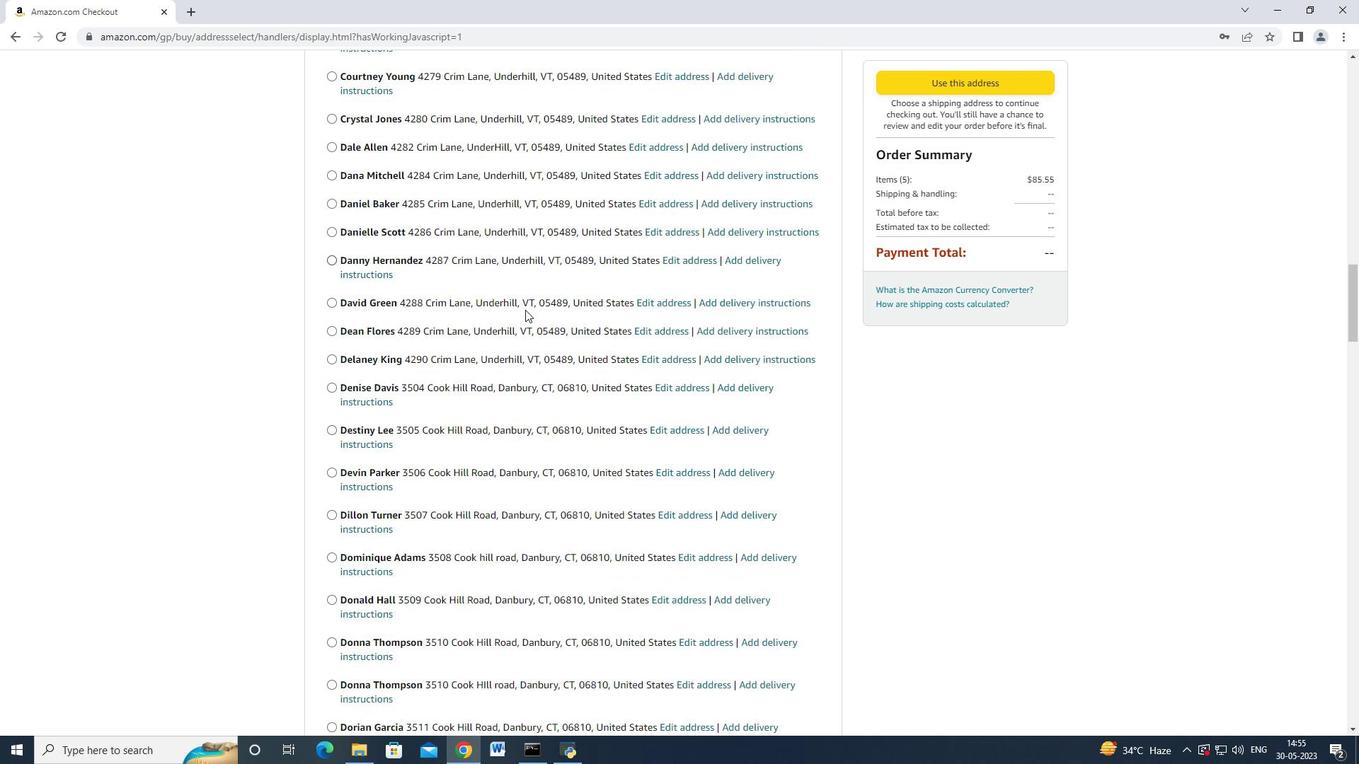 
Action: Mouse moved to (501, 336)
Screenshot: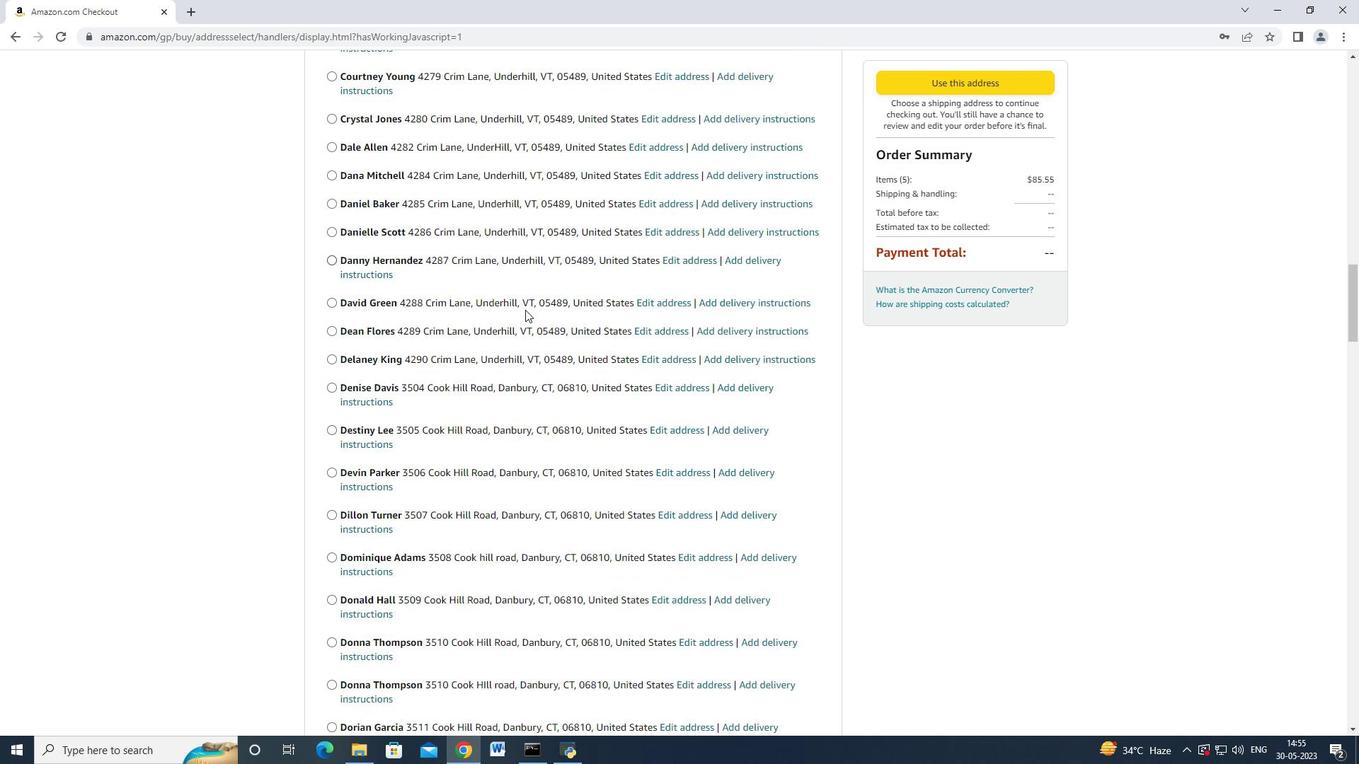 
Action: Mouse scrolled (511, 321) with delta (0, 0)
Screenshot: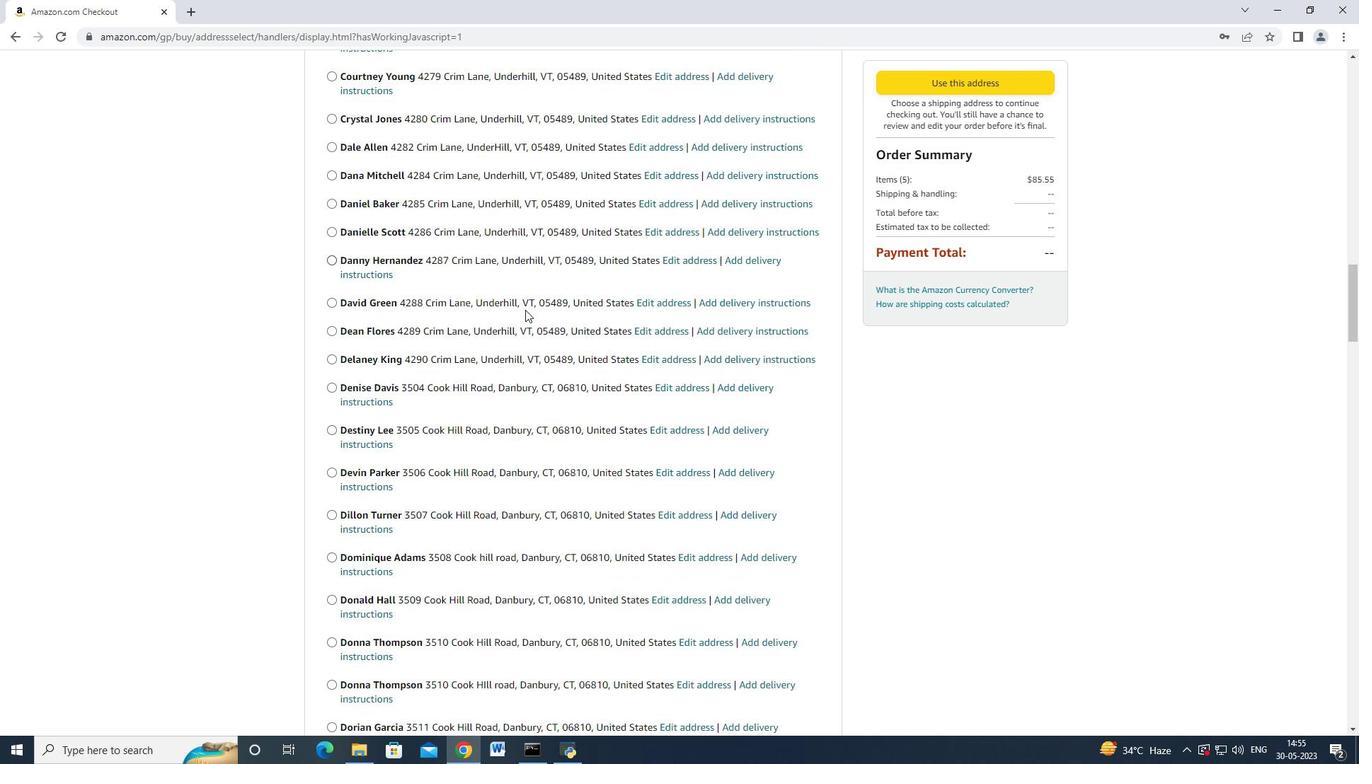 
Action: Mouse moved to (499, 339)
Screenshot: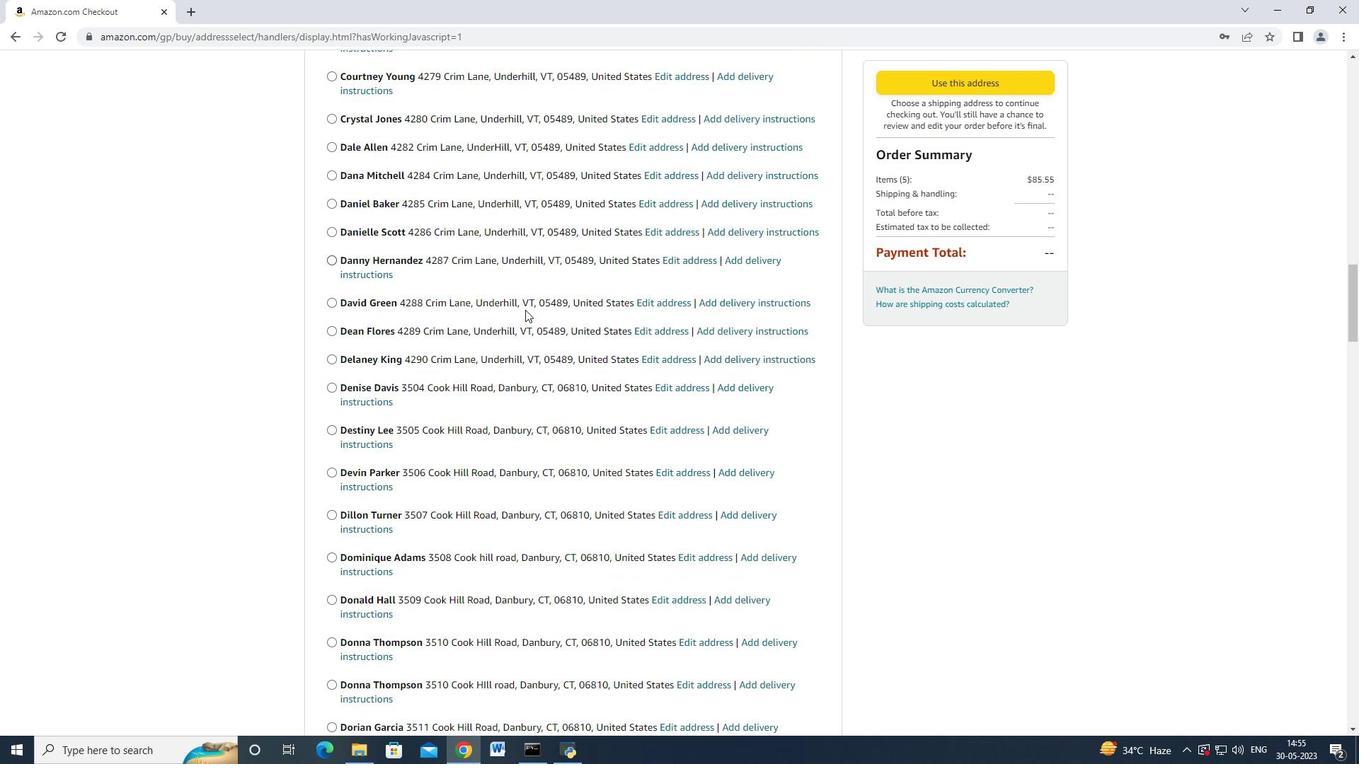 
Action: Mouse scrolled (511, 322) with delta (0, 0)
Screenshot: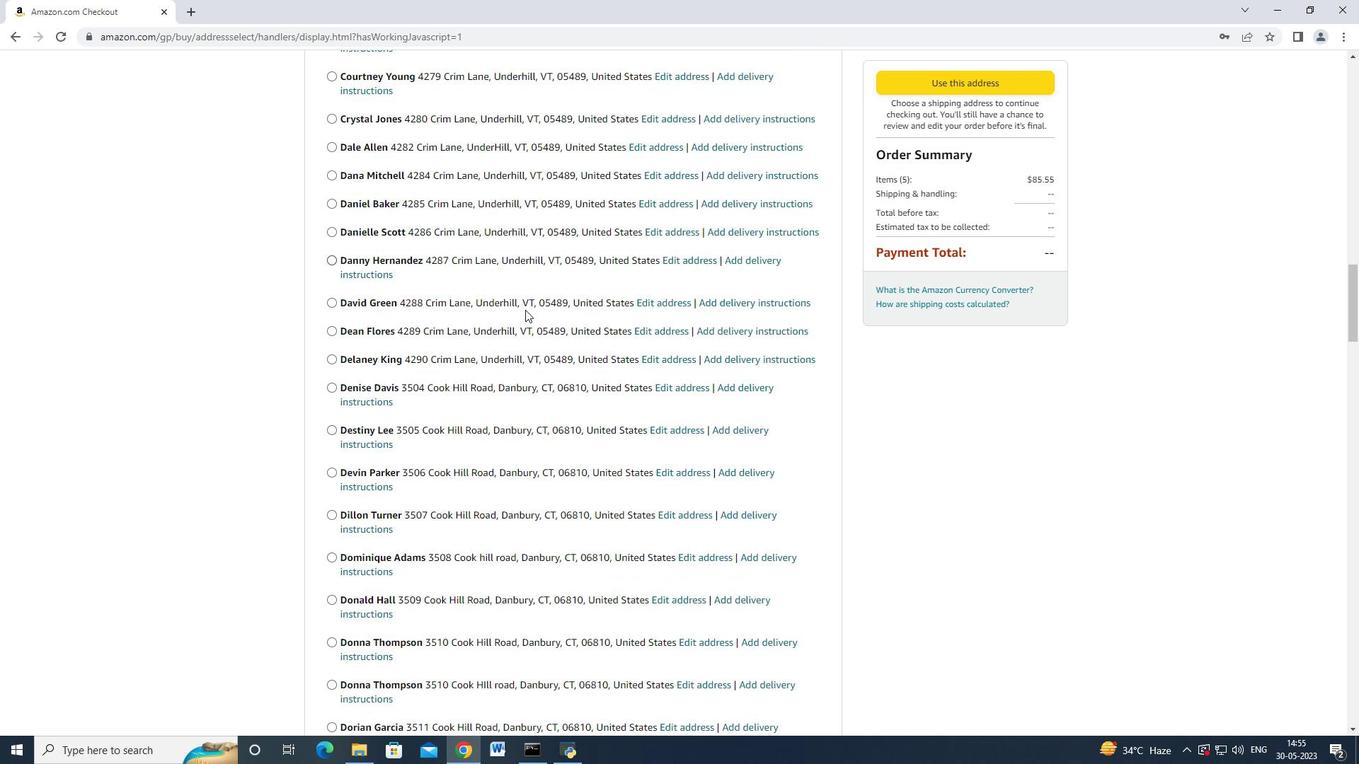 
Action: Mouse moved to (496, 344)
Screenshot: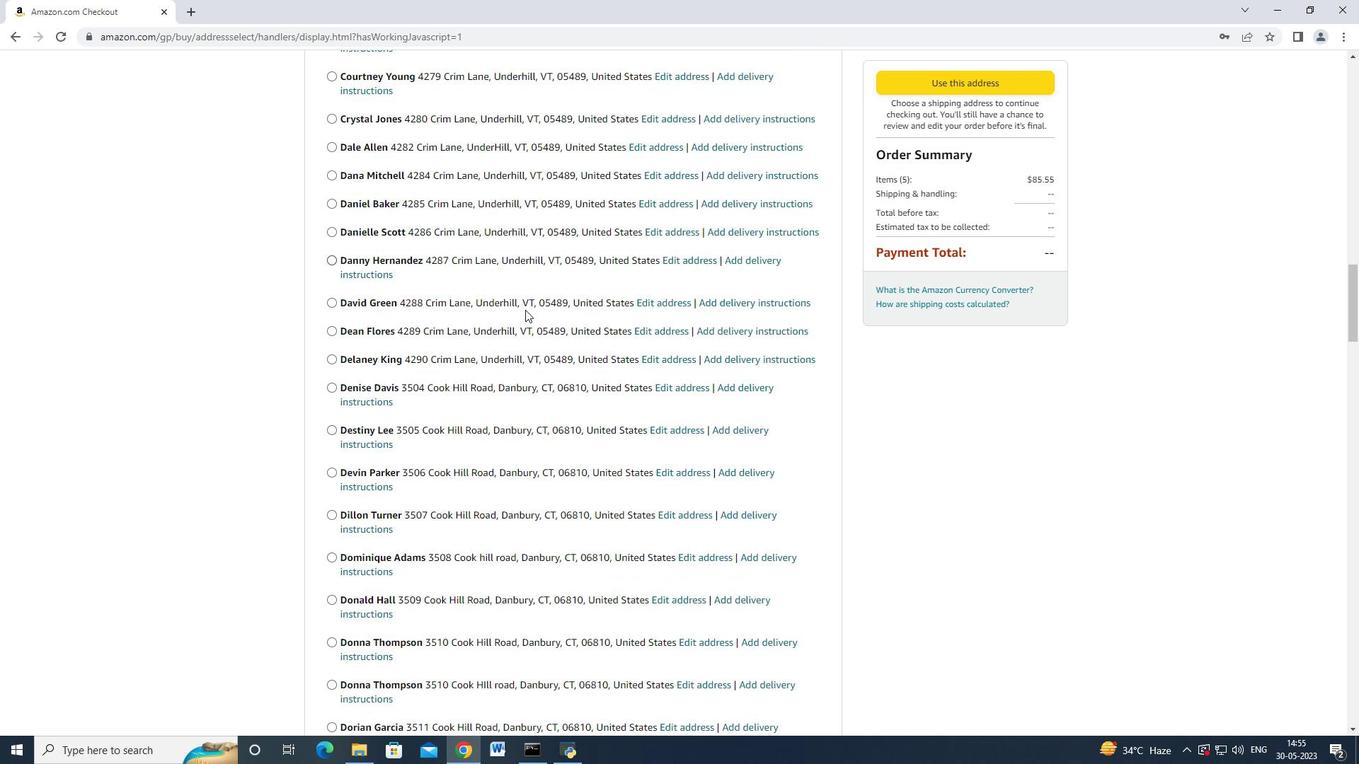 
Action: Mouse scrolled (511, 322) with delta (0, 0)
Screenshot: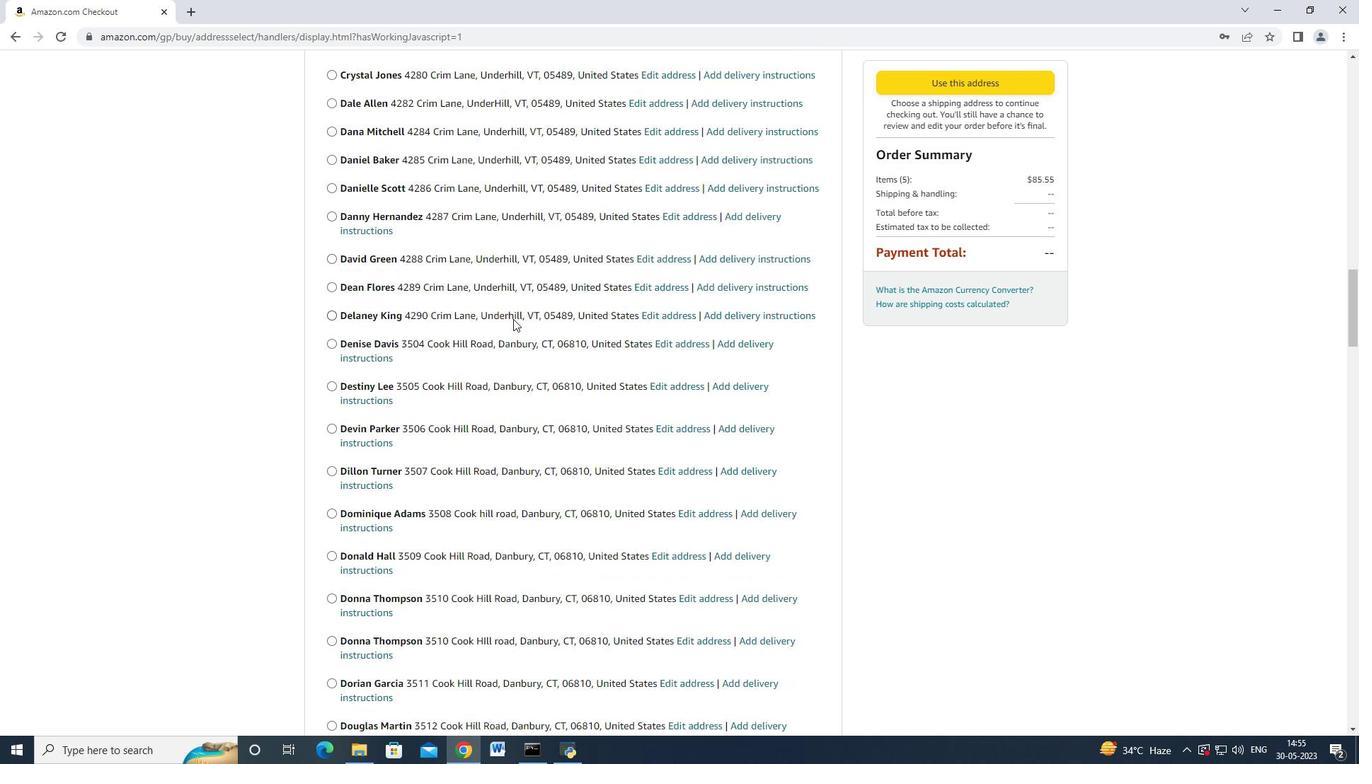 
Action: Mouse moved to (494, 348)
Screenshot: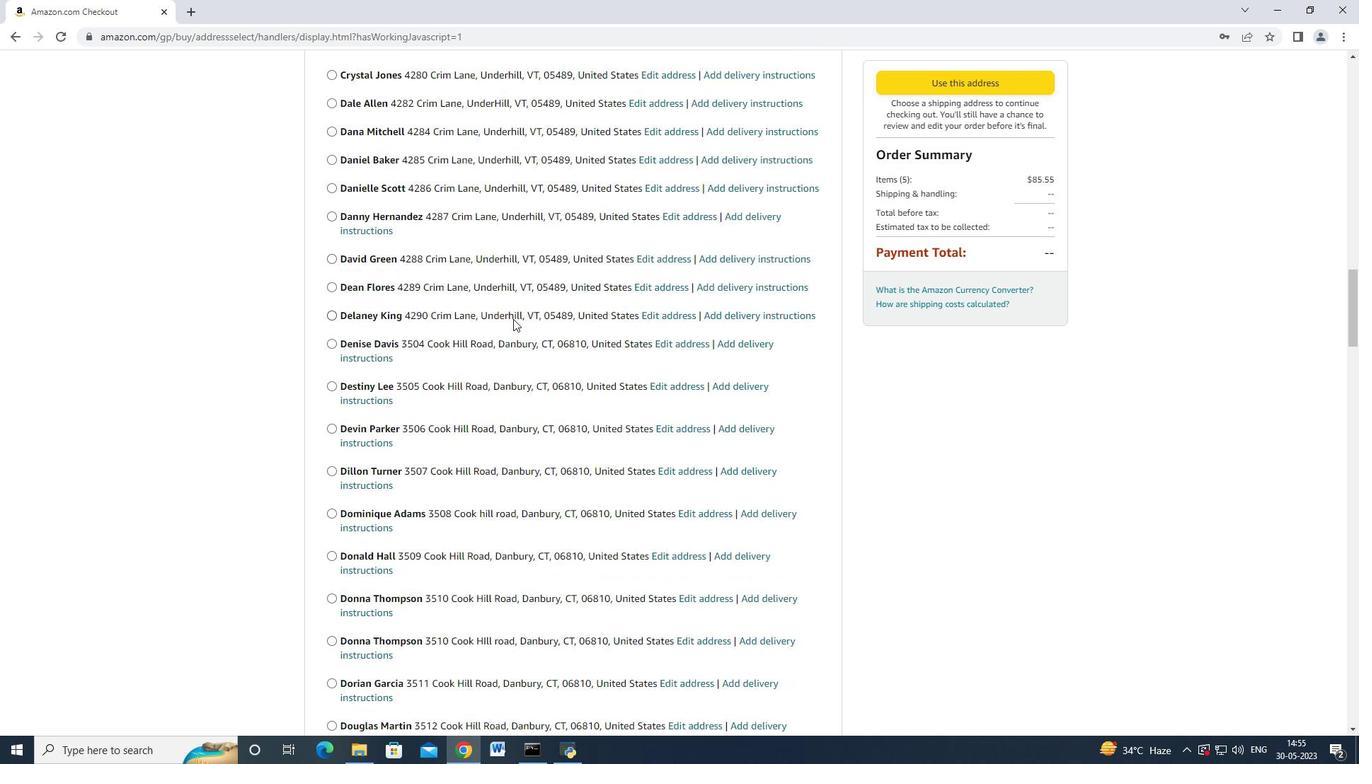 
Action: Mouse scrolled (511, 321) with delta (0, -1)
Screenshot: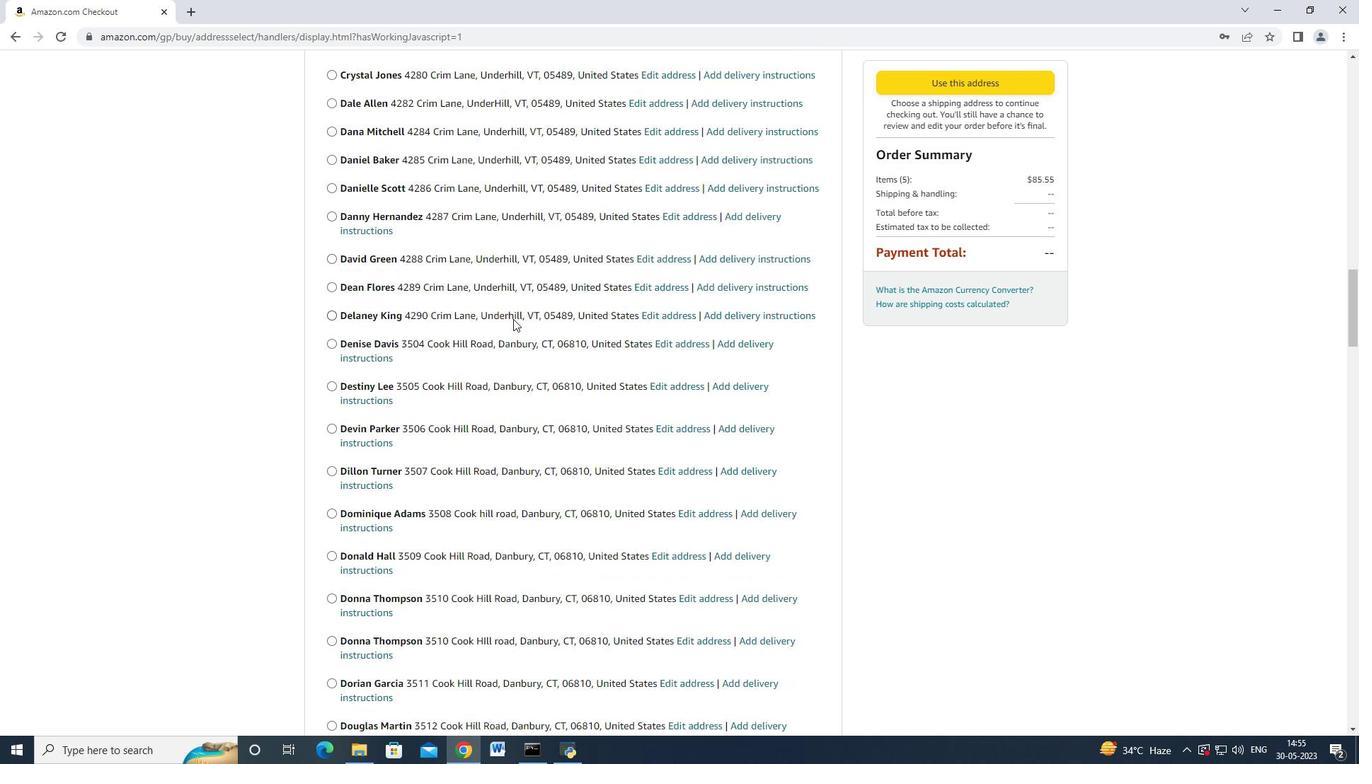 
Action: Mouse moved to (493, 353)
Screenshot: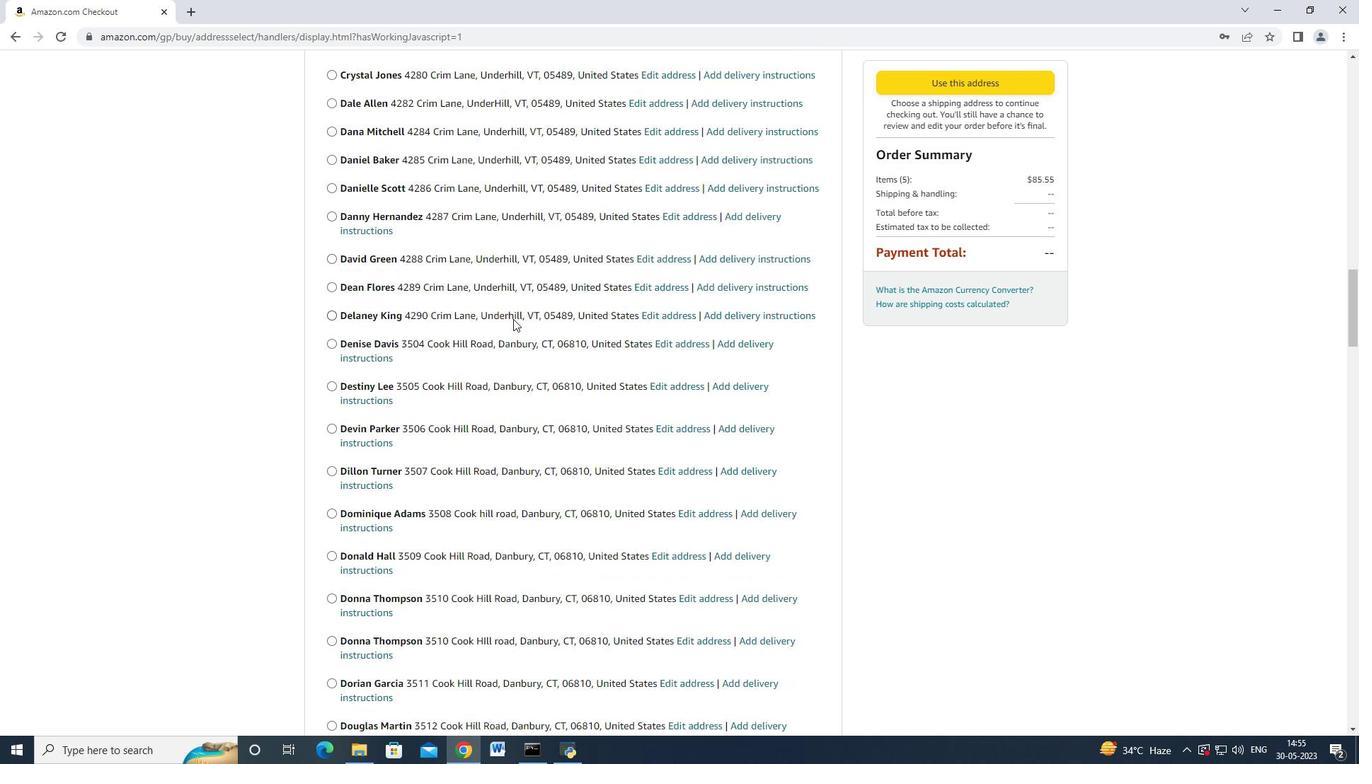 
Action: Mouse scrolled (511, 322) with delta (0, 0)
Screenshot: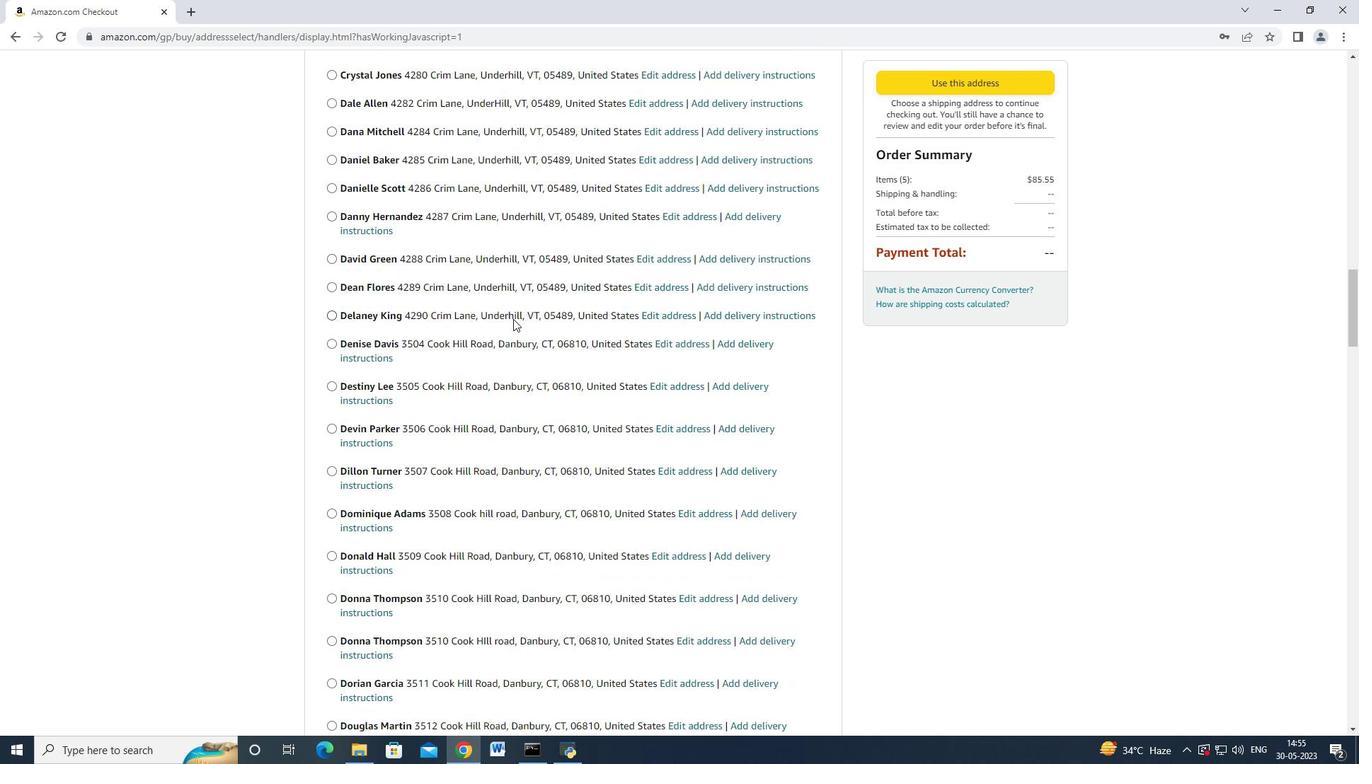 
Action: Mouse moved to (493, 354)
Screenshot: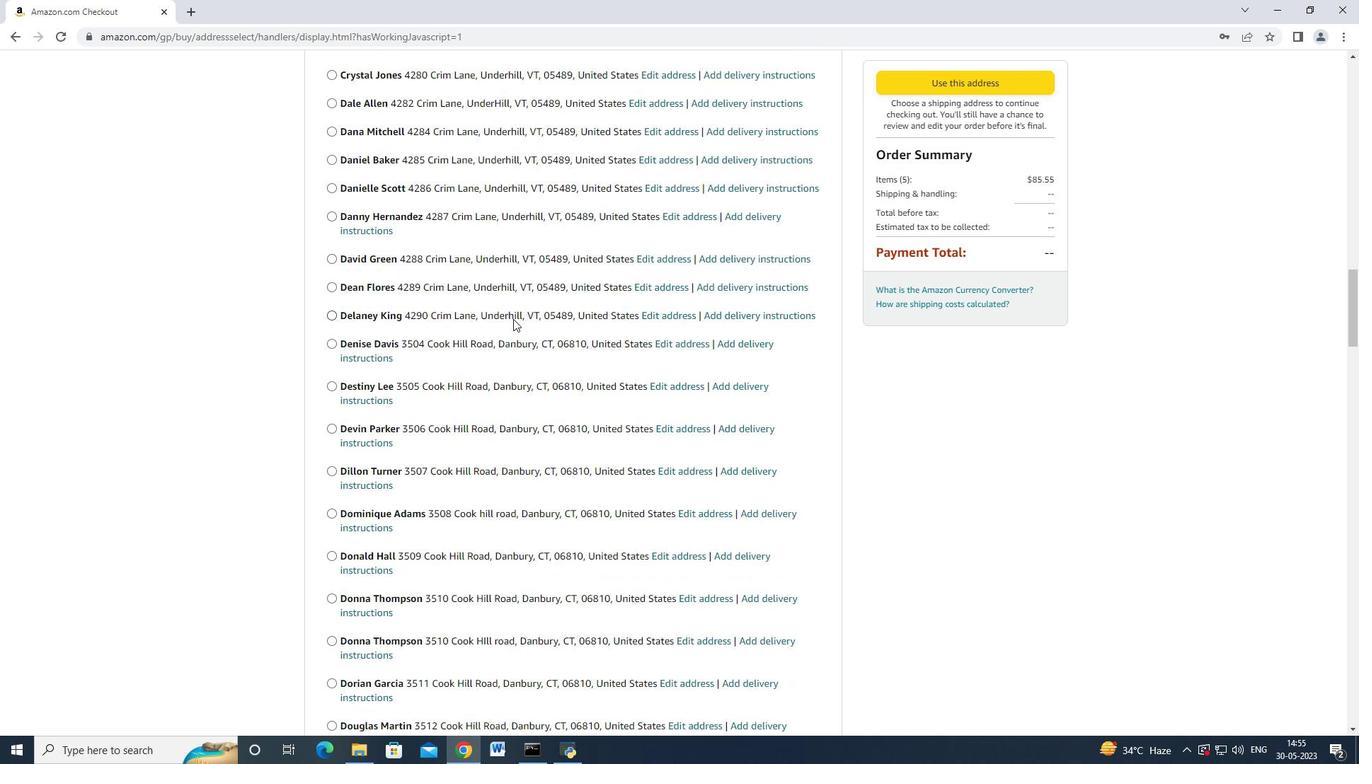 
Action: Mouse scrolled (506, 329) with delta (0, 0)
Screenshot: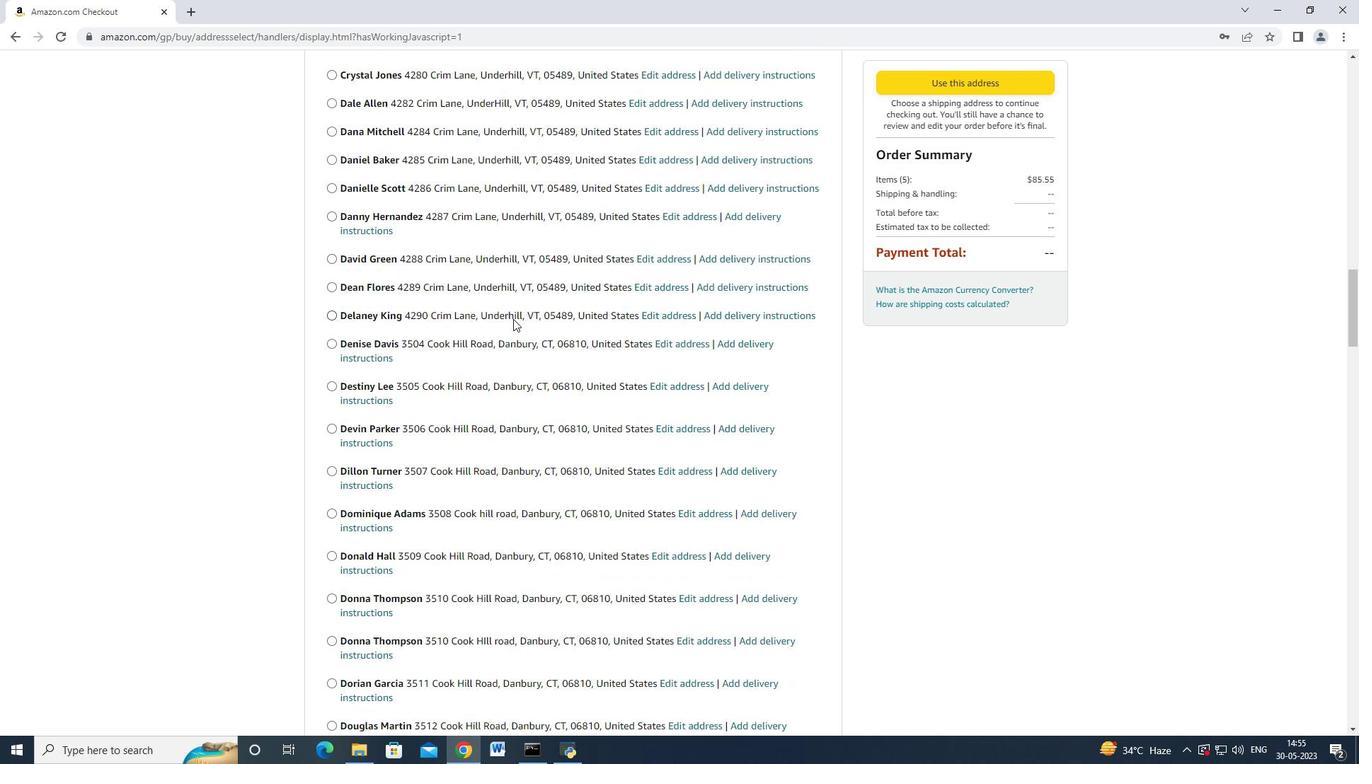 
Action: Mouse moved to (493, 354)
Screenshot: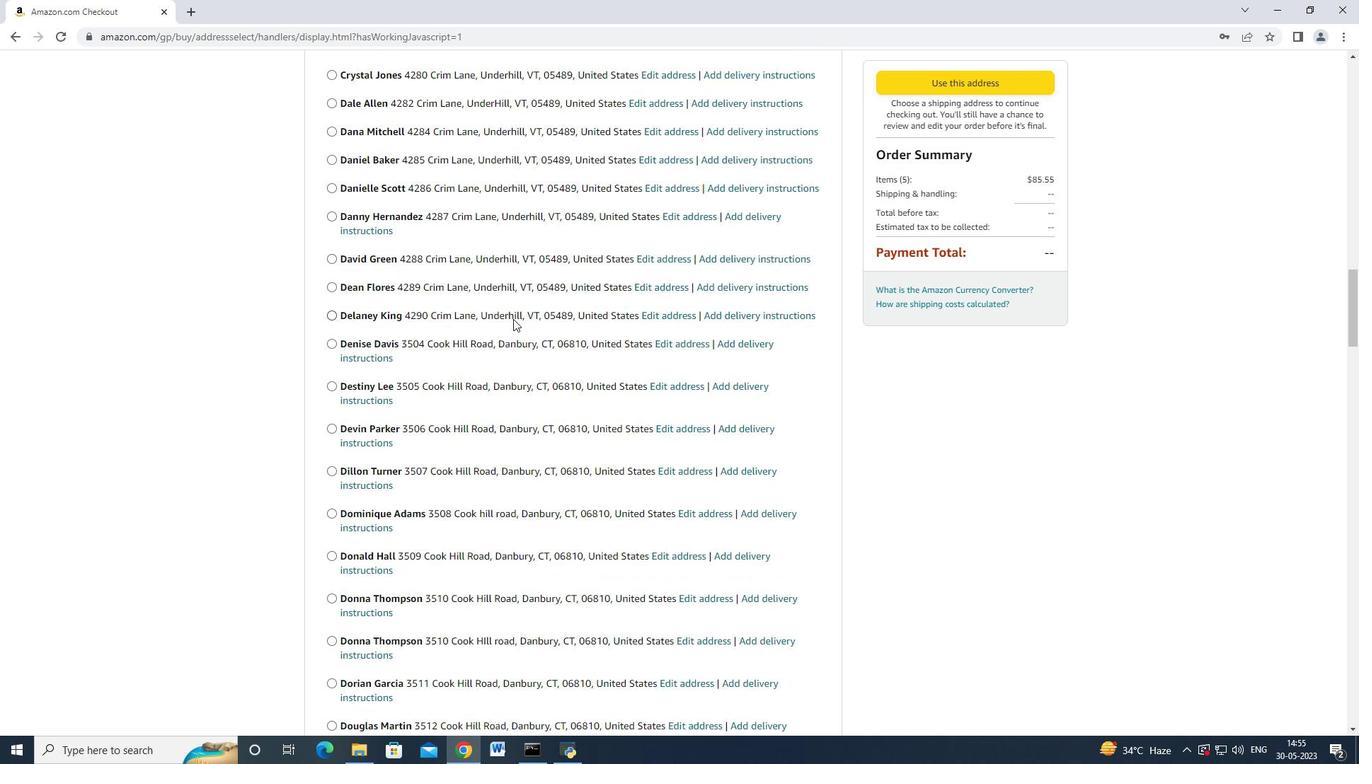 
Action: Mouse scrolled (496, 343) with delta (0, 0)
Screenshot: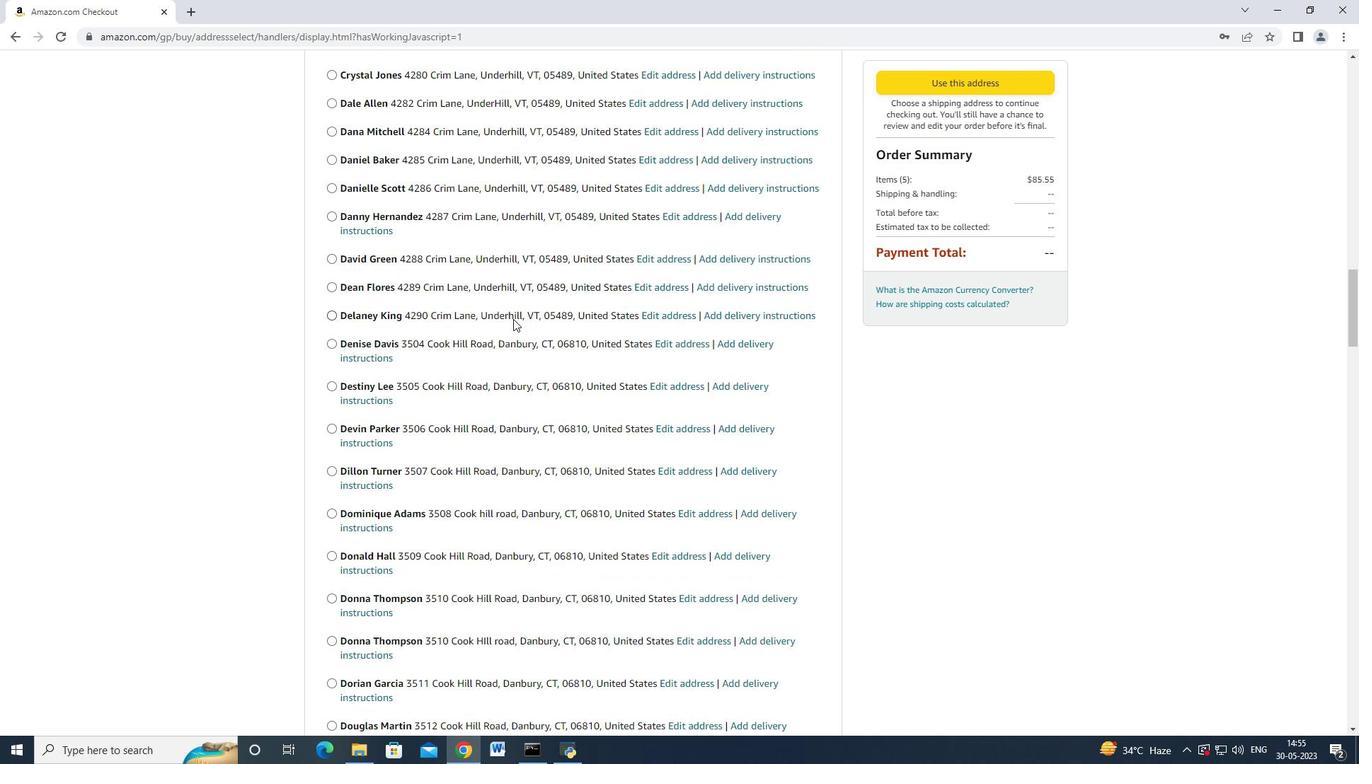 
Action: Mouse moved to (493, 355)
Screenshot: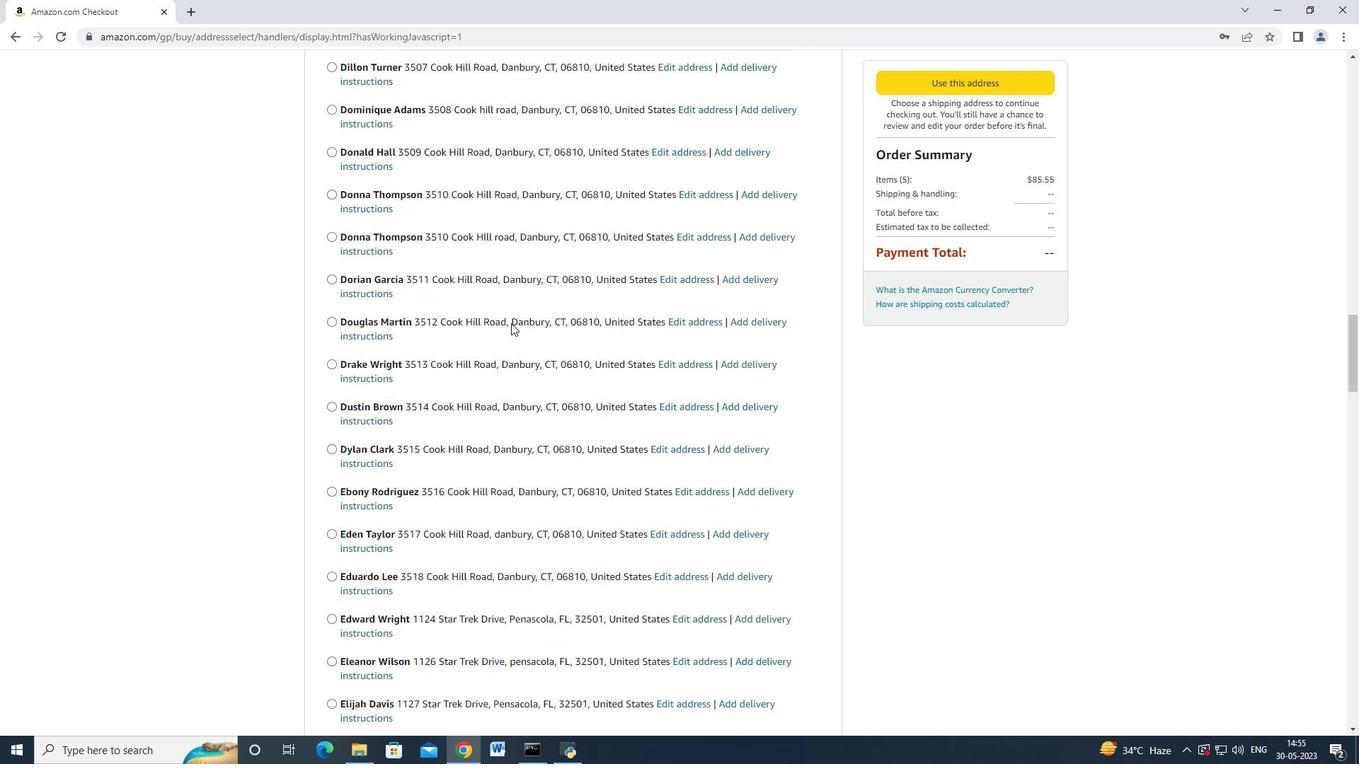 
Action: Mouse scrolled (494, 348) with delta (0, 0)
Screenshot: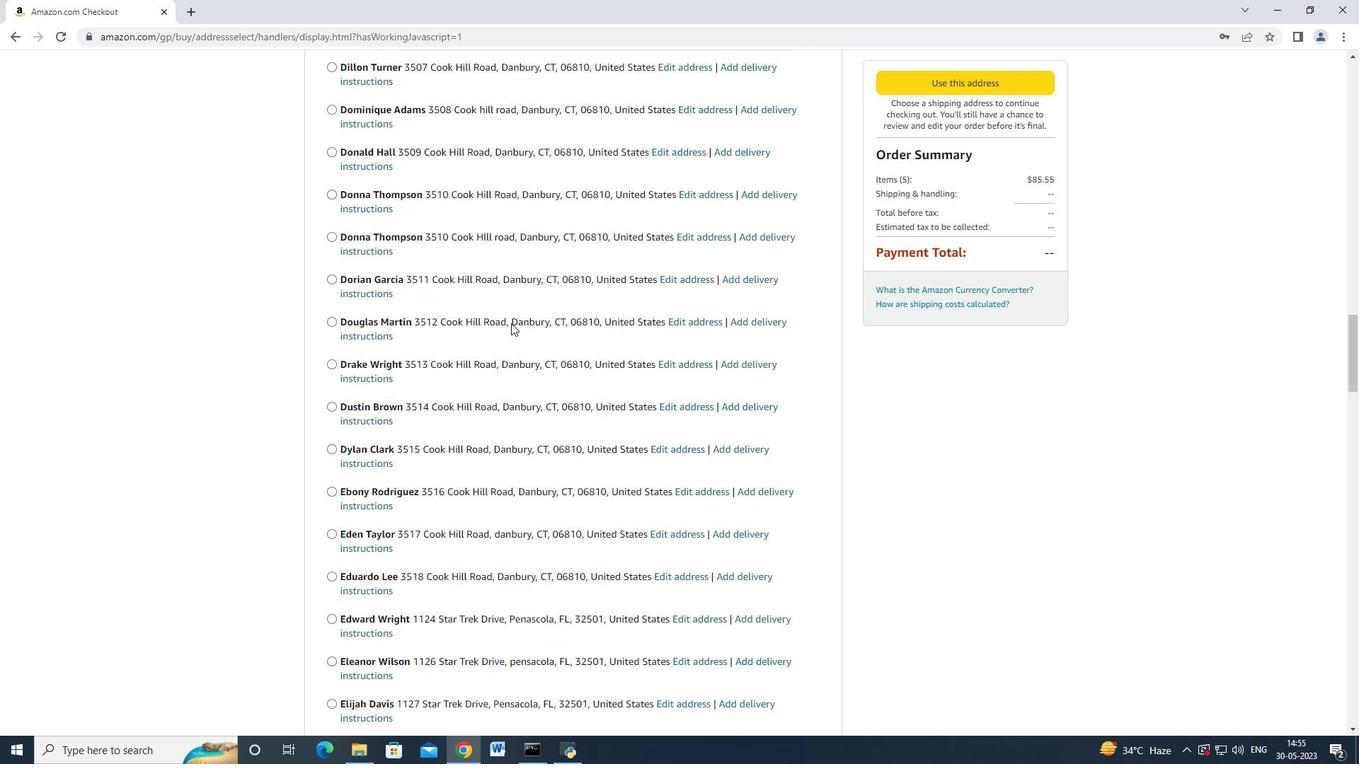 
Action: Mouse moved to (486, 364)
Screenshot: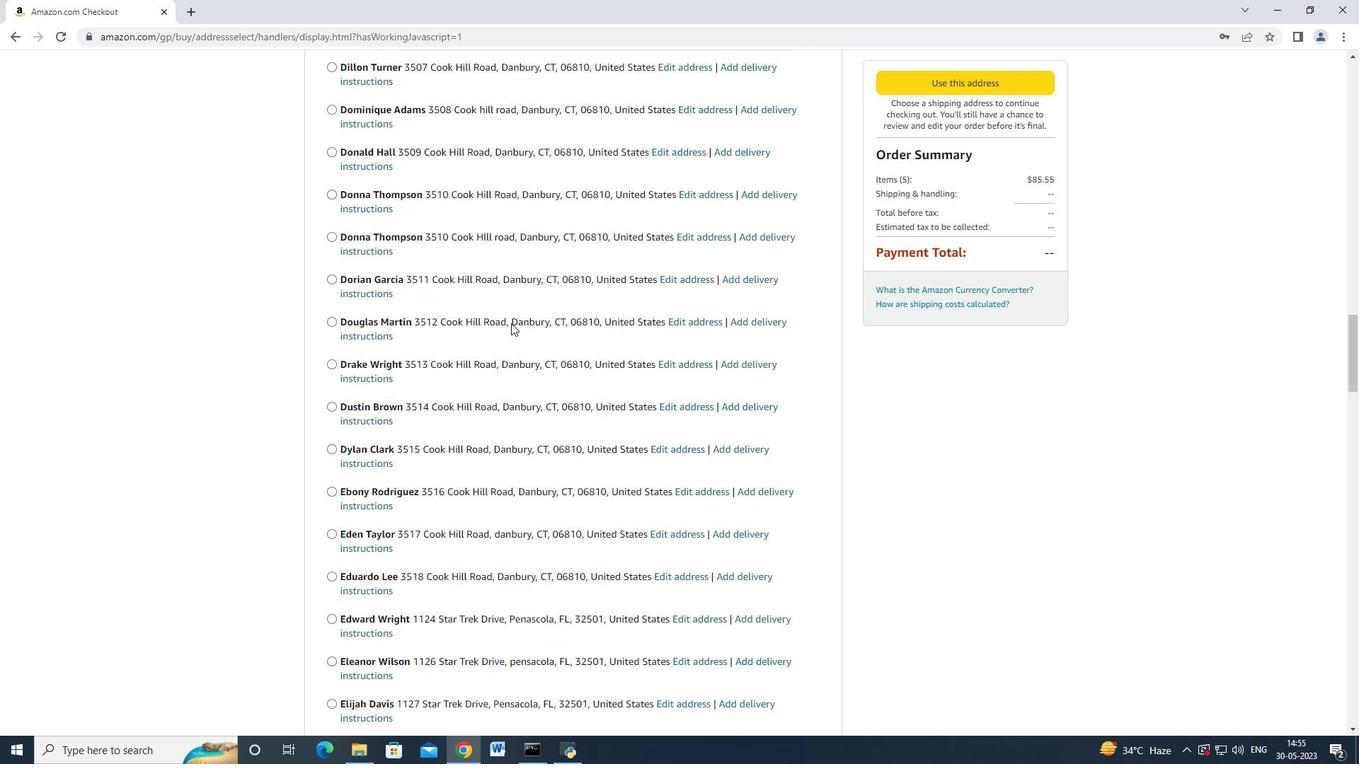 
Action: Mouse scrolled (493, 352) with delta (0, 0)
Screenshot: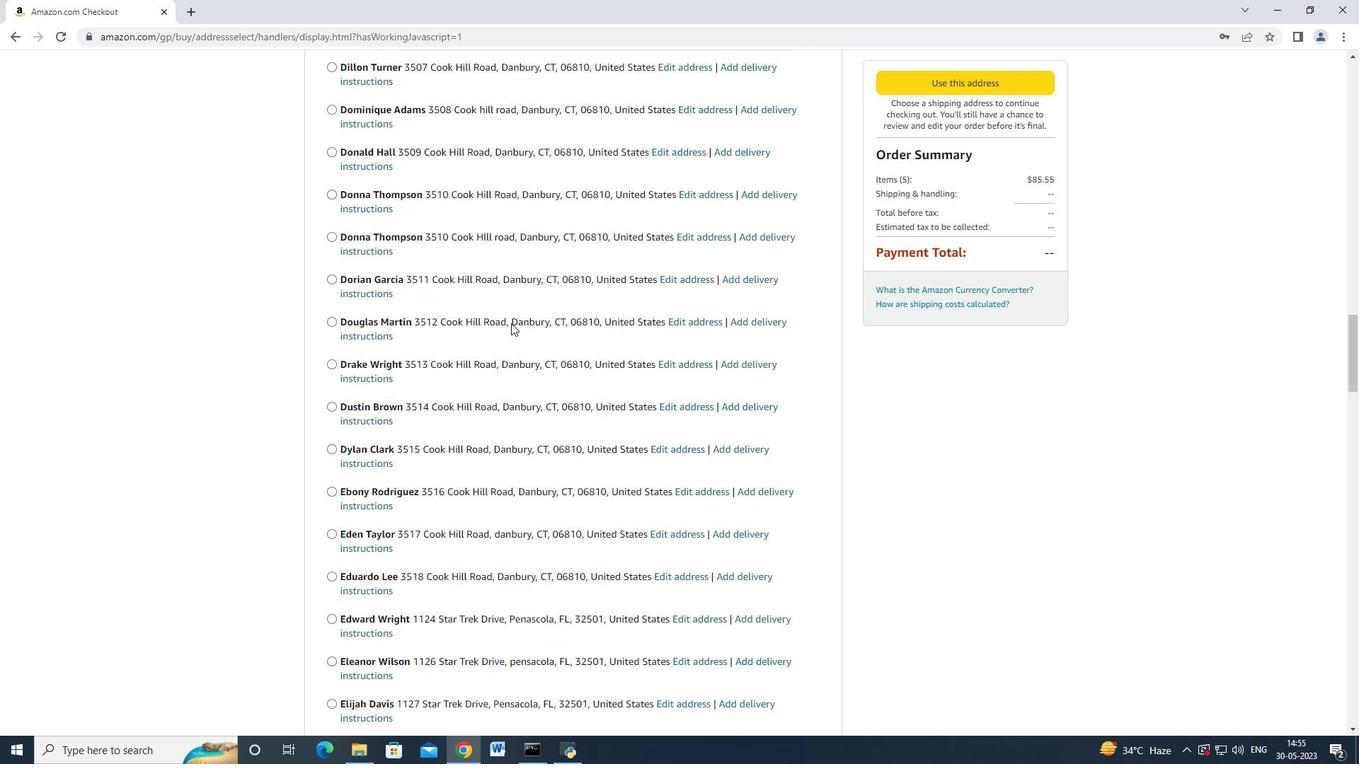 
Action: Mouse moved to (482, 362)
Screenshot: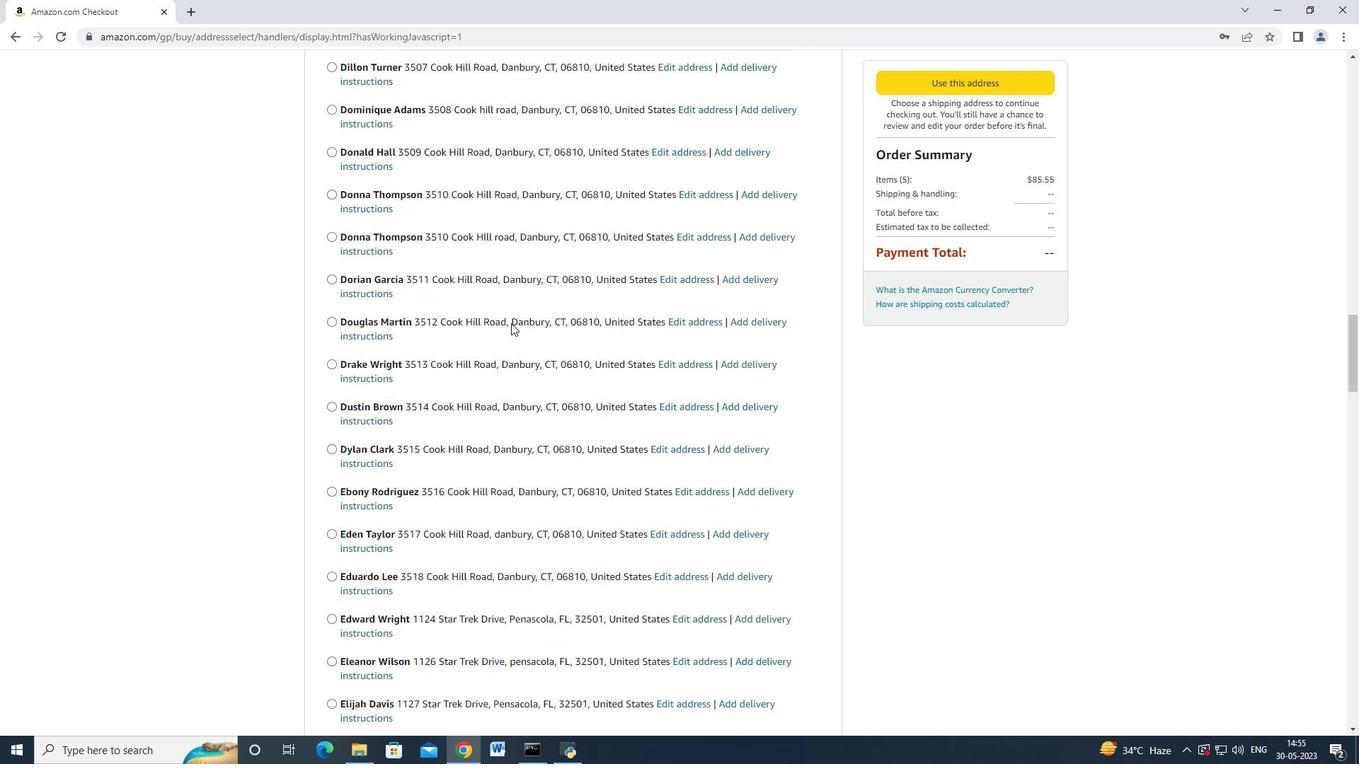 
Action: Mouse scrolled (493, 353) with delta (0, 0)
Screenshot: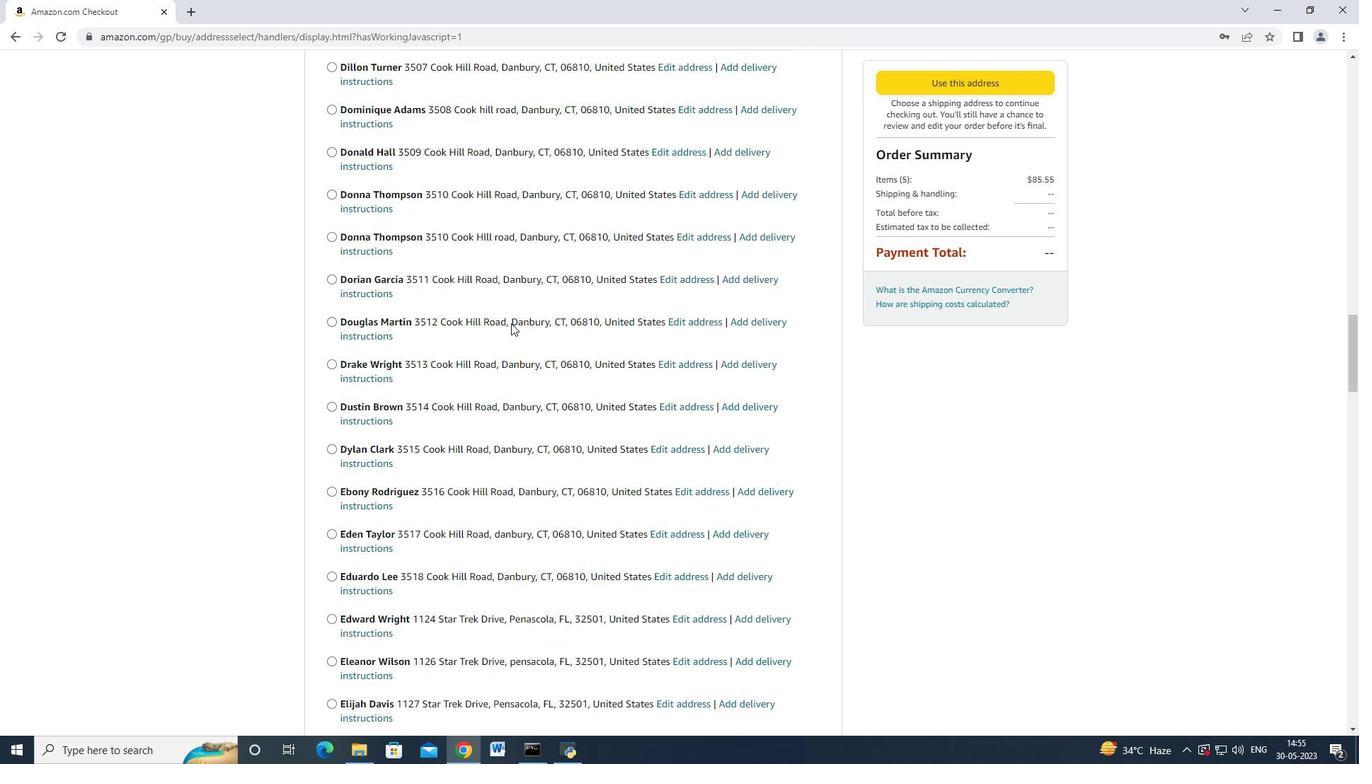 
Action: Mouse moved to (482, 362)
Screenshot: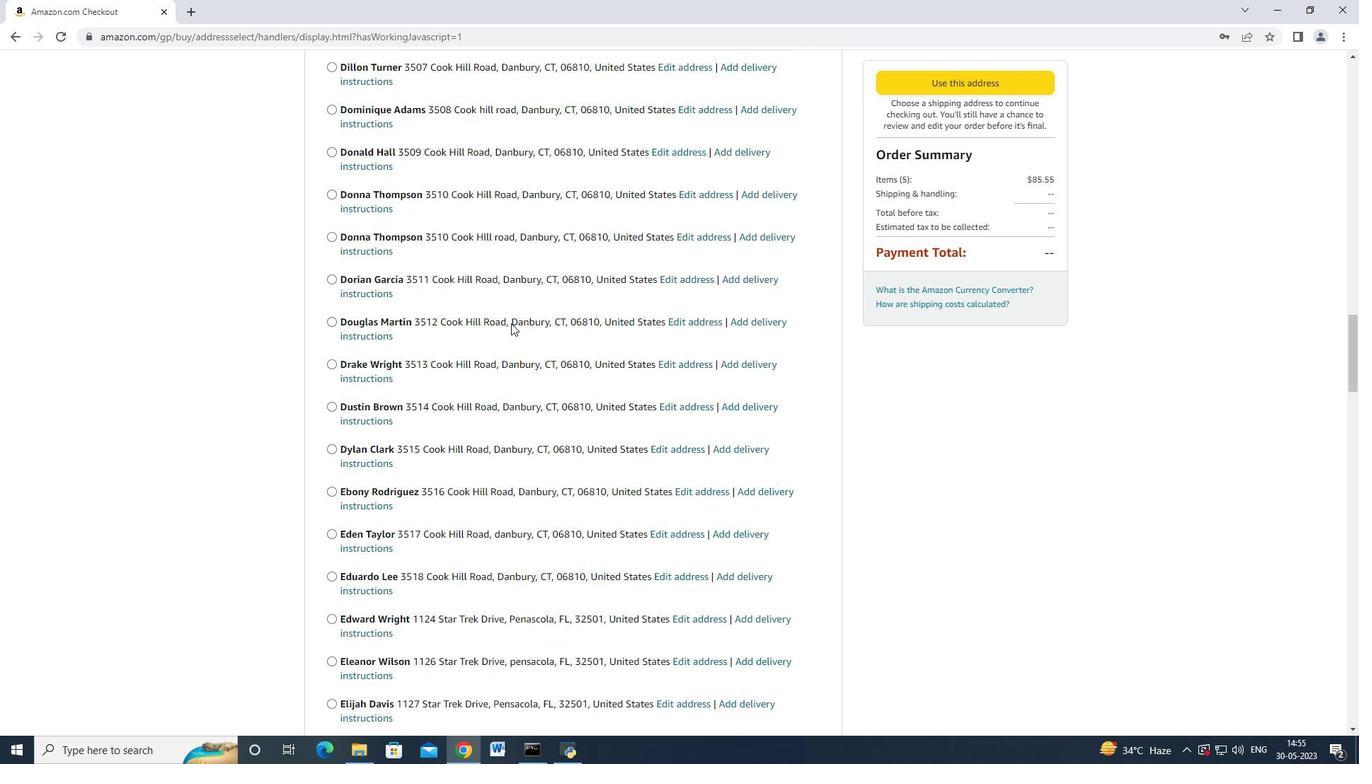 
Action: Mouse scrolled (493, 353) with delta (0, 0)
Screenshot: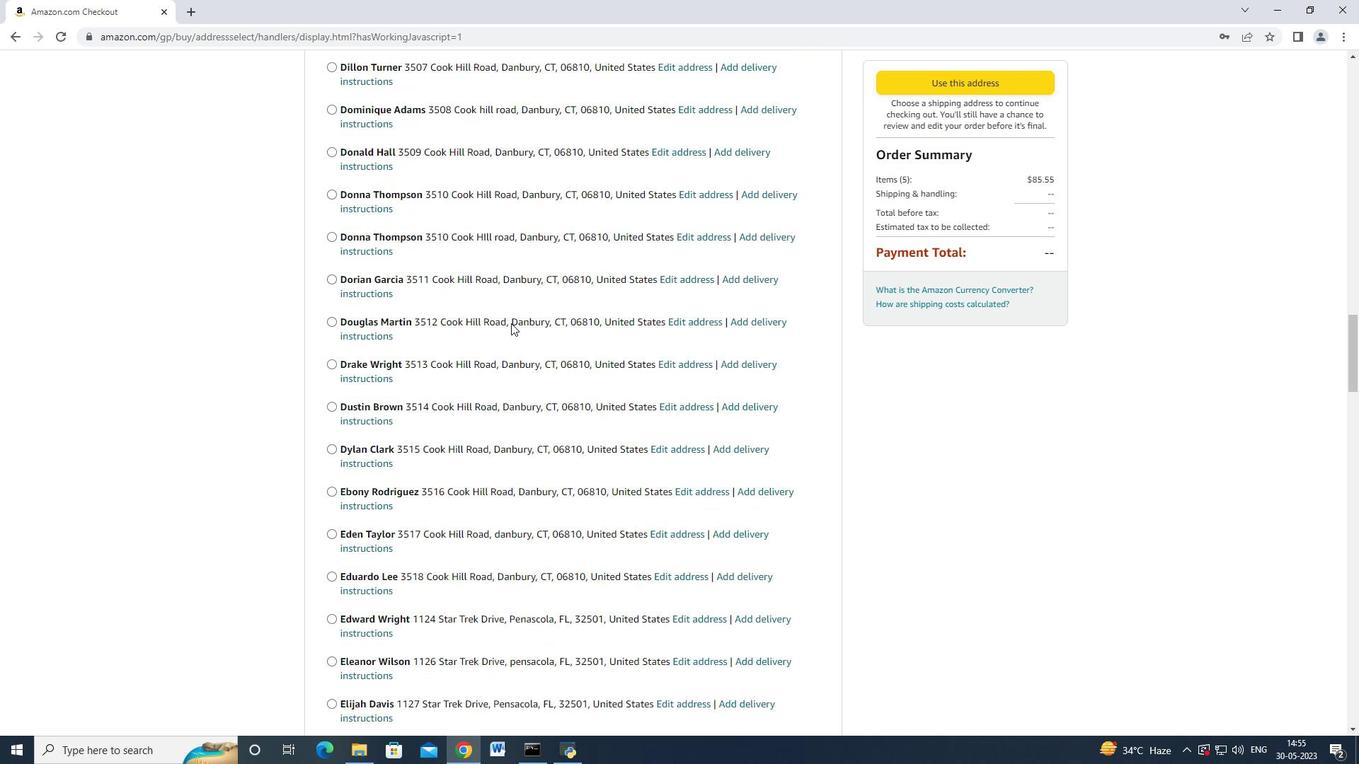 
Action: Mouse moved to (485, 360)
Screenshot: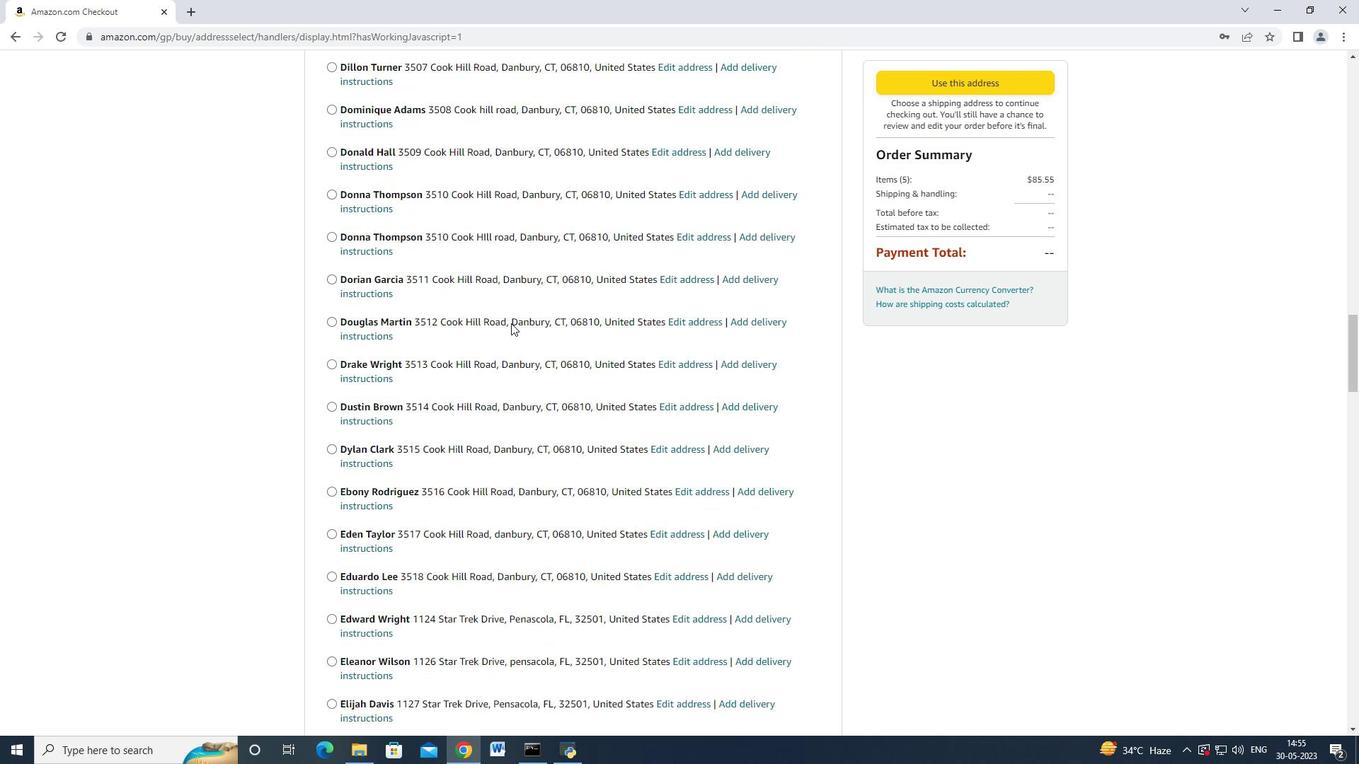 
Action: Mouse scrolled (493, 353) with delta (0, 0)
Screenshot: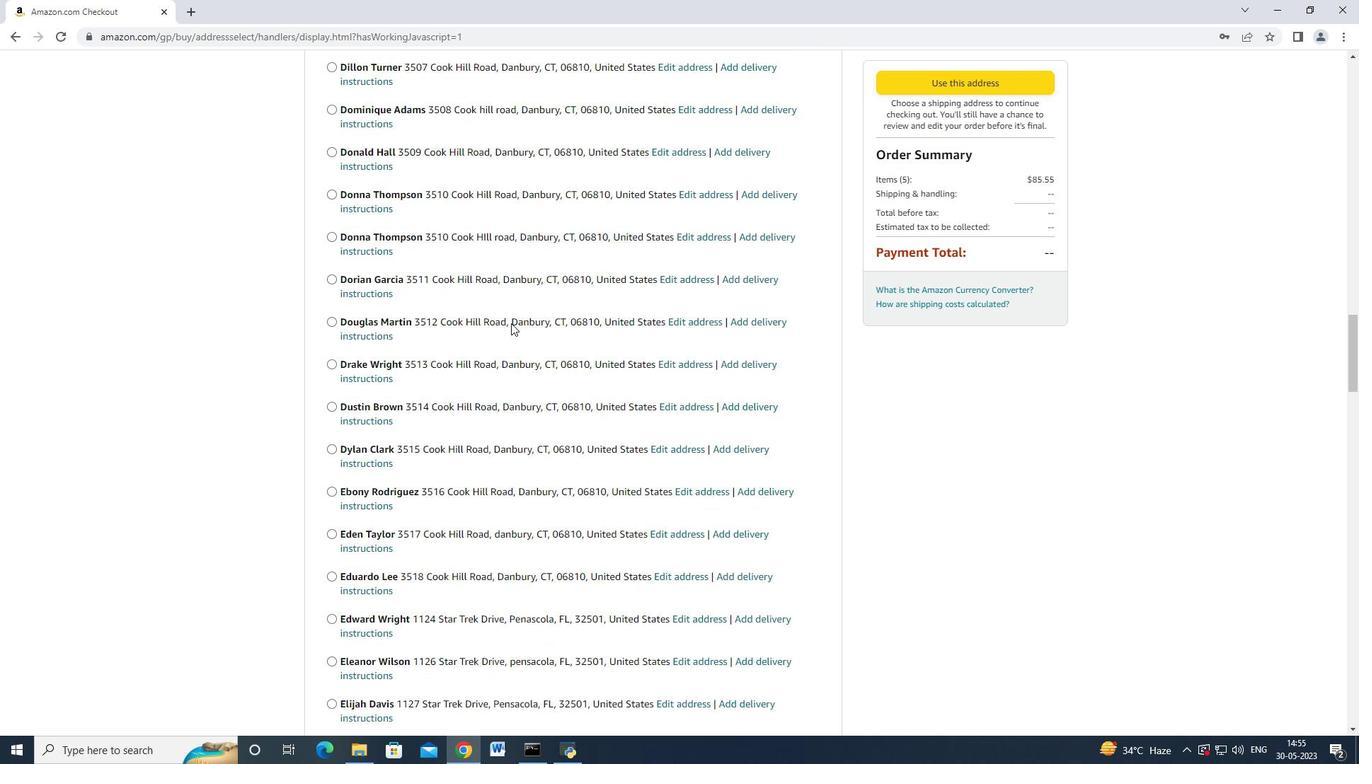 
Action: Mouse moved to (481, 361)
Screenshot: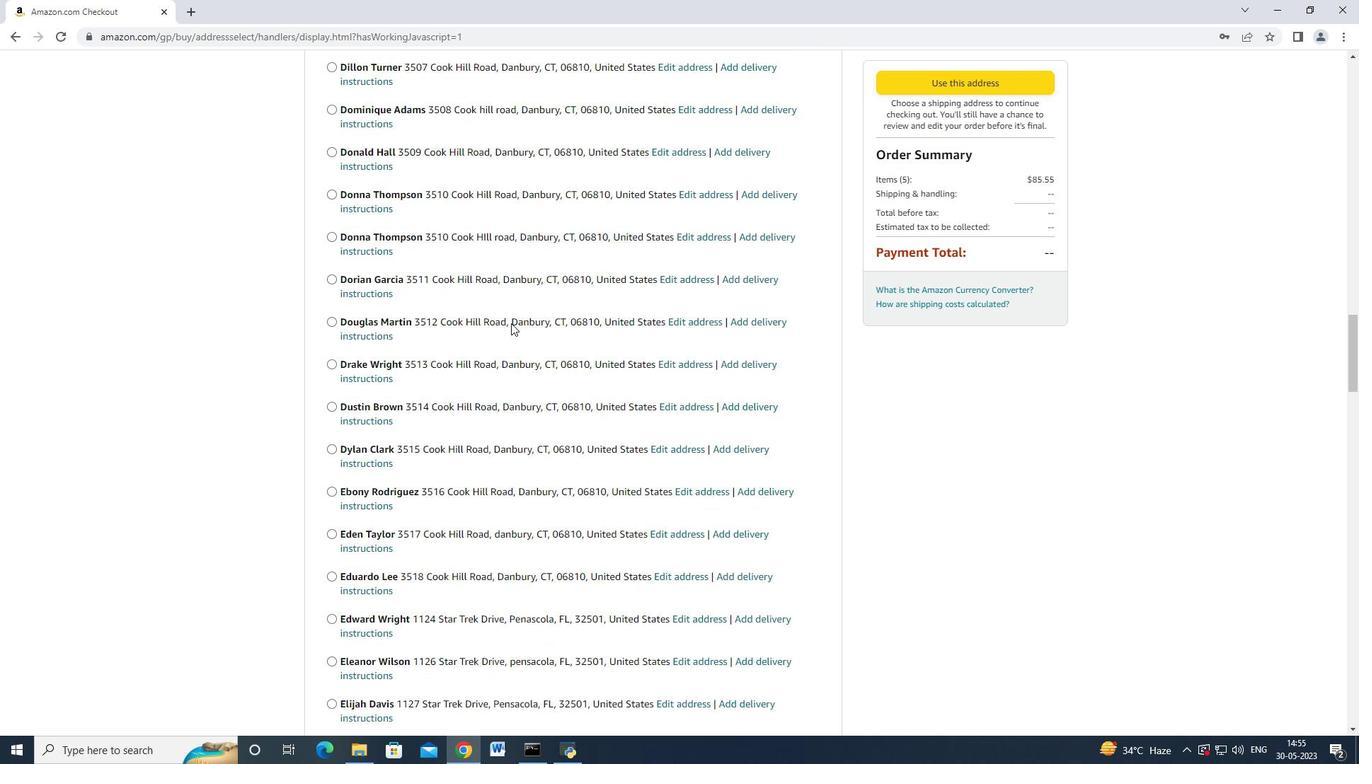 
Action: Mouse scrolled (493, 354) with delta (0, 0)
Screenshot: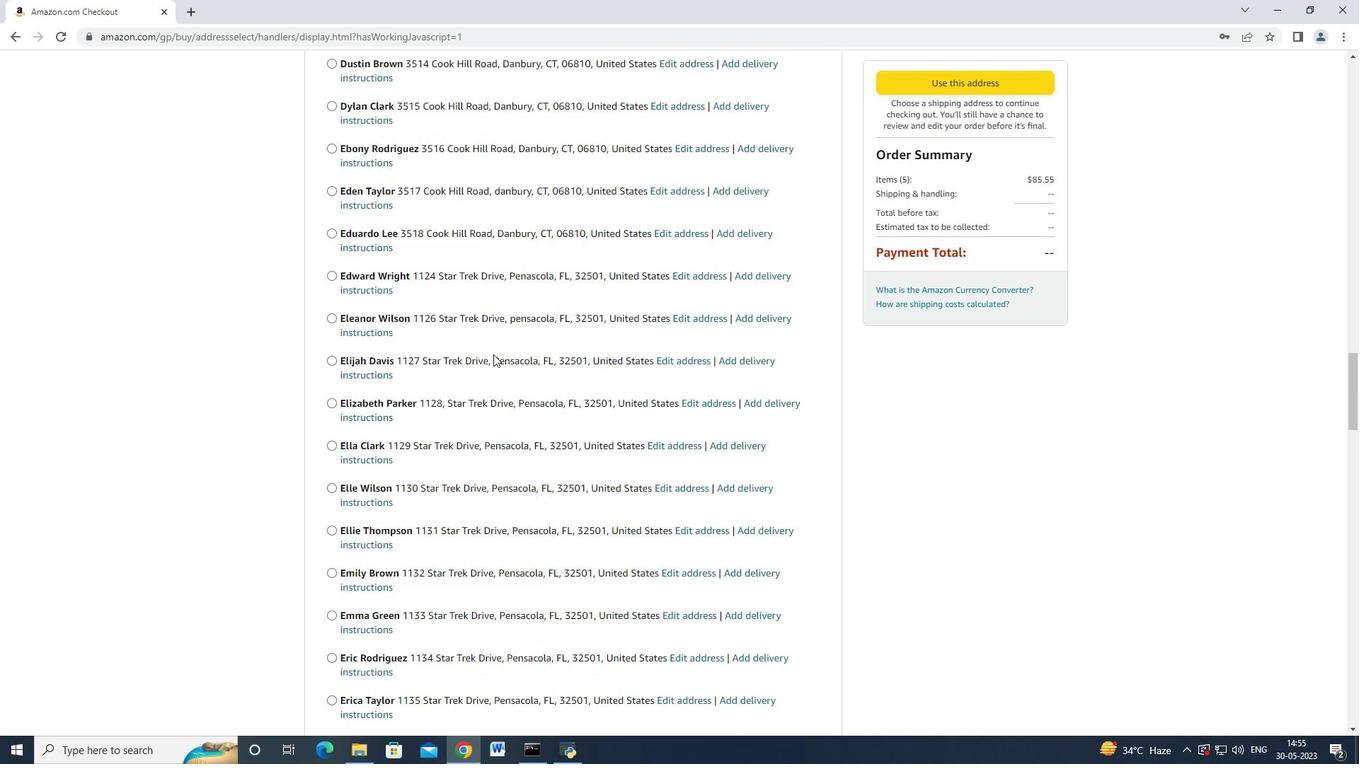 
Action: Mouse moved to (481, 361)
Screenshot: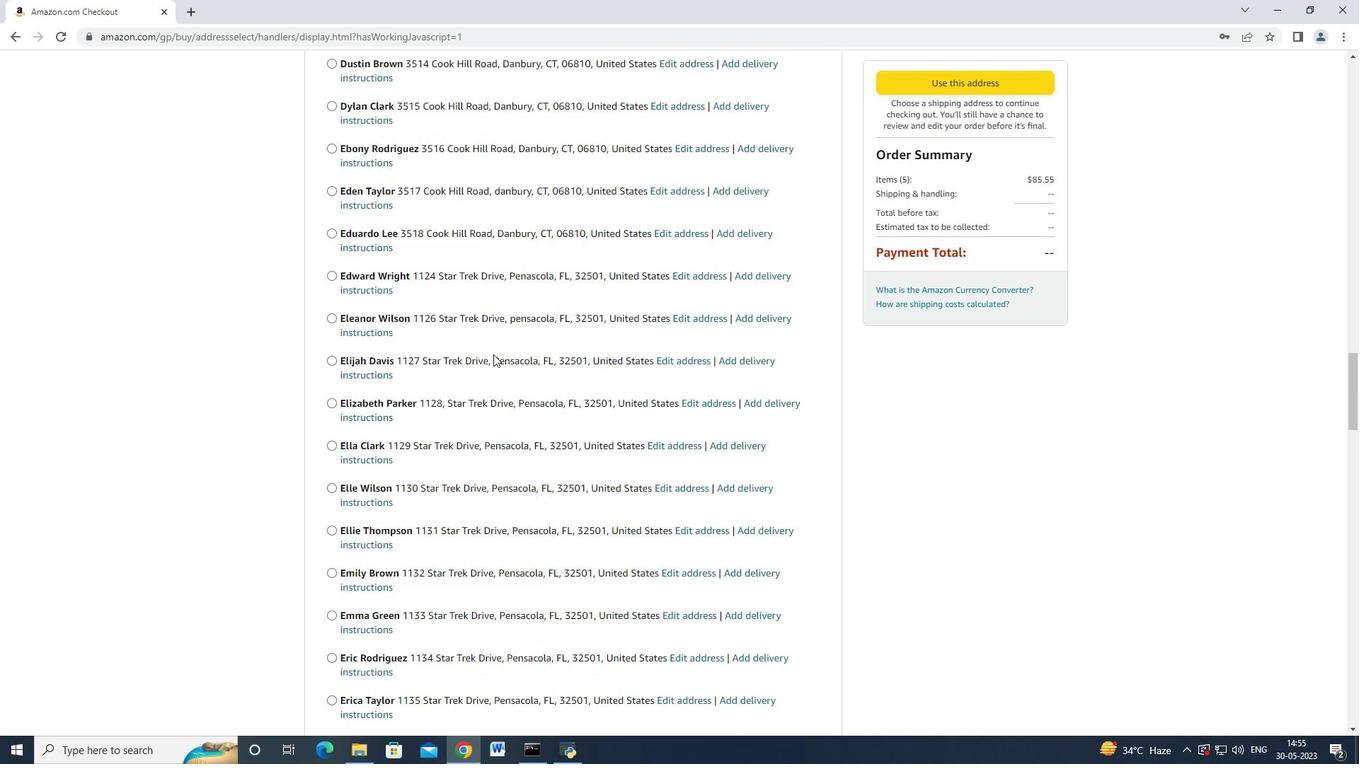 
Action: Mouse scrolled (482, 361) with delta (0, 0)
Screenshot: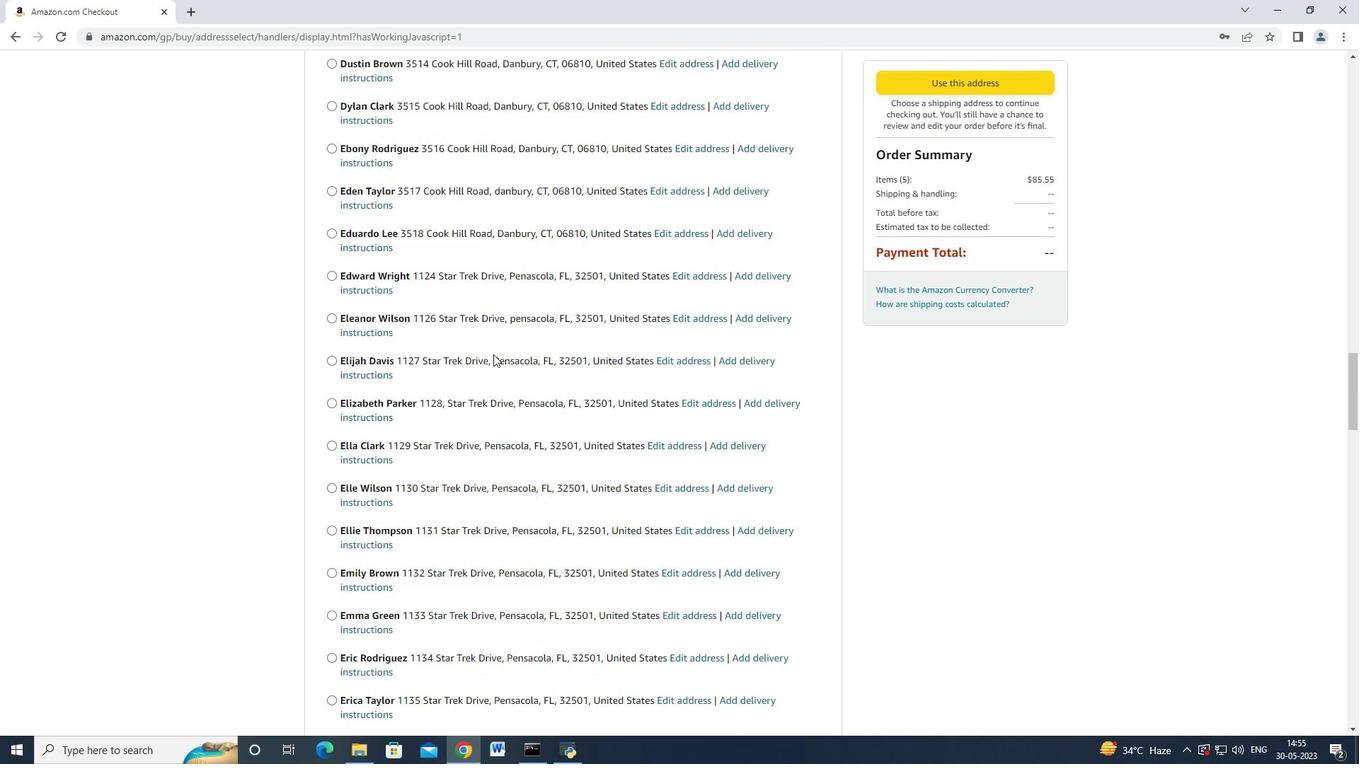 
Action: Mouse moved to (481, 362)
Screenshot: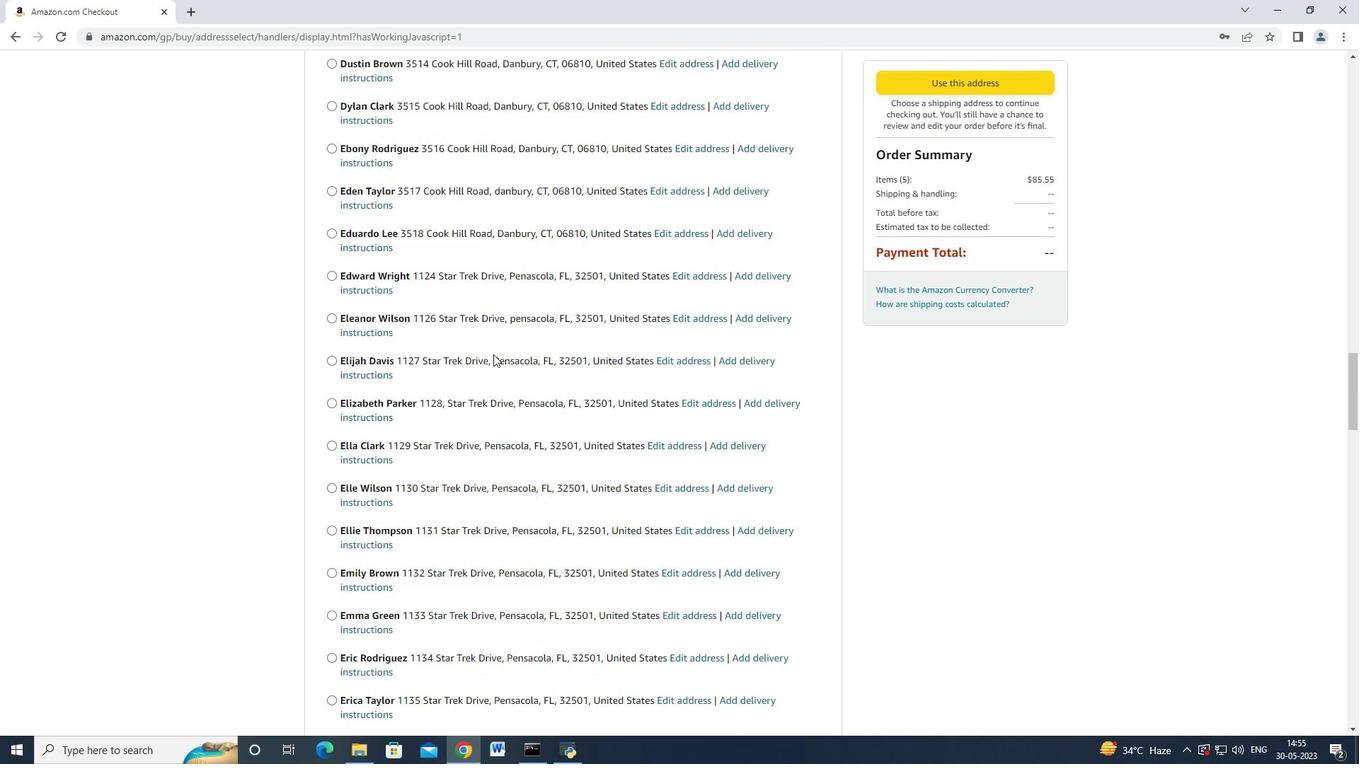 
Action: Mouse scrolled (482, 361) with delta (0, 0)
Screenshot: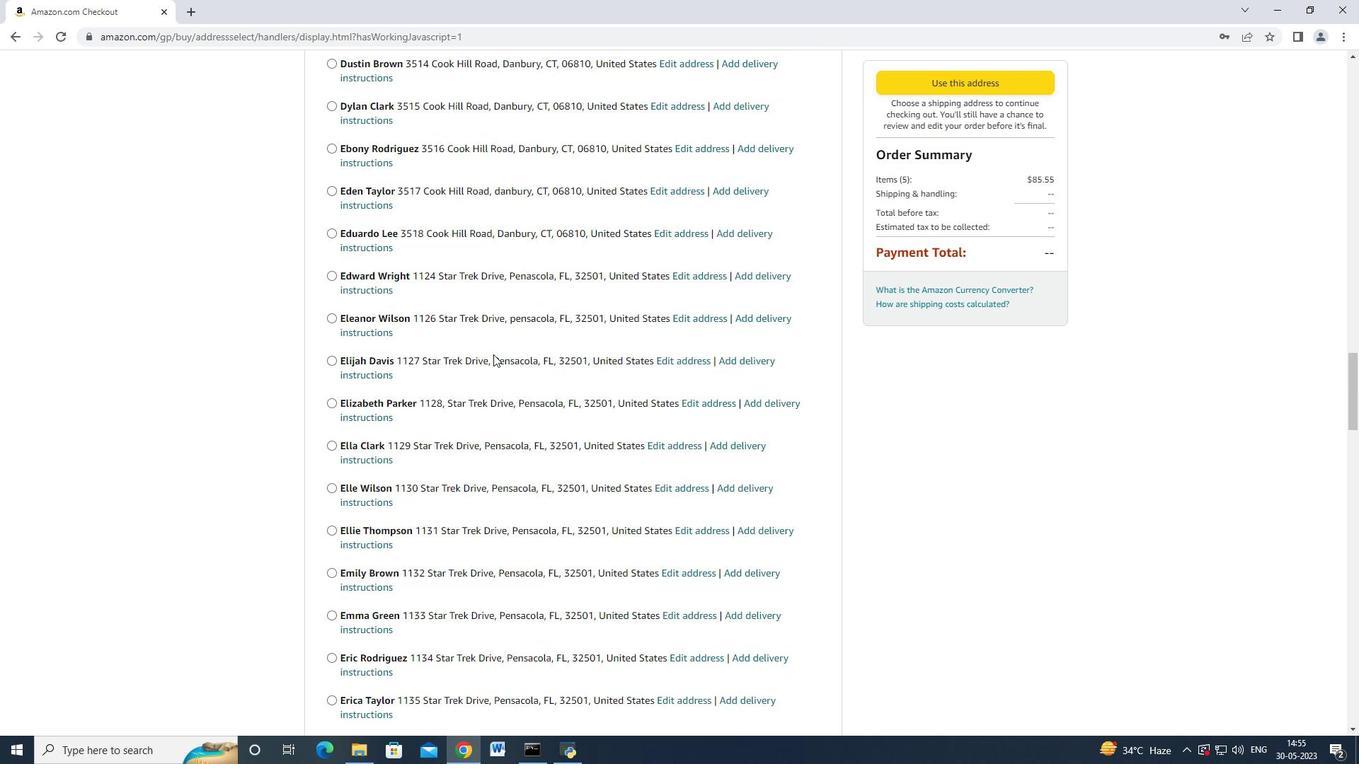 
Action: Mouse moved to (481, 362)
Screenshot: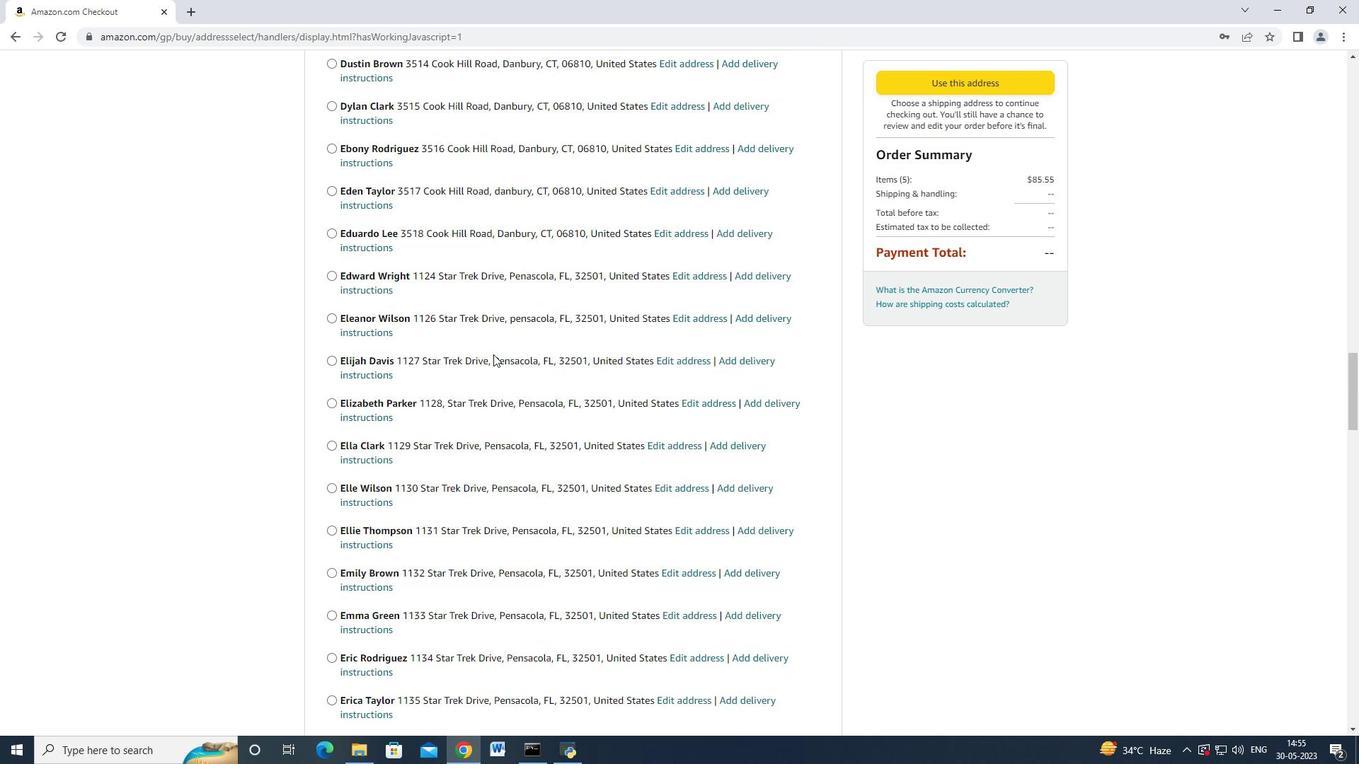 
Action: Mouse scrolled (482, 361) with delta (0, 0)
Screenshot: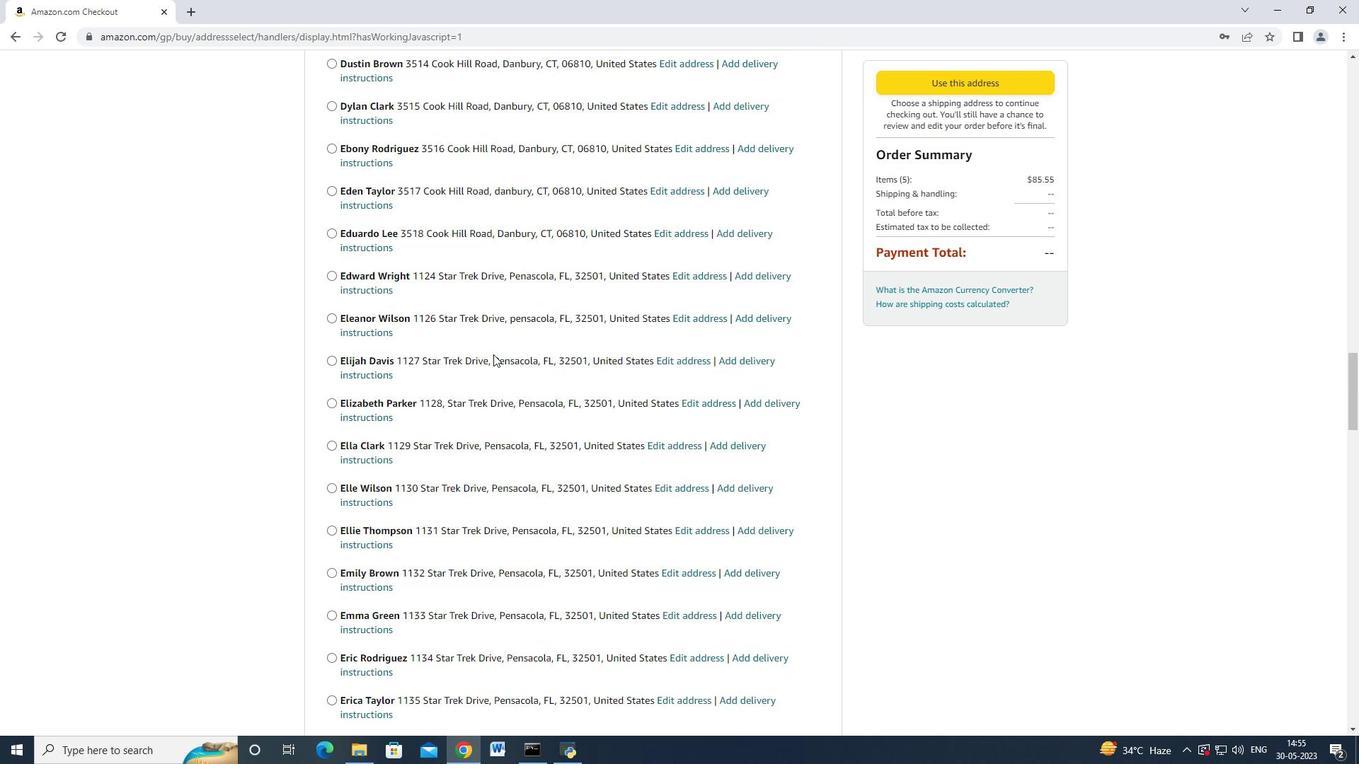 
Action: Mouse moved to (481, 362)
Screenshot: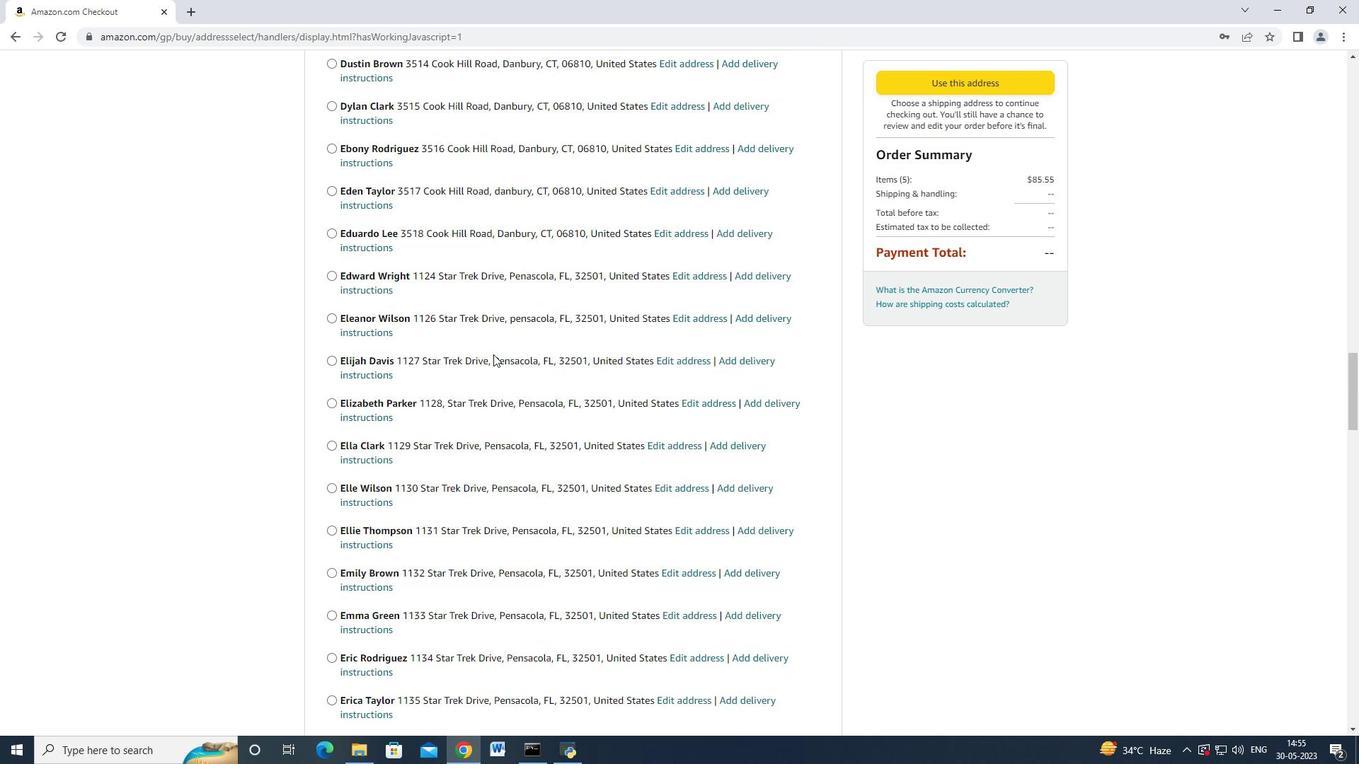 
Action: Mouse scrolled (482, 361) with delta (0, 0)
Screenshot: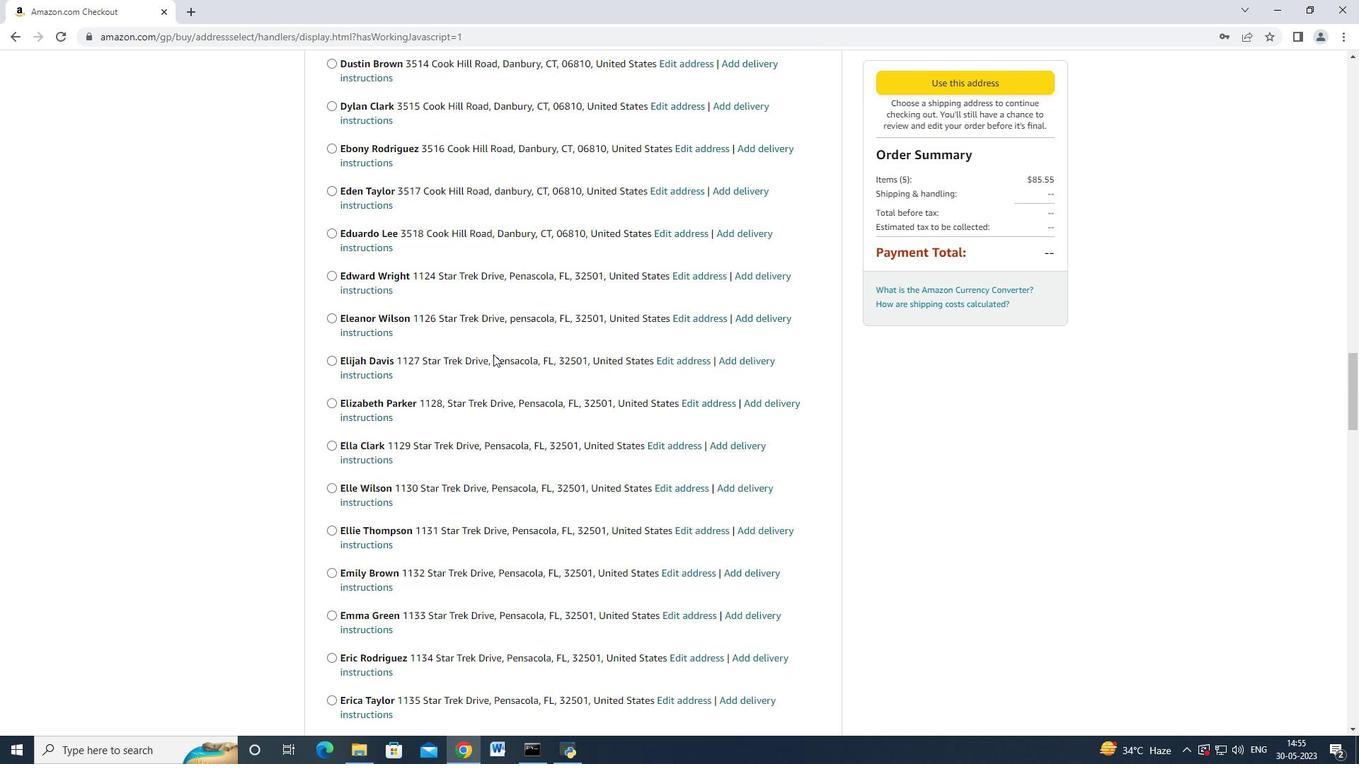 
Action: Mouse moved to (480, 363)
Screenshot: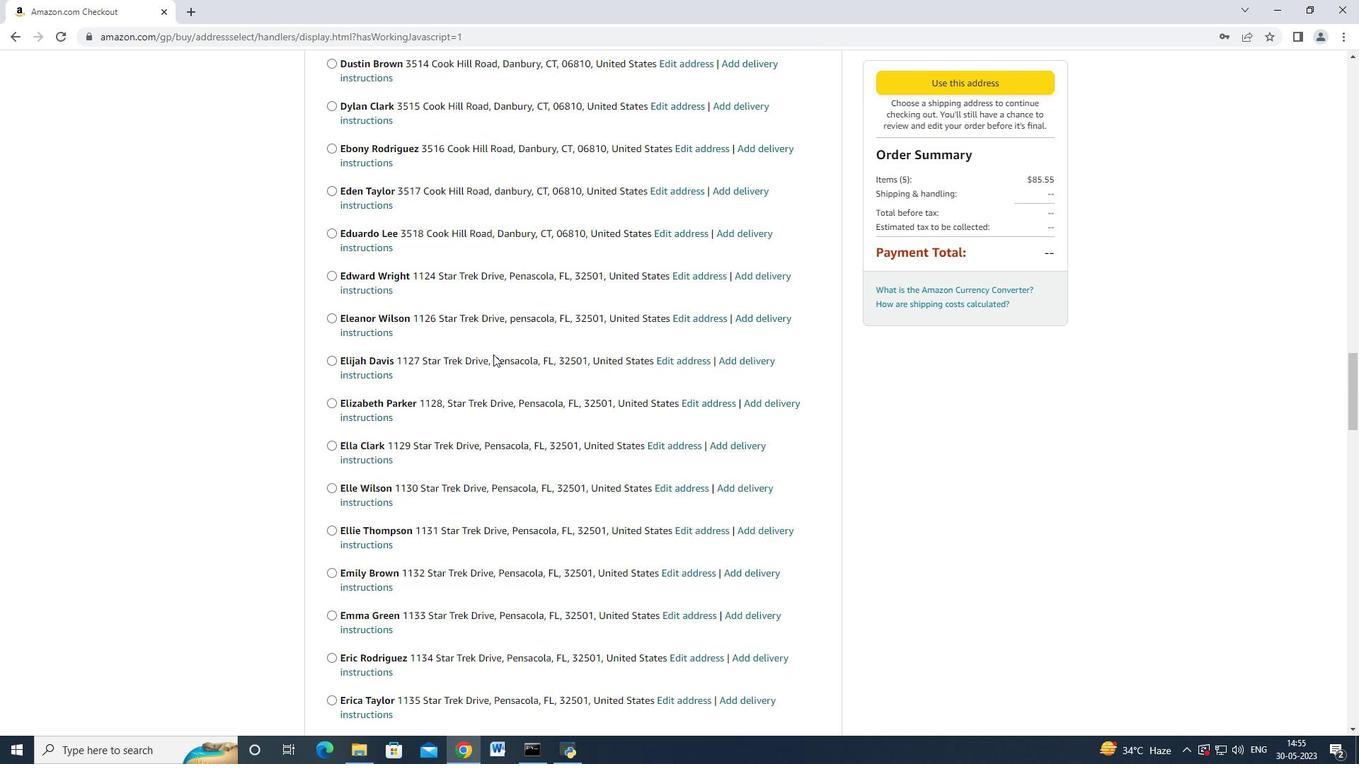 
Action: Mouse scrolled (482, 361) with delta (0, 0)
Screenshot: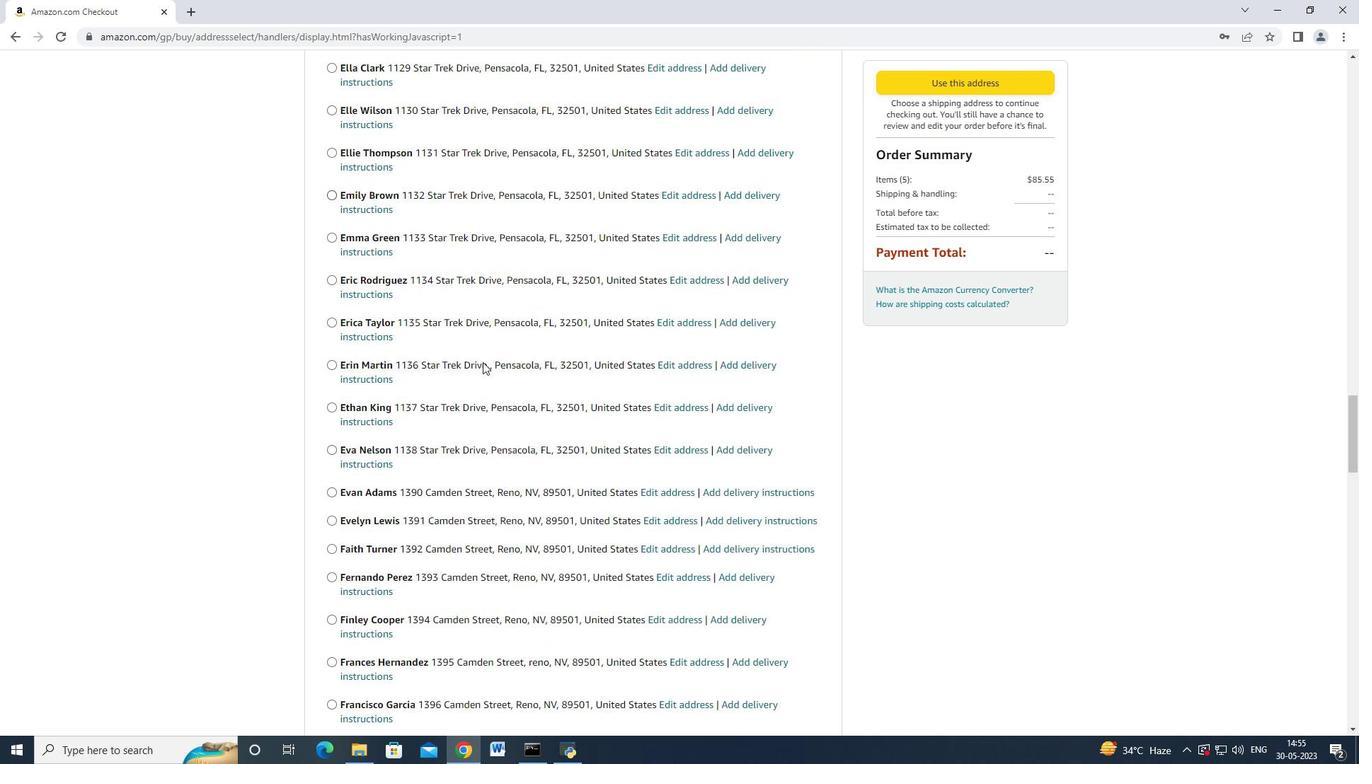 
Action: Mouse moved to (480, 362)
Screenshot: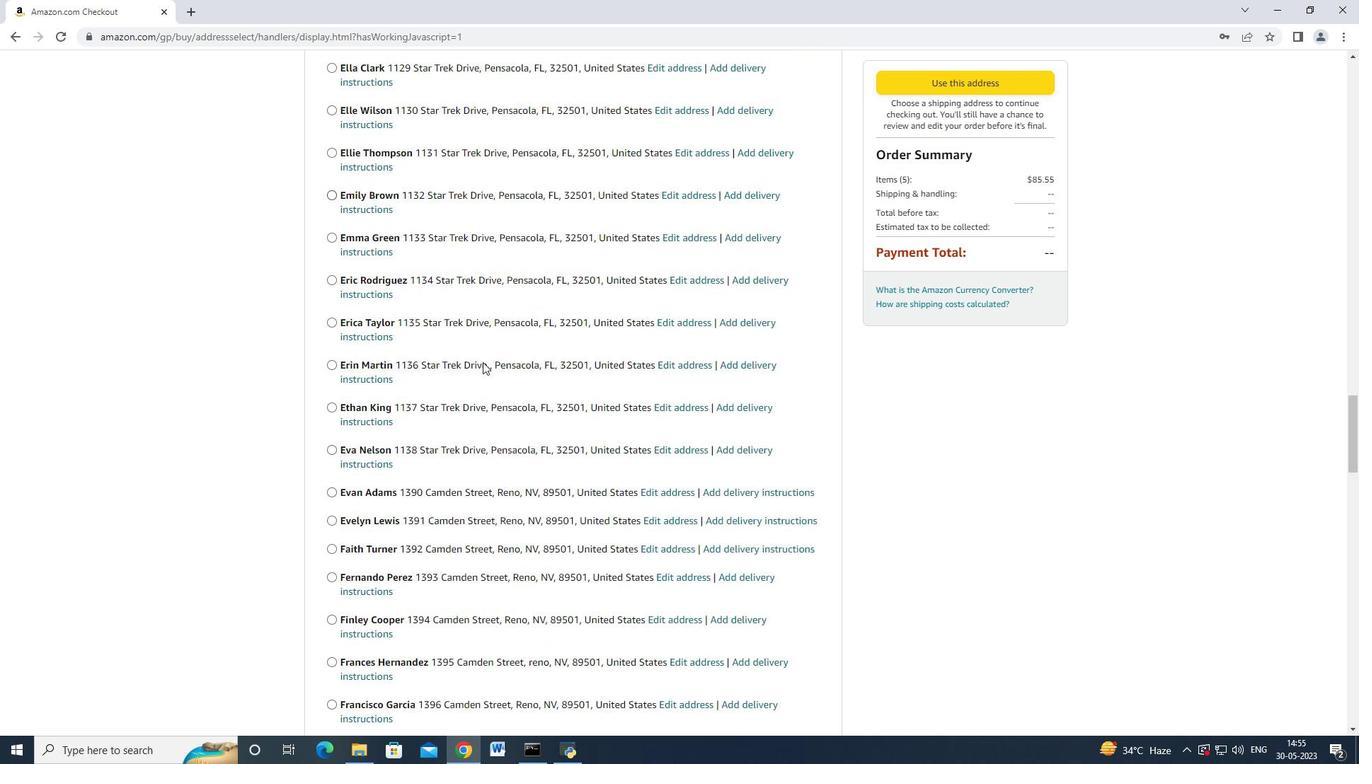 
Action: Mouse scrolled (482, 361) with delta (0, 0)
Screenshot: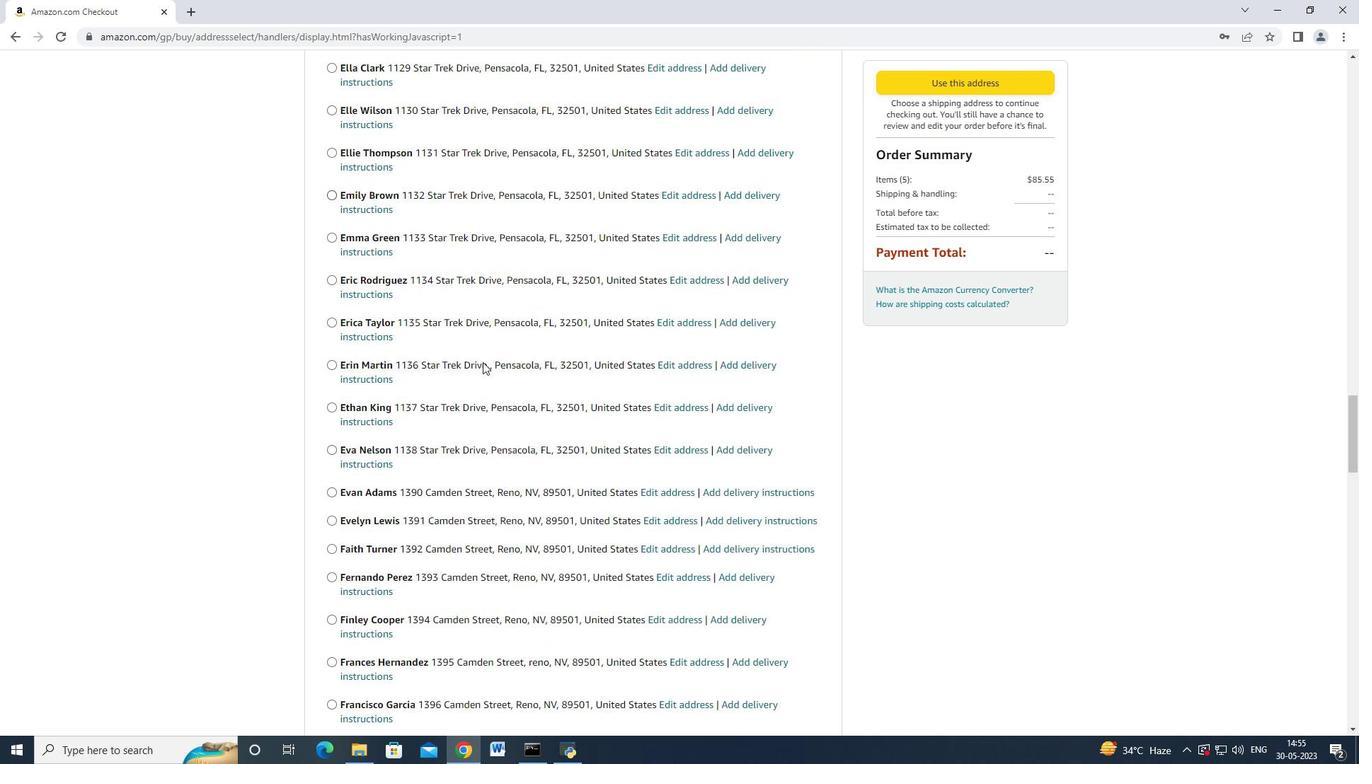 
Action: Mouse moved to (480, 362)
Screenshot: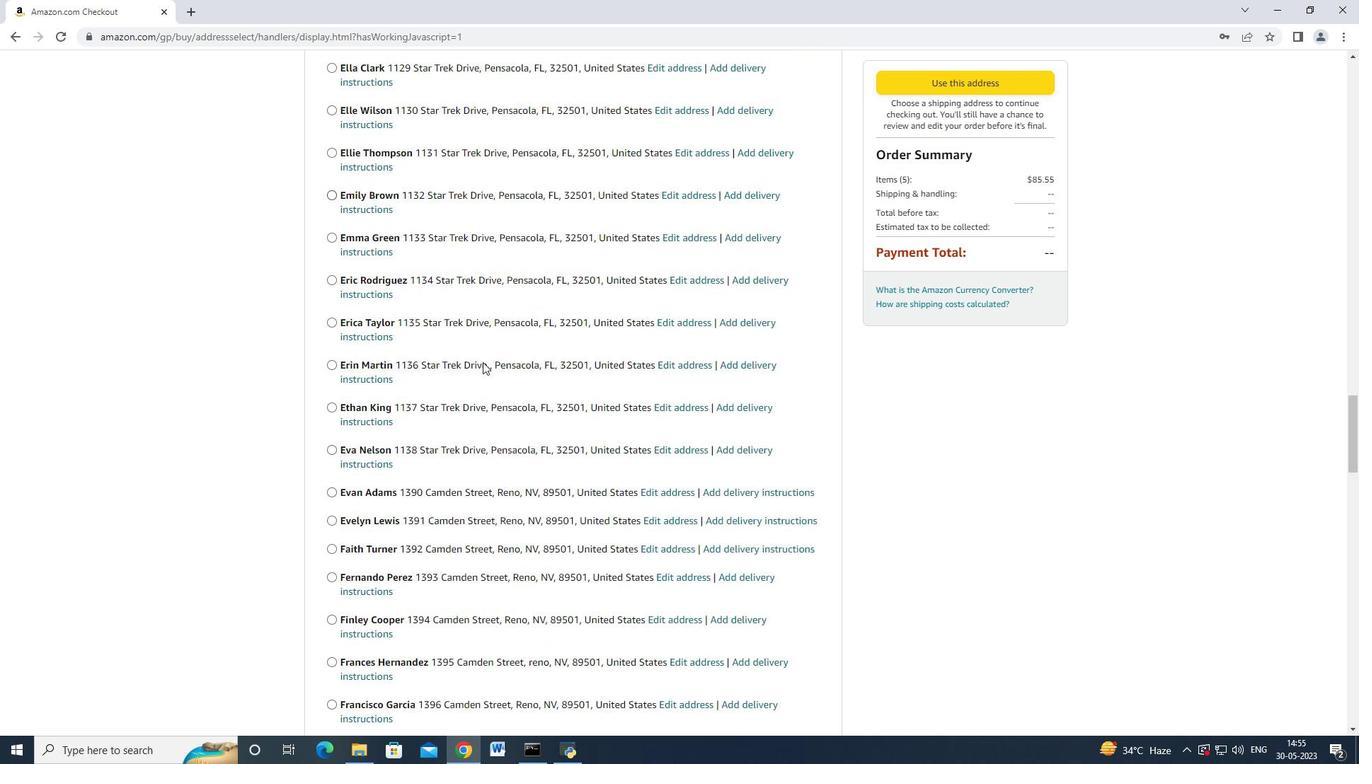
Action: Mouse scrolled (482, 361) with delta (0, 0)
Screenshot: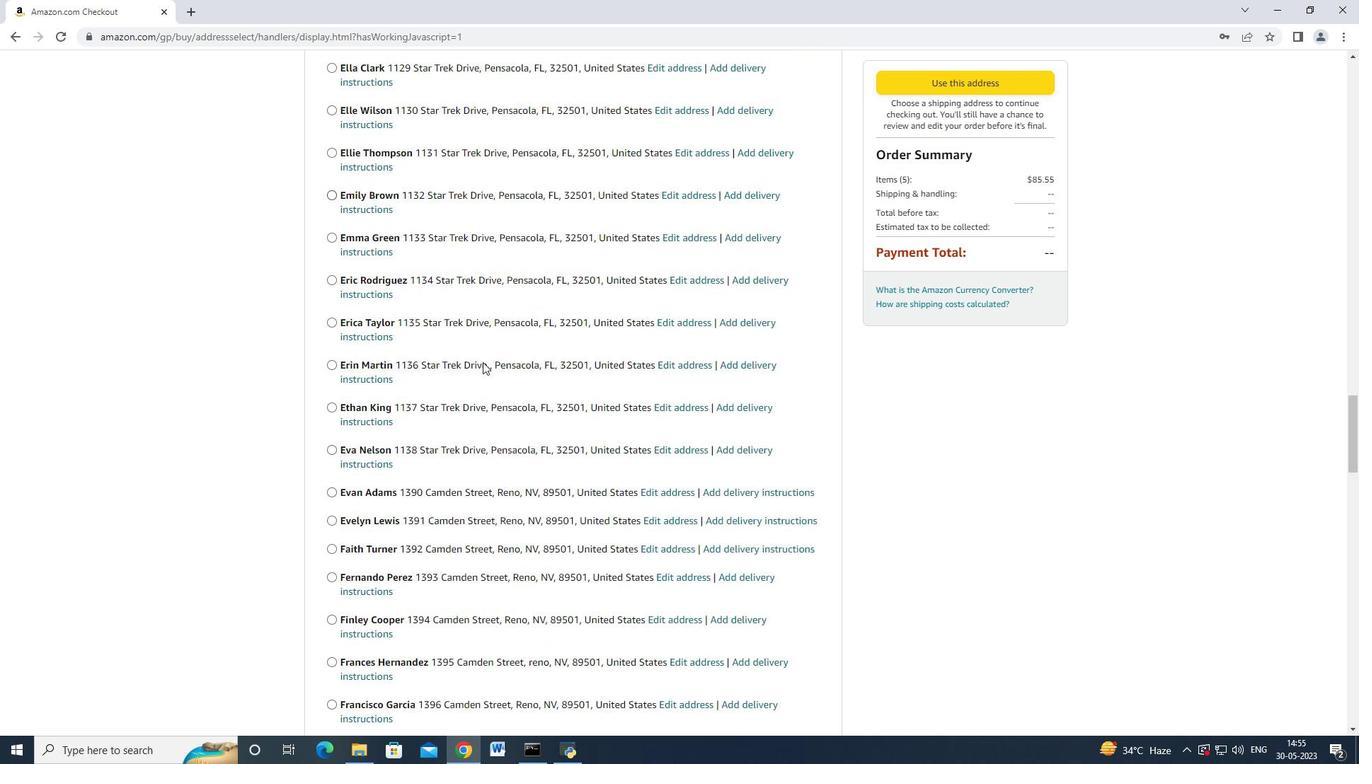 
Action: Mouse scrolled (481, 360) with delta (0, 0)
Screenshot: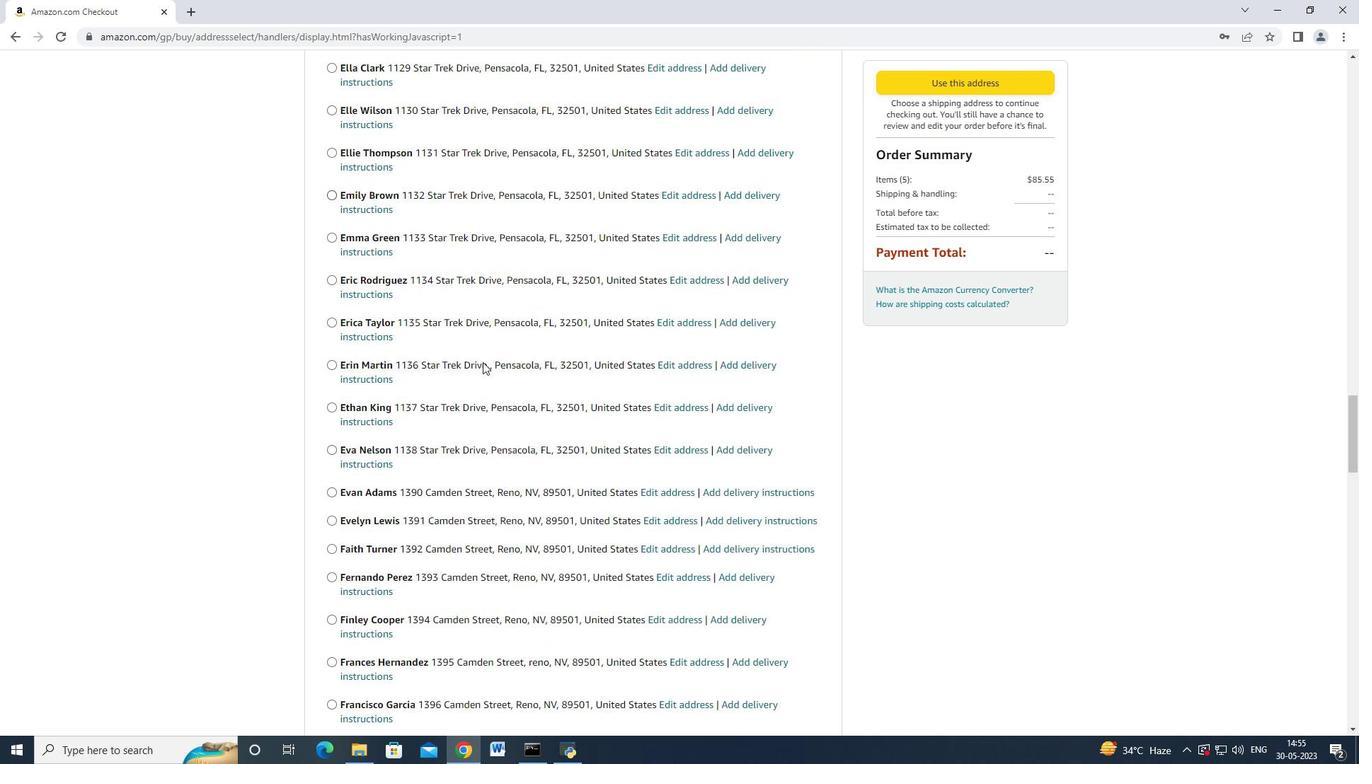 
Action: Mouse moved to (480, 361)
Screenshot: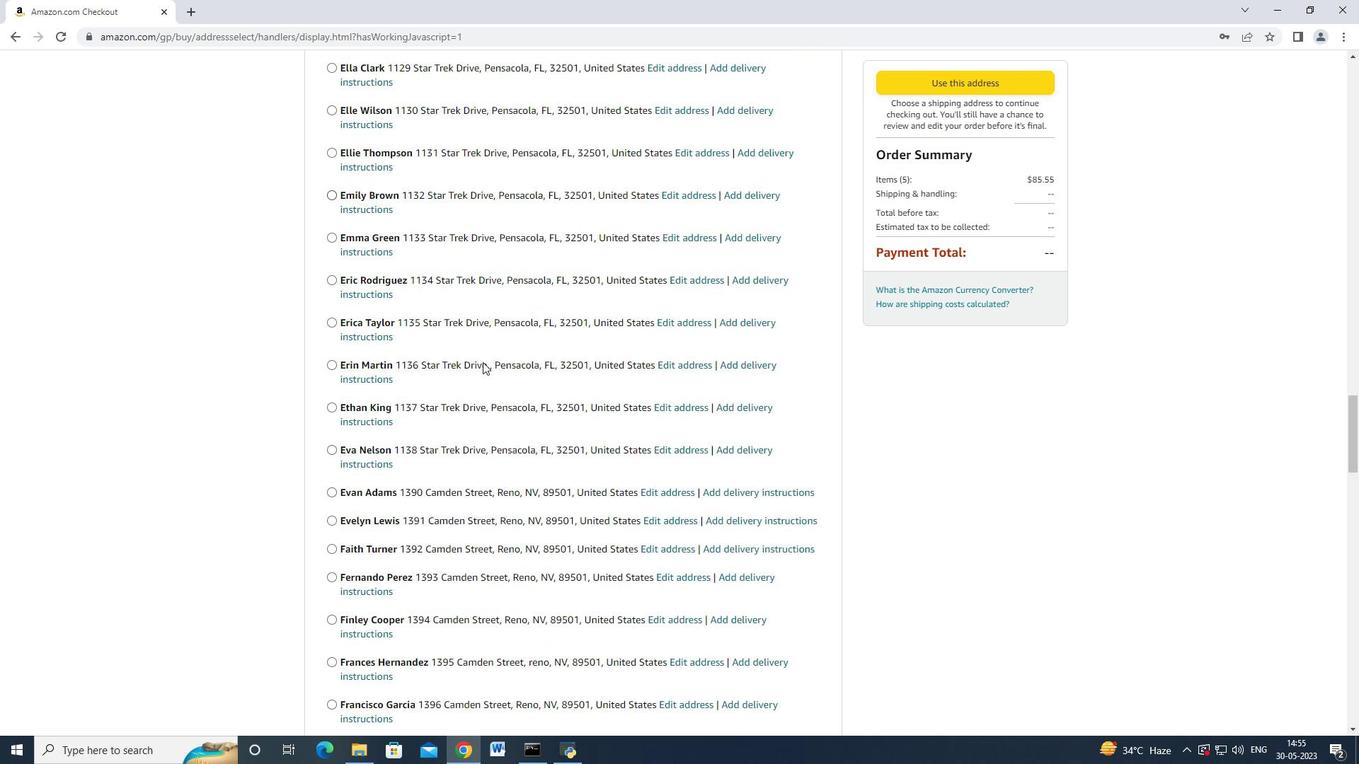 
Action: Mouse scrolled (481, 361) with delta (0, 0)
Screenshot: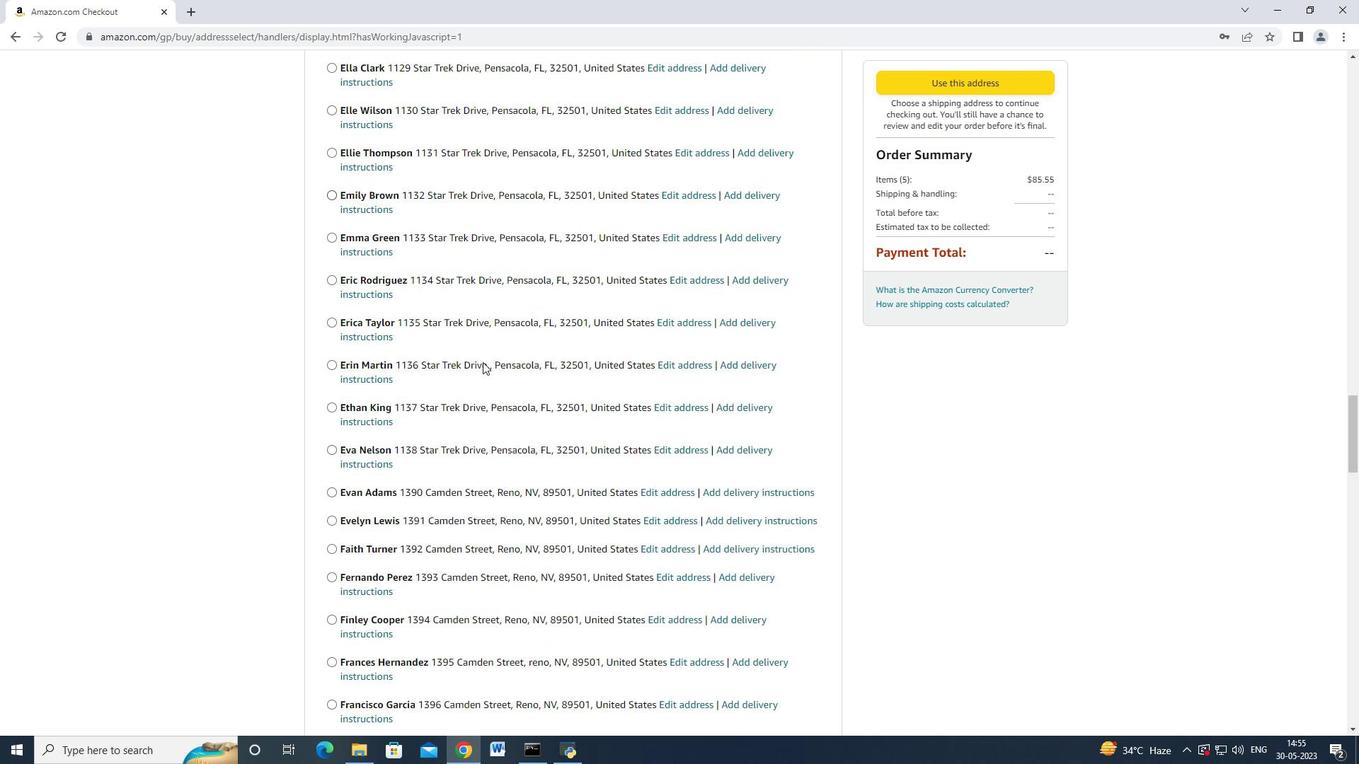 
Action: Mouse moved to (480, 361)
Screenshot: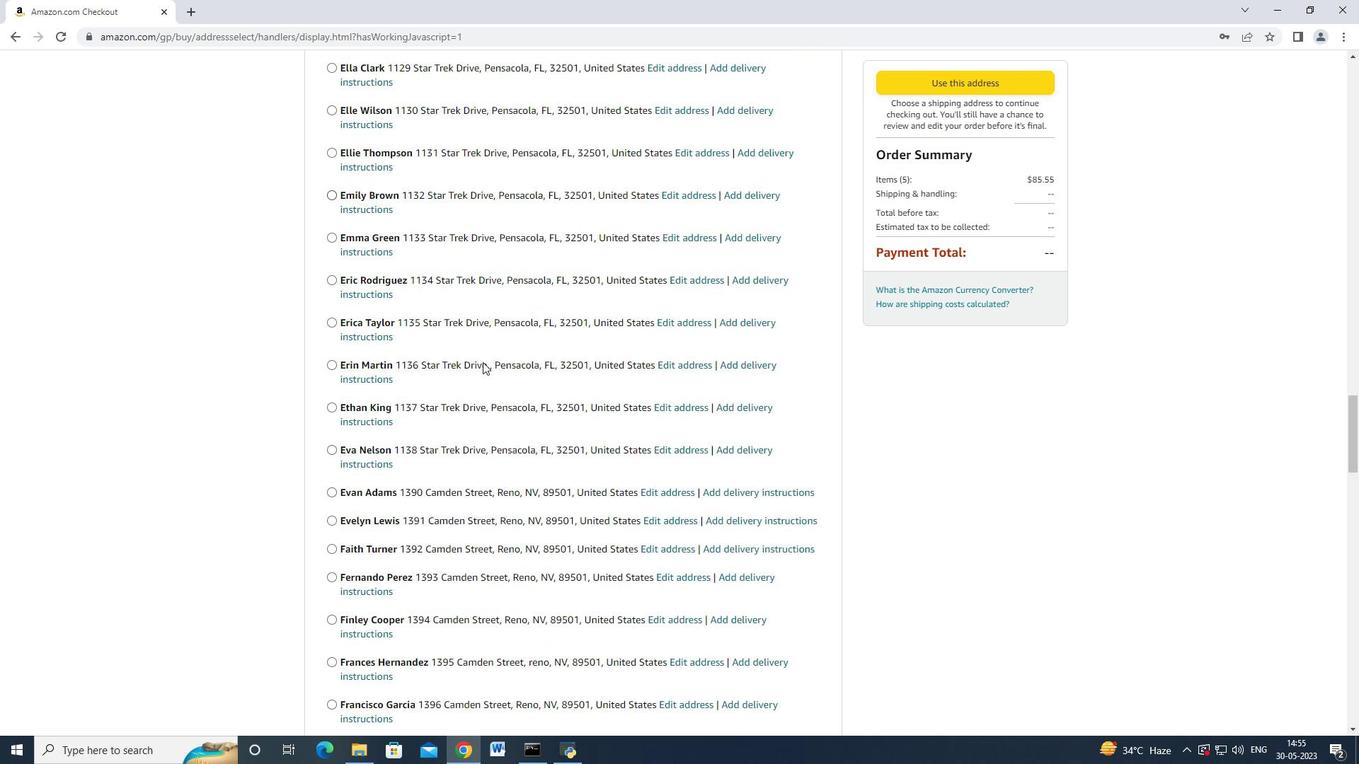 
Action: Mouse scrolled (481, 361) with delta (0, 0)
Screenshot: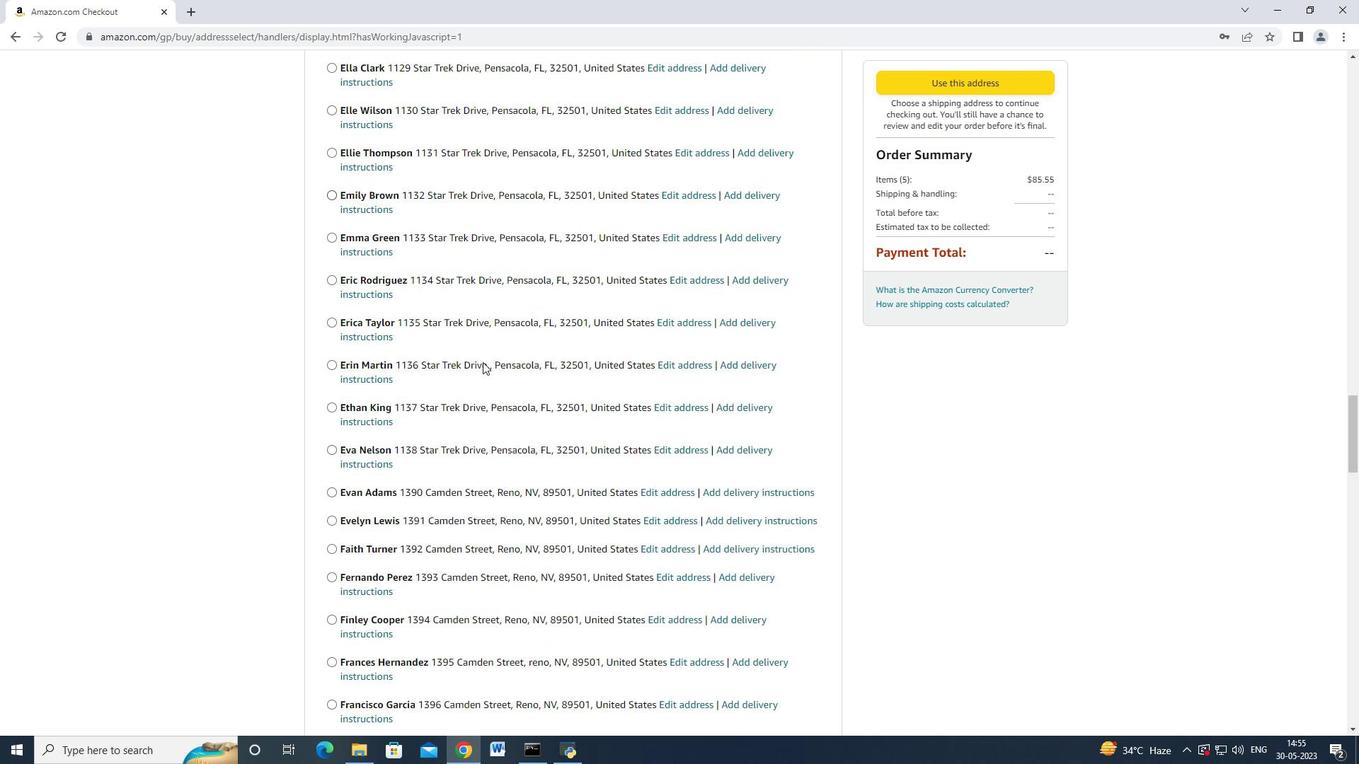 
Action: Mouse moved to (480, 360)
Screenshot: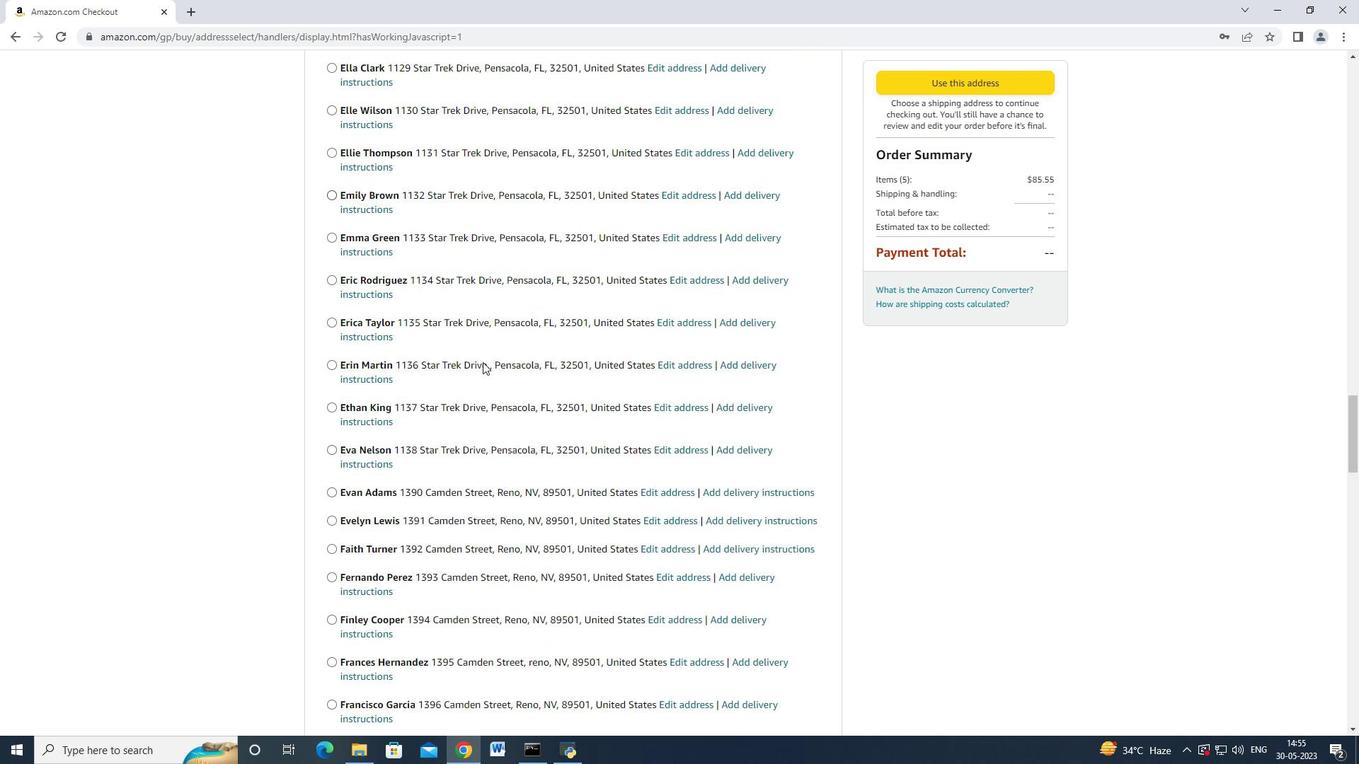 
Action: Mouse scrolled (481, 361) with delta (0, 0)
Screenshot: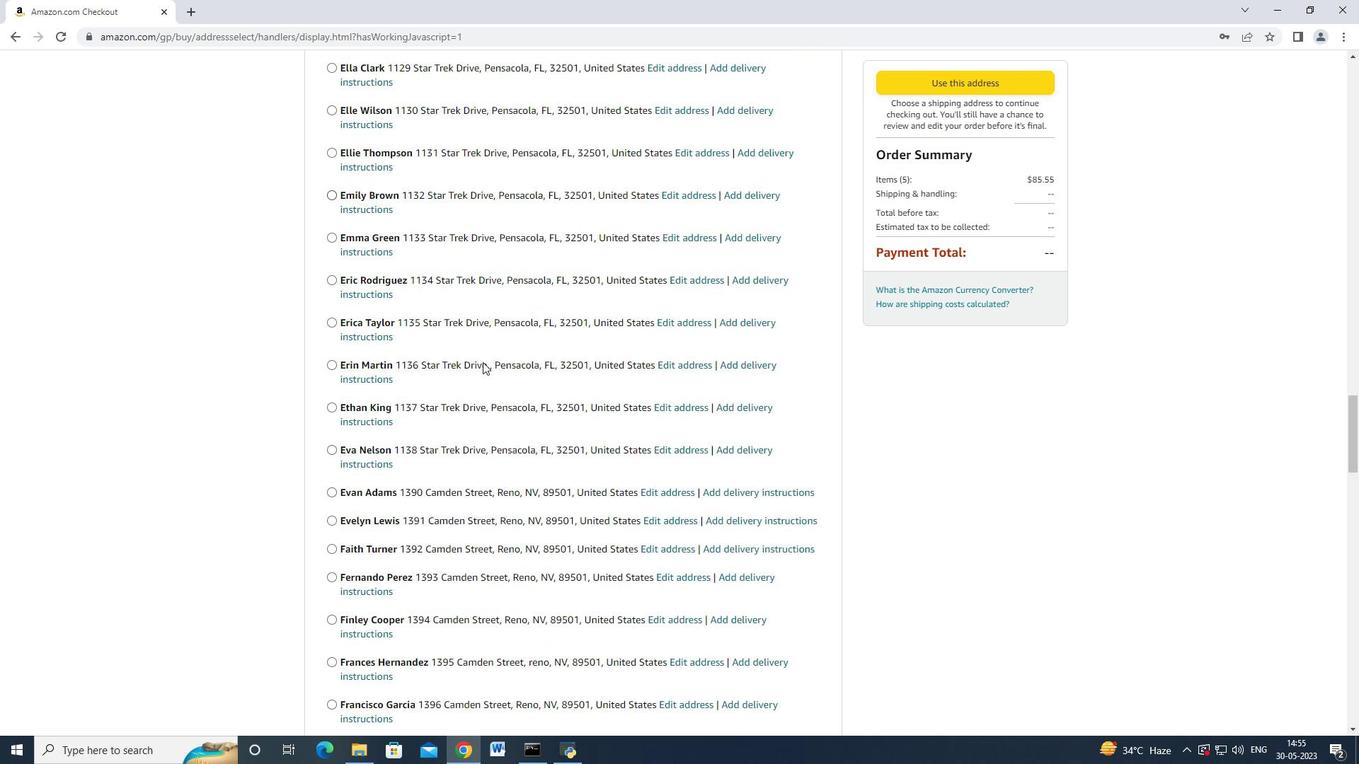 
Action: Mouse scrolled (481, 361) with delta (0, 0)
Screenshot: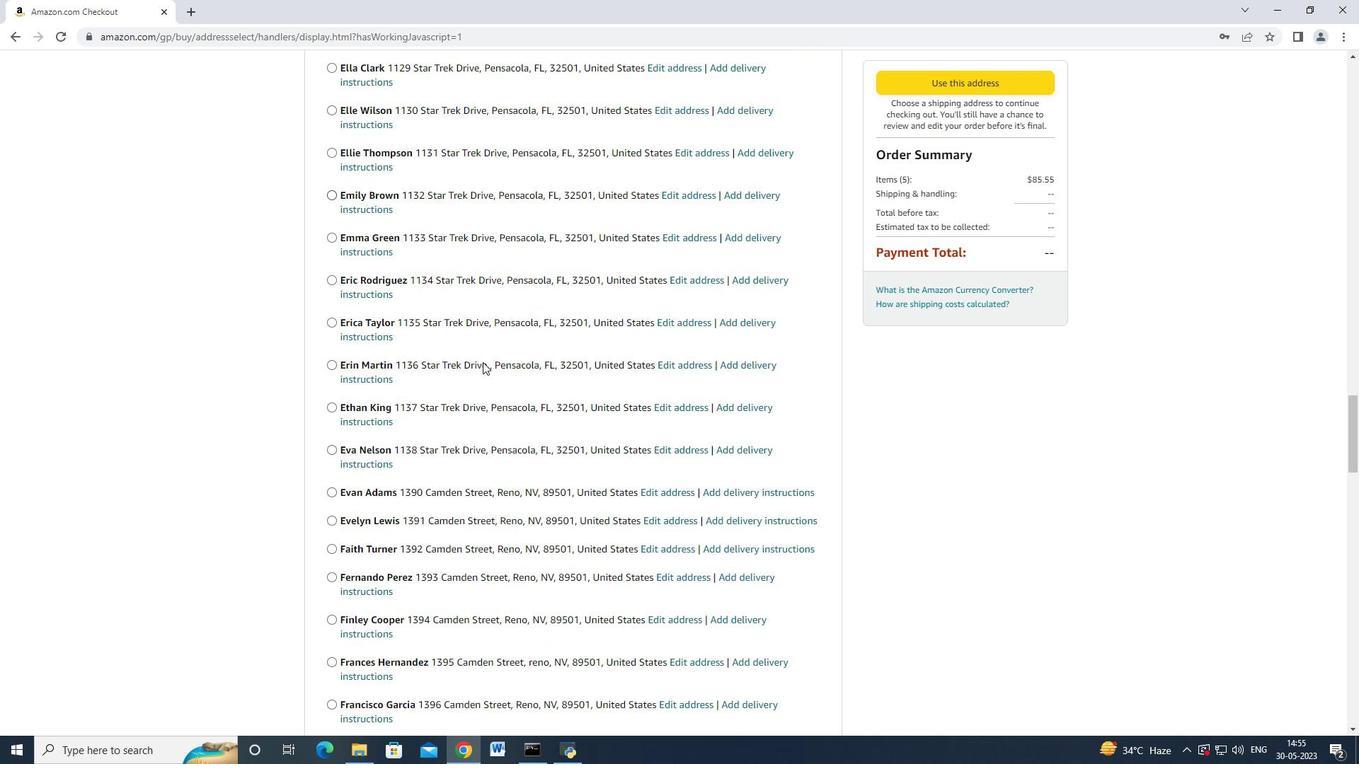 
Action: Mouse moved to (480, 360)
Screenshot: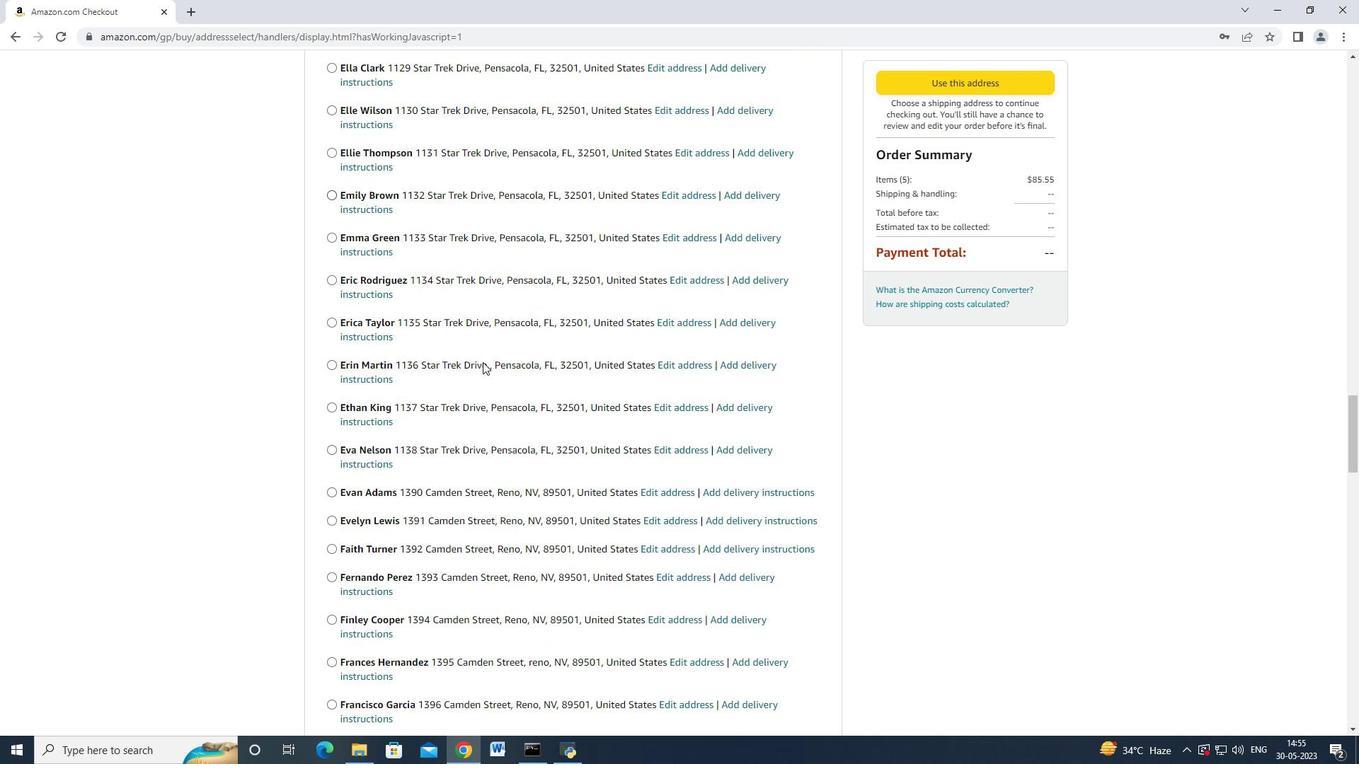 
Action: Mouse scrolled (481, 361) with delta (0, 0)
Screenshot: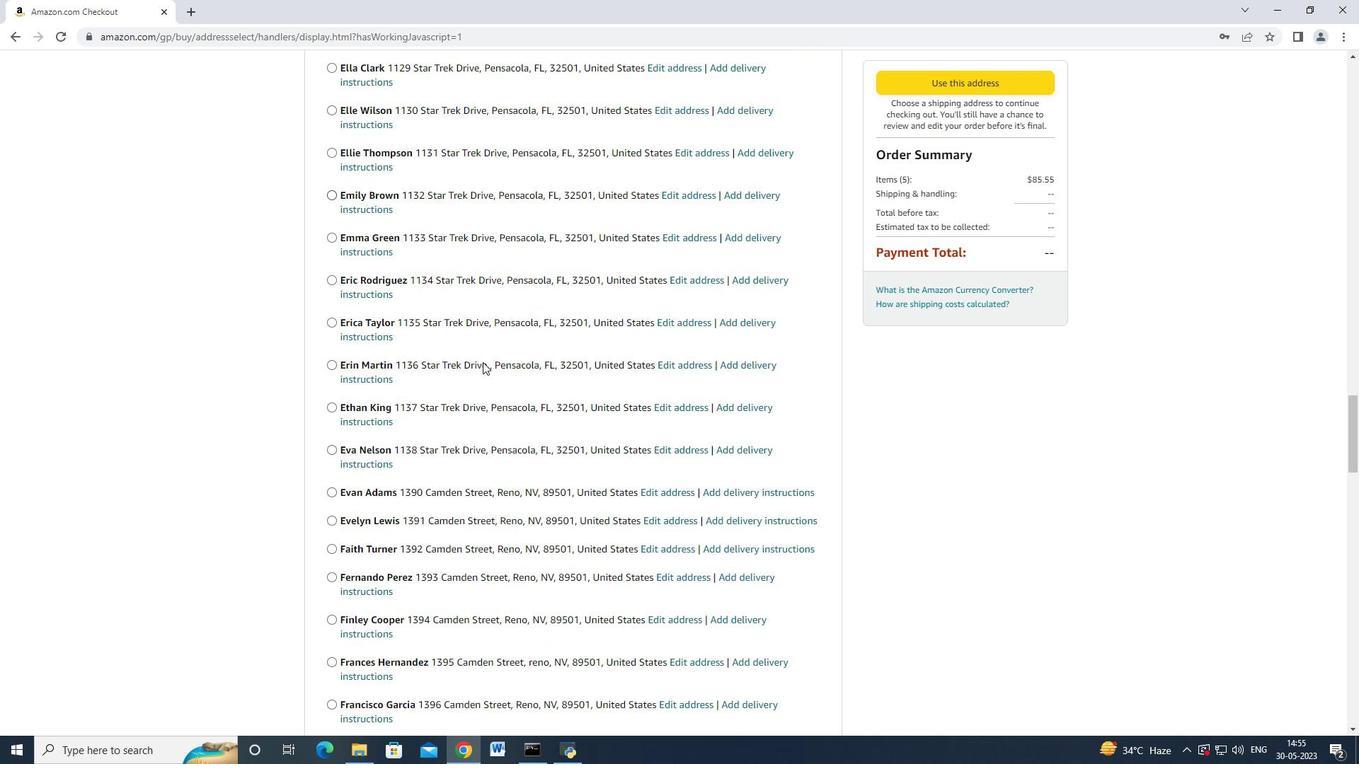 
Action: Mouse scrolled (481, 361) with delta (0, 0)
Screenshot: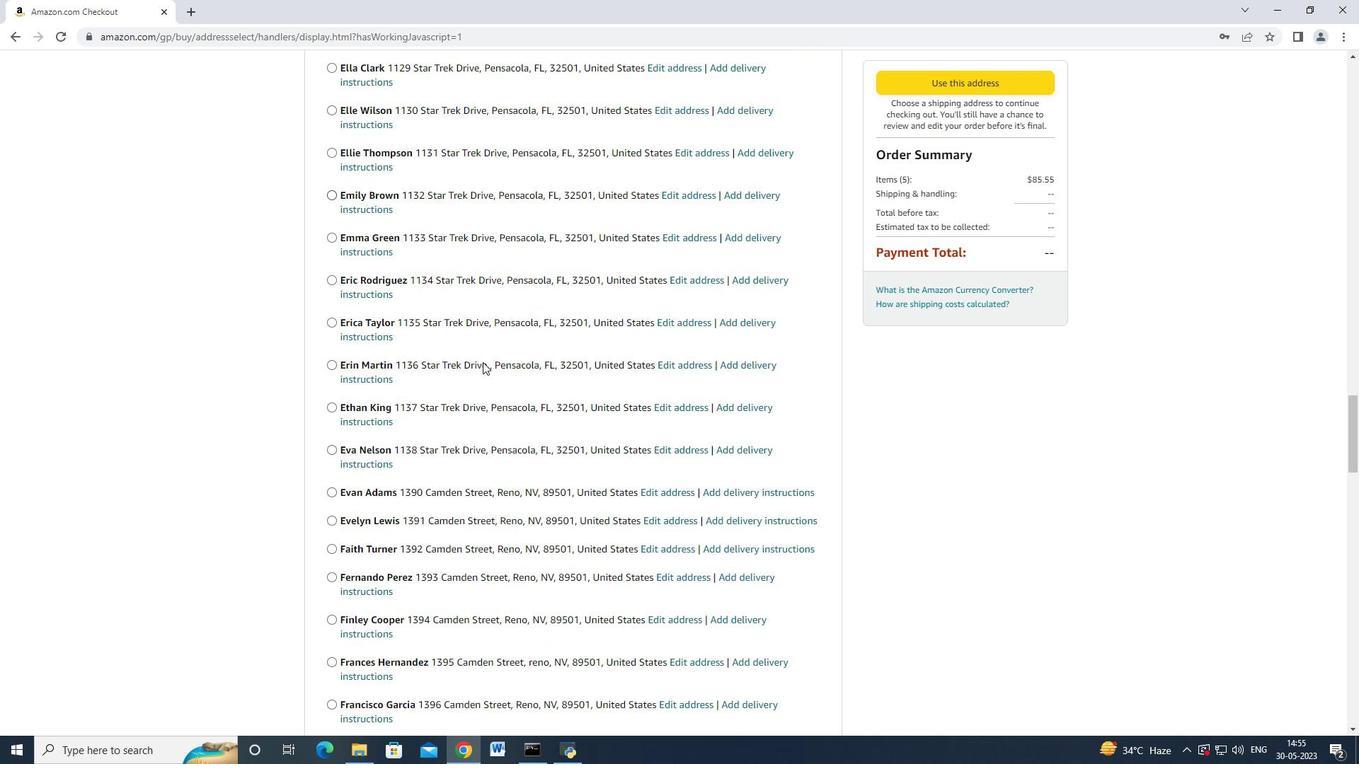 
Action: Mouse moved to (479, 360)
Screenshot: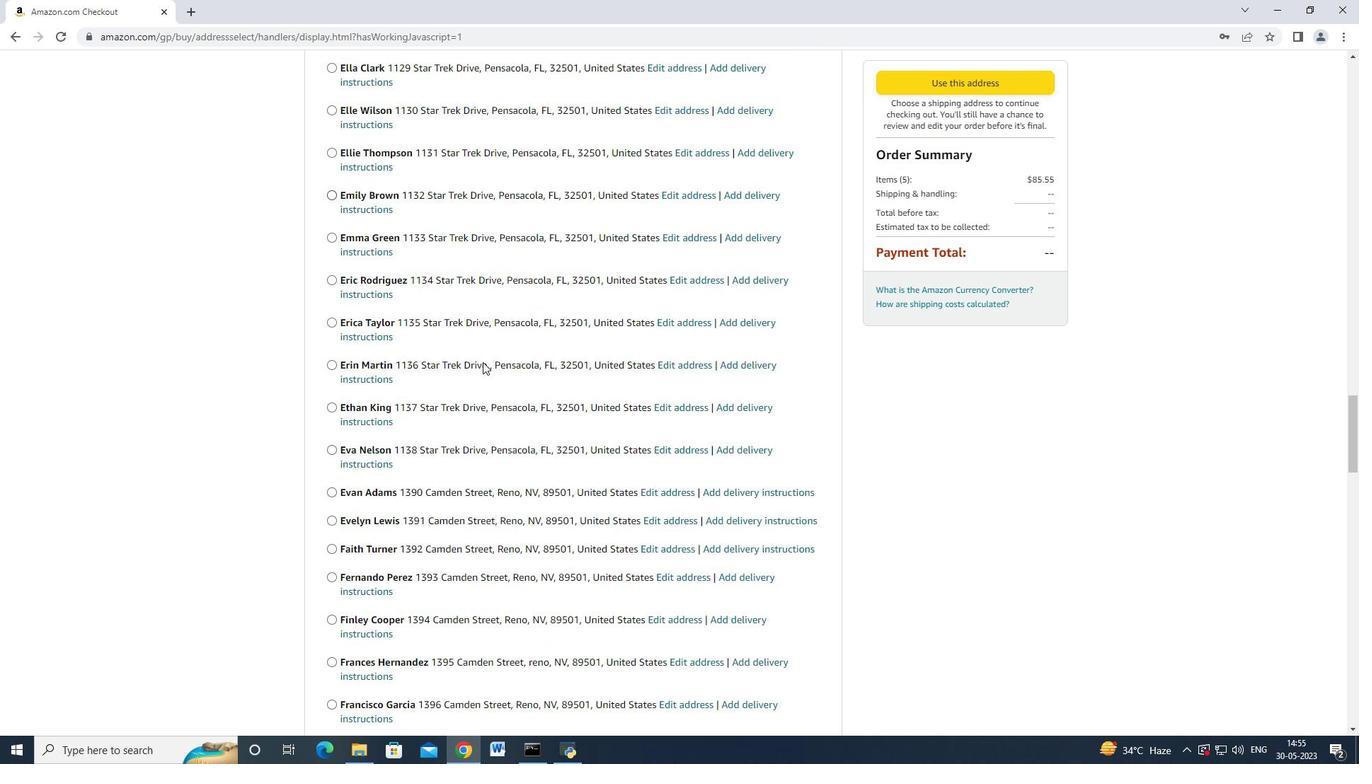 
Action: Mouse scrolled (479, 360) with delta (0, 0)
Screenshot: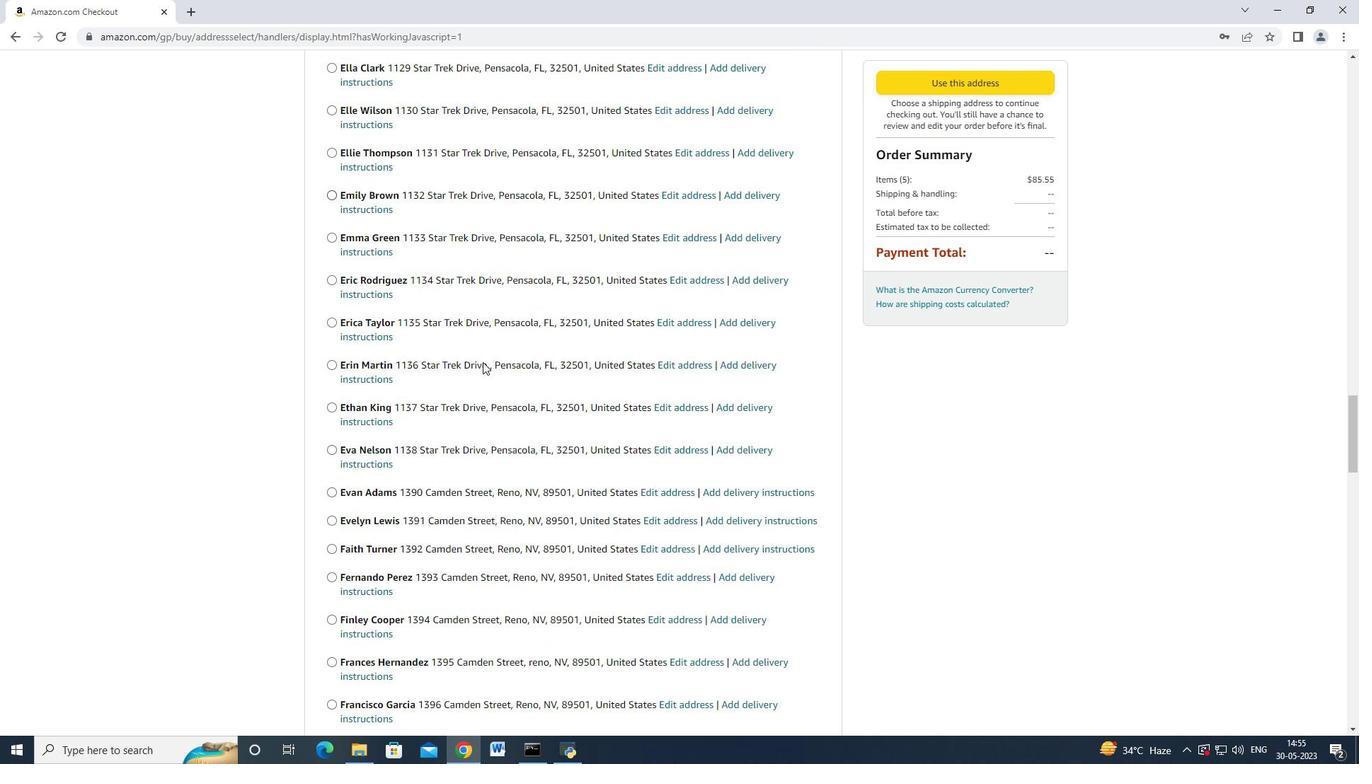 
Action: Mouse moved to (479, 360)
Screenshot: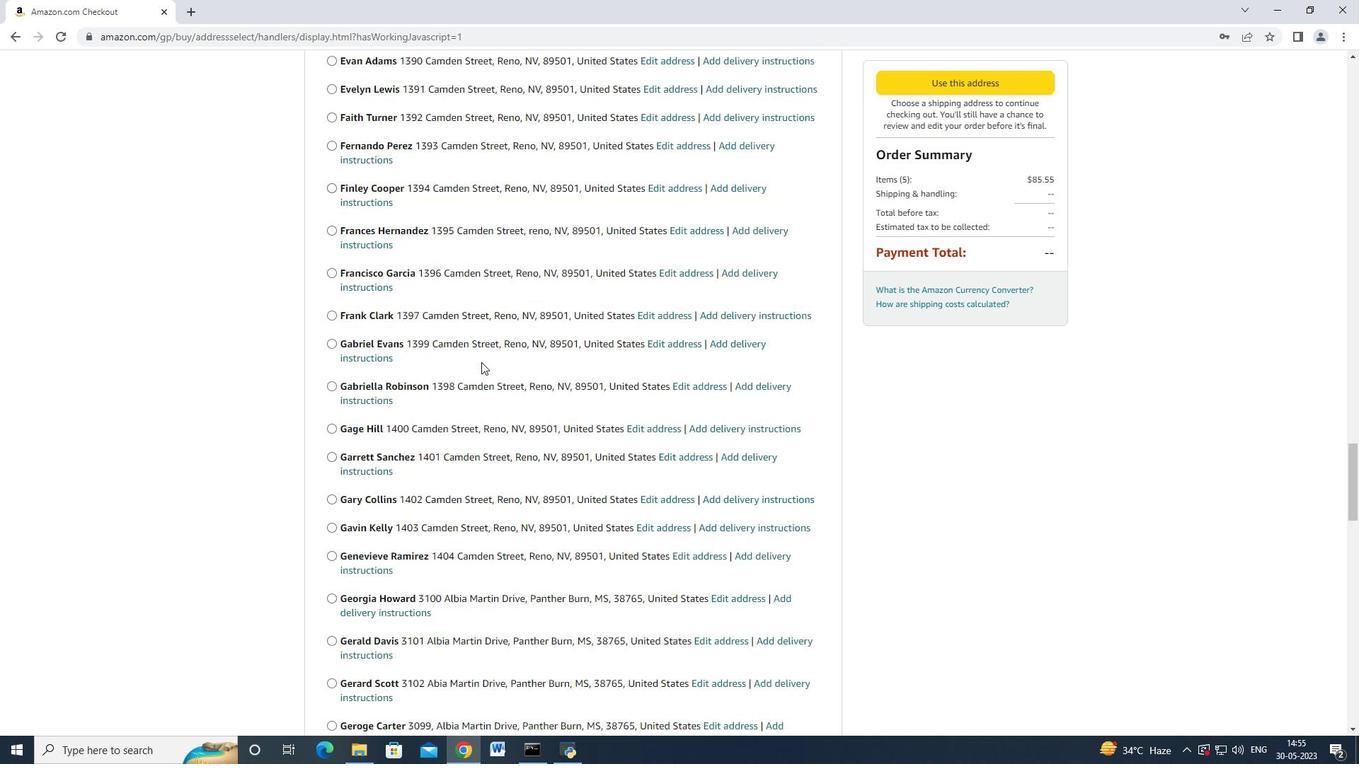 
Action: Mouse scrolled (479, 360) with delta (0, 0)
Screenshot: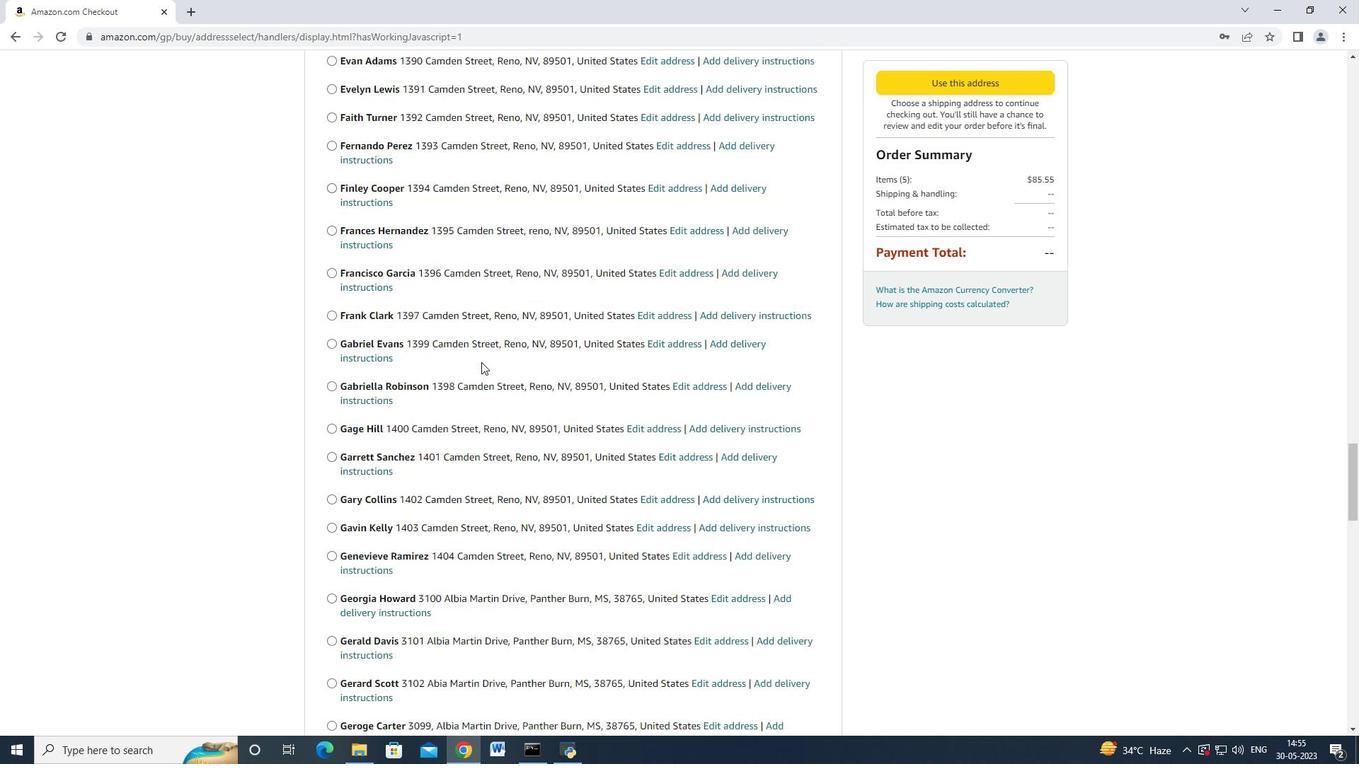 
Action: Mouse moved to (479, 360)
Screenshot: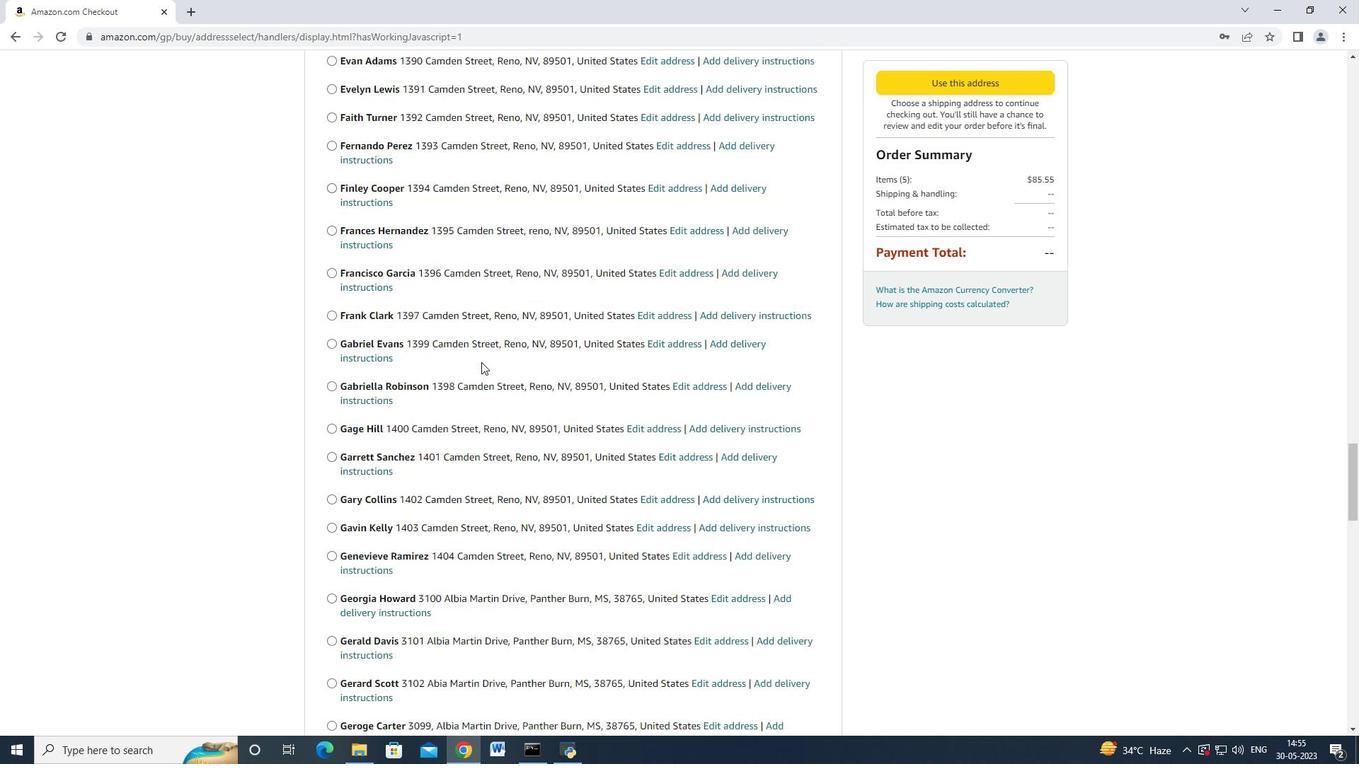 
Action: Mouse scrolled (479, 360) with delta (0, 0)
Screenshot: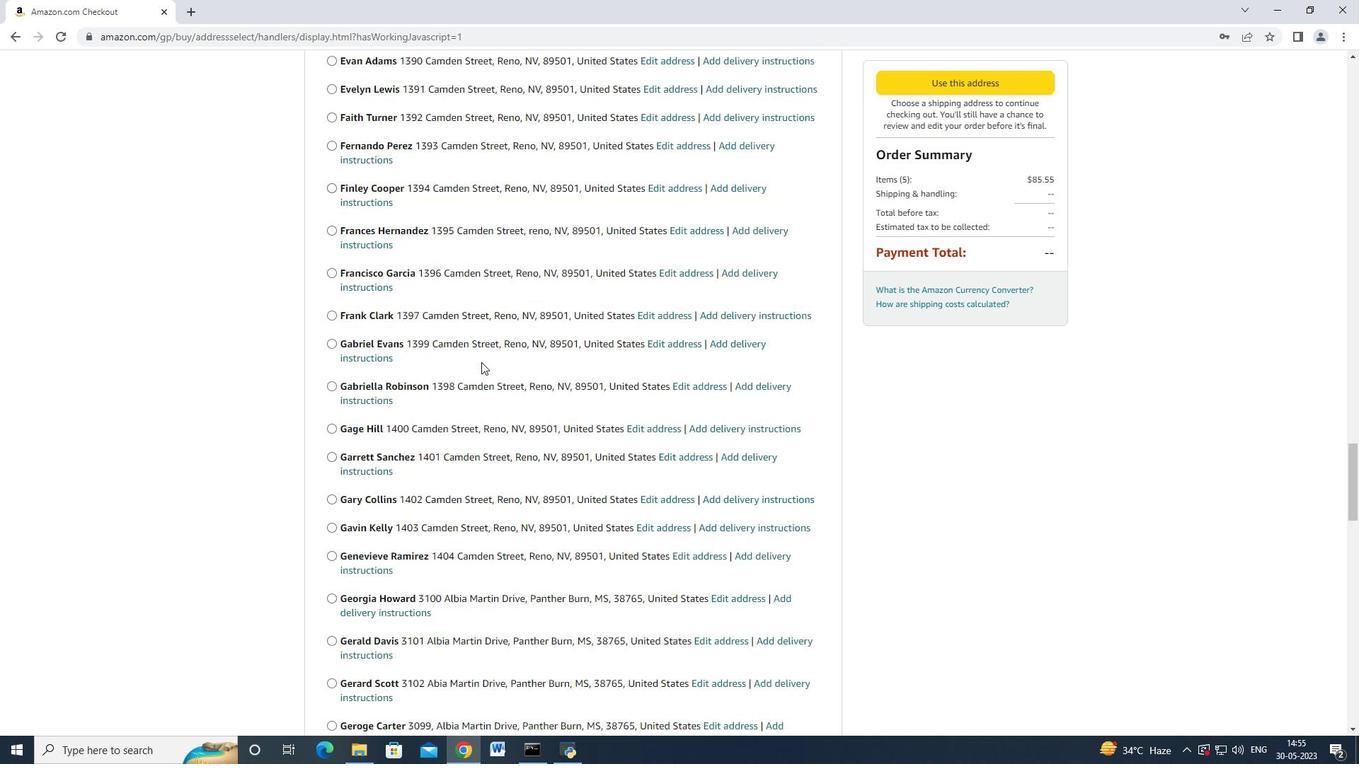
Action: Mouse scrolled (479, 360) with delta (0, 0)
Screenshot: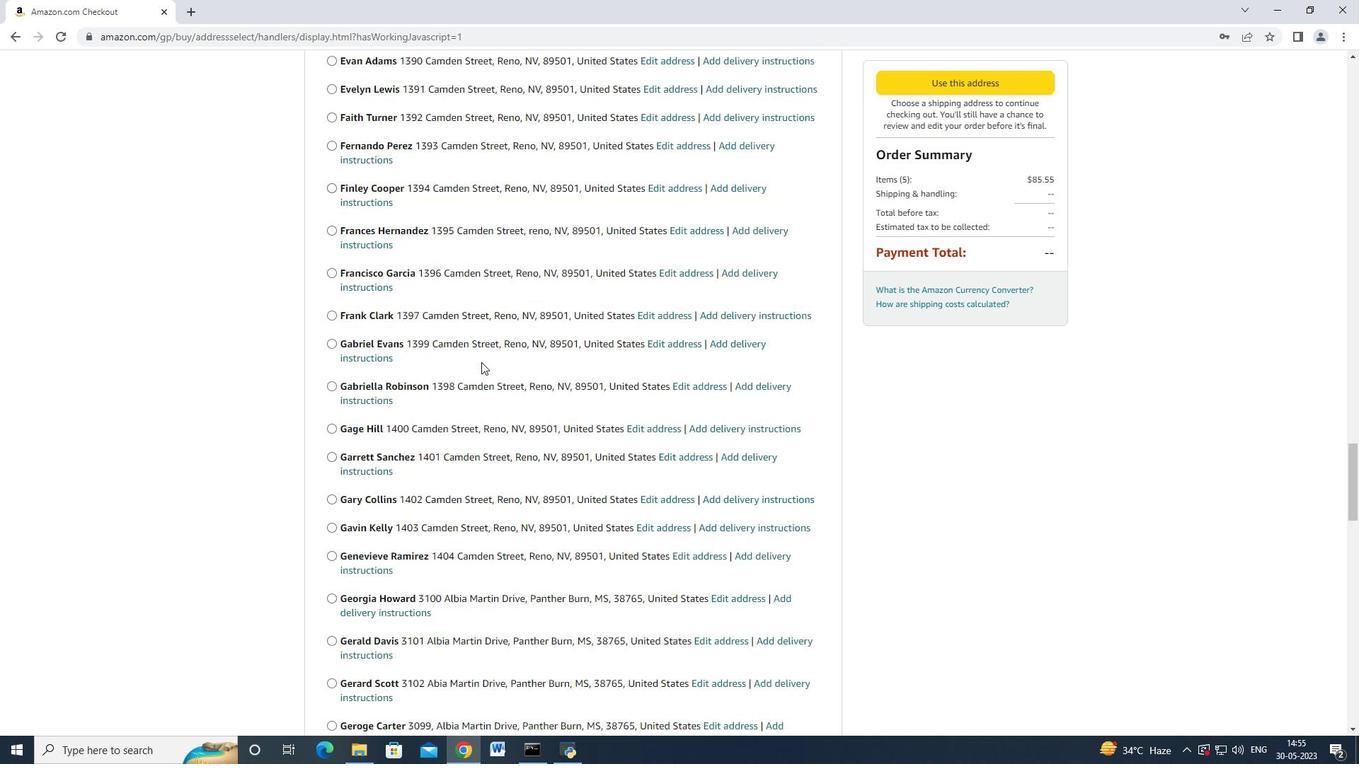 
Action: Mouse scrolled (479, 360) with delta (0, 0)
Screenshot: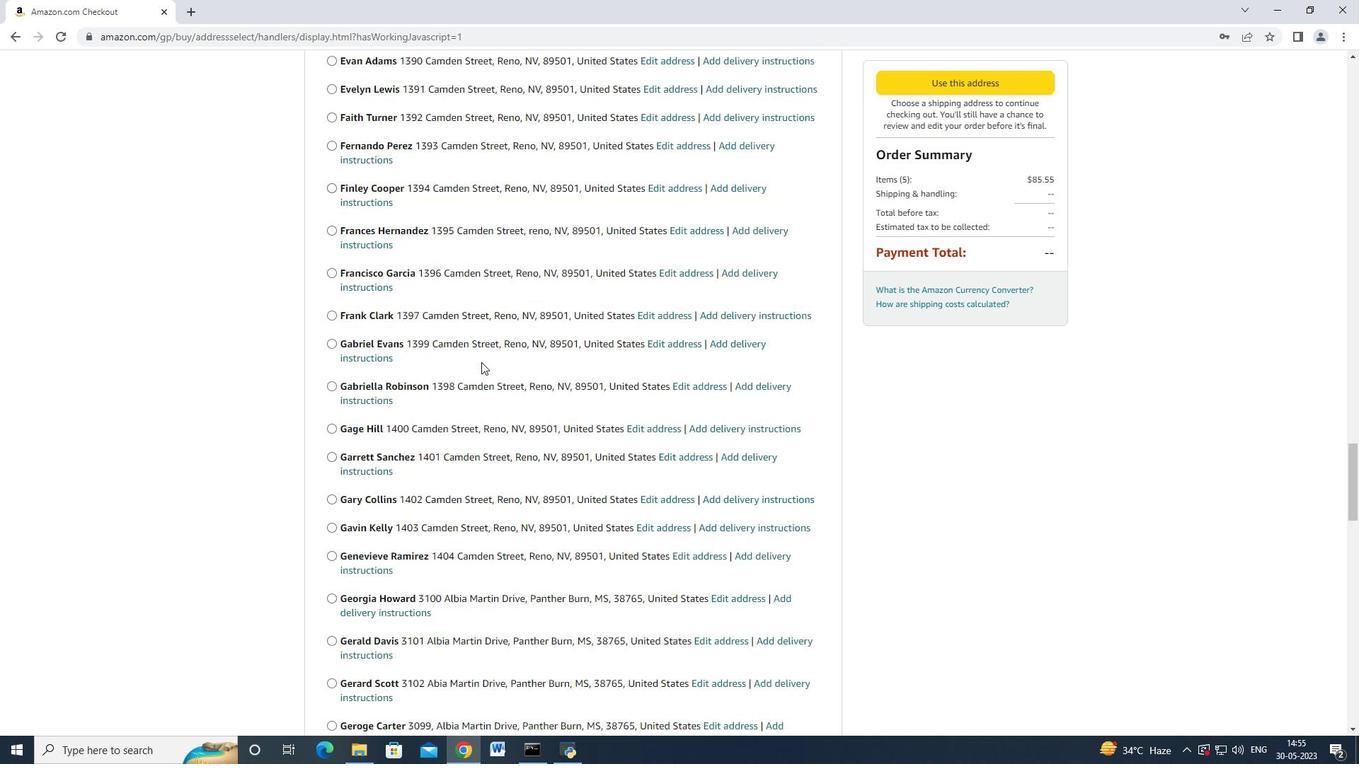 
Action: Mouse scrolled (479, 360) with delta (0, 0)
Screenshot: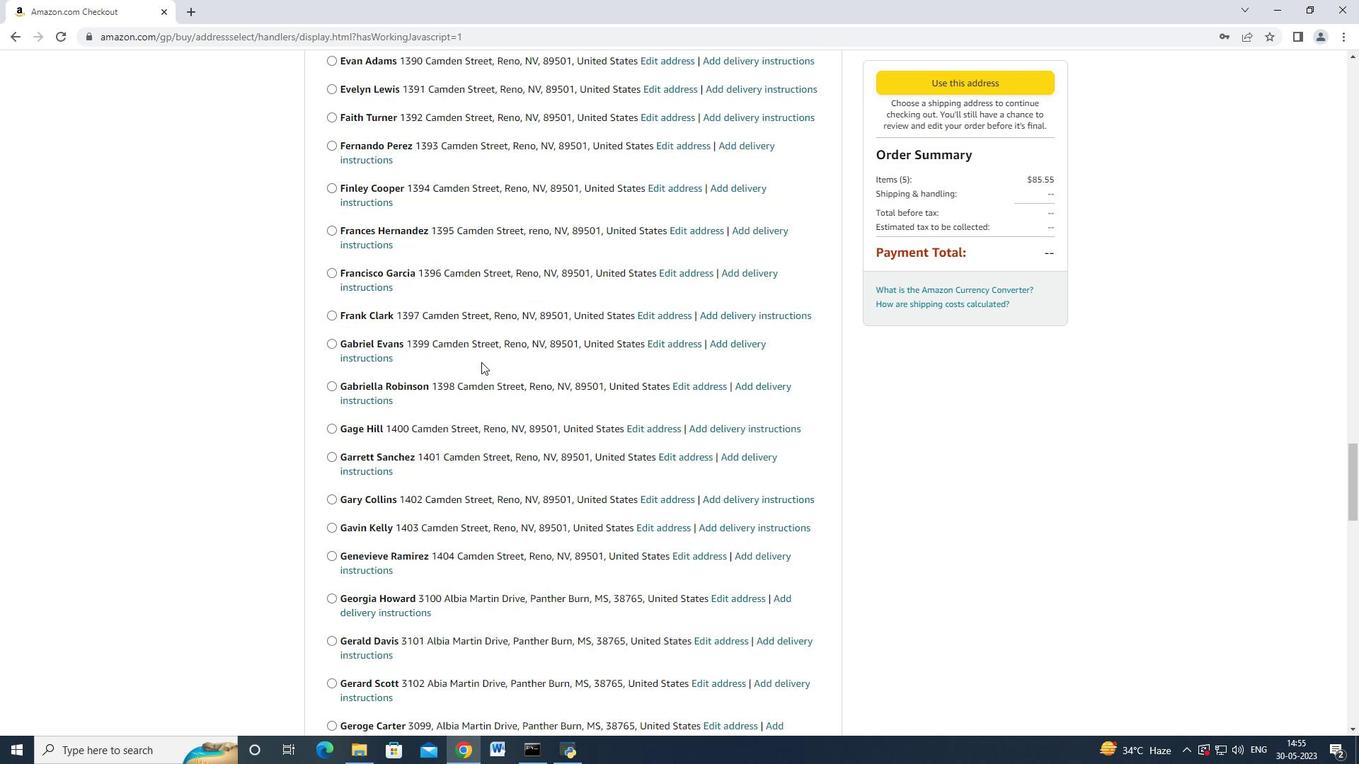 
Action: Mouse moved to (478, 358)
Screenshot: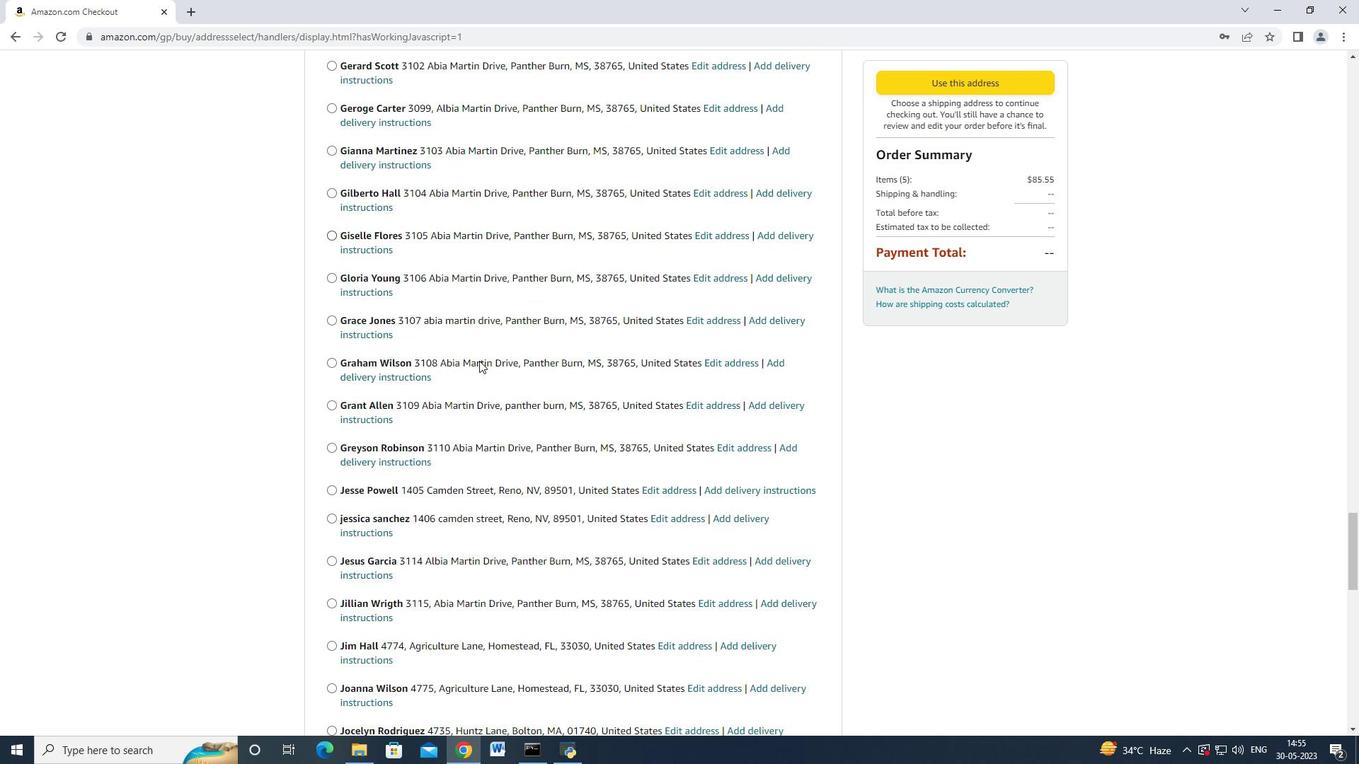 
Action: Mouse scrolled (478, 358) with delta (0, 0)
Screenshot: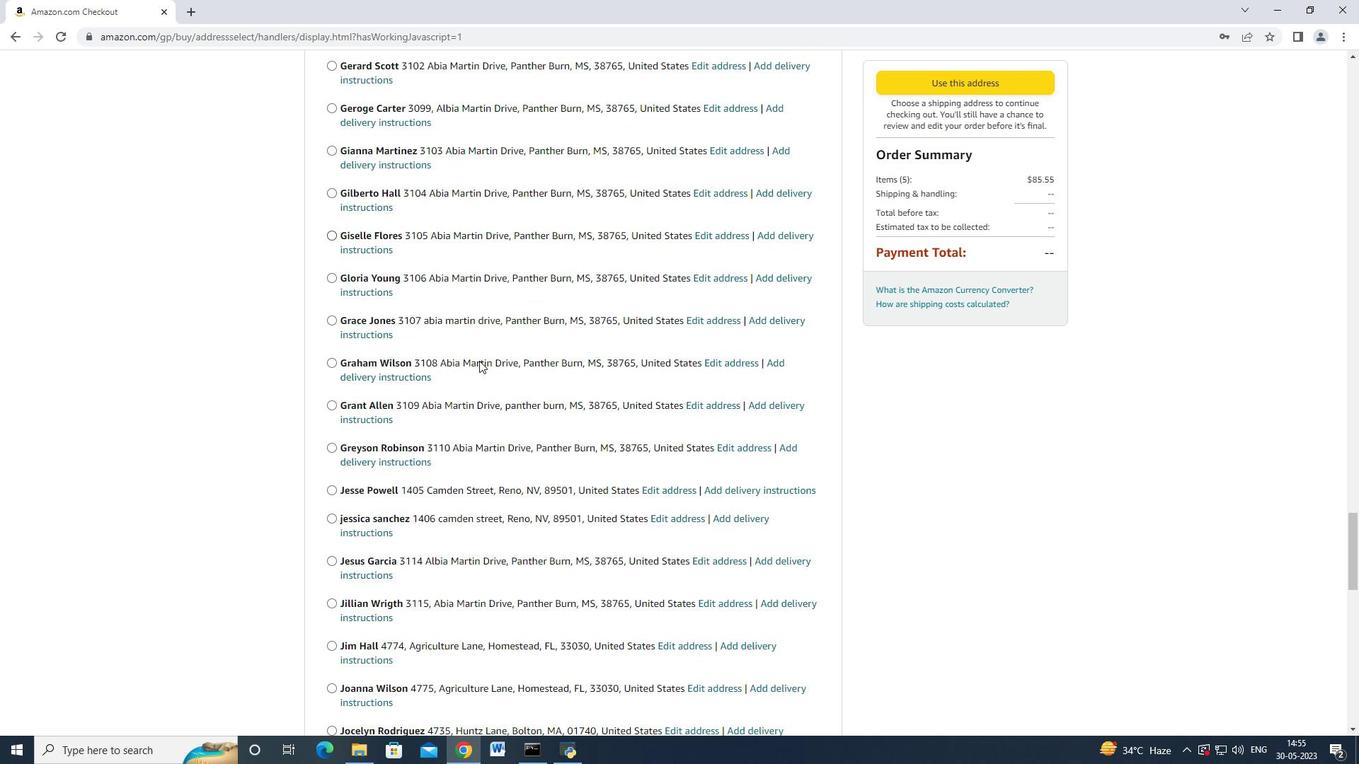 
Action: Mouse moved to (476, 360)
Screenshot: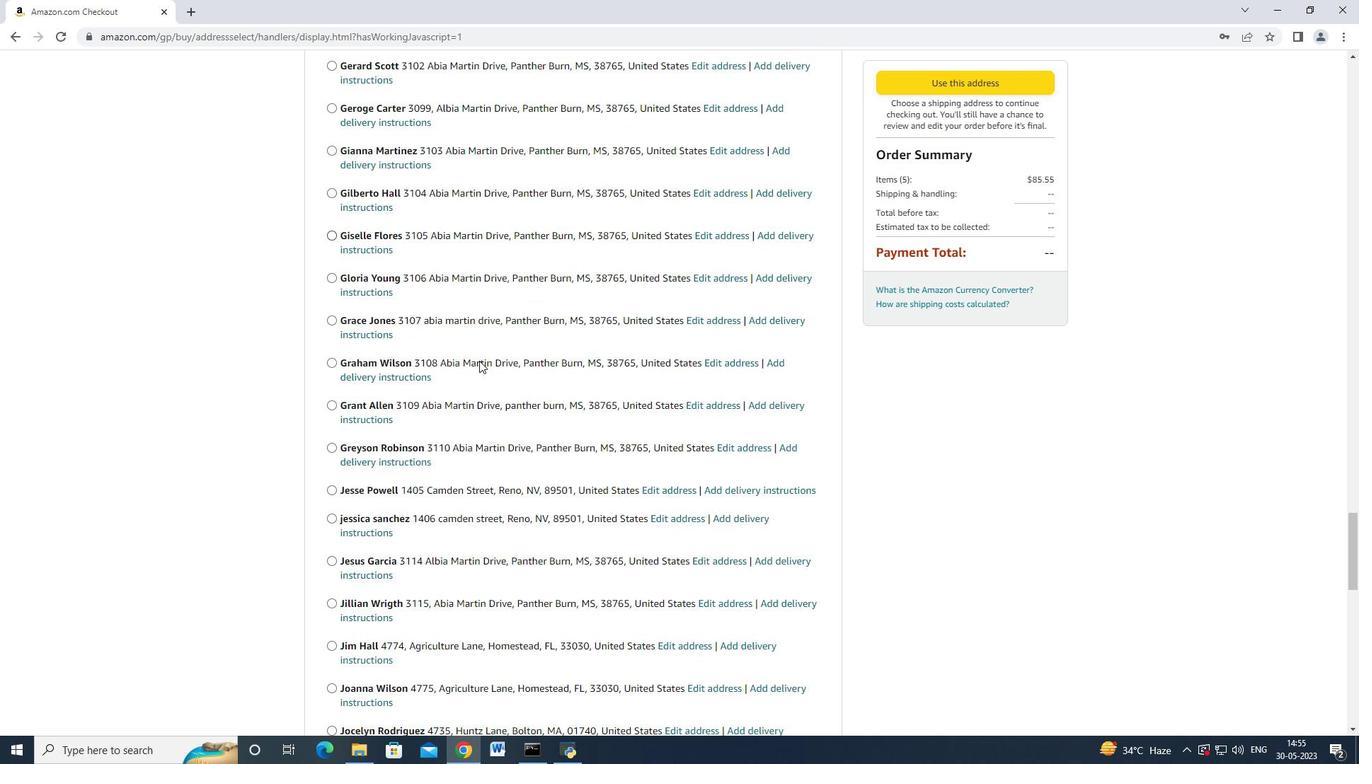 
Action: Mouse scrolled (476, 359) with delta (0, 0)
Screenshot: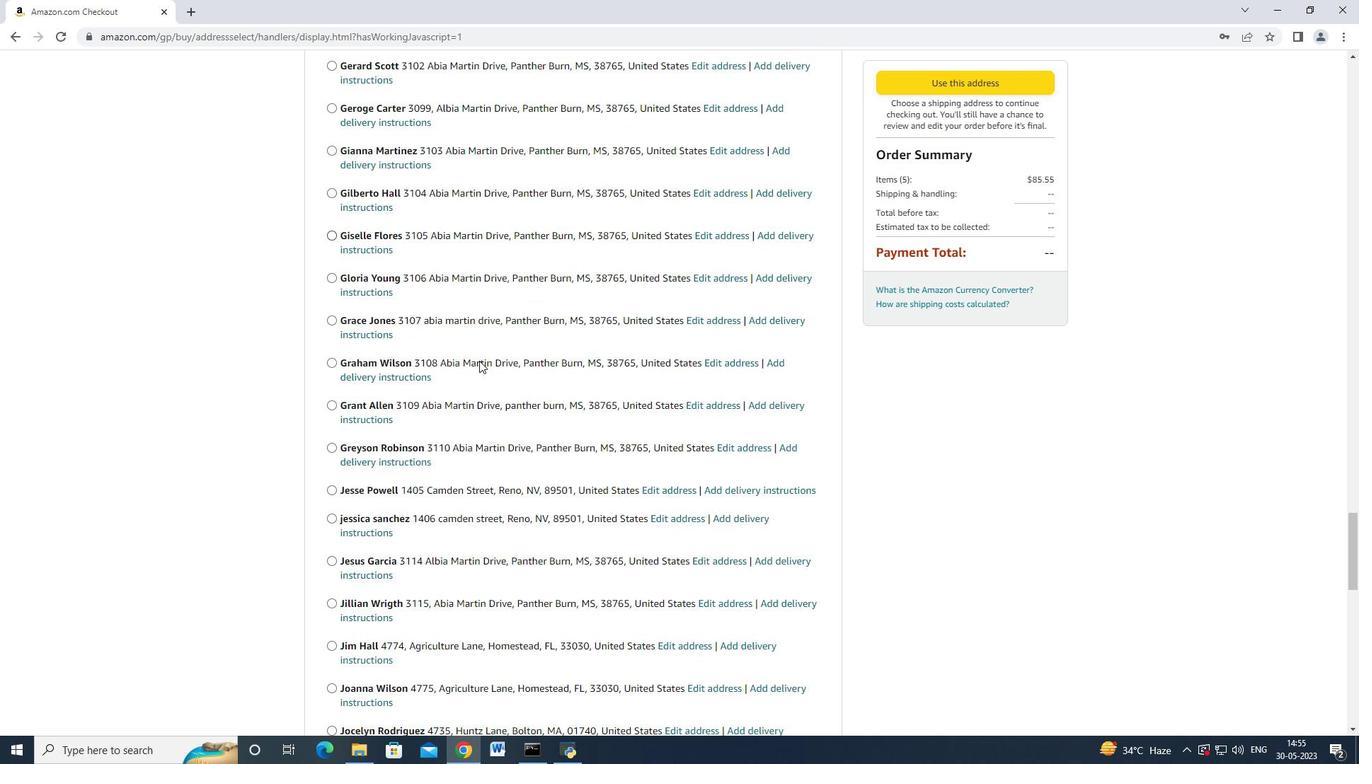 
Action: Mouse moved to (475, 360)
Screenshot: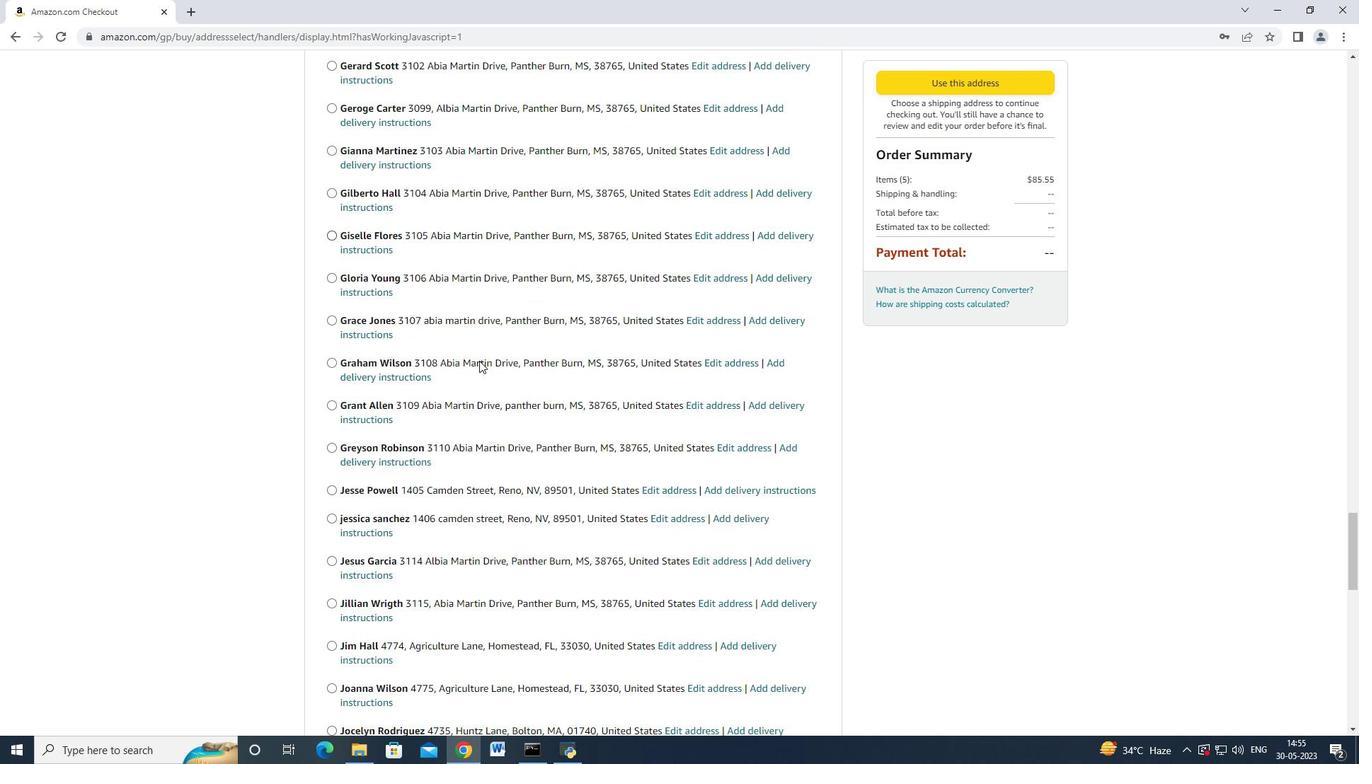 
Action: Mouse scrolled (475, 360) with delta (0, 0)
Screenshot: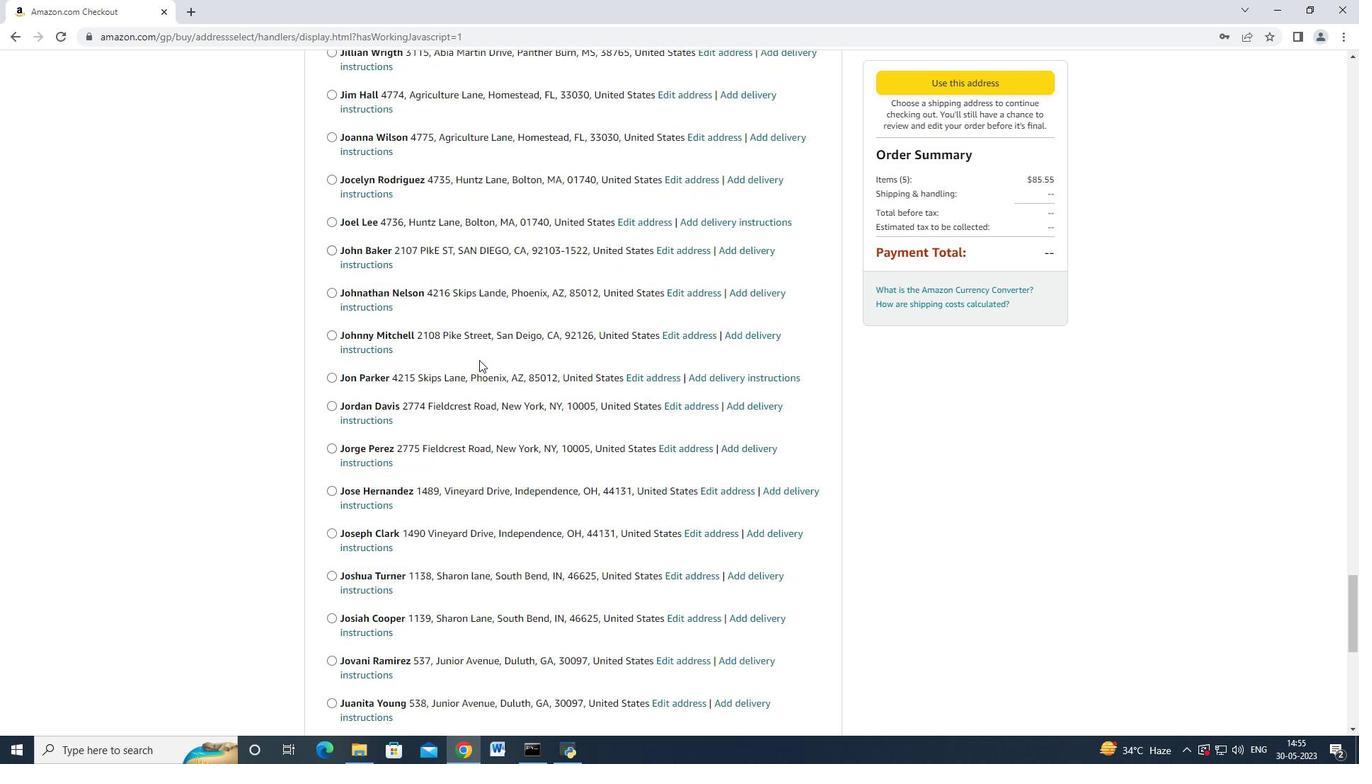 
Action: Mouse moved to (475, 360)
Screenshot: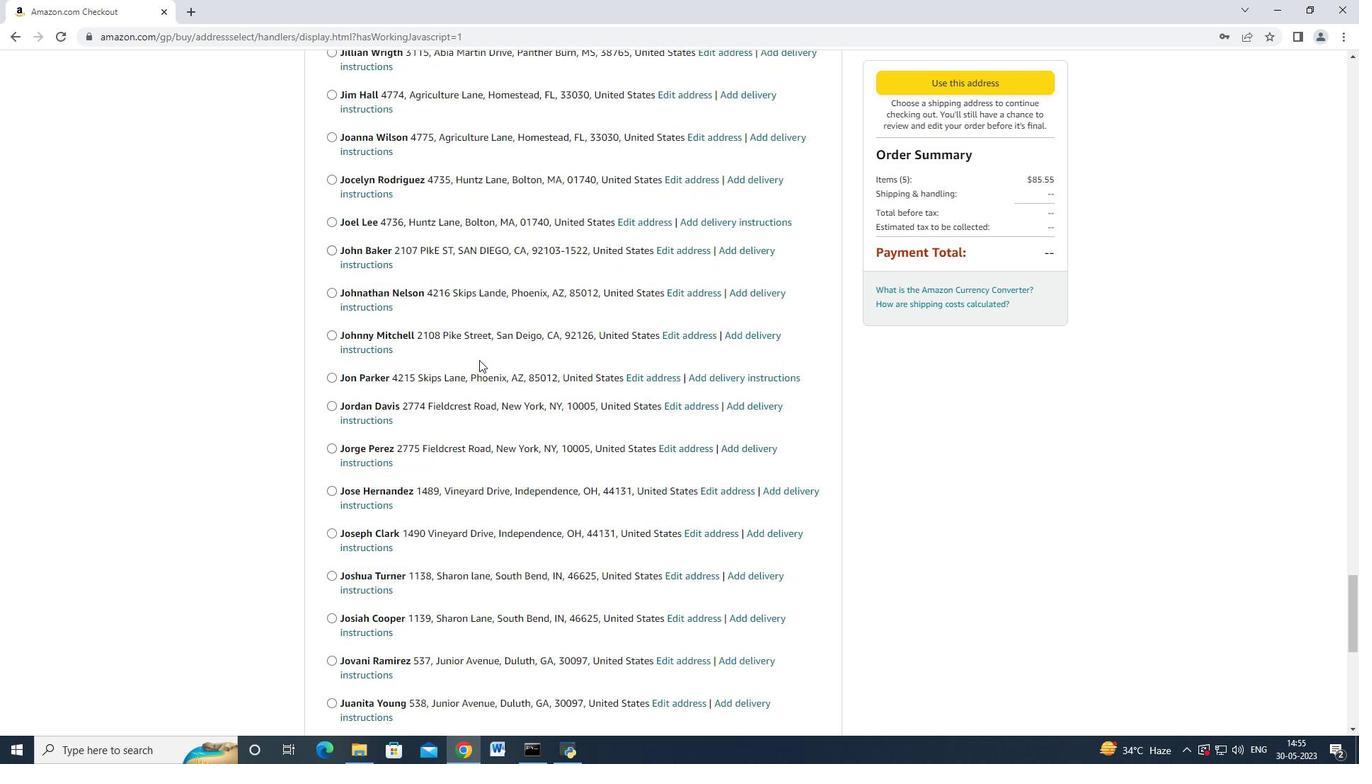 
Action: Mouse scrolled (475, 360) with delta (0, 0)
Screenshot: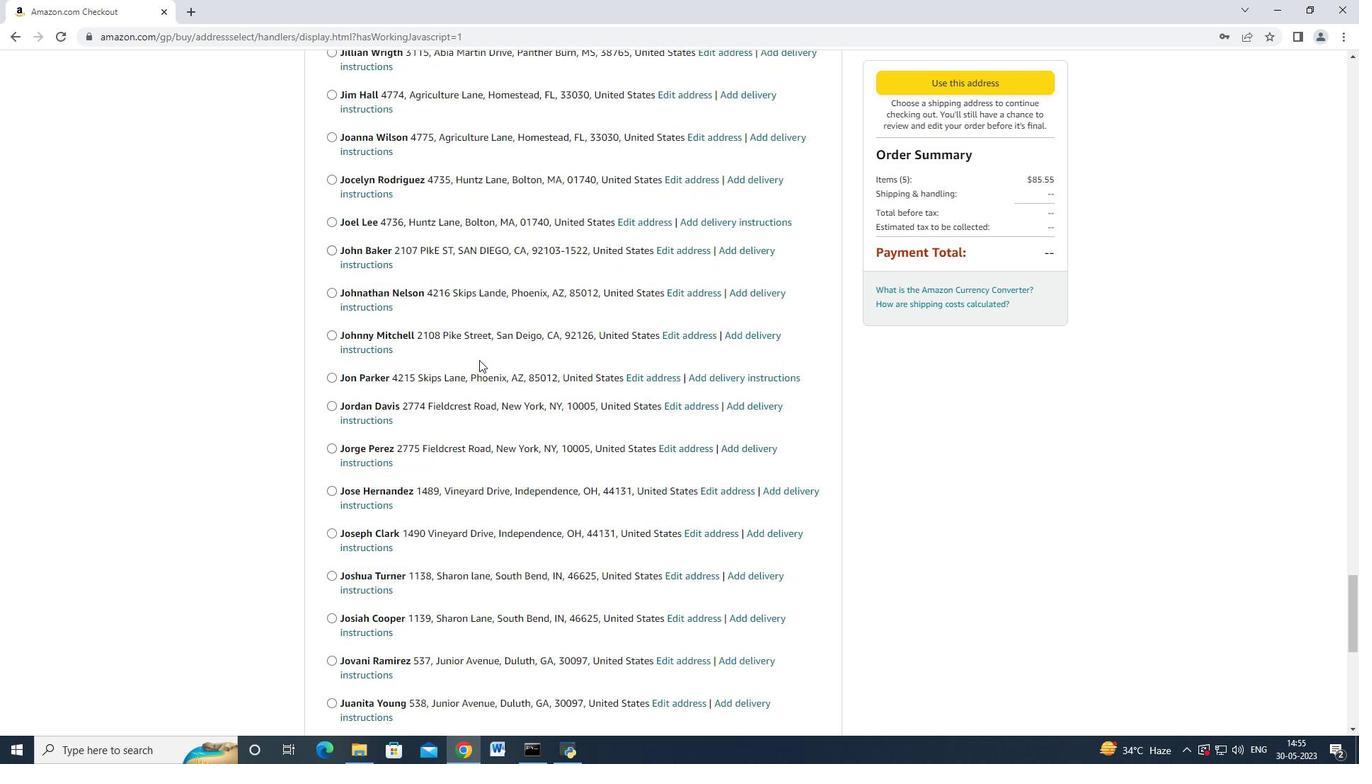 
Action: Mouse moved to (476, 360)
Screenshot: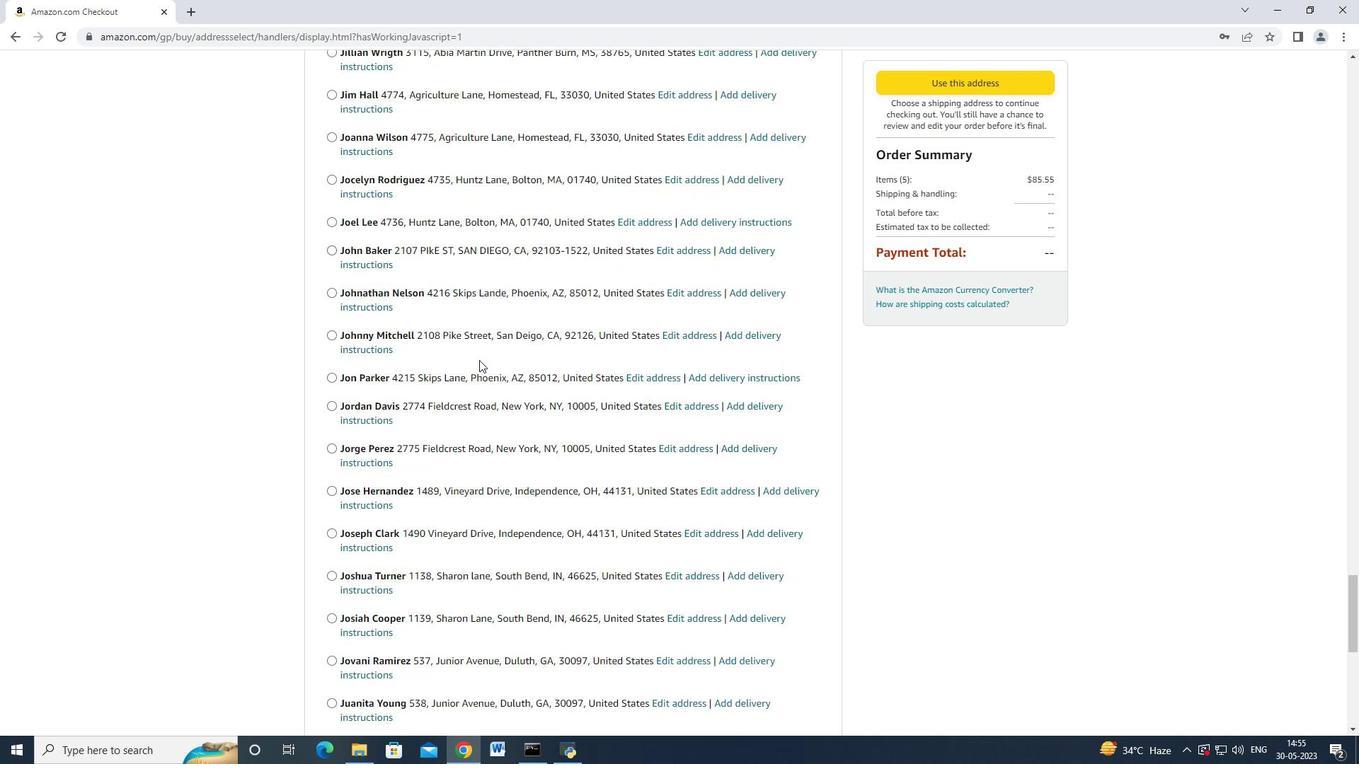 
Action: Mouse scrolled (475, 360) with delta (0, 0)
Screenshot: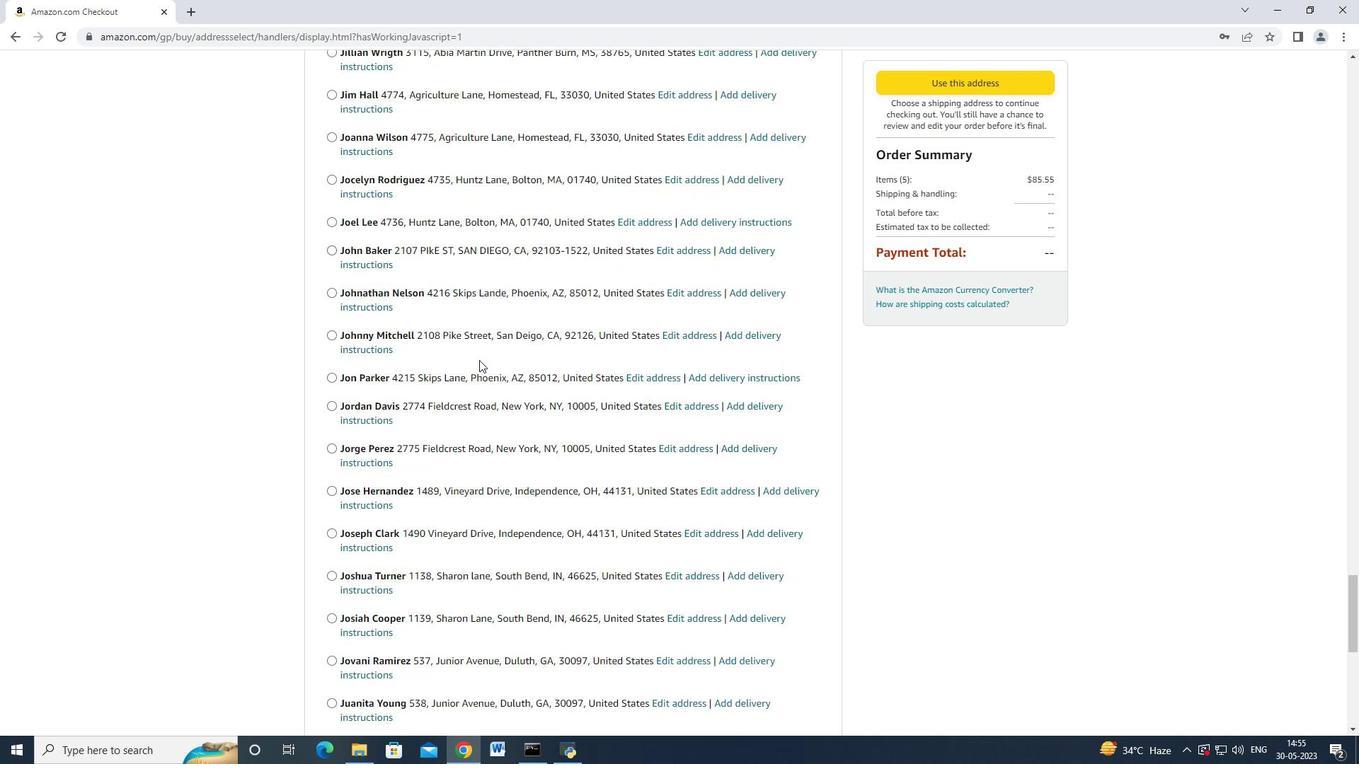 
Action: Mouse moved to (477, 360)
Screenshot: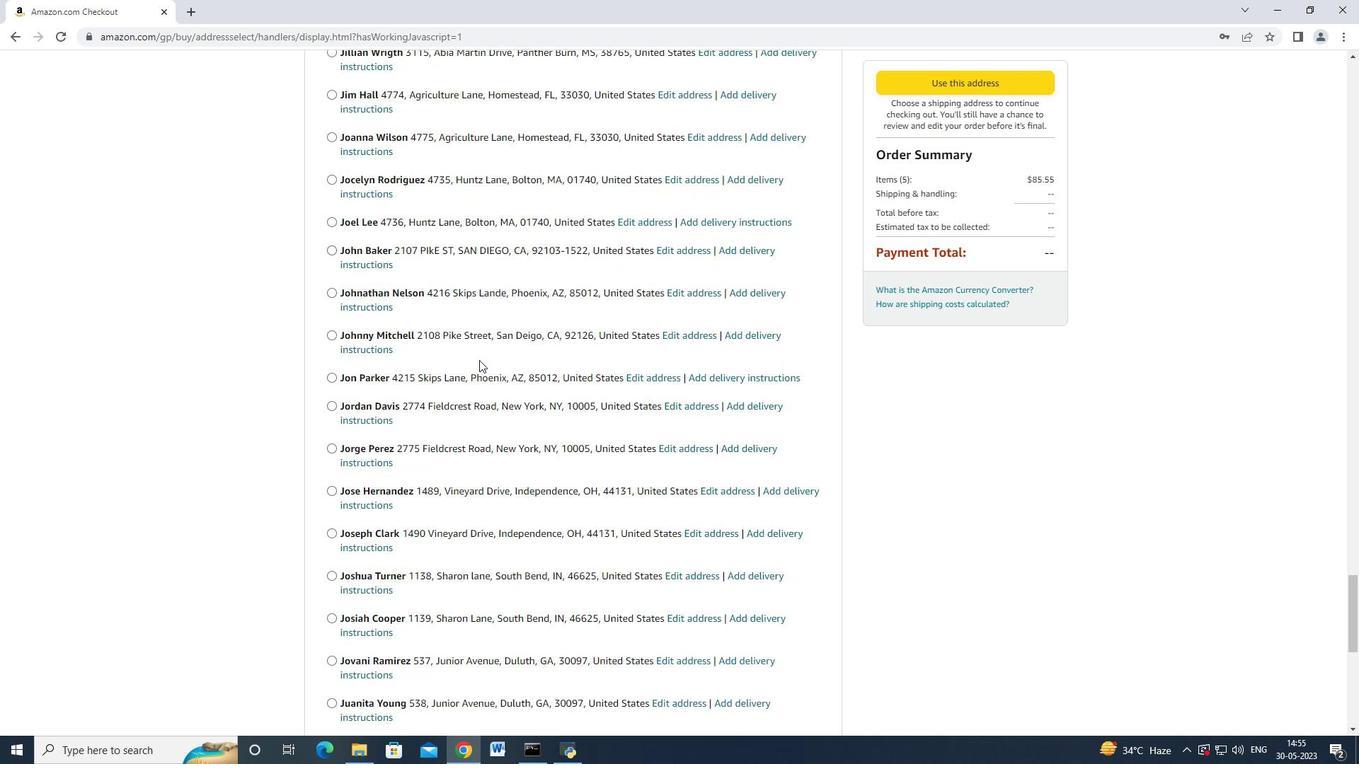 
Action: Mouse scrolled (476, 360) with delta (0, 0)
Screenshot: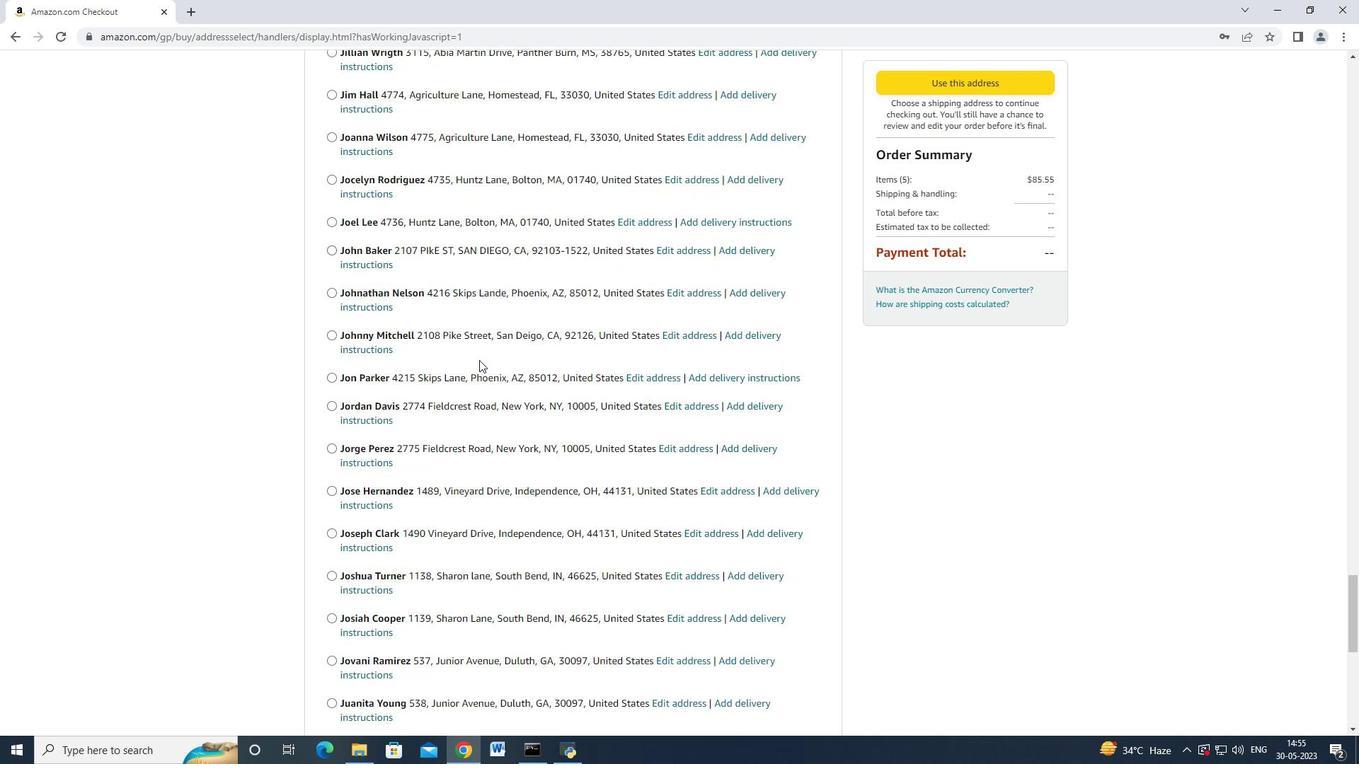
Action: Mouse moved to (477, 360)
Screenshot: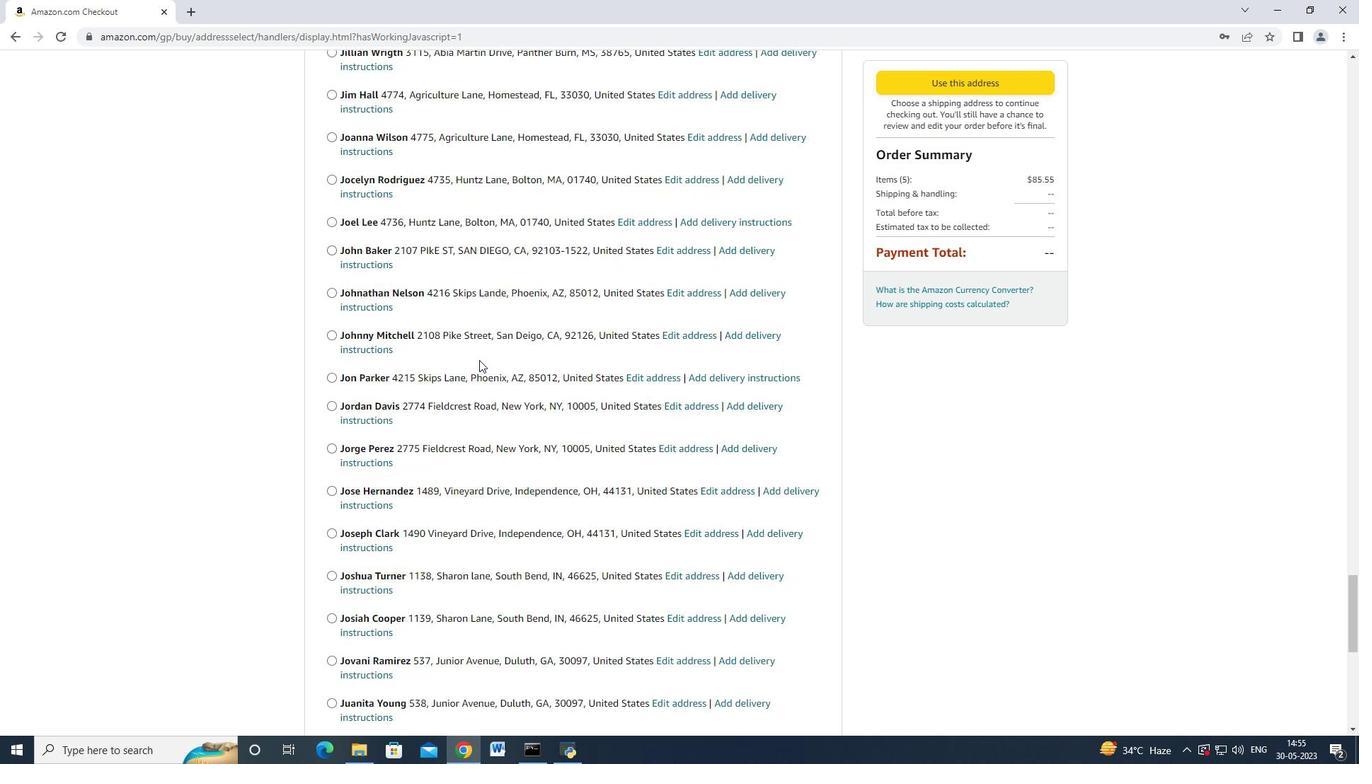 
Action: Mouse scrolled (477, 359) with delta (0, 0)
Screenshot: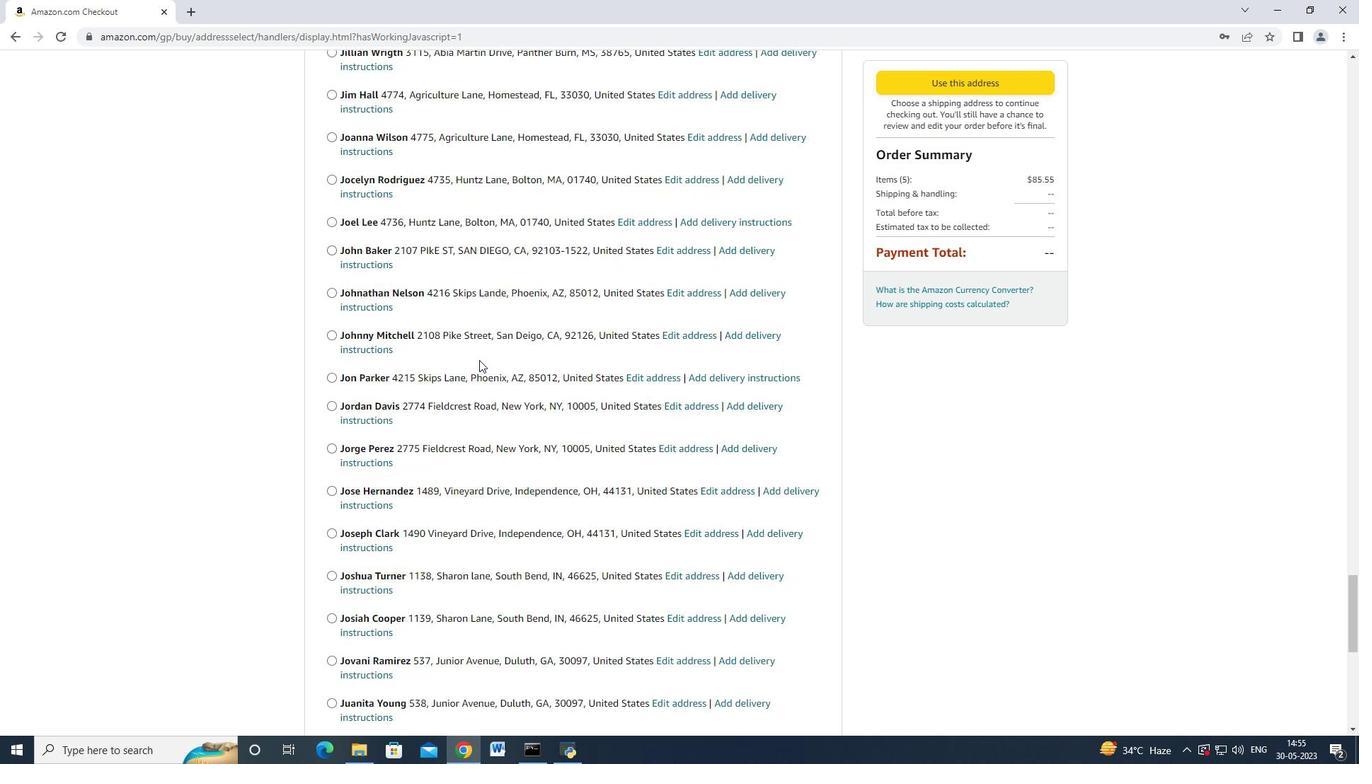 
Action: Mouse moved to (402, 310)
Screenshot: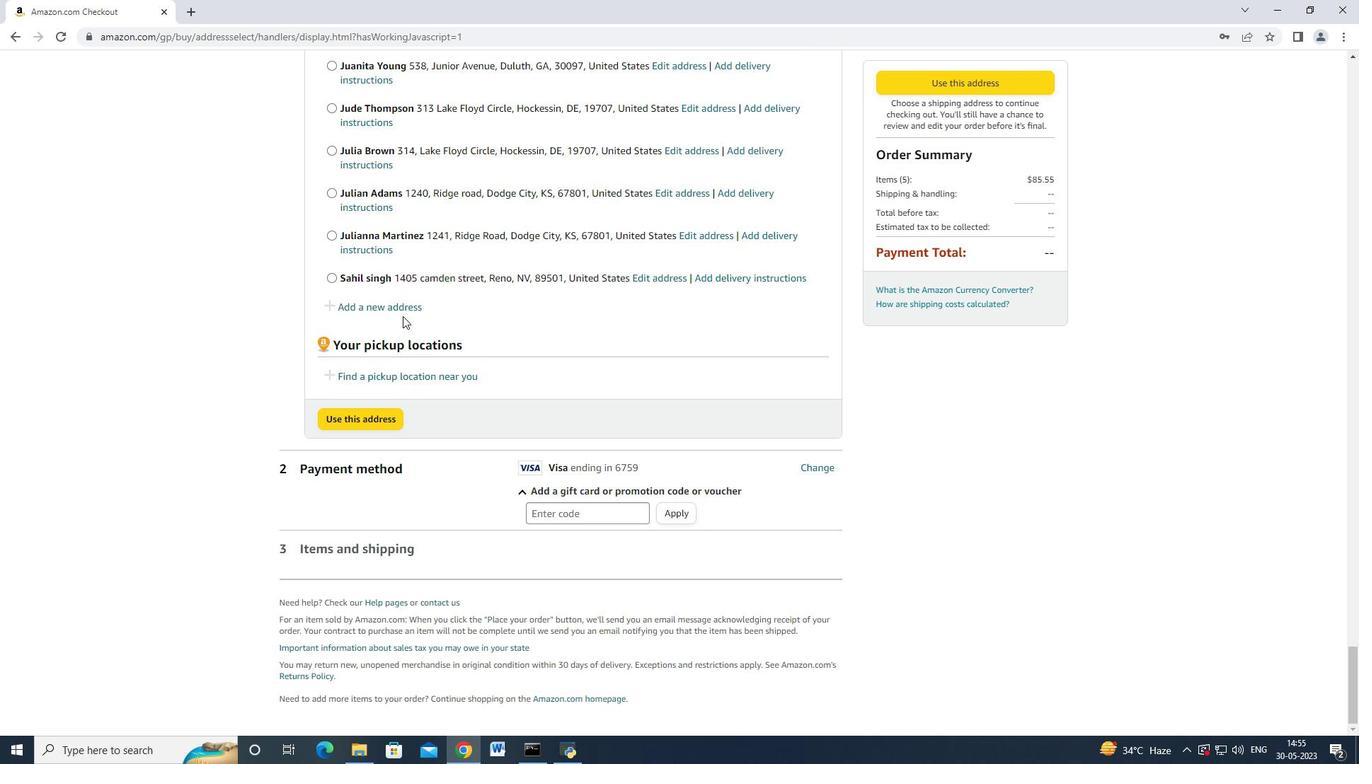 
Action: Mouse pressed left at (402, 310)
Screenshot: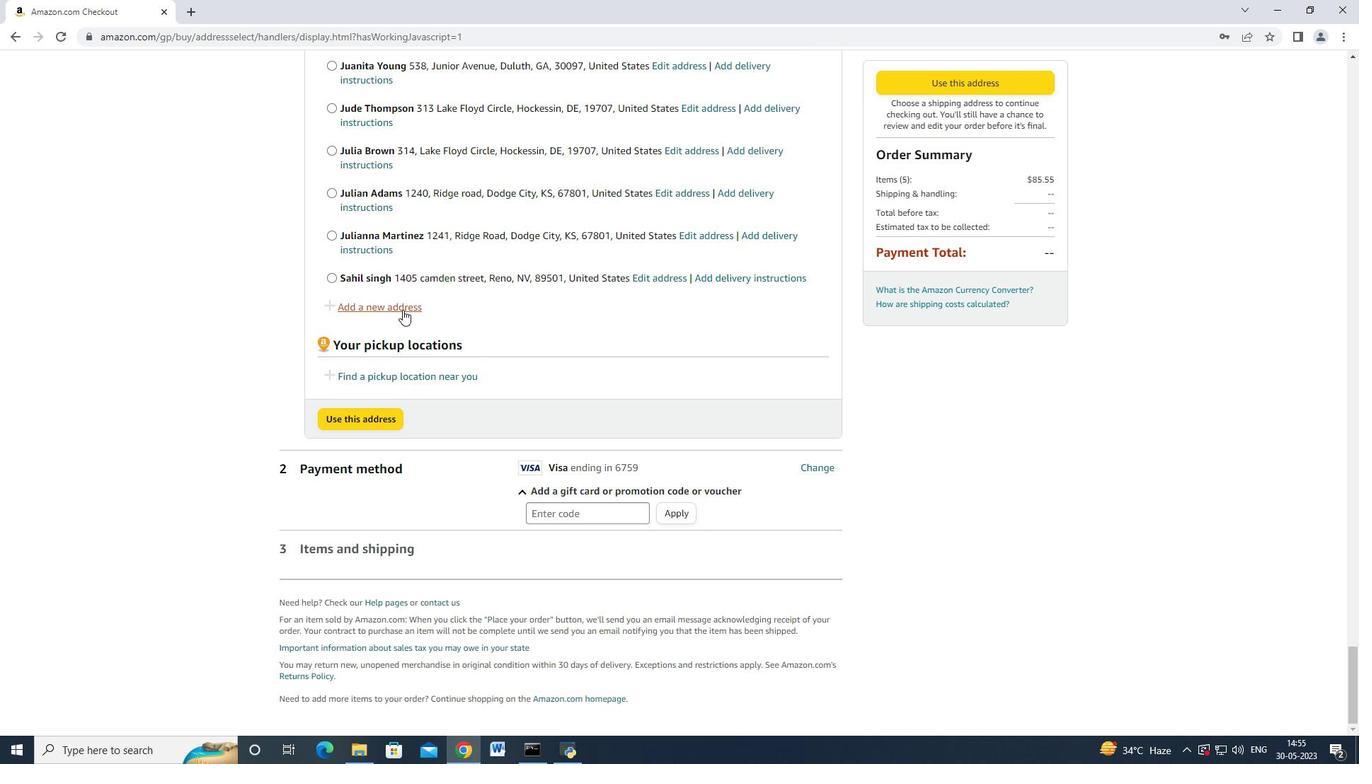 
Action: Mouse moved to (477, 342)
Screenshot: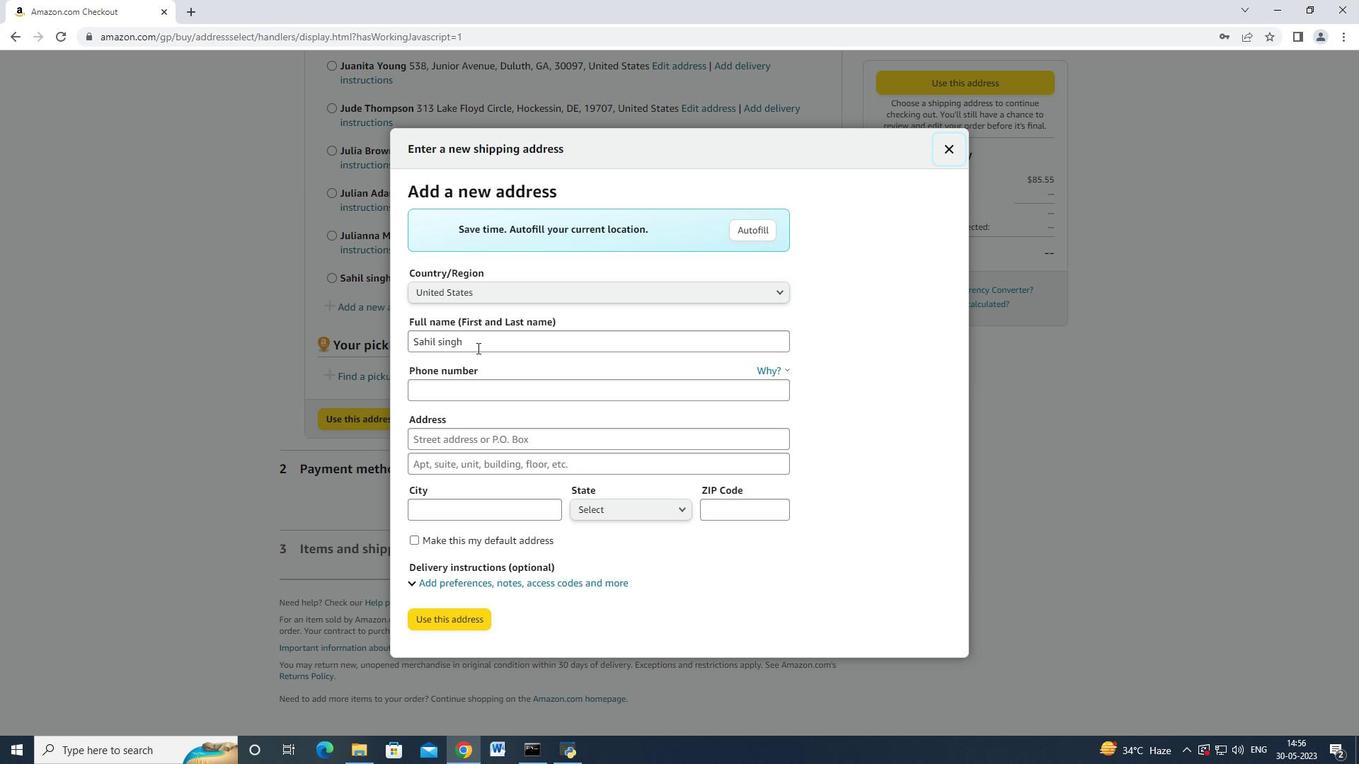 
Action: Mouse pressed left at (477, 342)
Screenshot: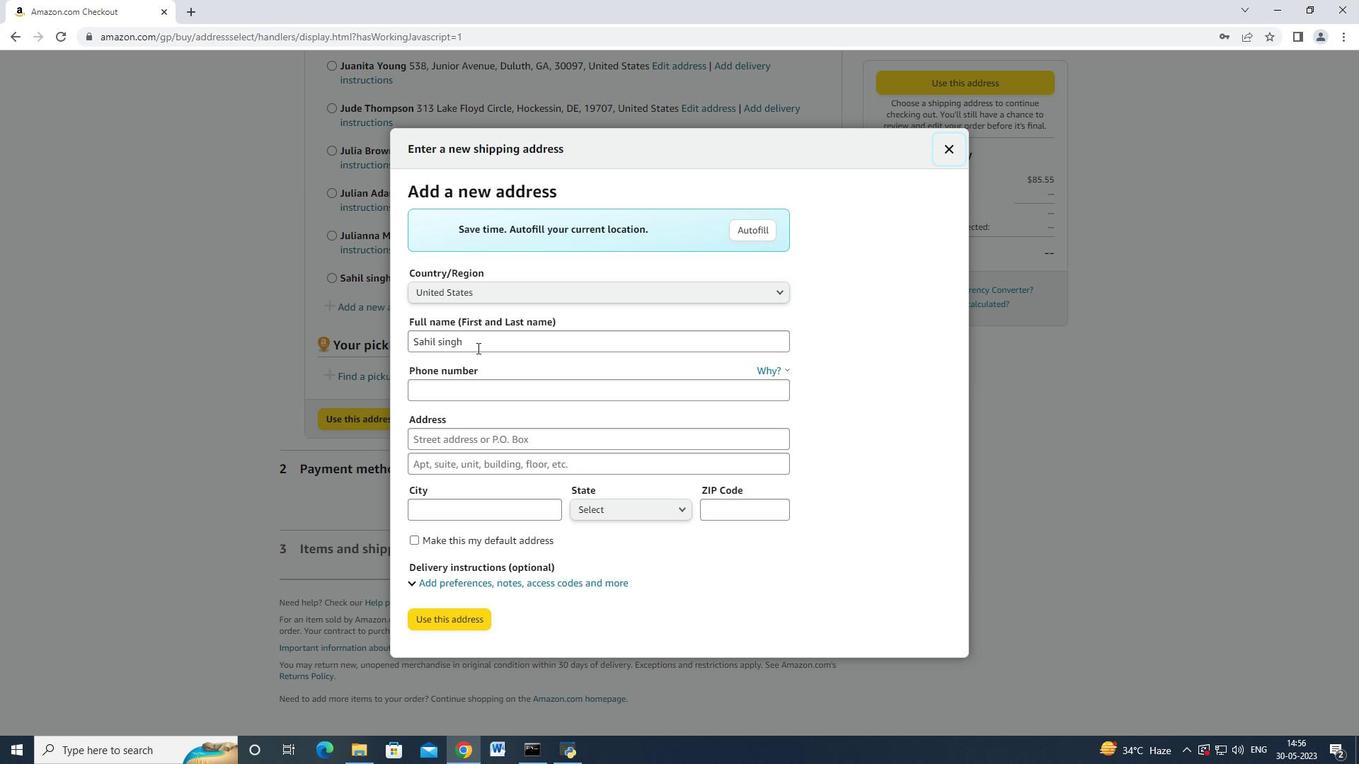 
Action: Mouse moved to (417, 334)
Screenshot: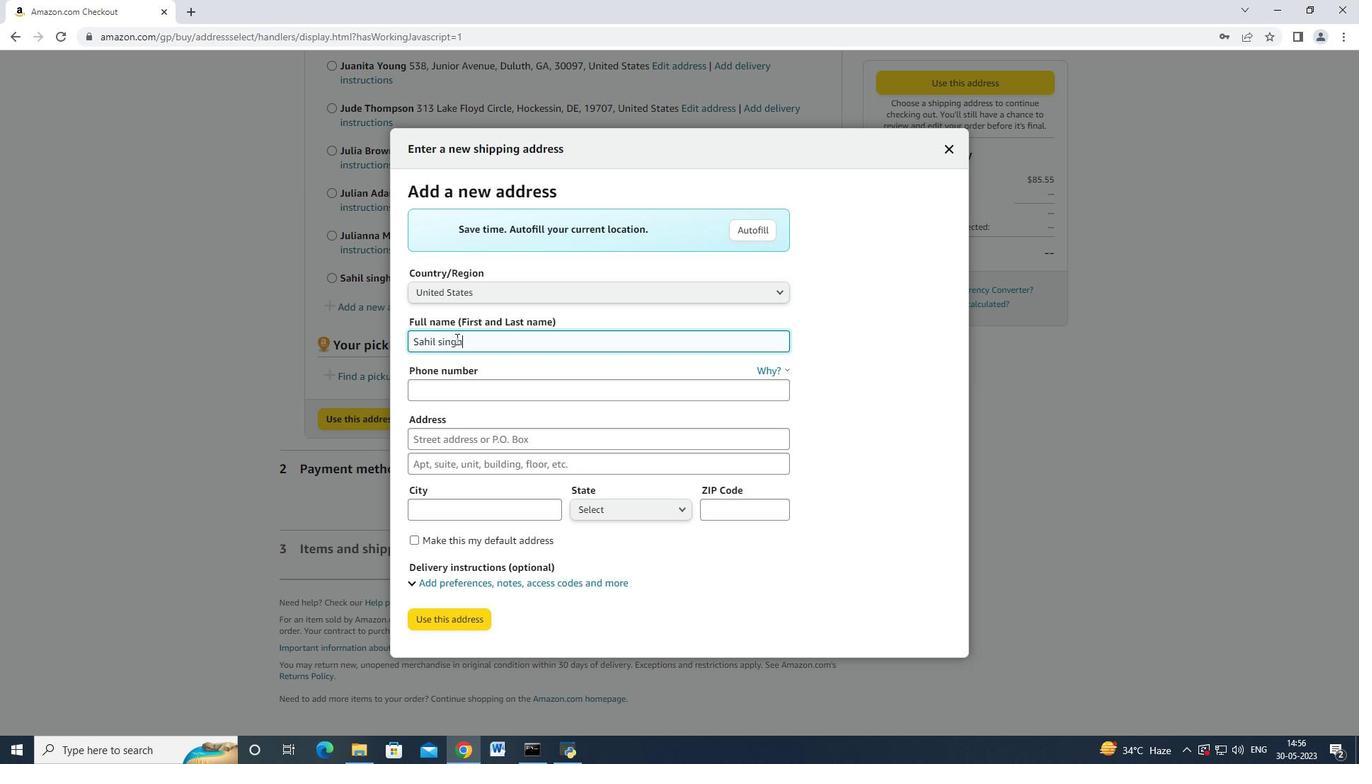 
Action: Key pressed <Key.backspace><Key.backspace><Key.backspace><Key.shift>Guadalupe<Key.space><Key.shift>Nelson<Key.tab><Key.tab>6314971043<Key.tab>3111<Key.space><Key.shift_r>Abia<Key.space><Key.shift>Martin<Key.space><Key.shift_r>Drive<Key.tab><Key.tab><Key.shift>Panther<Key.space><Key.shift>Burn<Key.tab>
Screenshot: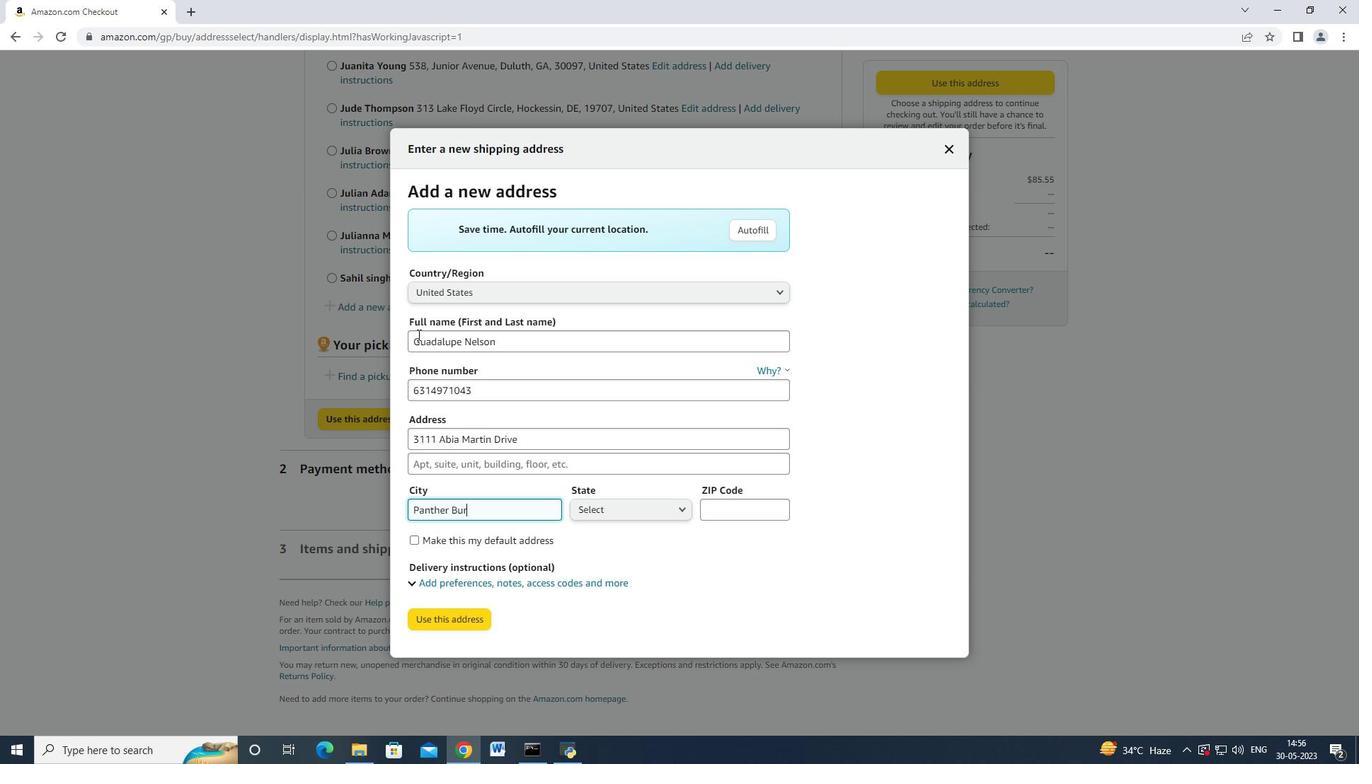 
Action: Mouse moved to (644, 506)
Screenshot: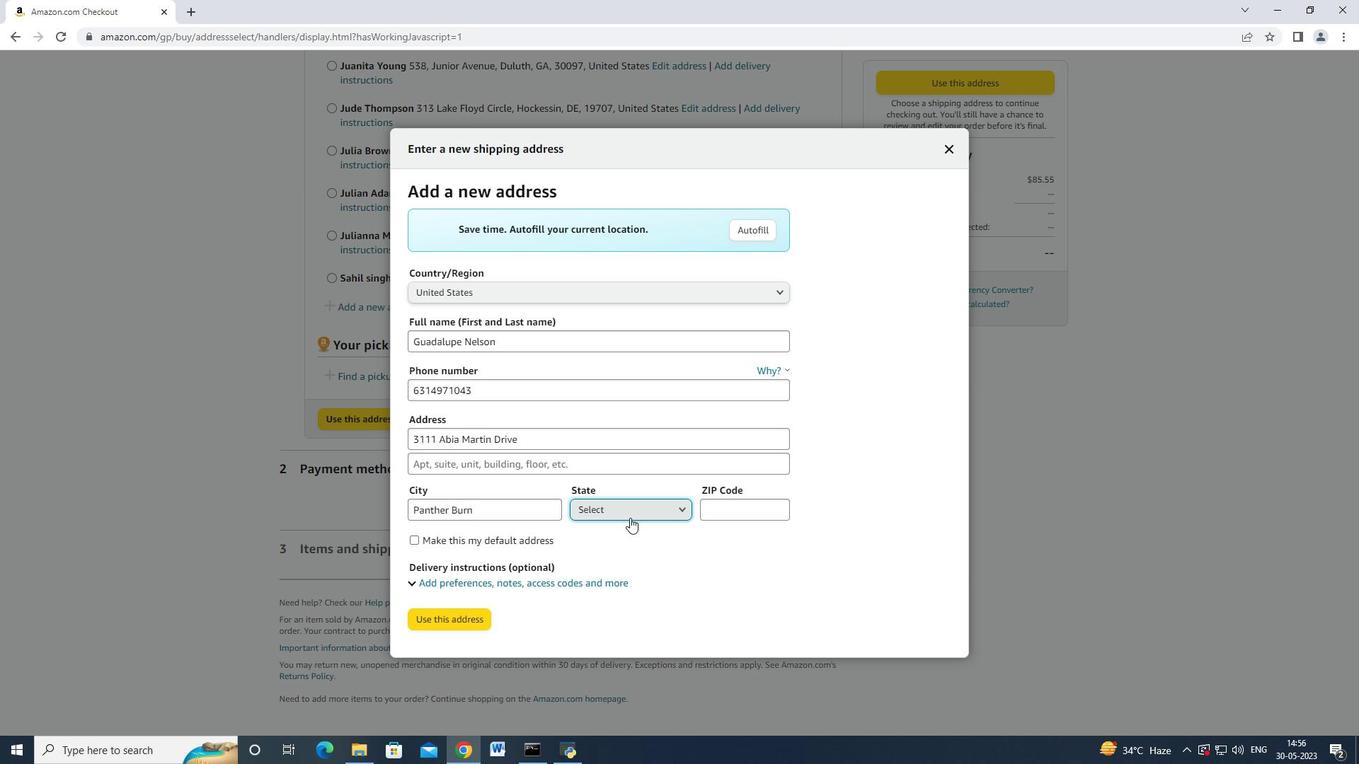 
Action: Mouse pressed left at (644, 506)
Screenshot: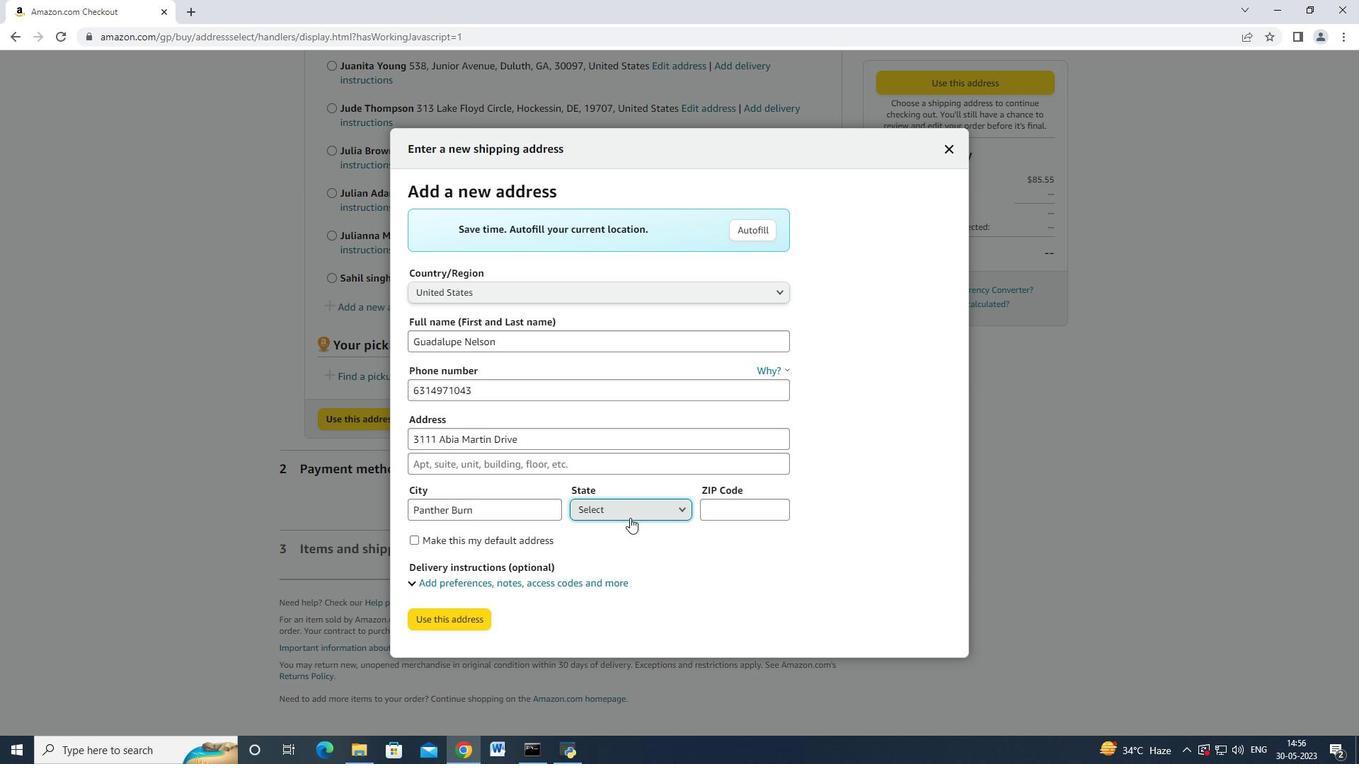 
Action: Mouse moved to (629, 476)
Screenshot: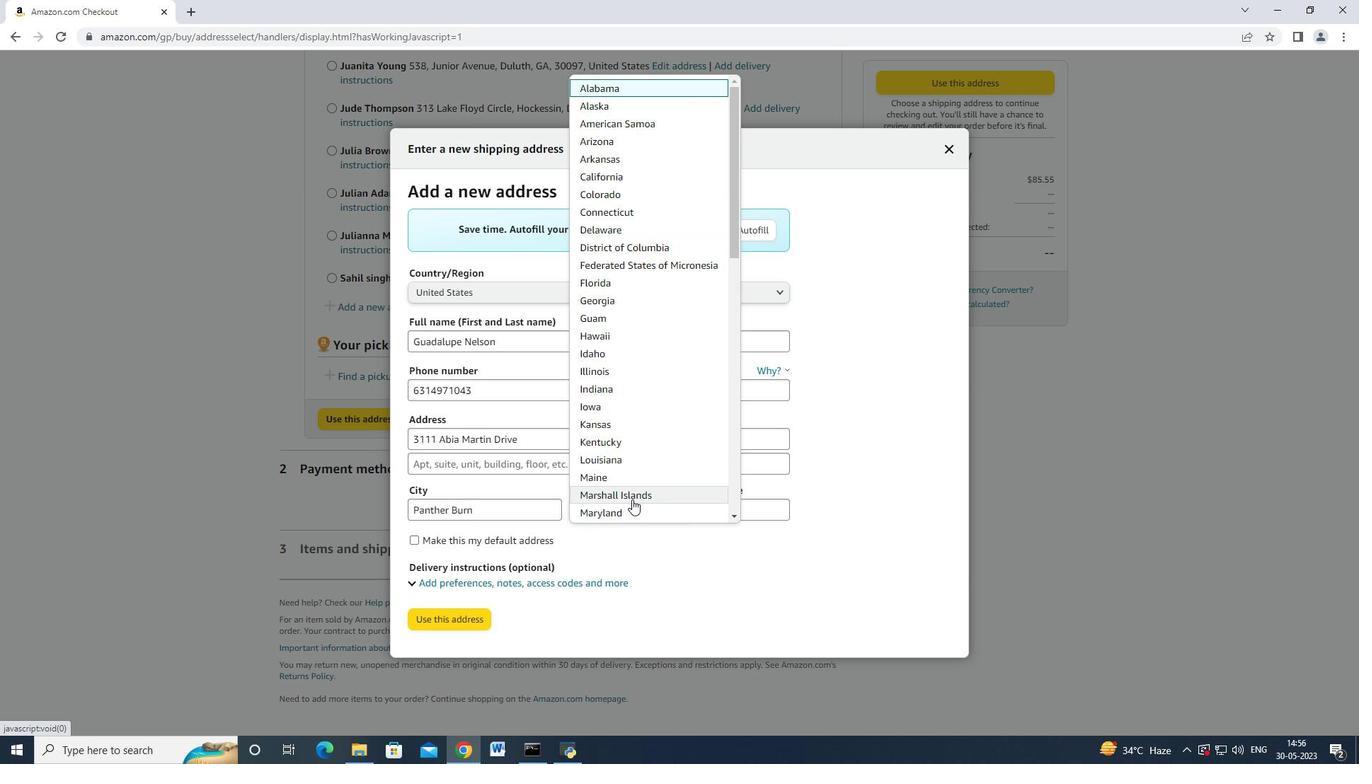 
Action: Mouse scrolled (629, 475) with delta (0, 0)
Screenshot: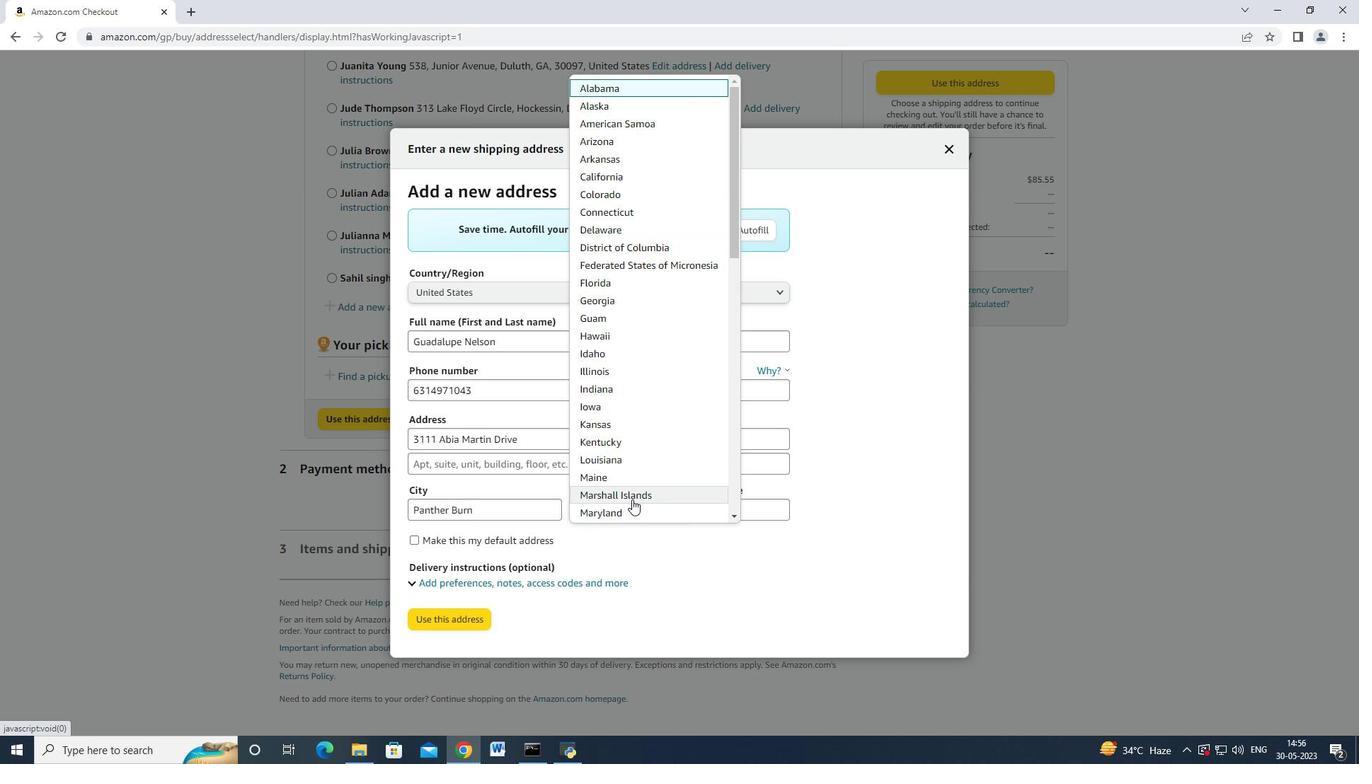 
Action: Mouse moved to (627, 506)
Screenshot: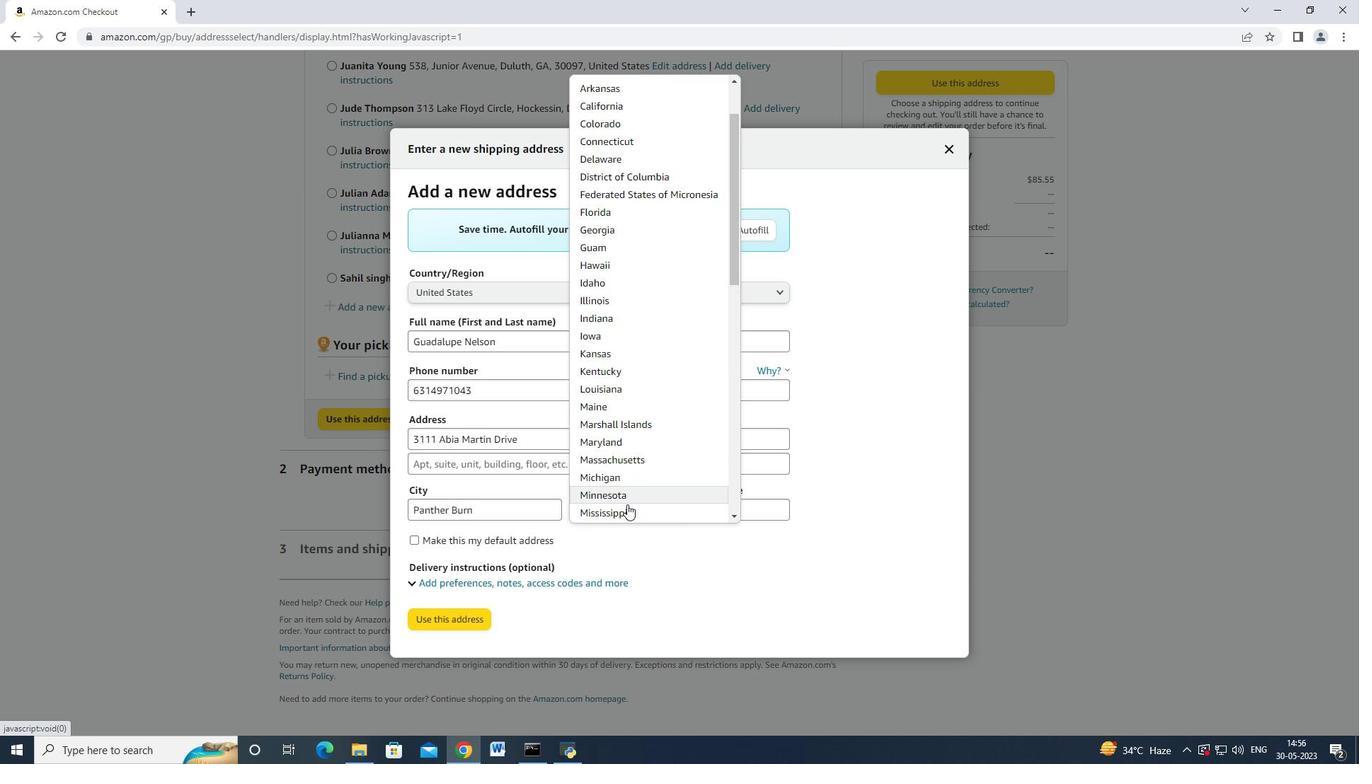 
Action: Mouse pressed left at (627, 506)
Screenshot: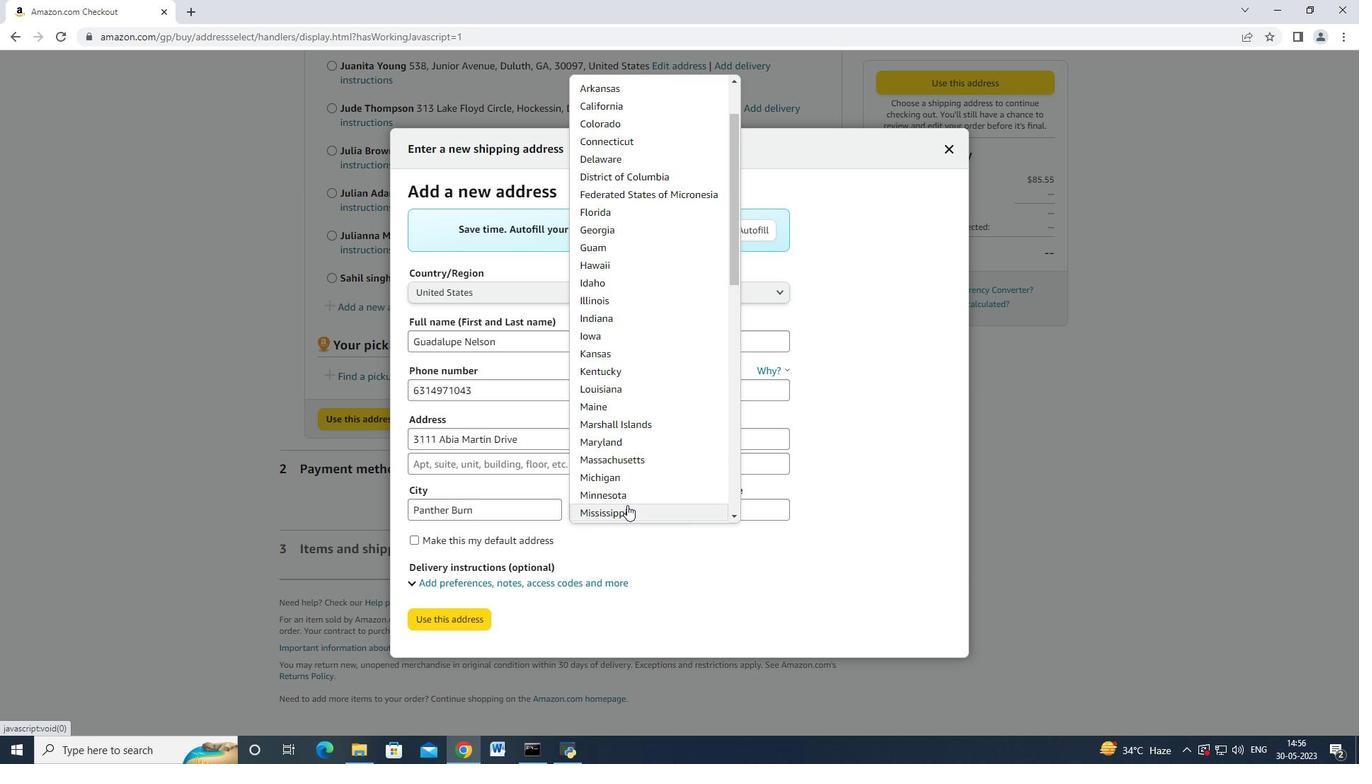 
Action: Mouse moved to (751, 511)
Screenshot: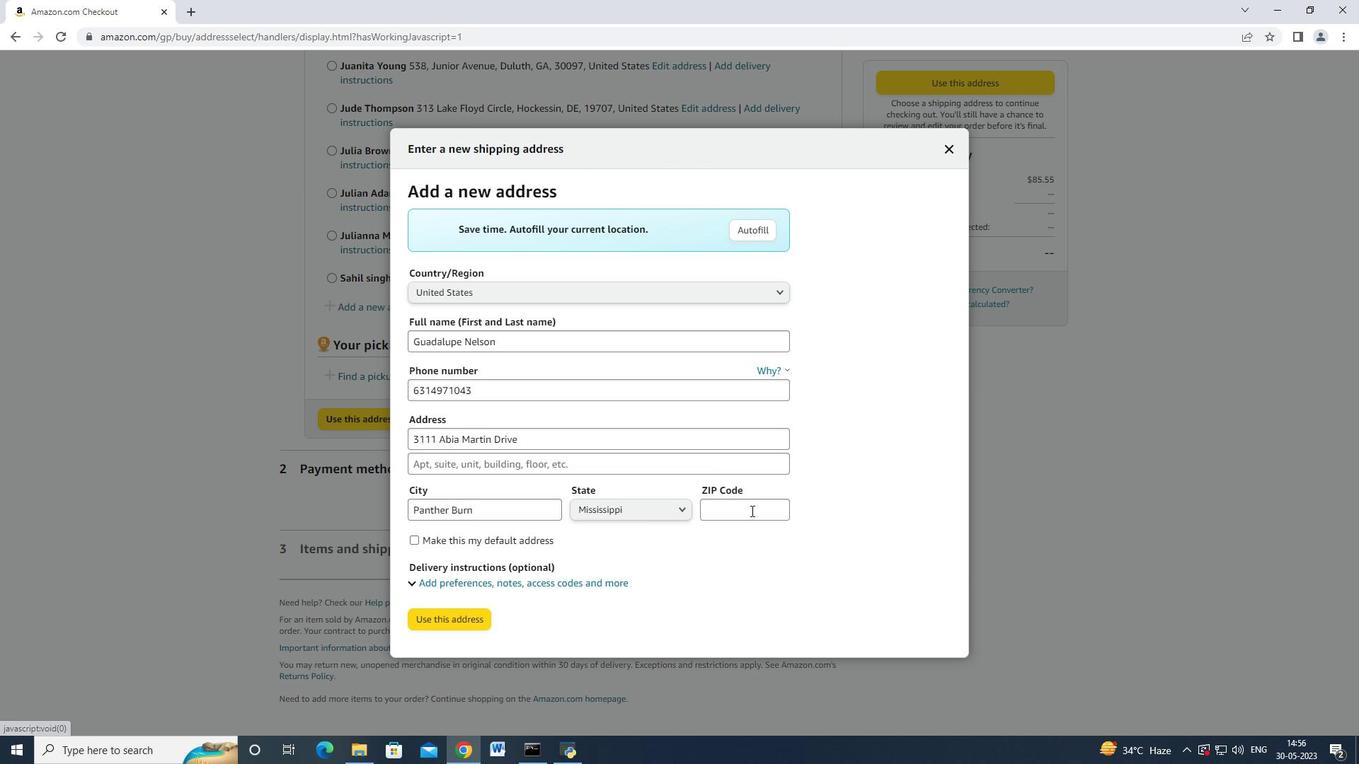 
Action: Mouse pressed left at (751, 511)
Screenshot: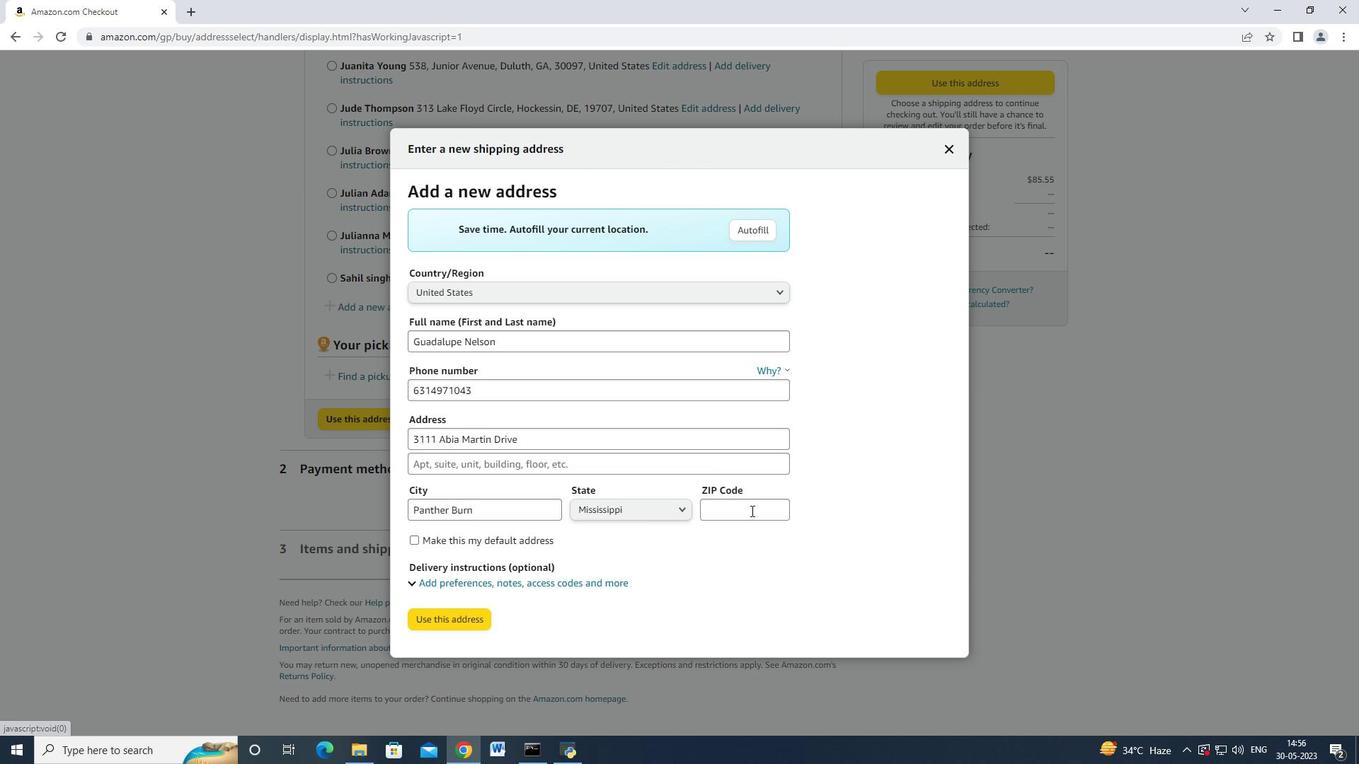 
Action: Mouse moved to (751, 511)
Screenshot: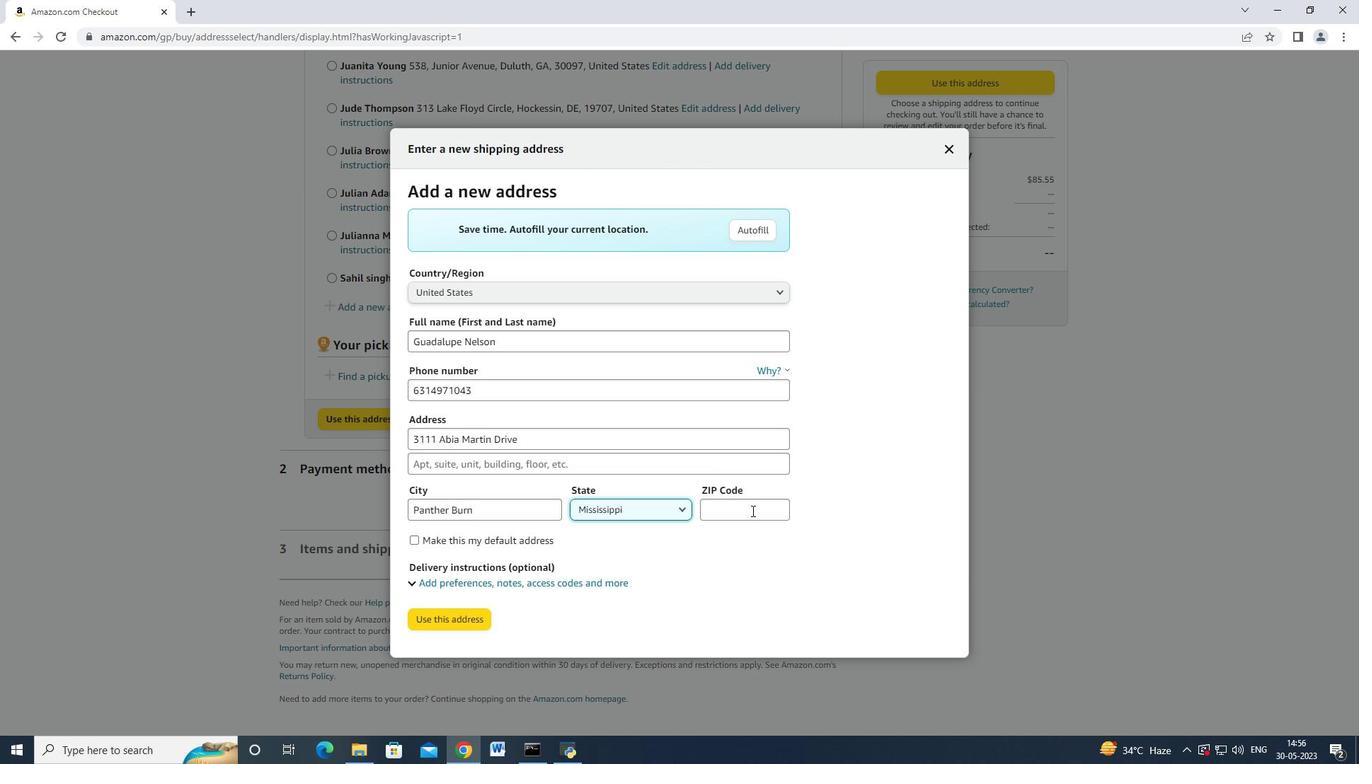 
Action: Key pressed 38765
Screenshot: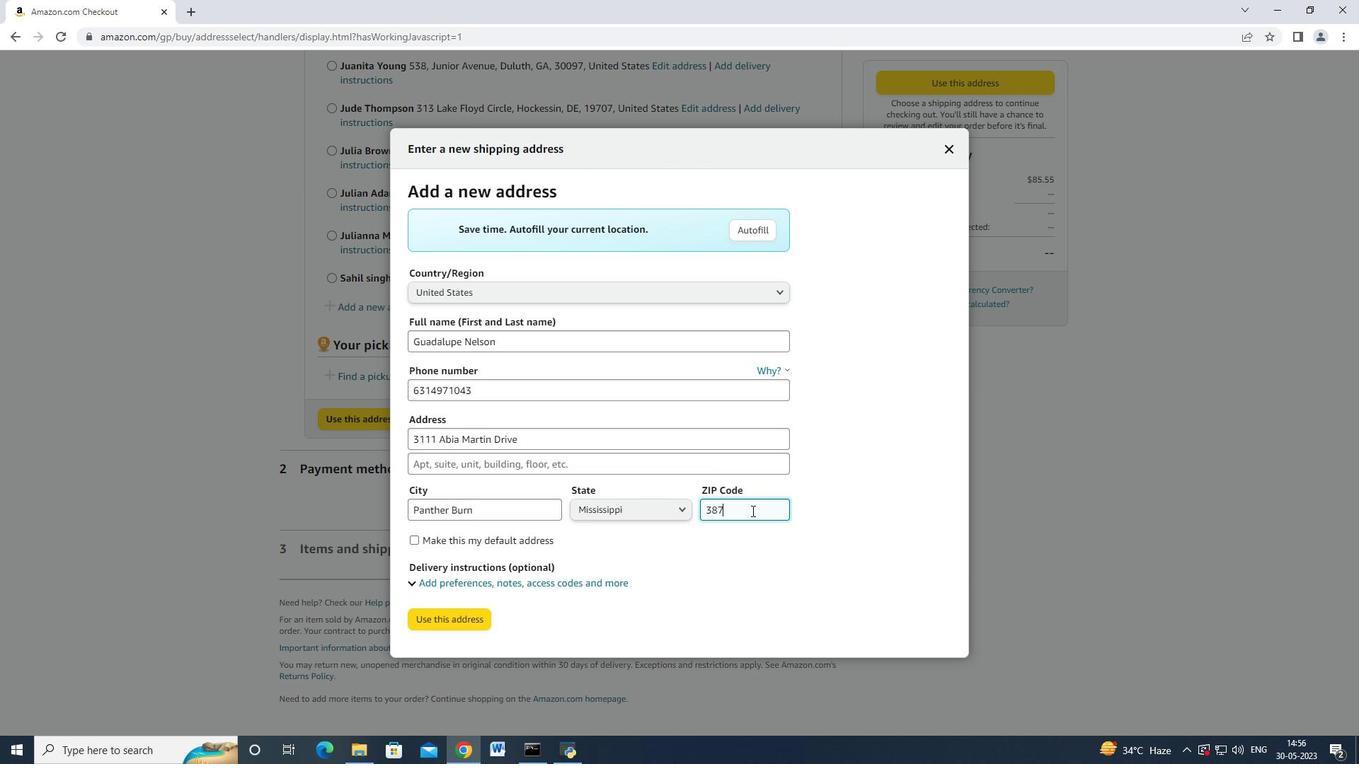 
Action: Mouse moved to (469, 613)
Screenshot: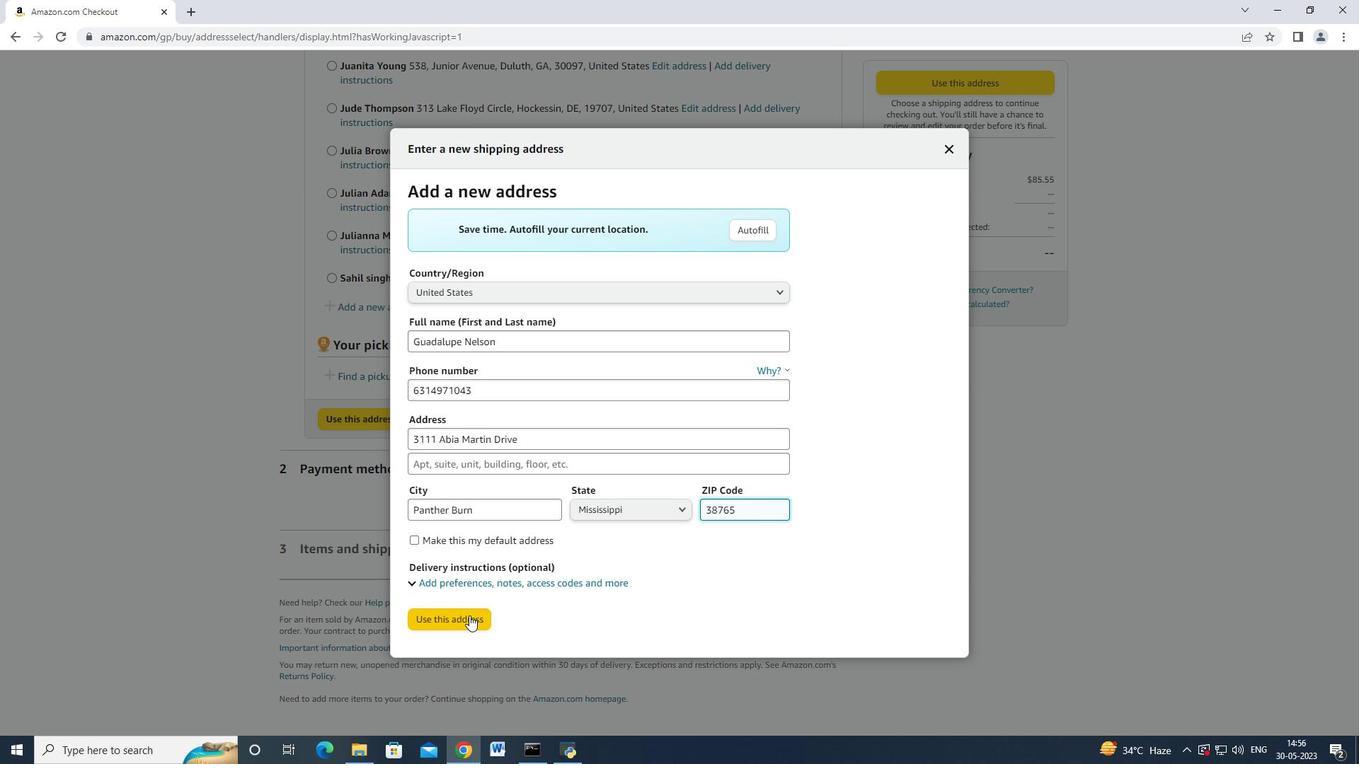 
Action: Mouse pressed left at (469, 613)
Screenshot: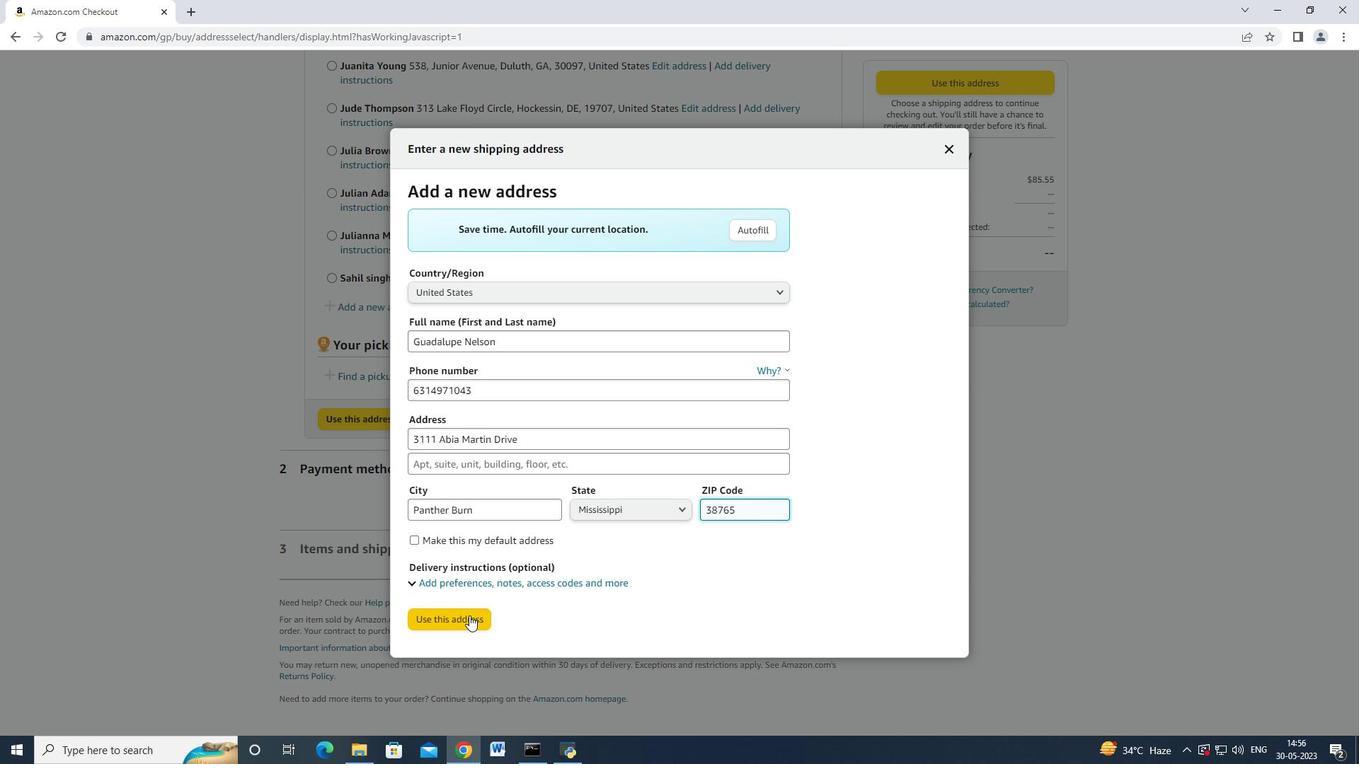 
Action: Mouse moved to (471, 714)
Screenshot: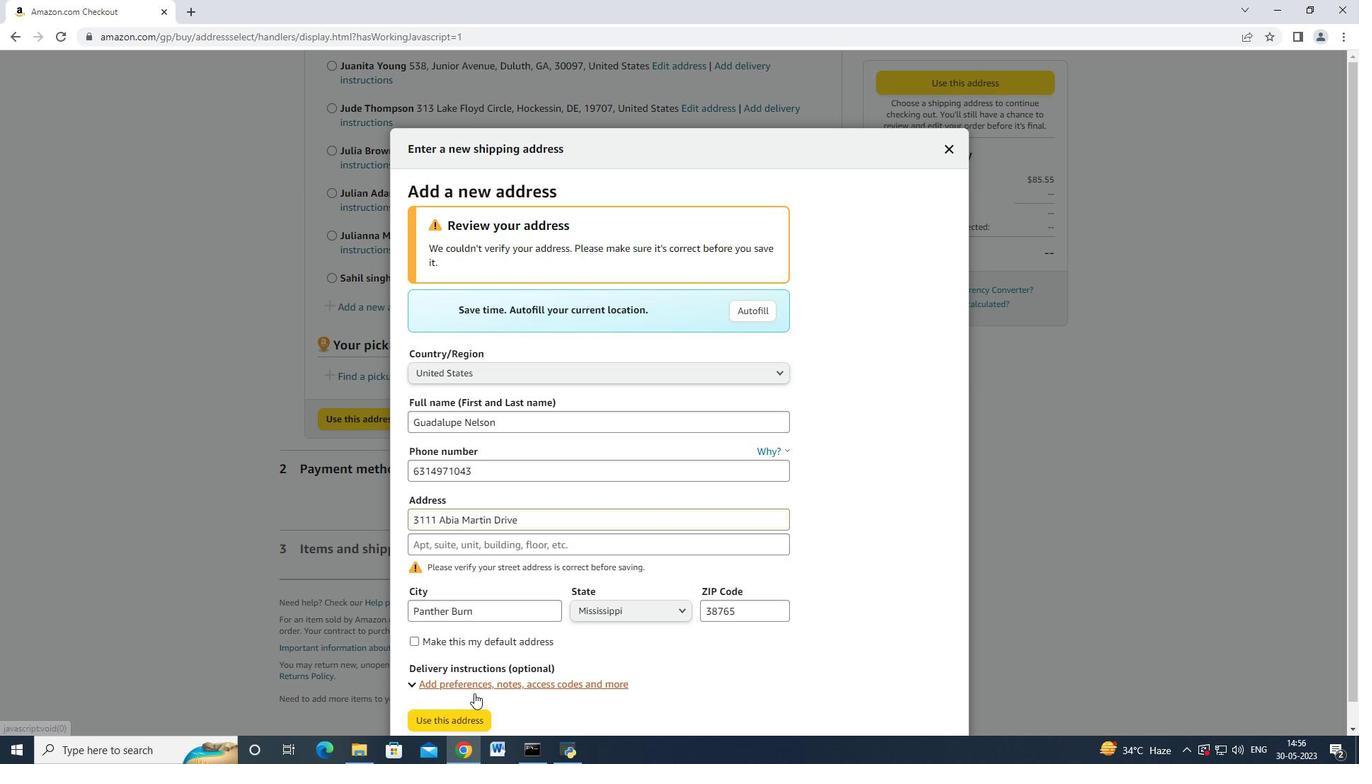 
Action: Mouse pressed left at (471, 714)
Screenshot: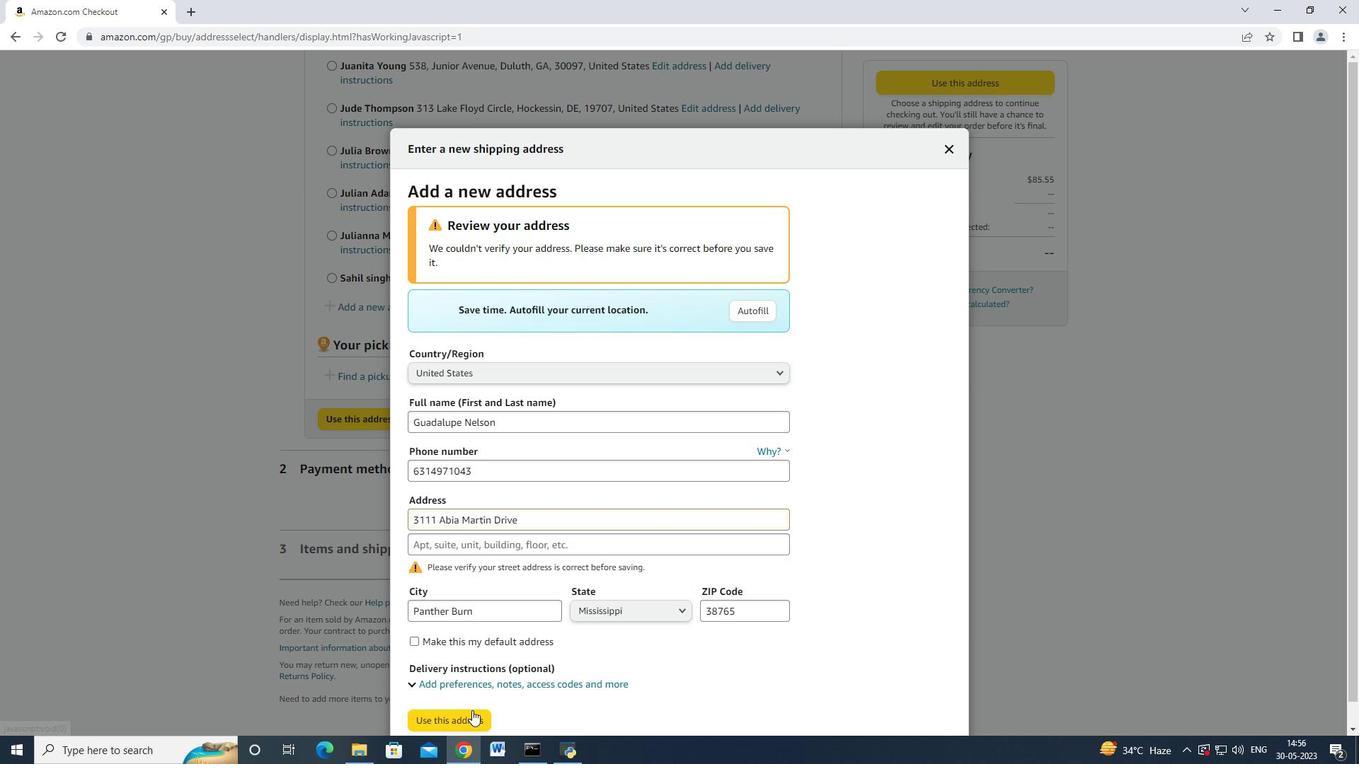 
Action: Mouse moved to (516, 453)
Screenshot: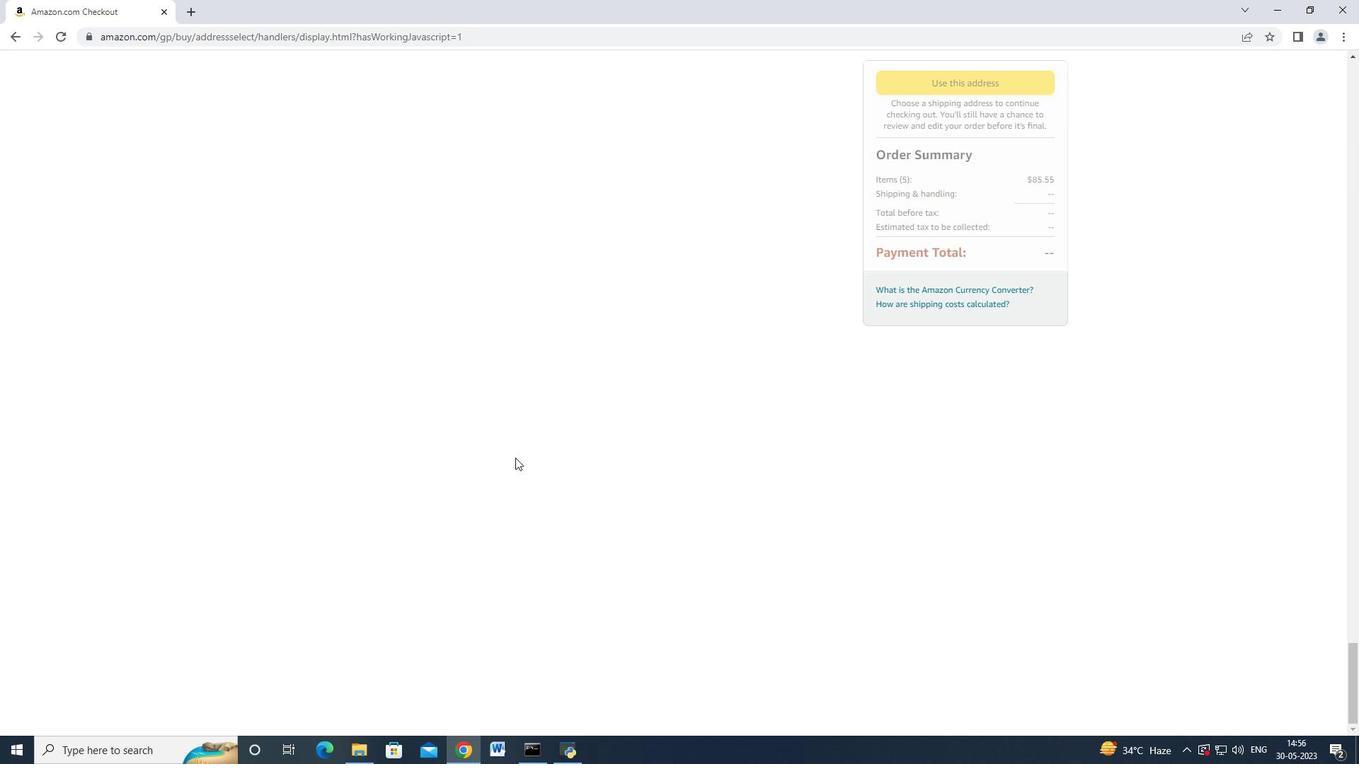 
Action: Mouse scrolled (516, 452) with delta (0, 0)
Screenshot: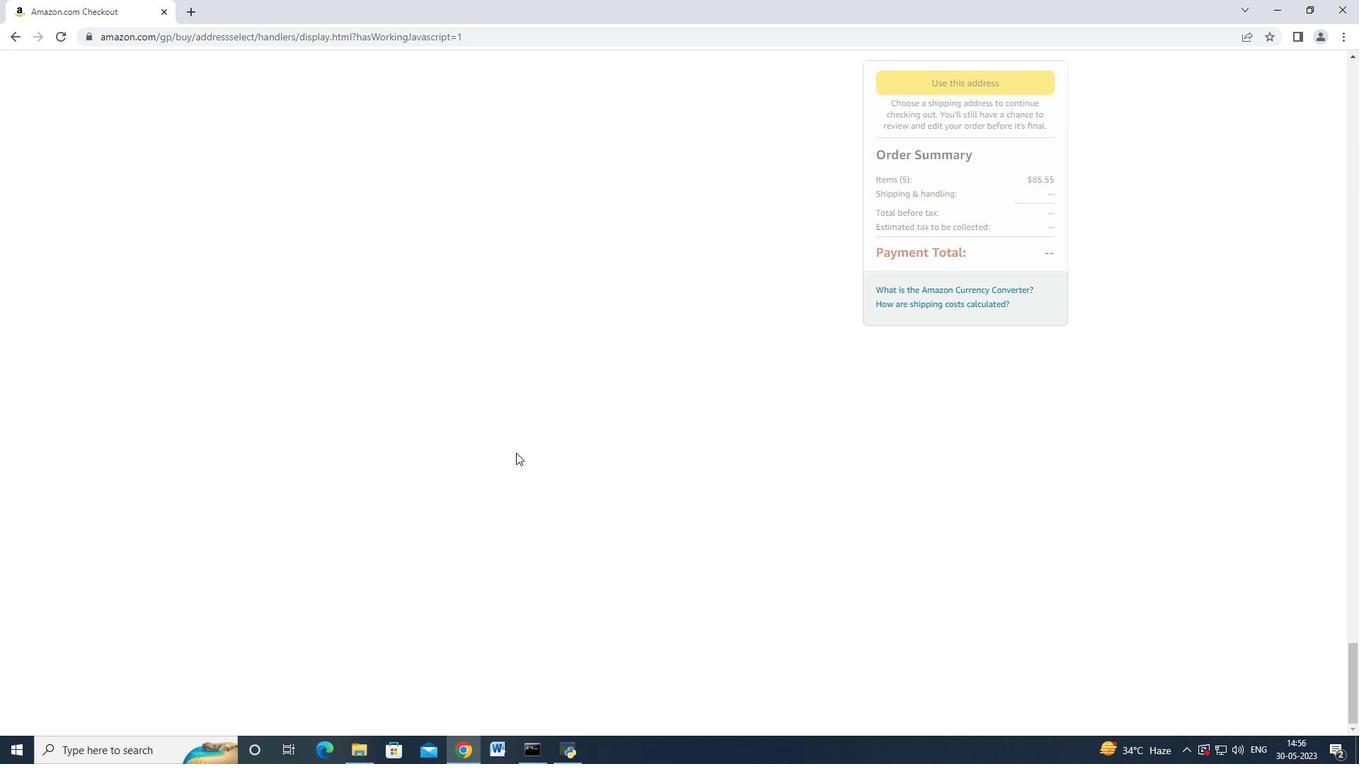 
Action: Mouse moved to (478, 341)
Screenshot: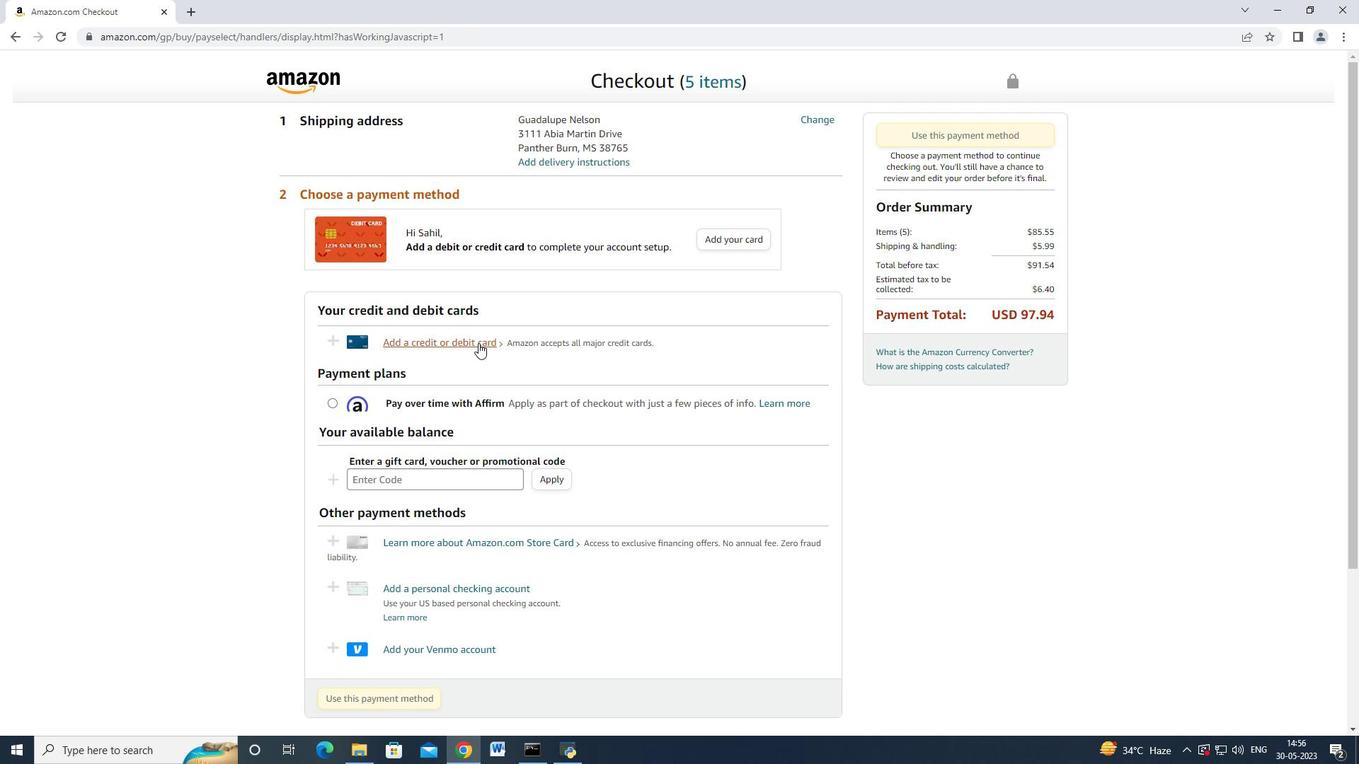 
Action: Mouse pressed left at (478, 341)
Screenshot: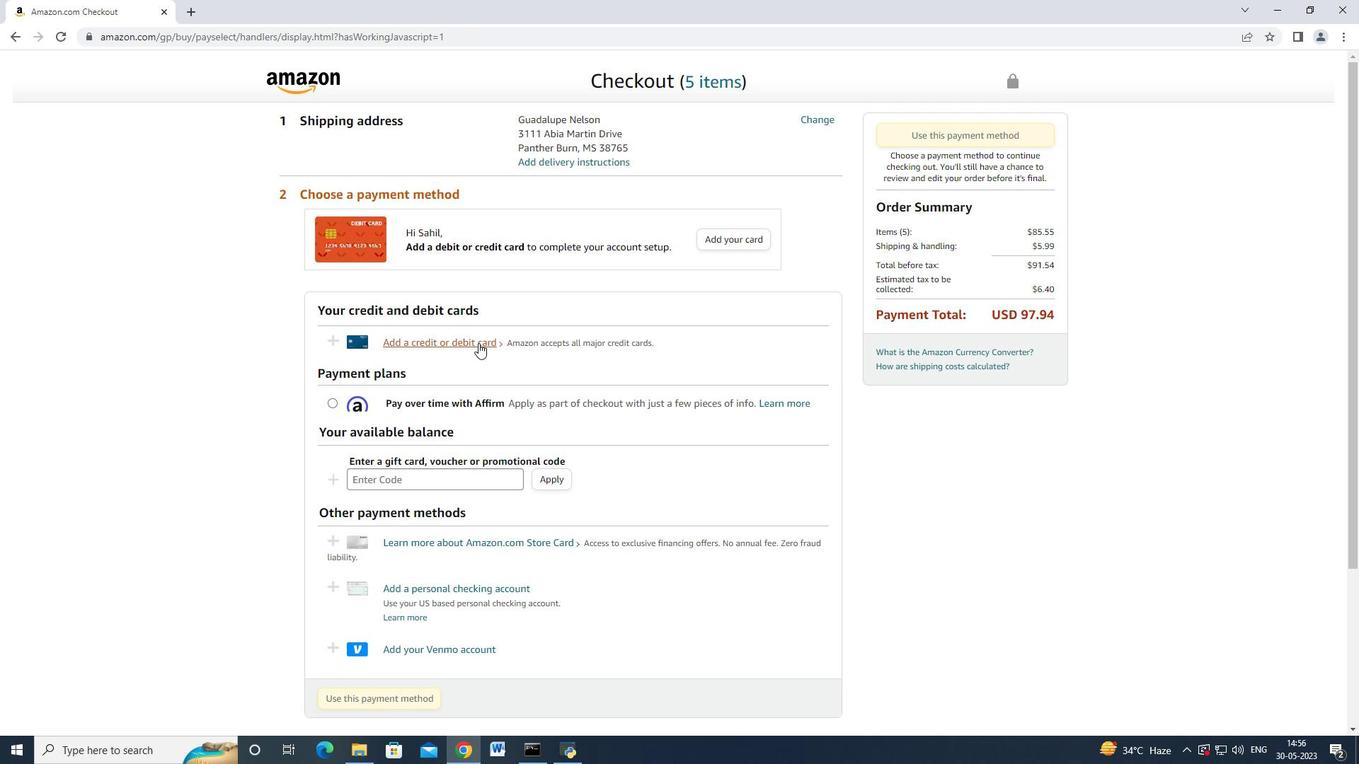 
Action: Mouse moved to (533, 321)
Screenshot: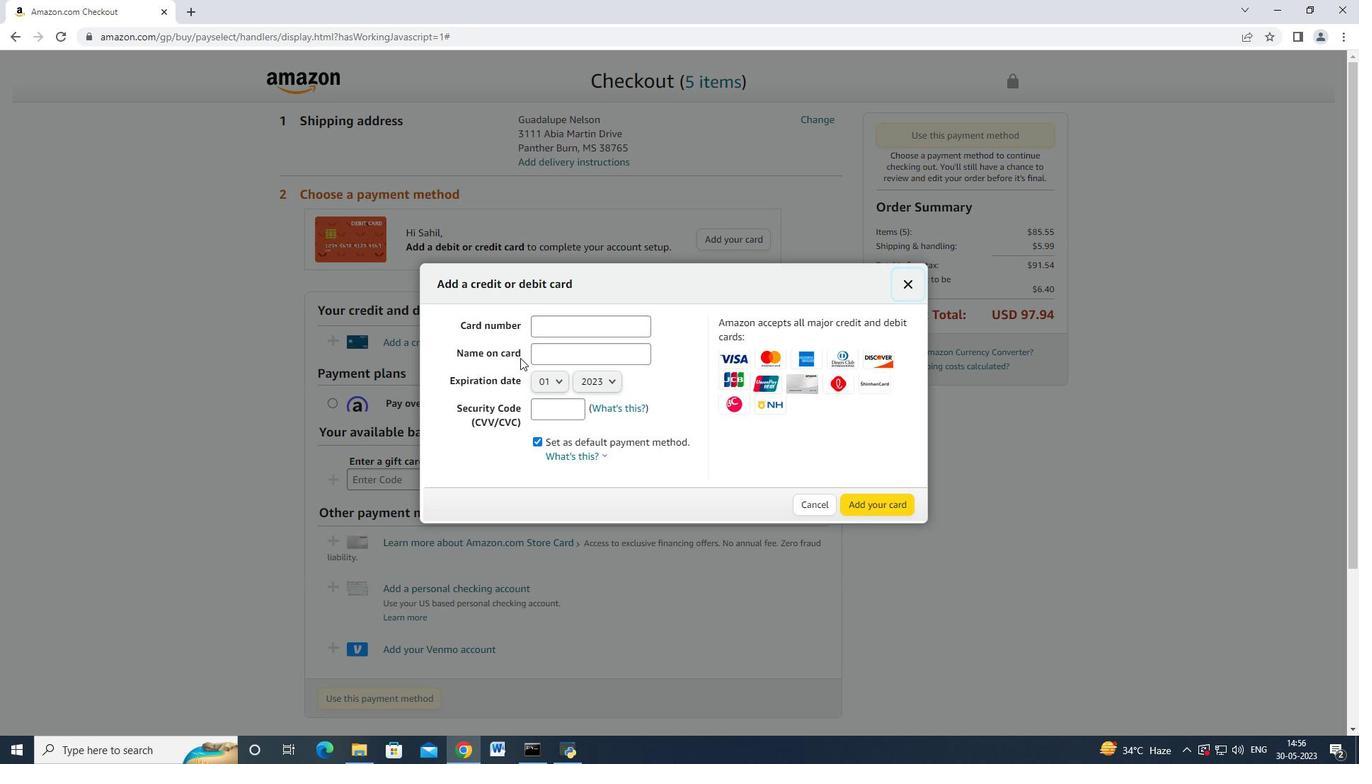 
Action: Mouse pressed left at (533, 321)
Screenshot: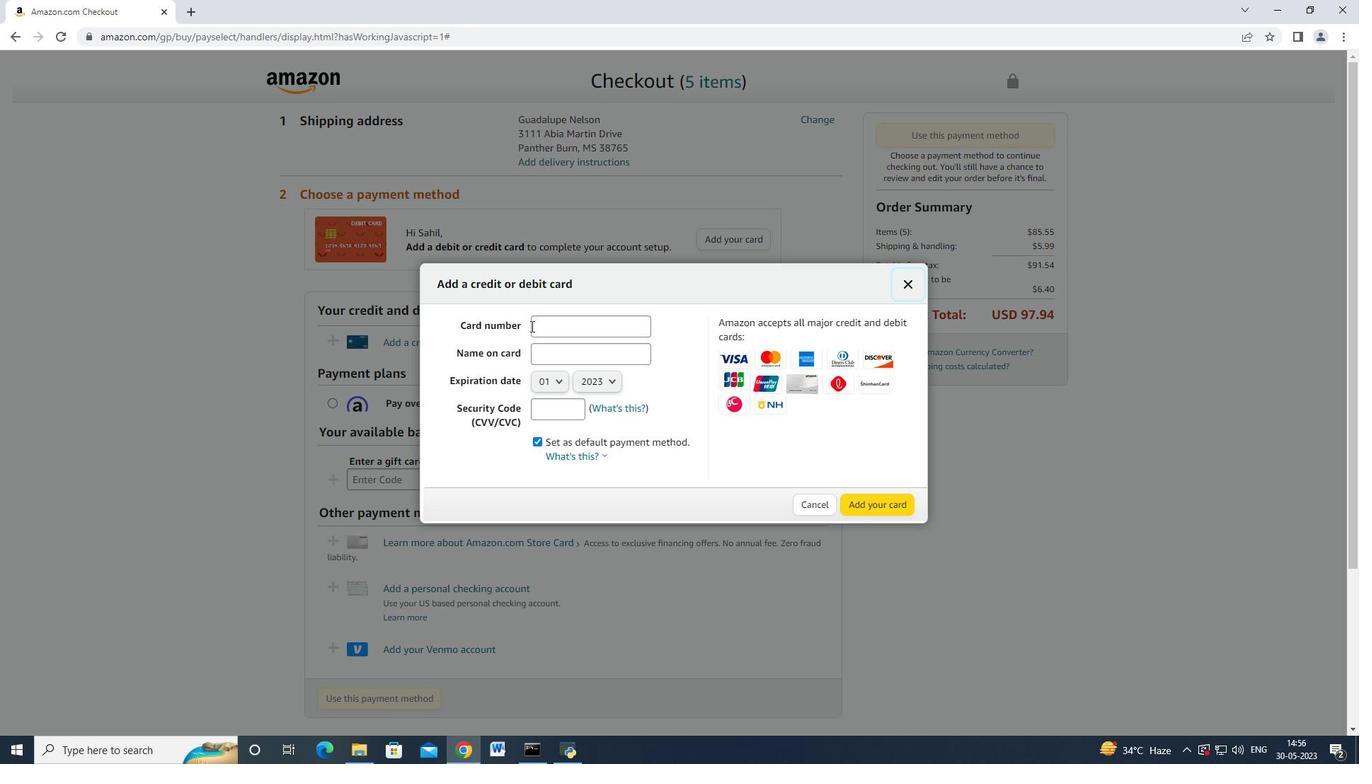 
Action: Mouse moved to (533, 322)
Screenshot: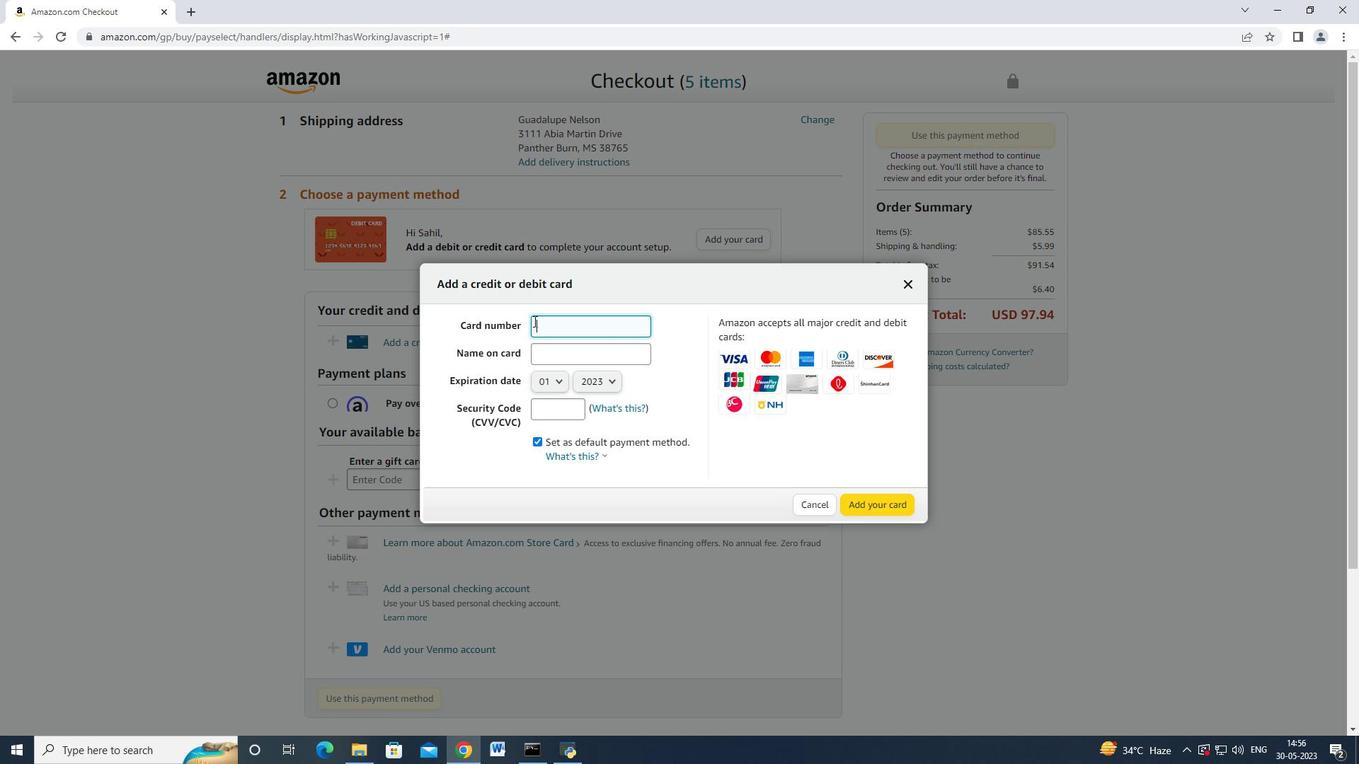 
Action: Key pressed 4672664477552005<Key.shift><Key.tab><Key.shift>Mark<Key.space><Key.shift_r>Adams<Key.space>
Screenshot: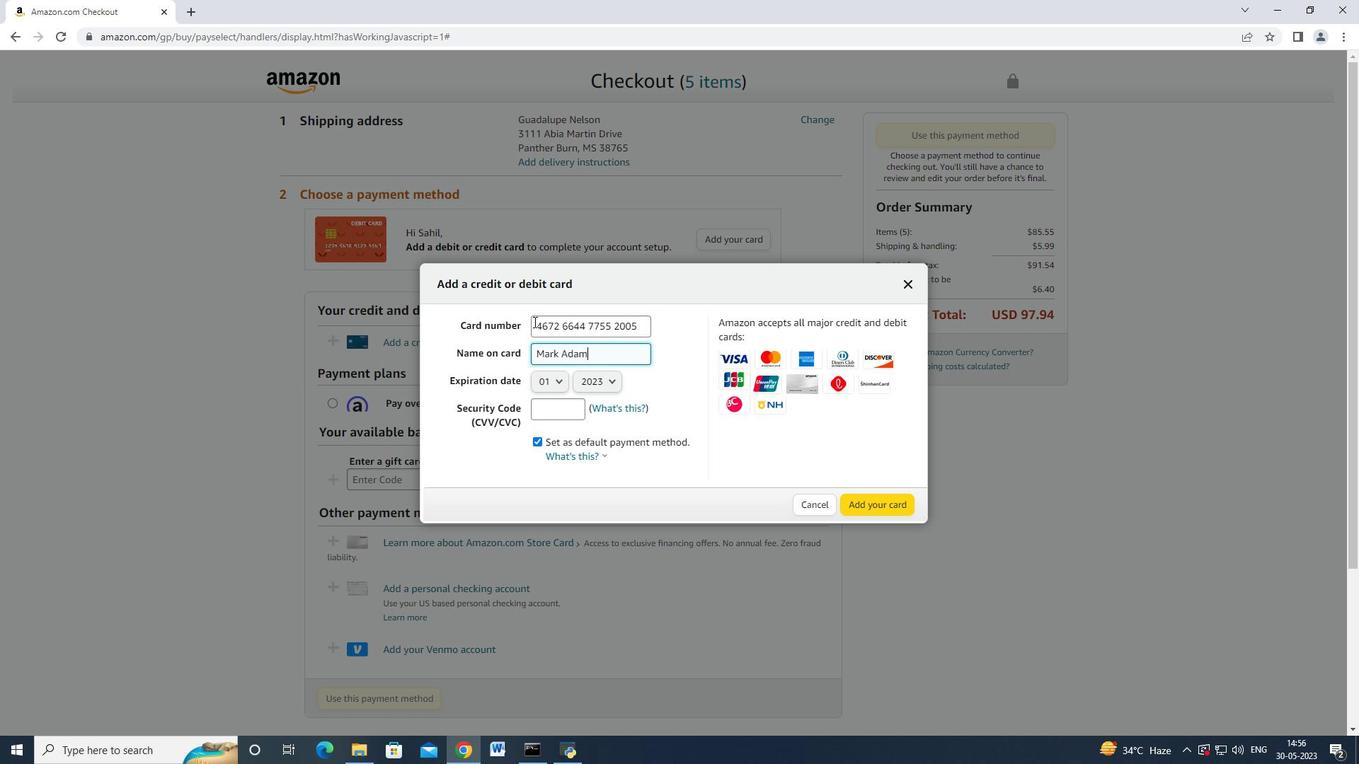 
Action: Mouse moved to (549, 380)
Screenshot: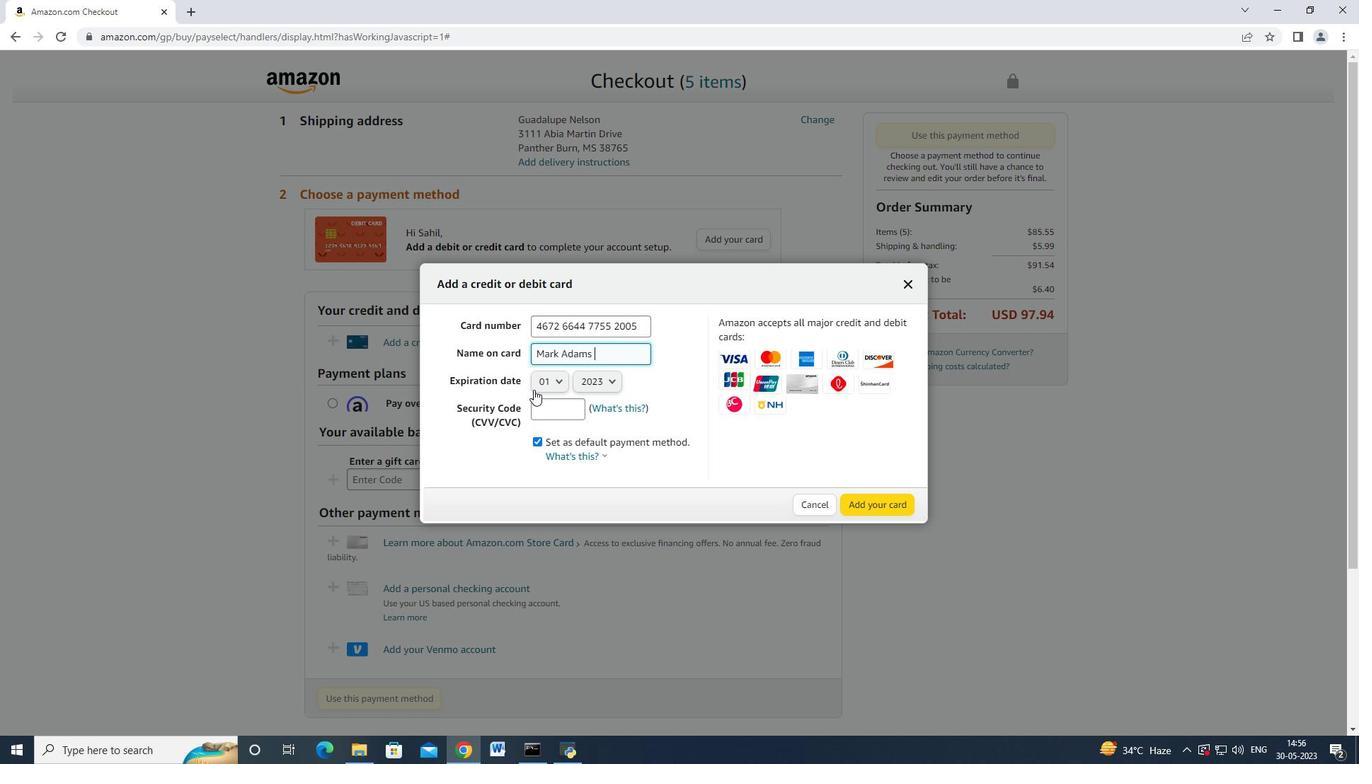 
Action: Mouse pressed left at (549, 380)
Screenshot: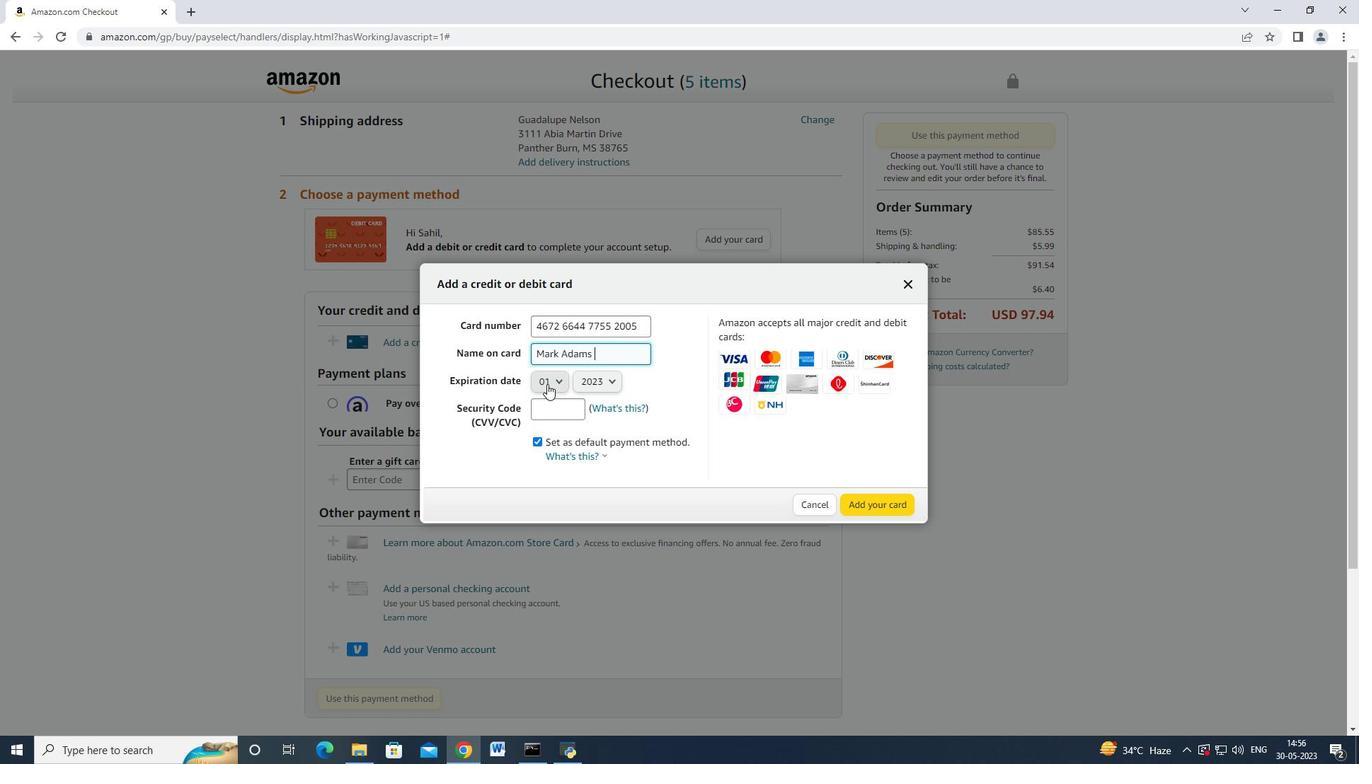 
Action: Mouse moved to (579, 389)
Screenshot: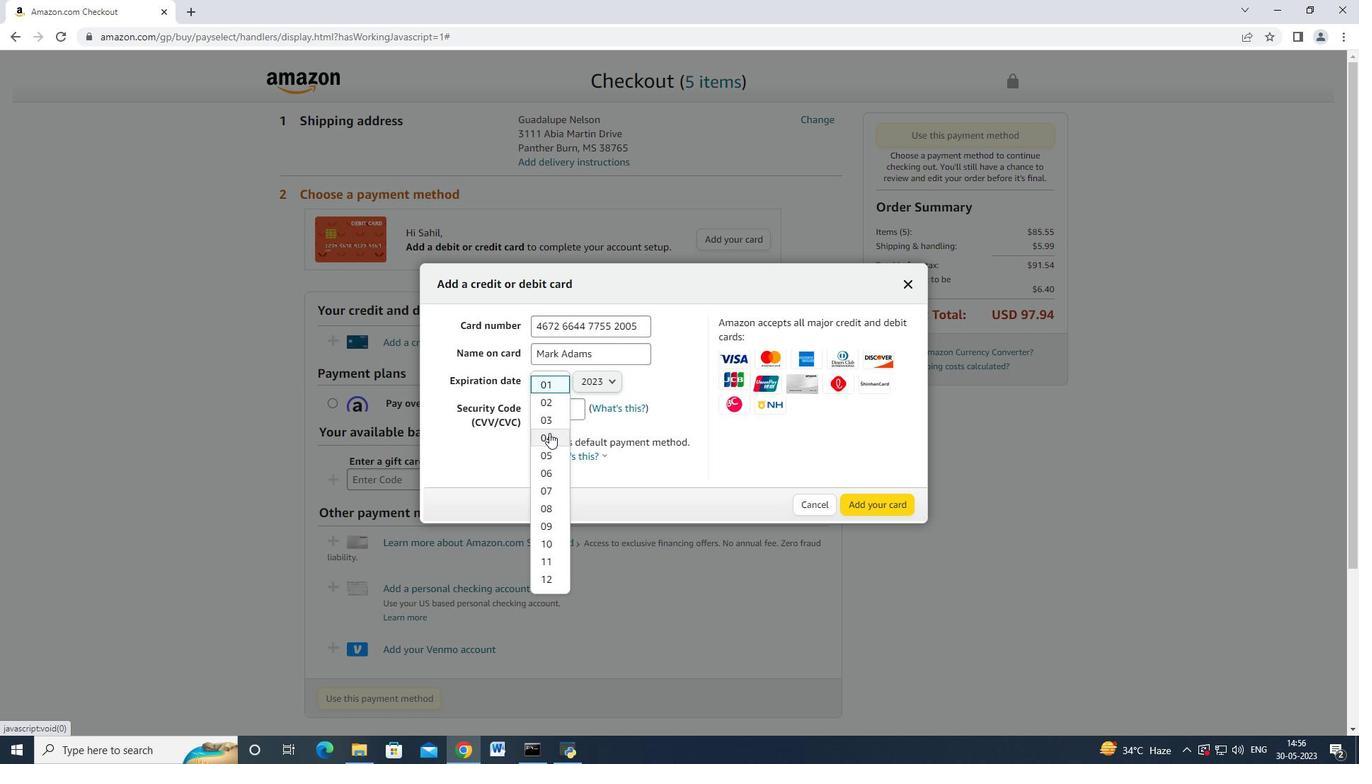
Action: Mouse pressed left at (547, 436)
Screenshot: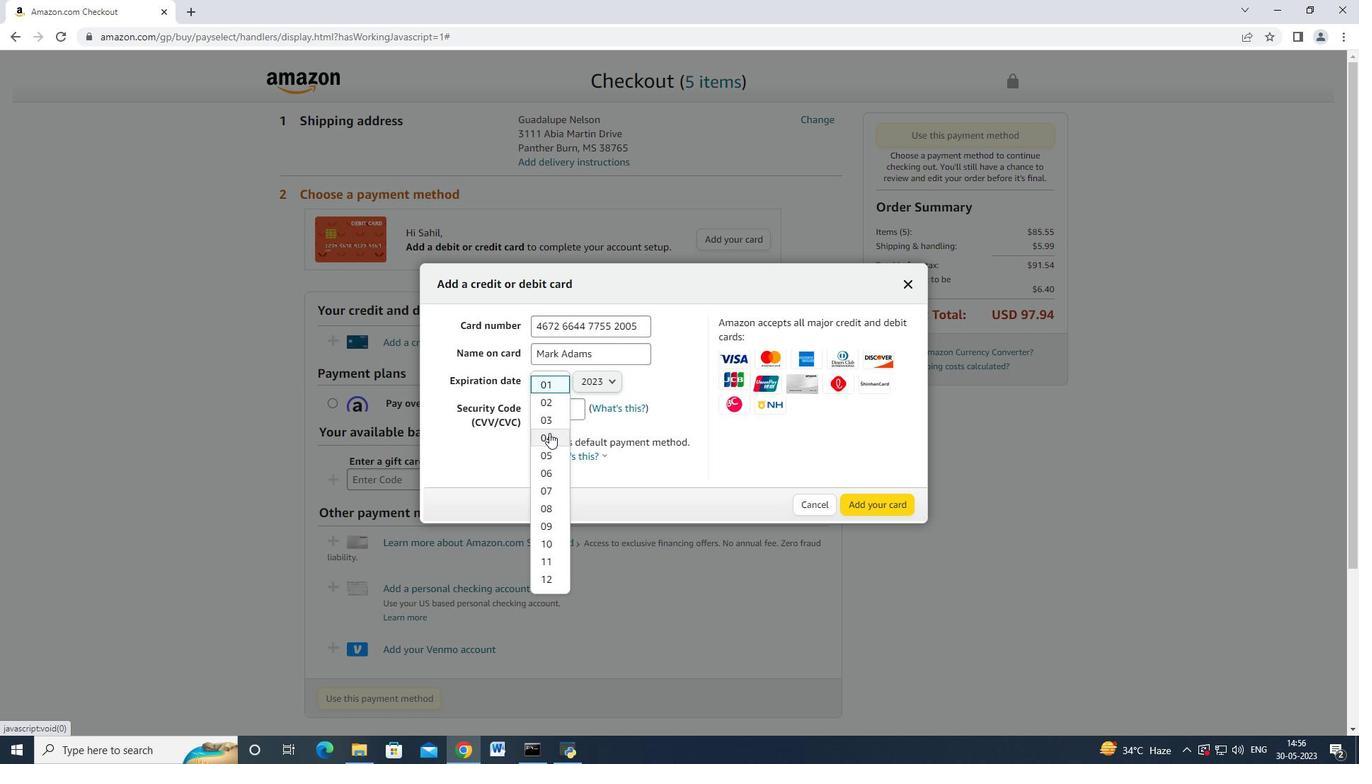 
Action: Mouse moved to (590, 376)
